 Task: Research Airbnb options in Pereira, Colombia from 15th December, 2023 to 20th December, 2023 for 1 adult.1  bedroom having 1 bed and 1 bathroom. Property type can be hotel. Amenities needed are: washing machine. Booking option can be shelf check-in. Look for 4 properties as per requirement.
Action: Mouse moved to (434, 96)
Screenshot: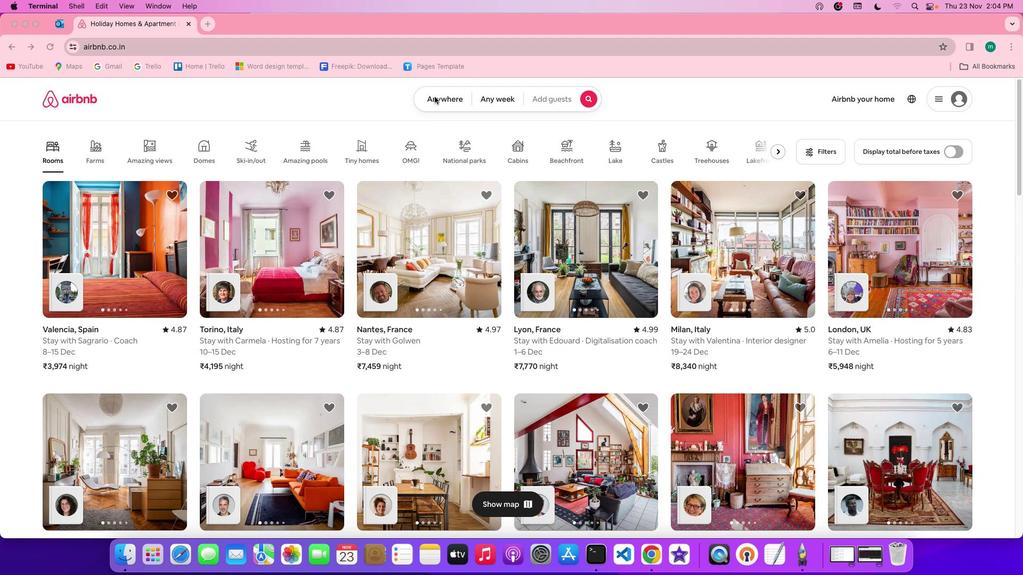 
Action: Mouse pressed left at (434, 96)
Screenshot: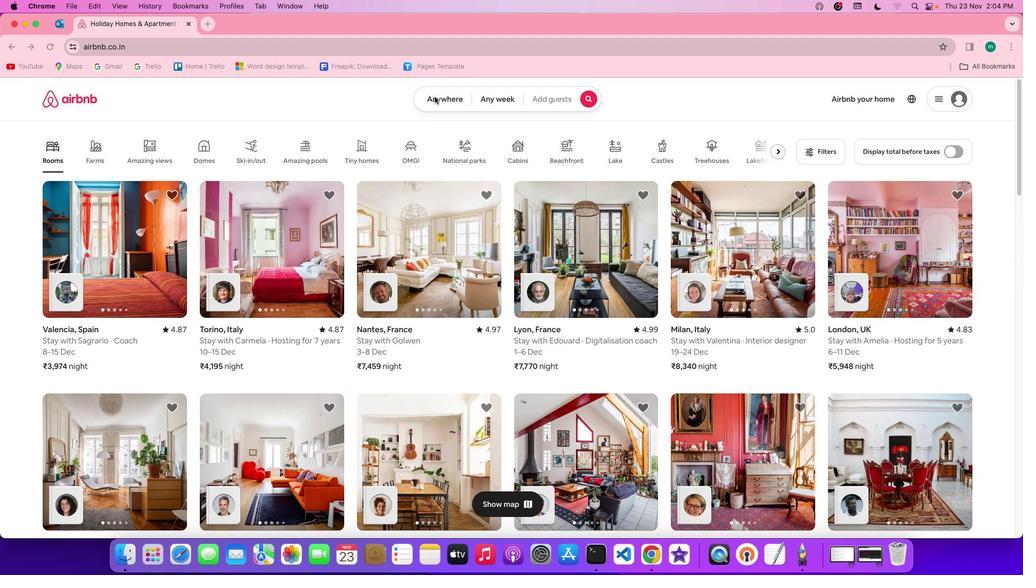 
Action: Mouse pressed left at (434, 96)
Screenshot: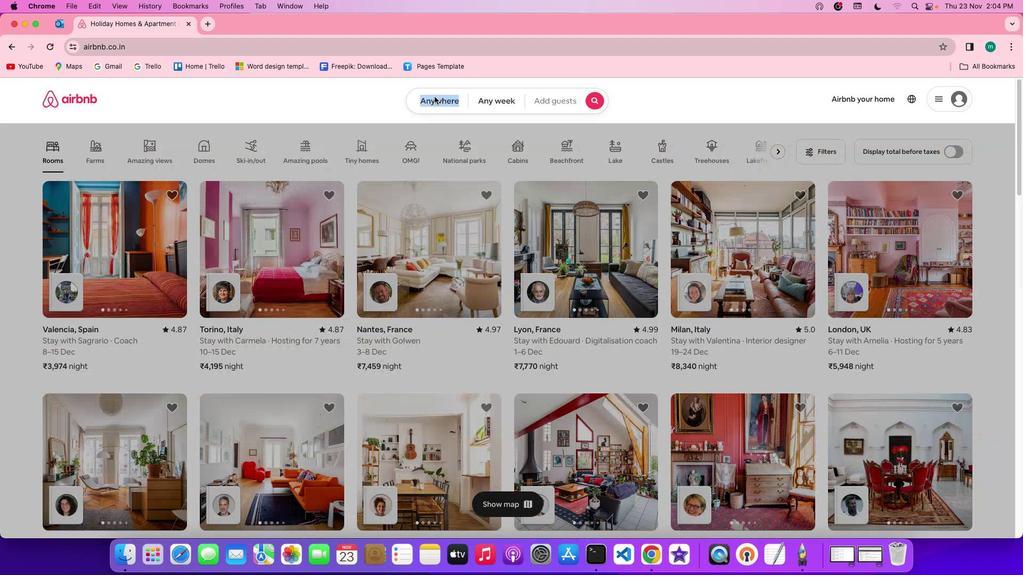
Action: Mouse moved to (422, 137)
Screenshot: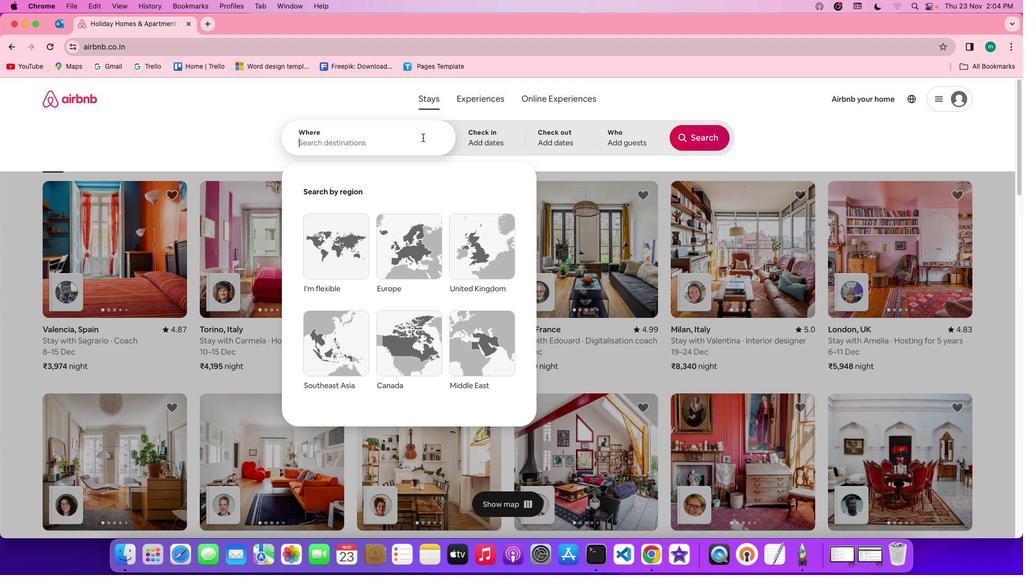 
Action: Mouse pressed left at (422, 137)
Screenshot: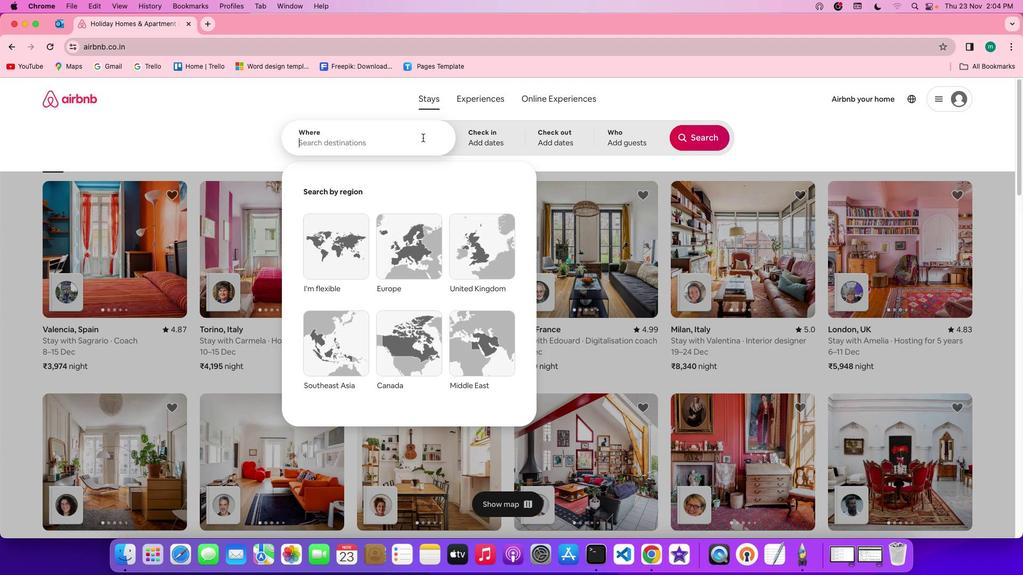 
Action: Key pressed Key.spaceKey.shift'p''e''r''e''i''r''a'','Key.spaceKey.shift'c''o''l''u''m''b''i''a'
Screenshot: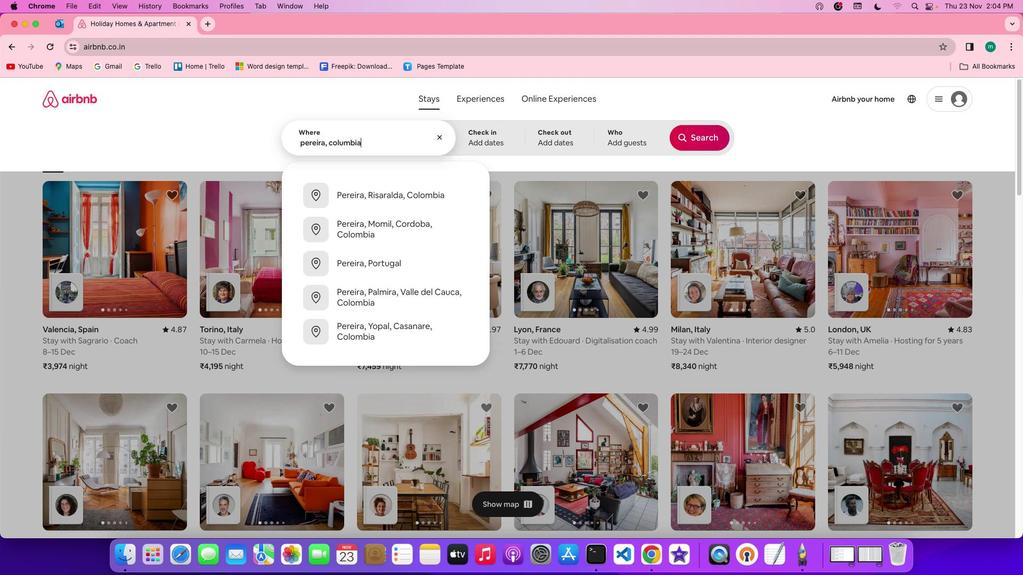 
Action: Mouse moved to (481, 141)
Screenshot: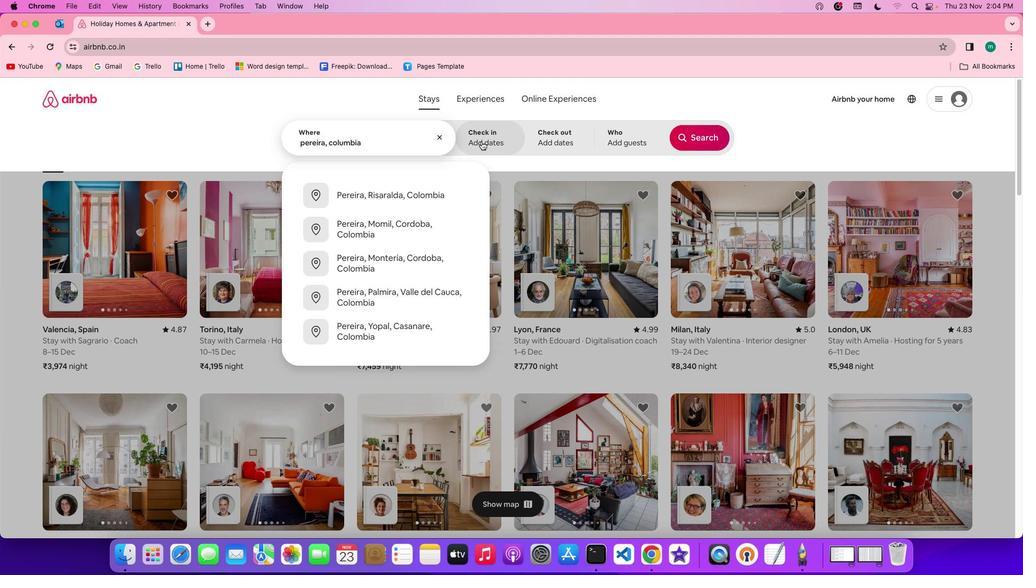 
Action: Mouse pressed left at (481, 141)
Screenshot: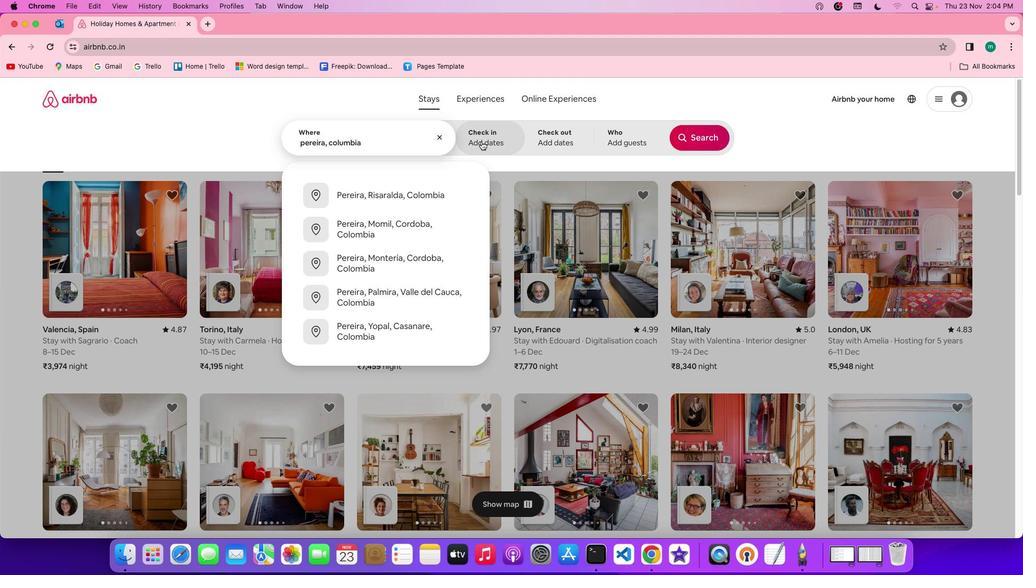 
Action: Mouse moved to (660, 322)
Screenshot: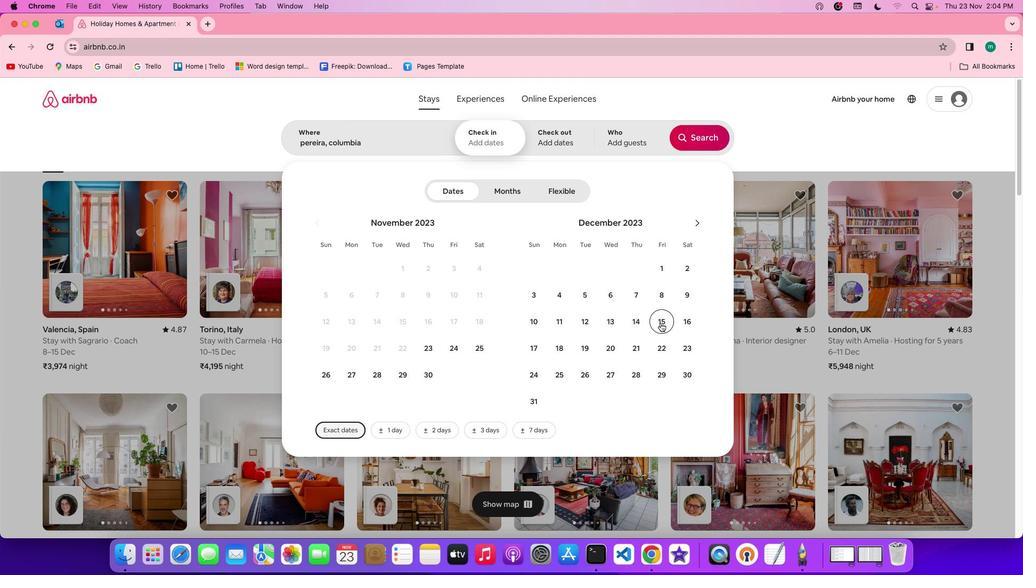 
Action: Mouse pressed left at (660, 322)
Screenshot: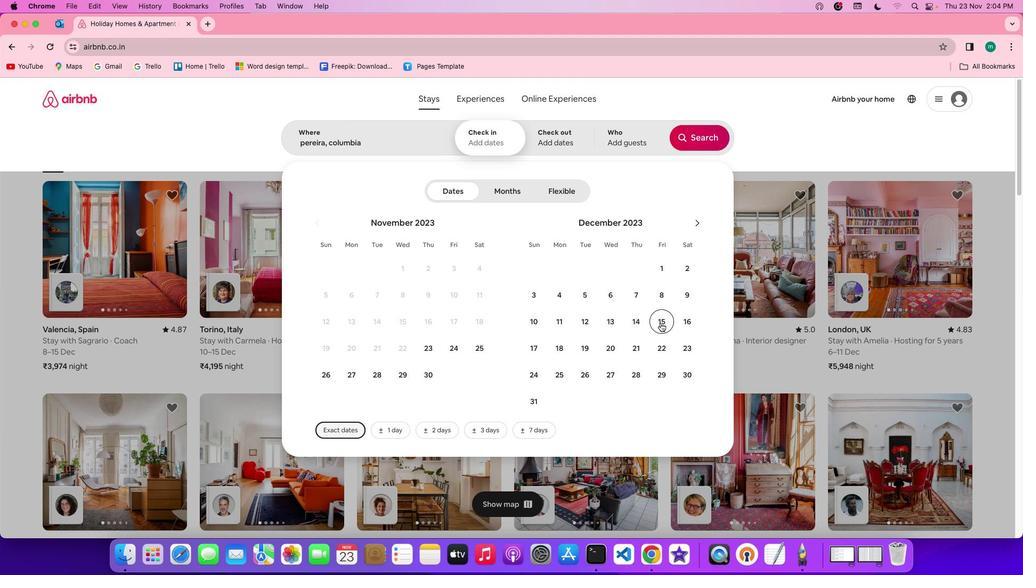 
Action: Mouse moved to (613, 347)
Screenshot: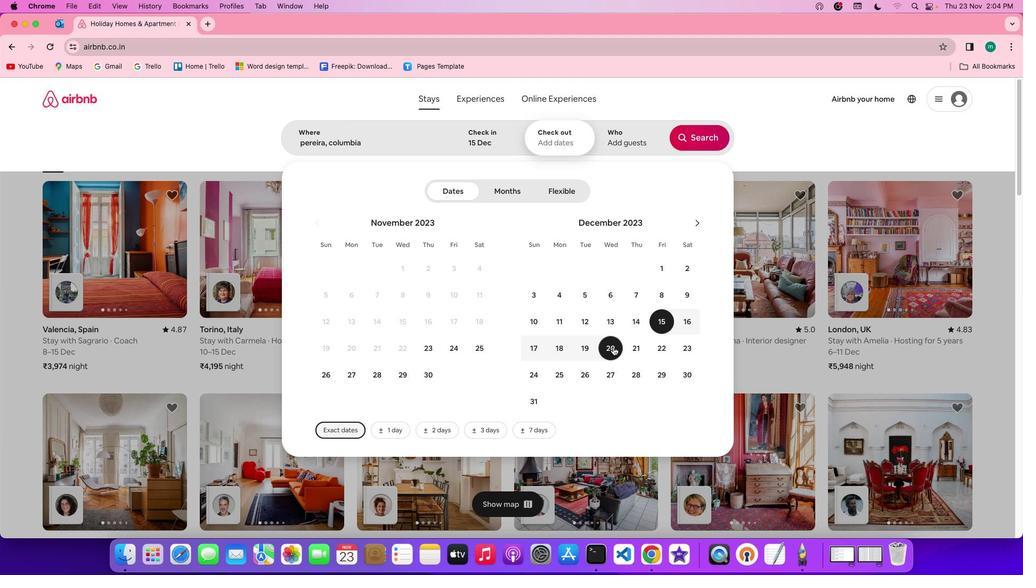 
Action: Mouse pressed left at (613, 347)
Screenshot: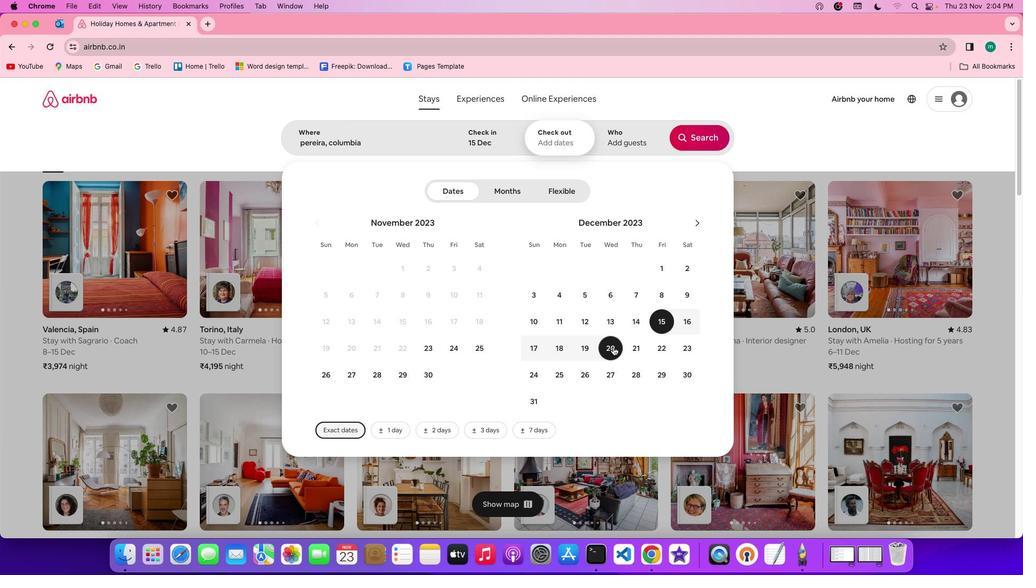 
Action: Mouse moved to (633, 142)
Screenshot: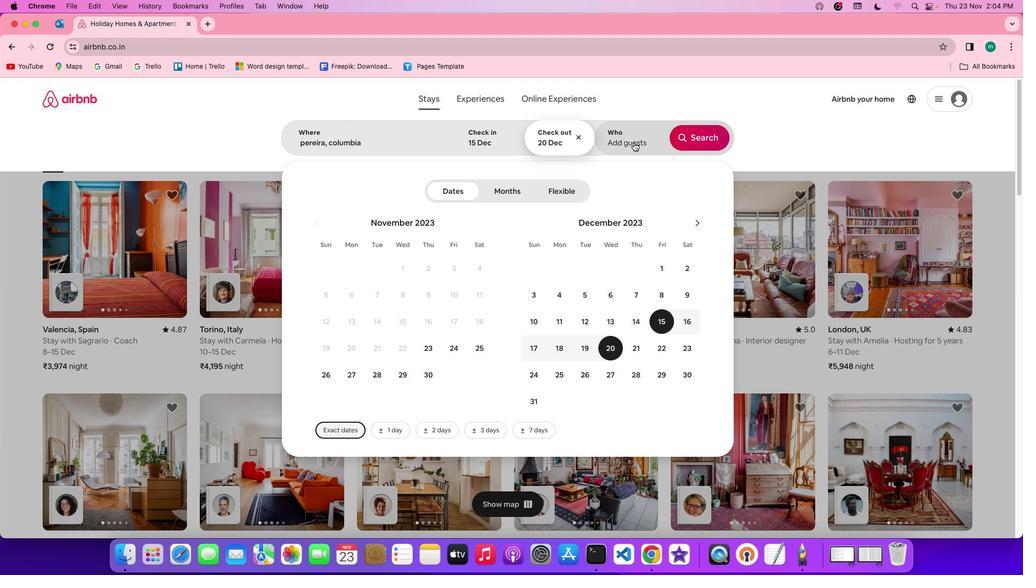 
Action: Mouse pressed left at (633, 142)
Screenshot: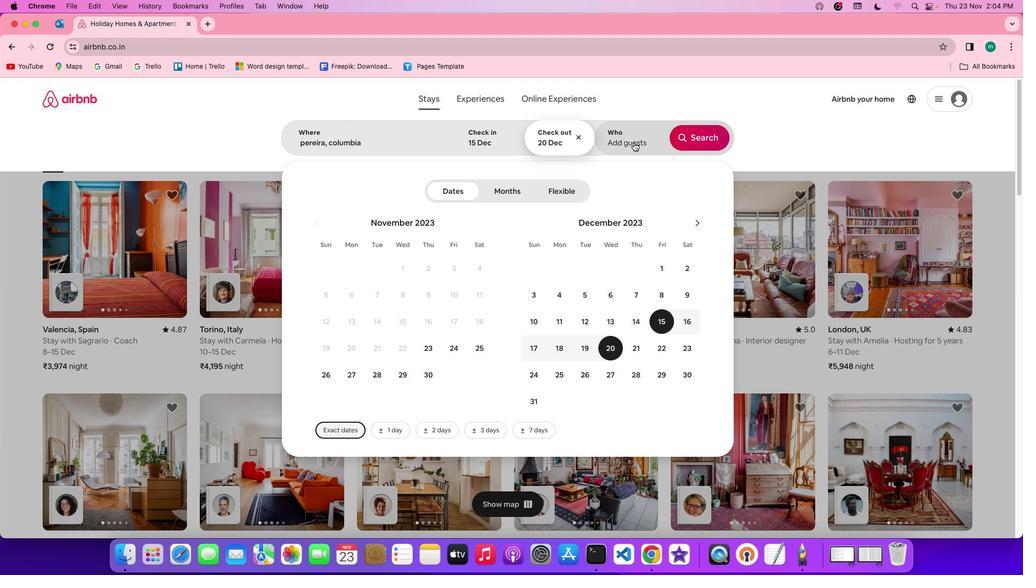 
Action: Mouse moved to (703, 190)
Screenshot: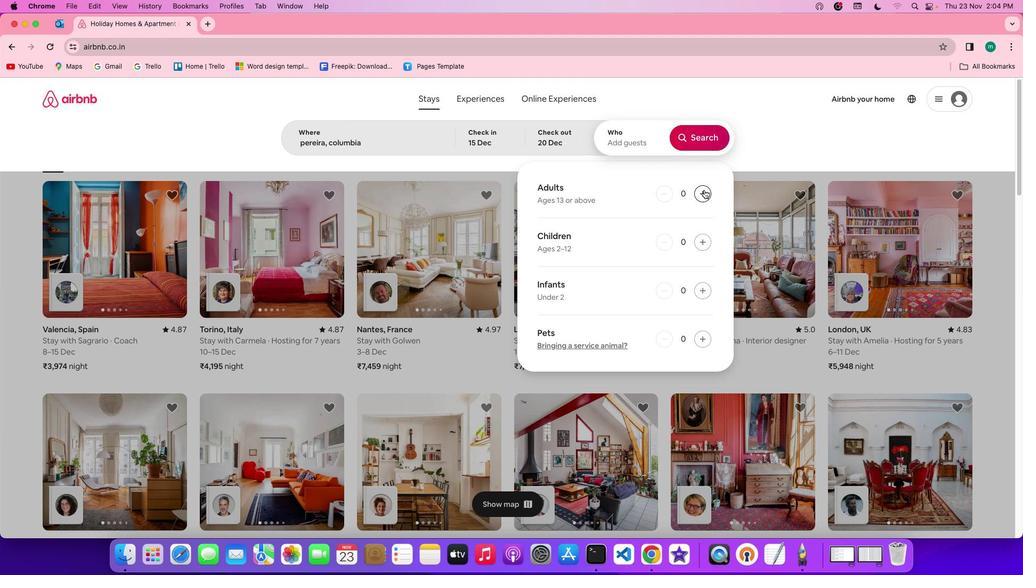 
Action: Mouse pressed left at (703, 190)
Screenshot: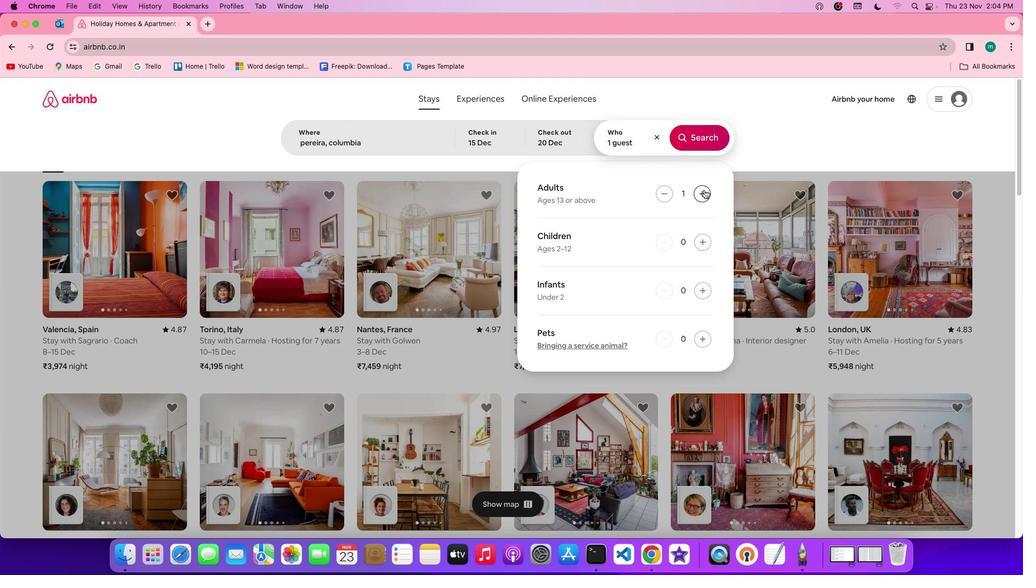
Action: Mouse moved to (704, 142)
Screenshot: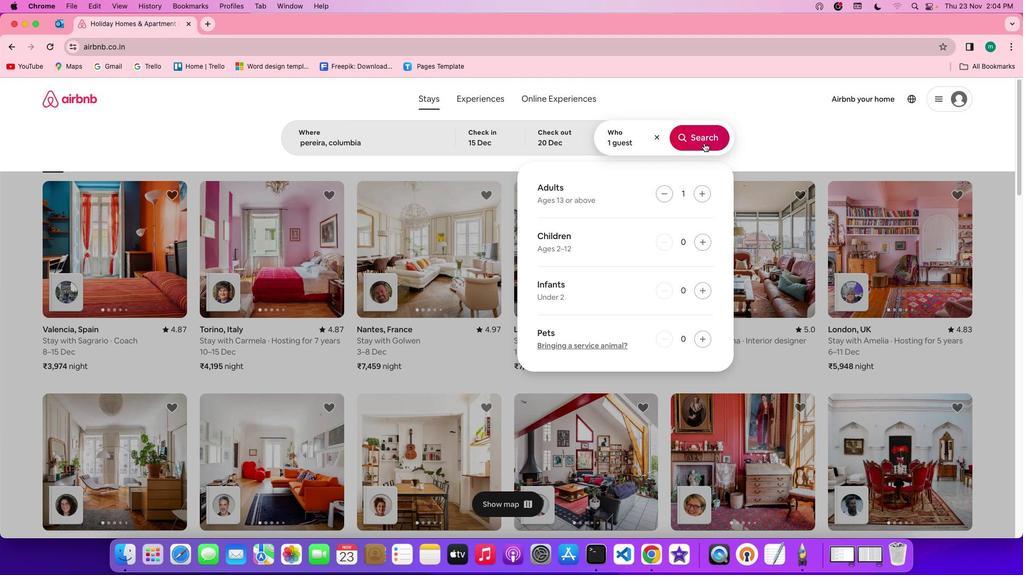 
Action: Mouse pressed left at (704, 142)
Screenshot: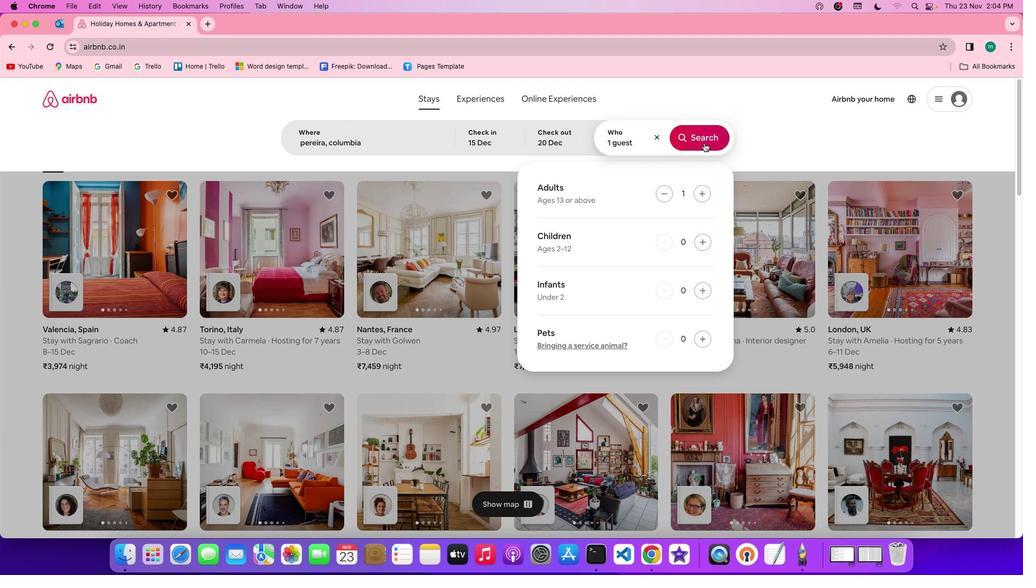 
Action: Mouse moved to (849, 139)
Screenshot: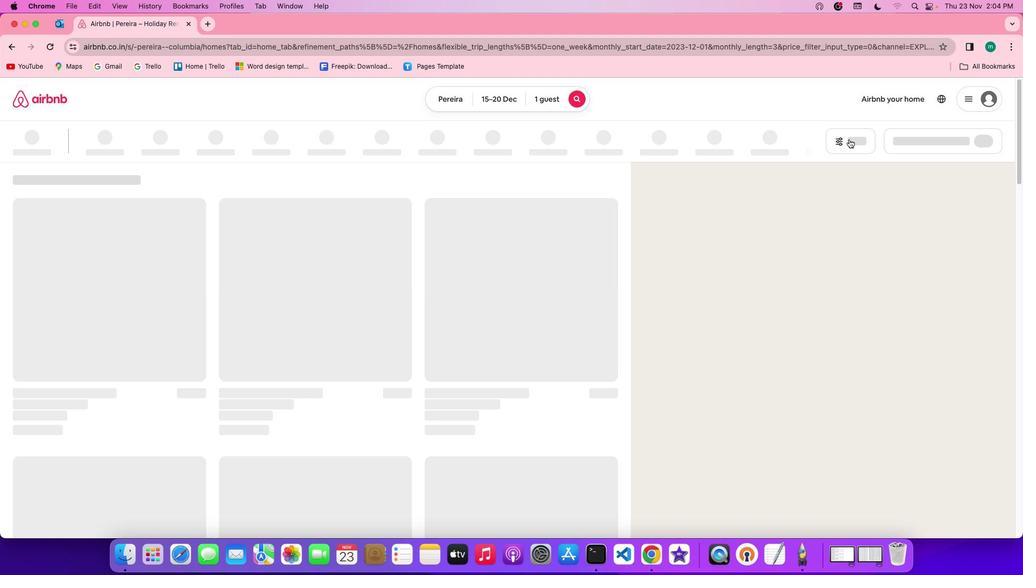 
Action: Mouse pressed left at (849, 139)
Screenshot: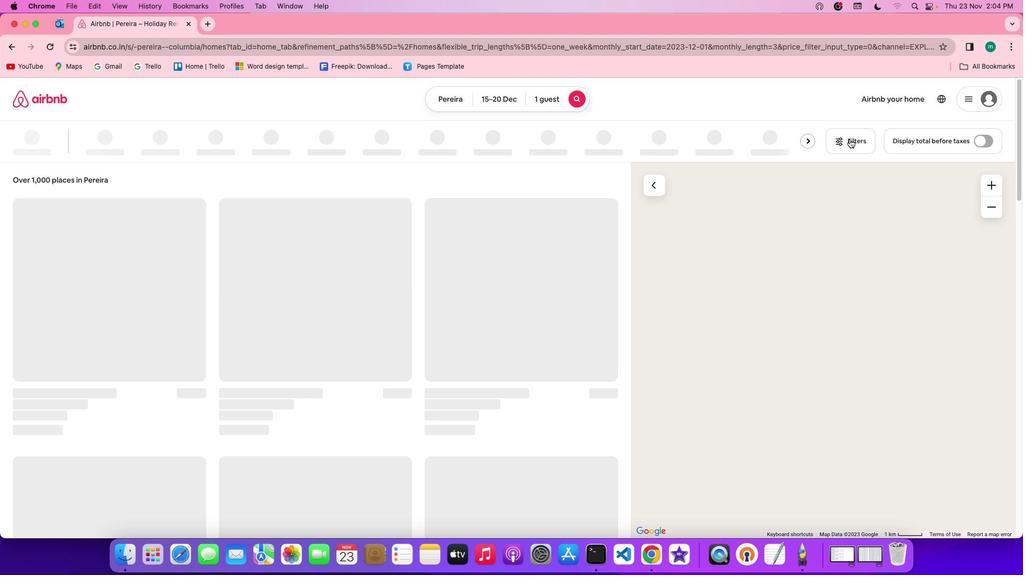 
Action: Mouse moved to (483, 304)
Screenshot: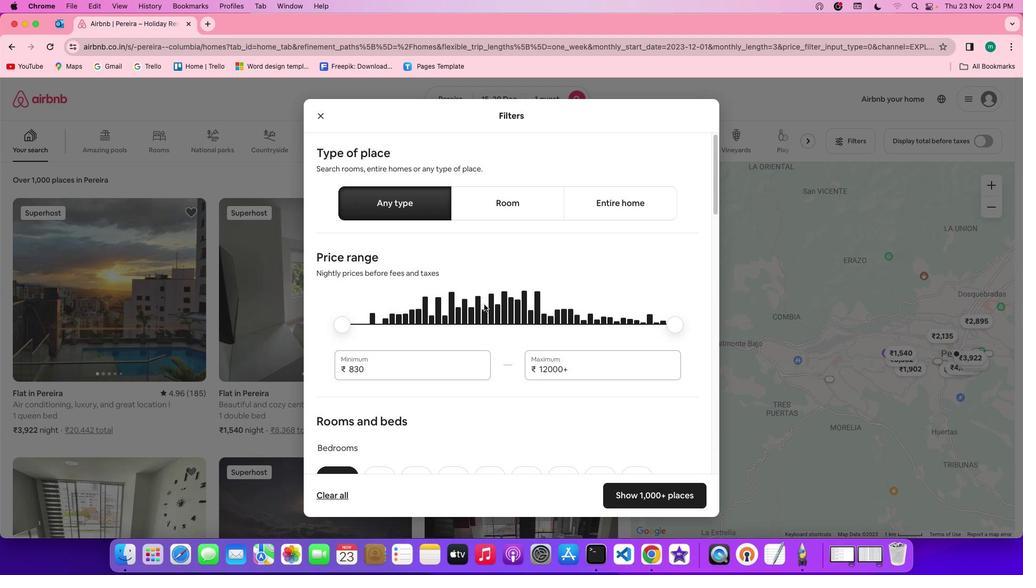 
Action: Mouse scrolled (483, 304) with delta (0, 0)
Screenshot: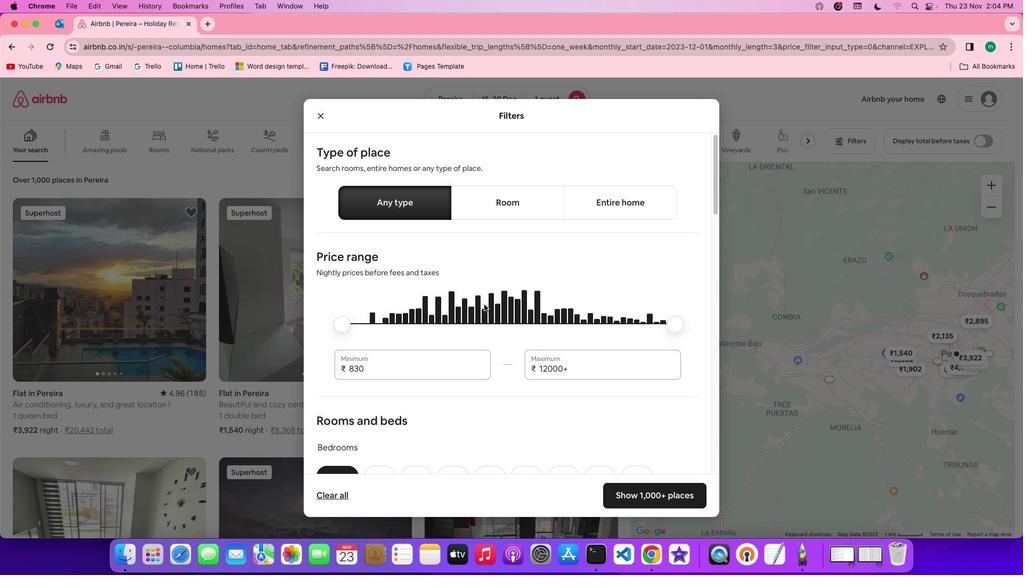 
Action: Mouse scrolled (483, 304) with delta (0, 0)
Screenshot: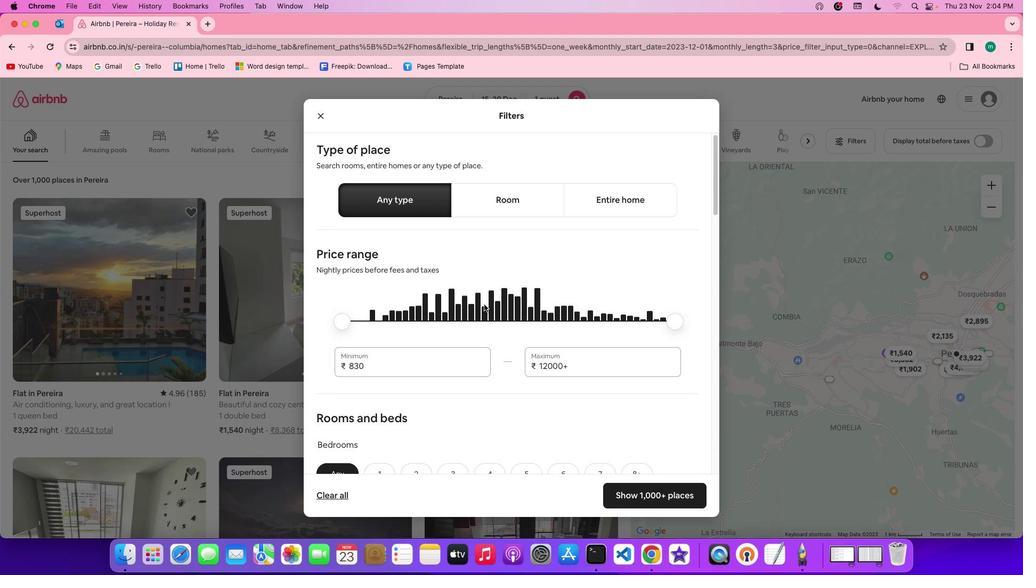 
Action: Mouse scrolled (483, 304) with delta (0, 0)
Screenshot: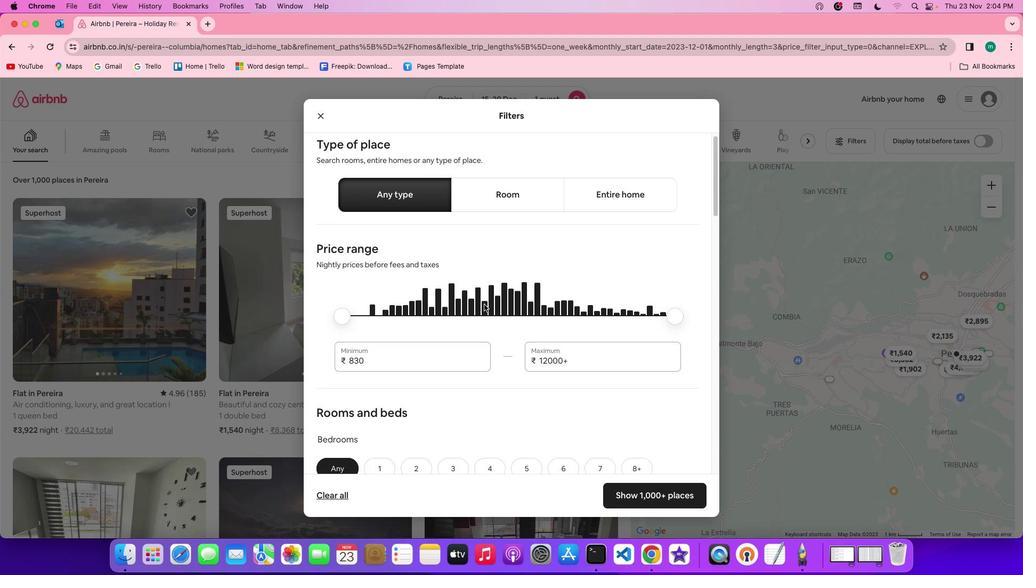 
Action: Mouse scrolled (483, 304) with delta (0, 0)
Screenshot: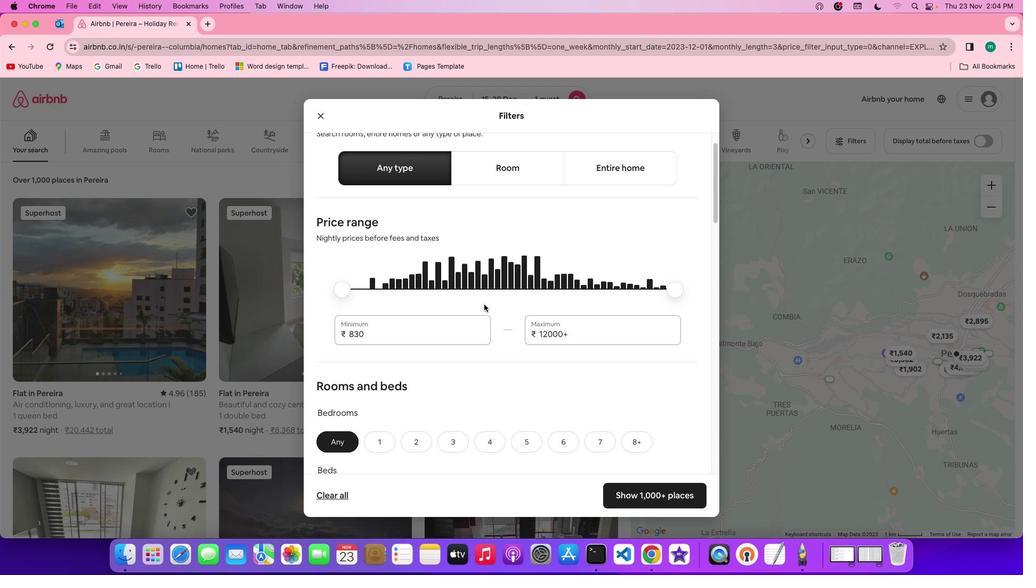 
Action: Mouse scrolled (483, 304) with delta (0, 0)
Screenshot: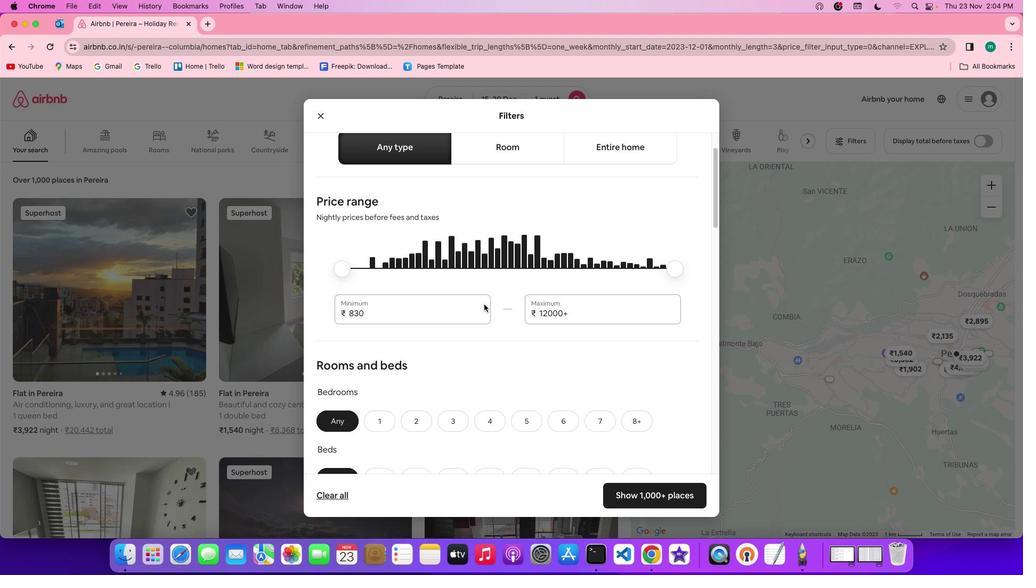 
Action: Mouse scrolled (483, 304) with delta (0, 0)
Screenshot: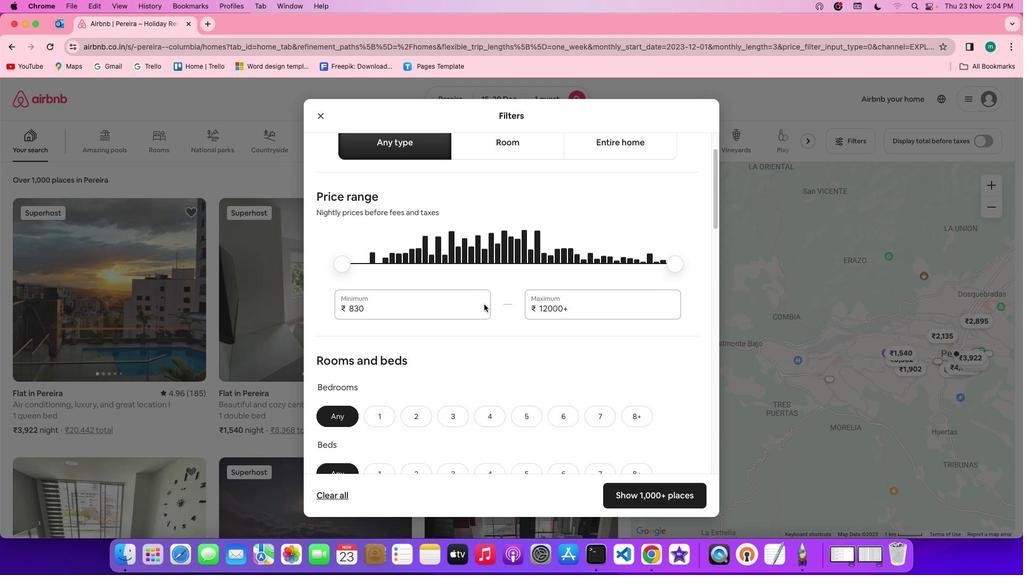 
Action: Mouse scrolled (483, 304) with delta (0, 0)
Screenshot: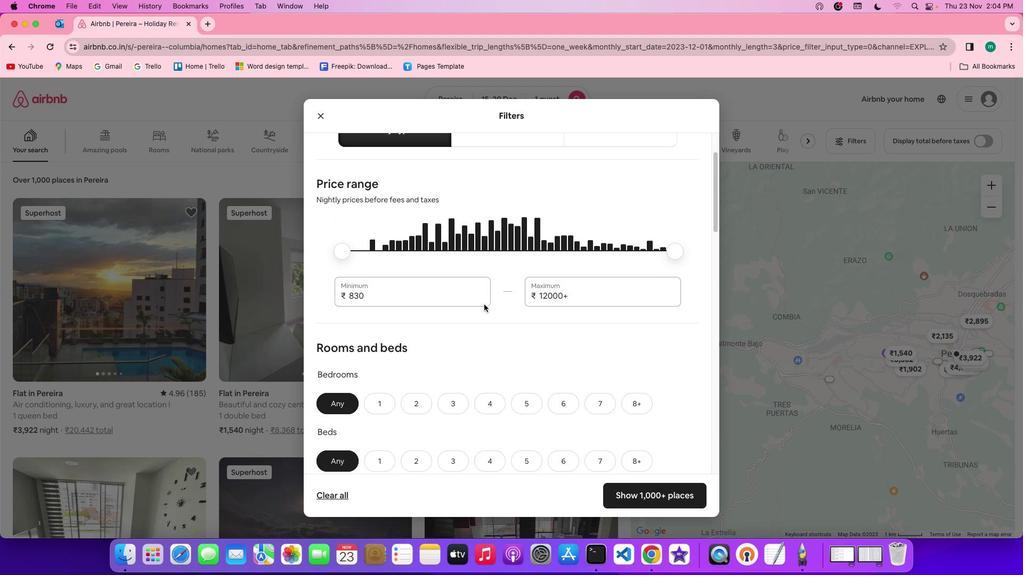 
Action: Mouse scrolled (483, 304) with delta (0, 0)
Screenshot: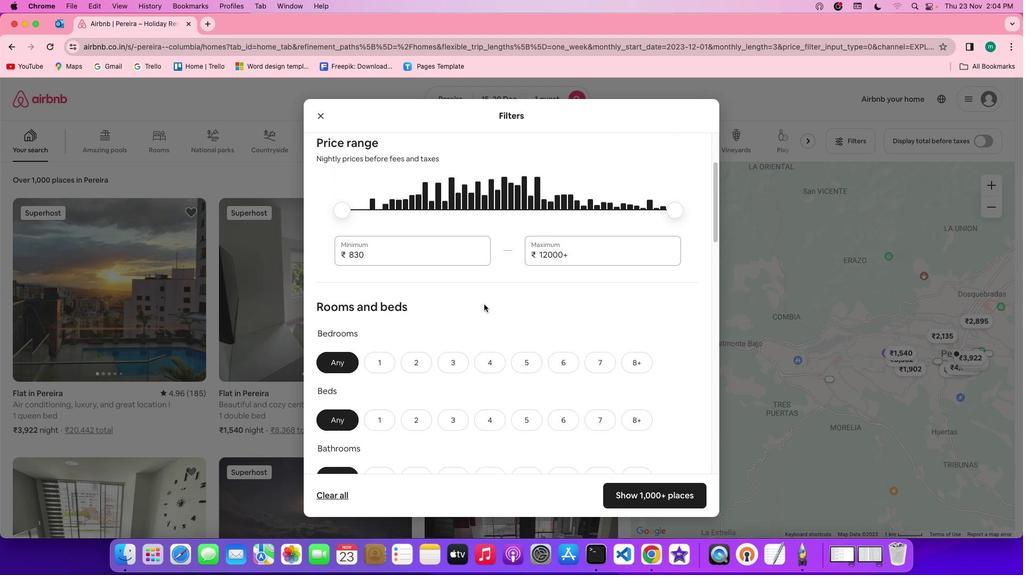 
Action: Mouse moved to (378, 323)
Screenshot: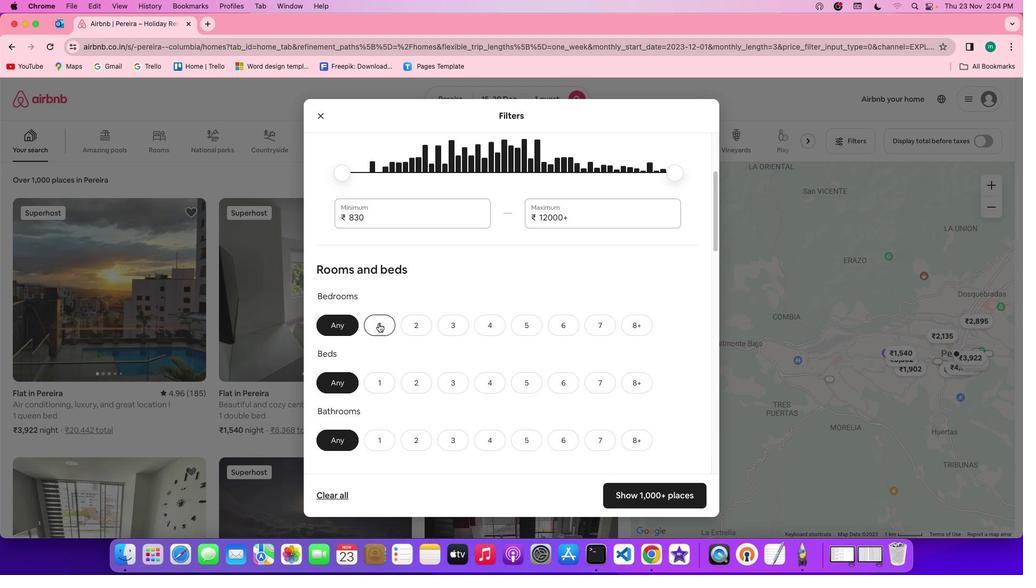 
Action: Mouse pressed left at (378, 323)
Screenshot: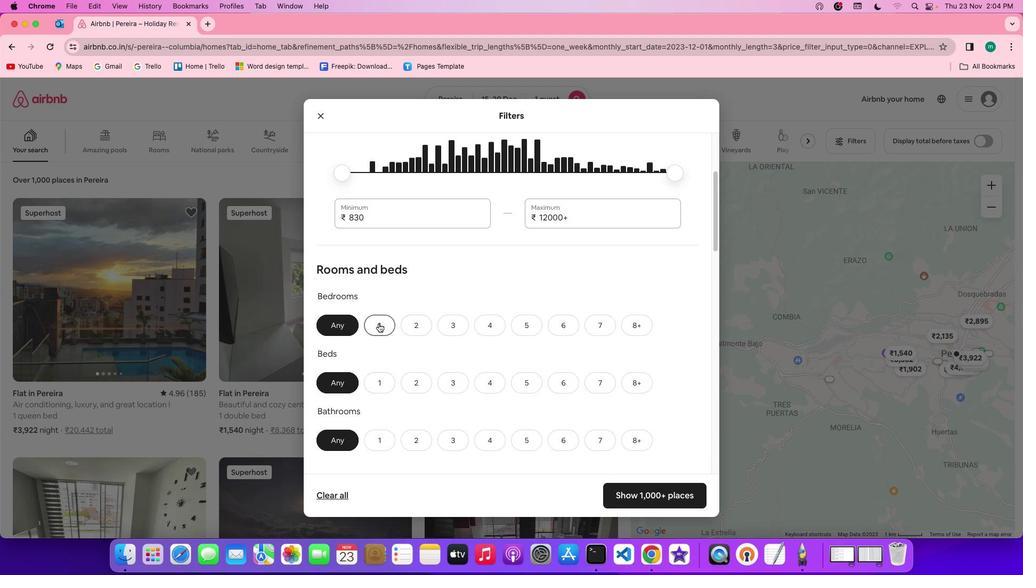 
Action: Mouse moved to (374, 374)
Screenshot: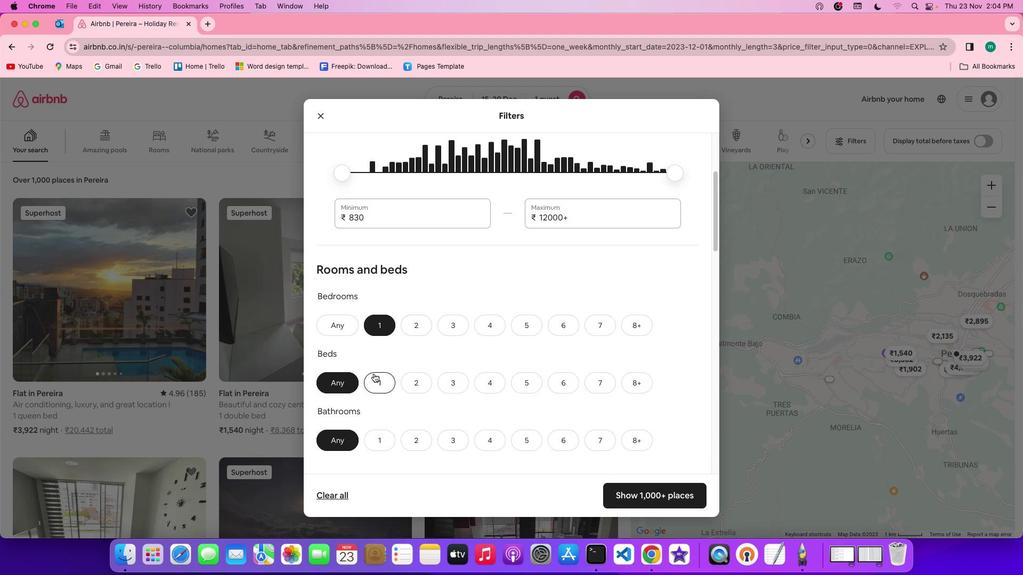 
Action: Mouse pressed left at (374, 374)
Screenshot: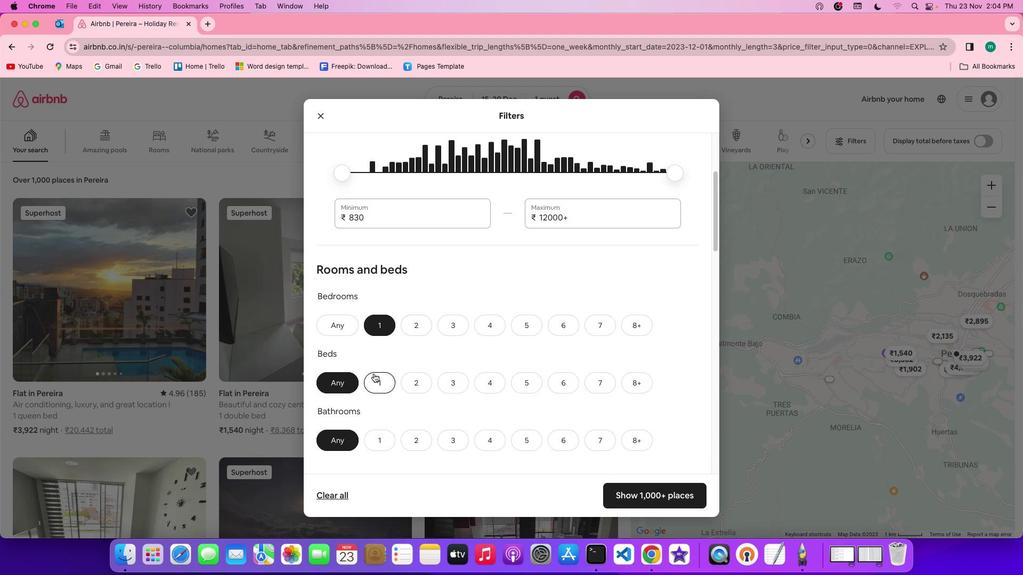 
Action: Mouse moved to (372, 449)
Screenshot: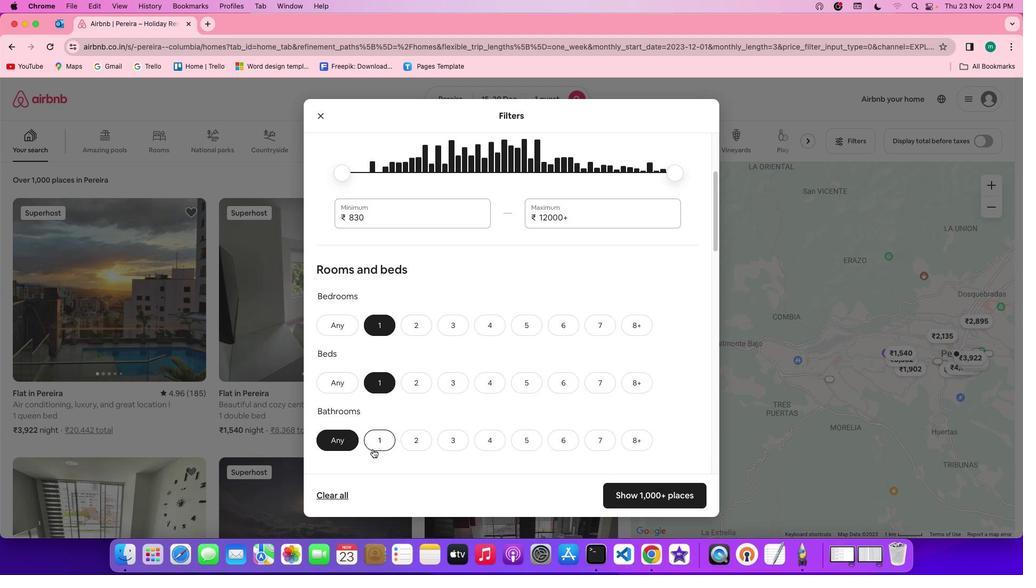 
Action: Mouse pressed left at (372, 449)
Screenshot: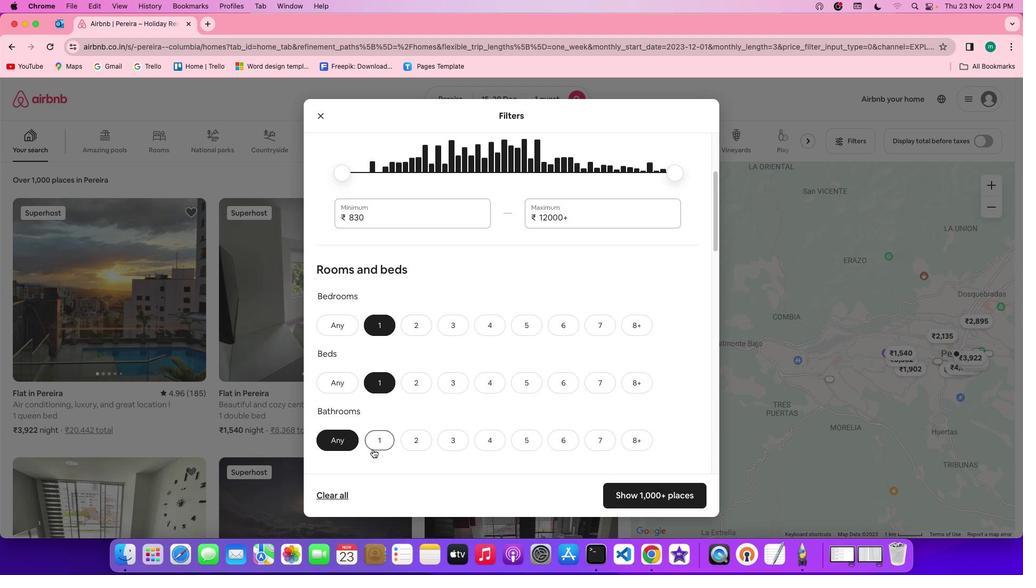 
Action: Mouse moved to (491, 425)
Screenshot: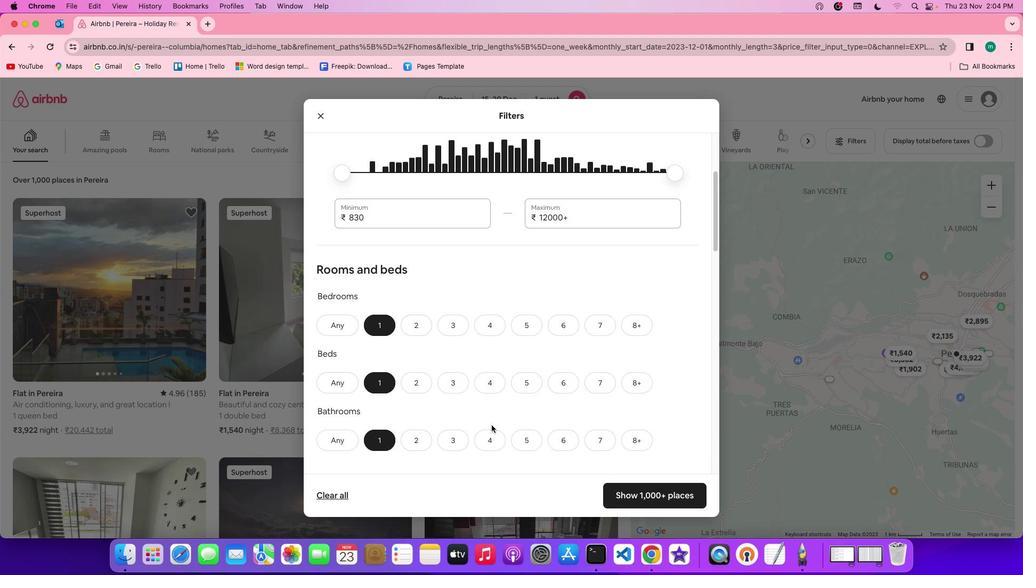 
Action: Mouse scrolled (491, 425) with delta (0, 0)
Screenshot: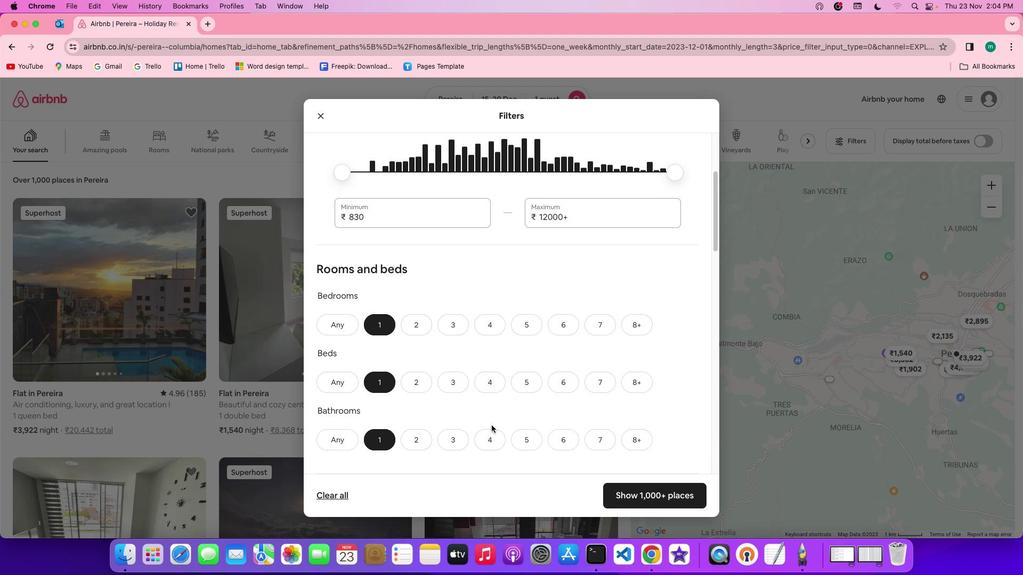 
Action: Mouse scrolled (491, 425) with delta (0, 0)
Screenshot: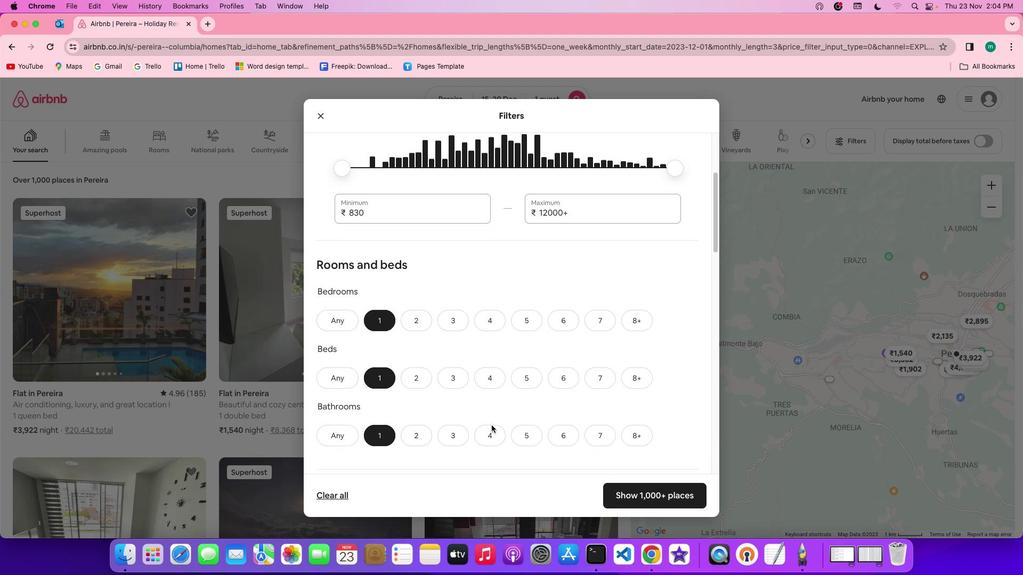 
Action: Mouse scrolled (491, 425) with delta (0, 0)
Screenshot: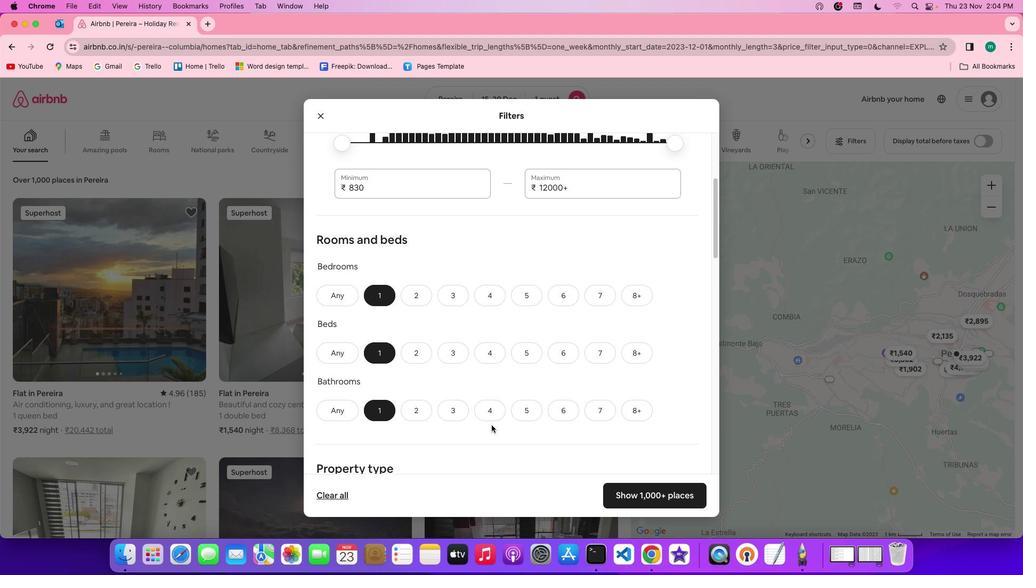 
Action: Mouse scrolled (491, 425) with delta (0, -1)
Screenshot: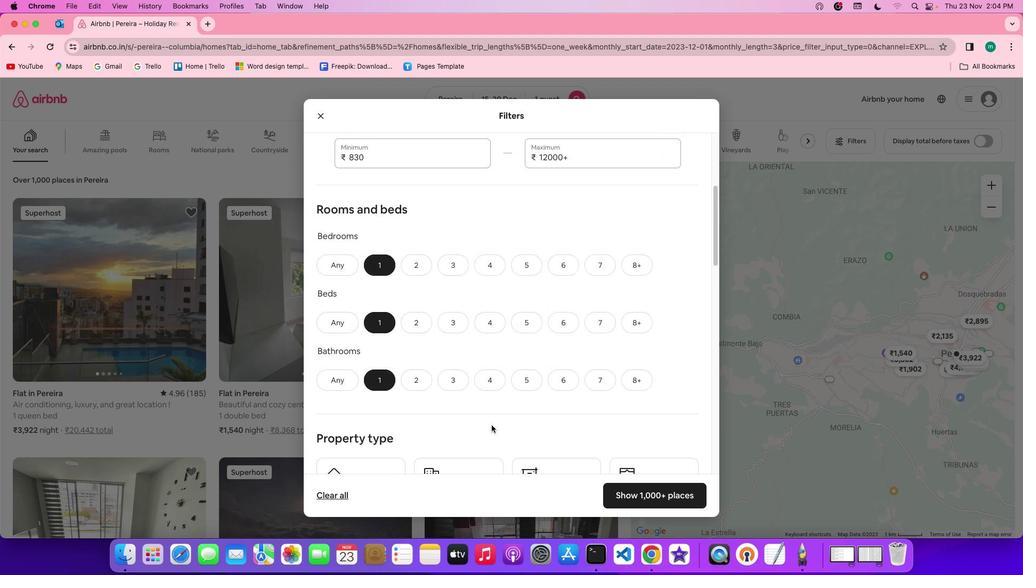 
Action: Mouse scrolled (491, 425) with delta (0, -1)
Screenshot: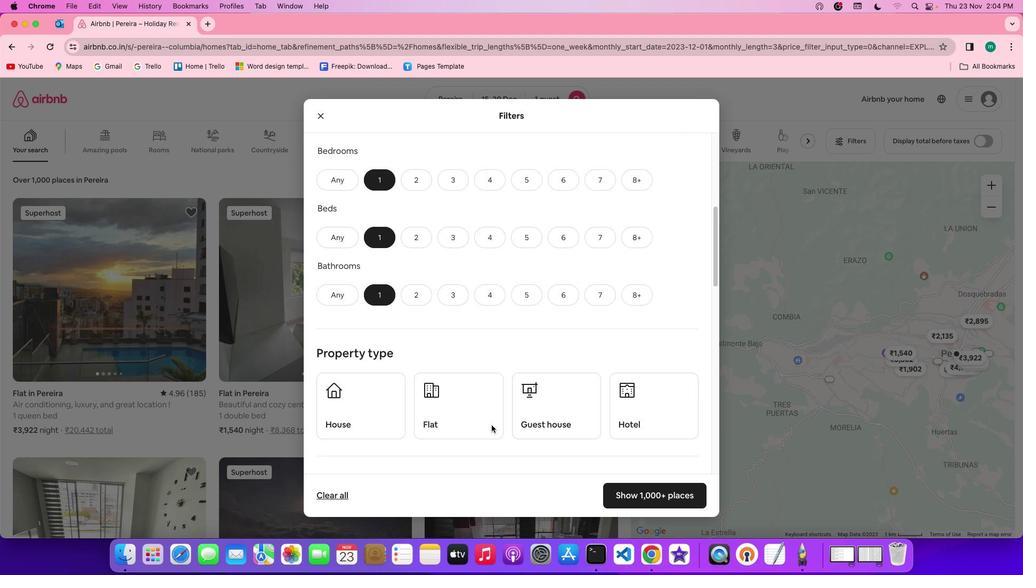 
Action: Mouse scrolled (491, 425) with delta (0, 0)
Screenshot: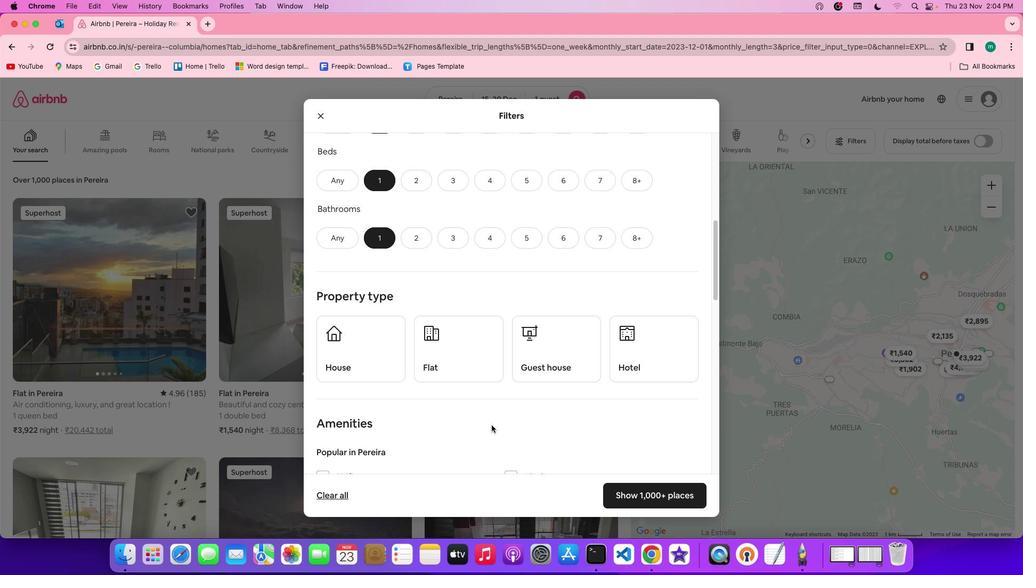 
Action: Mouse scrolled (491, 425) with delta (0, 0)
Screenshot: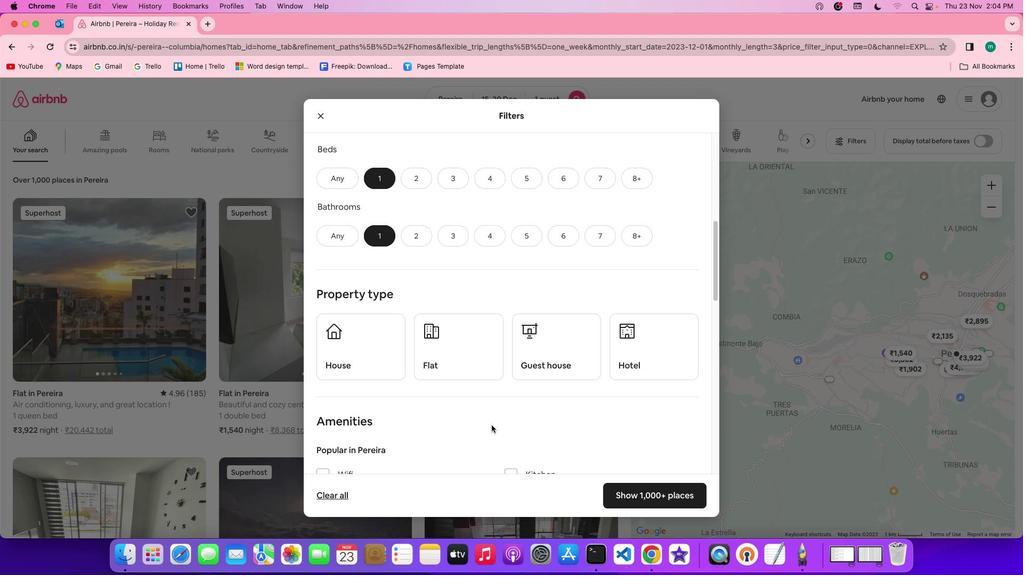 
Action: Mouse scrolled (491, 425) with delta (0, 0)
Screenshot: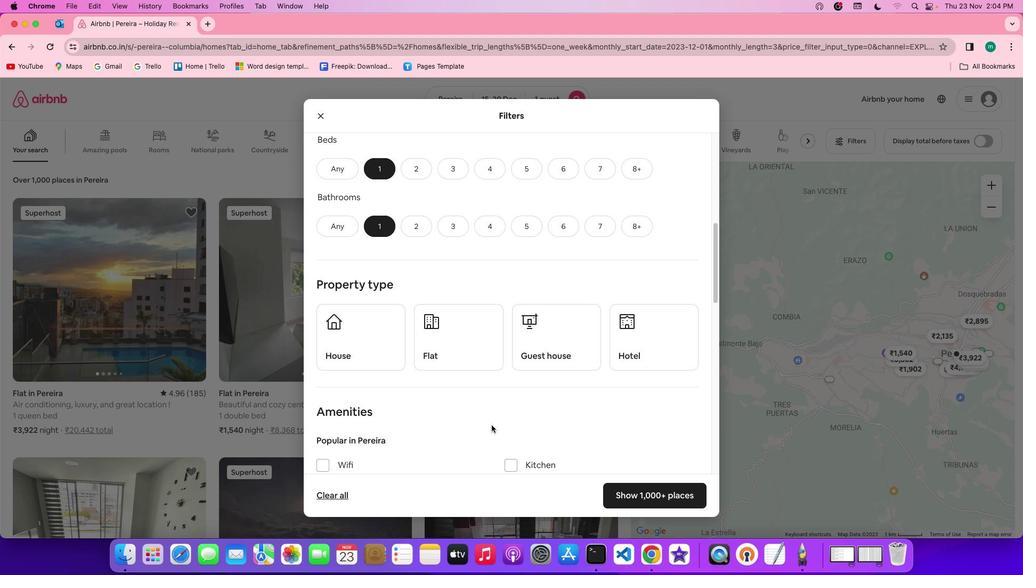 
Action: Mouse scrolled (491, 425) with delta (0, 0)
Screenshot: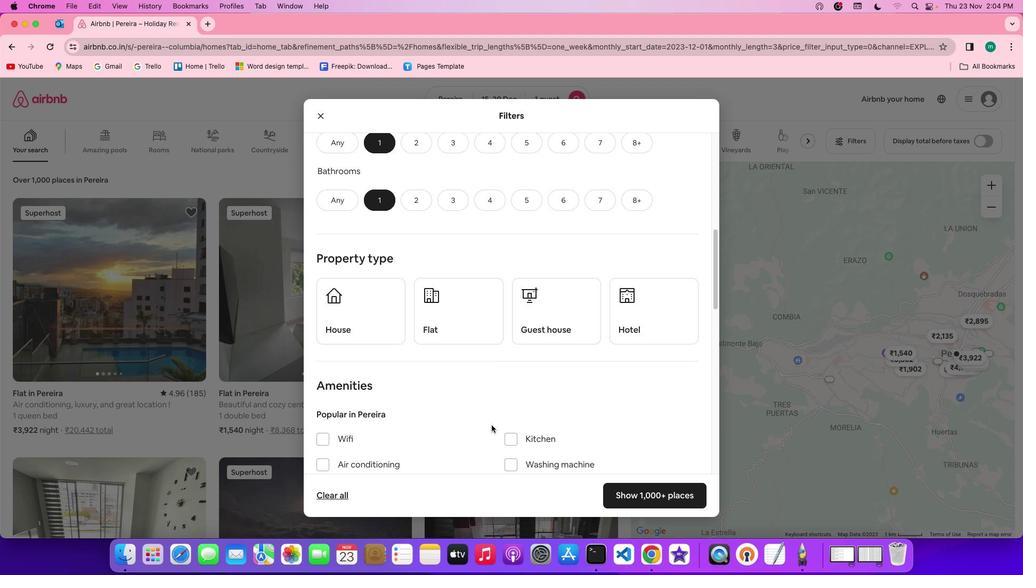 
Action: Mouse scrolled (491, 425) with delta (0, 0)
Screenshot: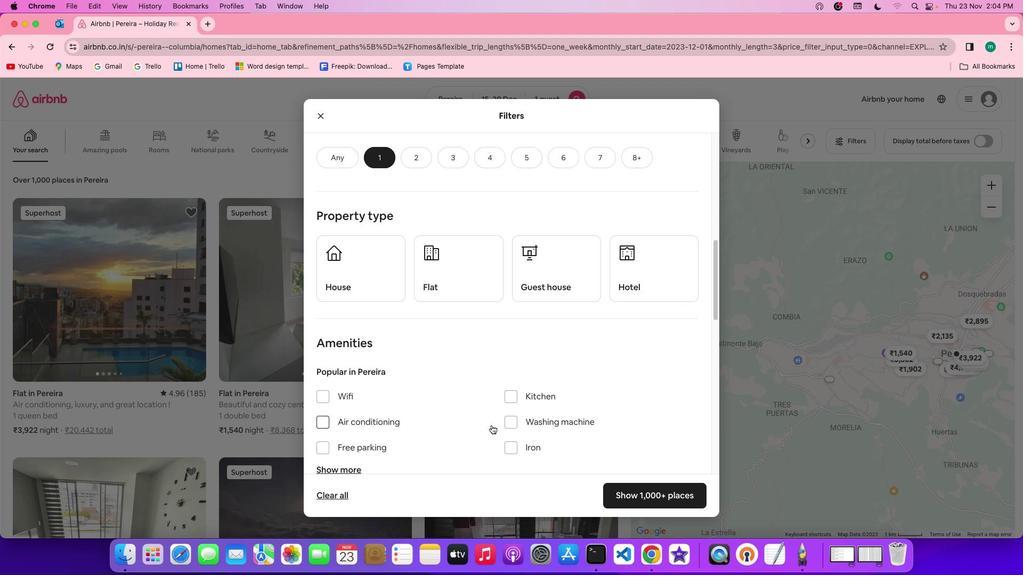 
Action: Mouse scrolled (491, 425) with delta (0, 0)
Screenshot: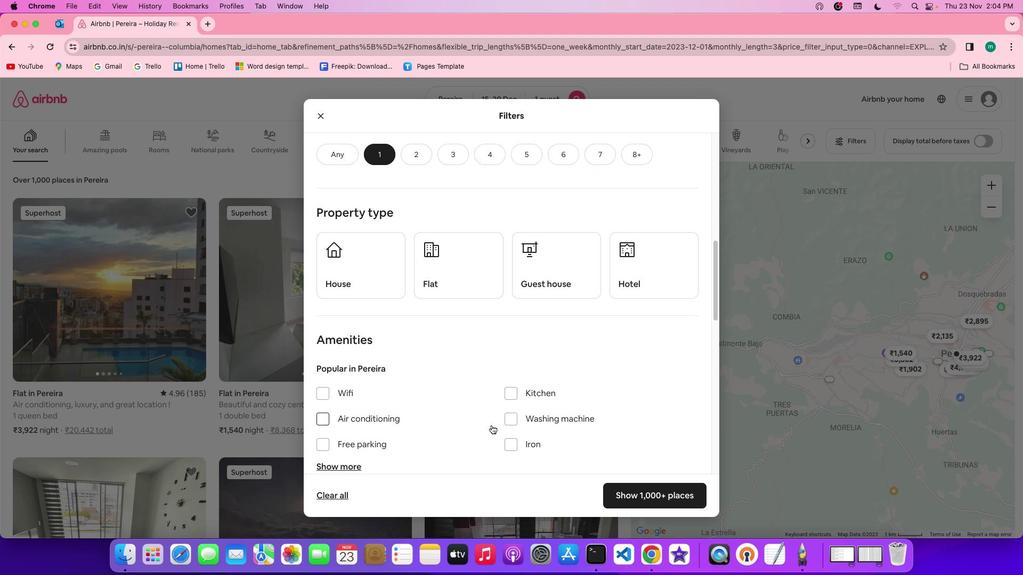 
Action: Mouse scrolled (491, 425) with delta (0, 0)
Screenshot: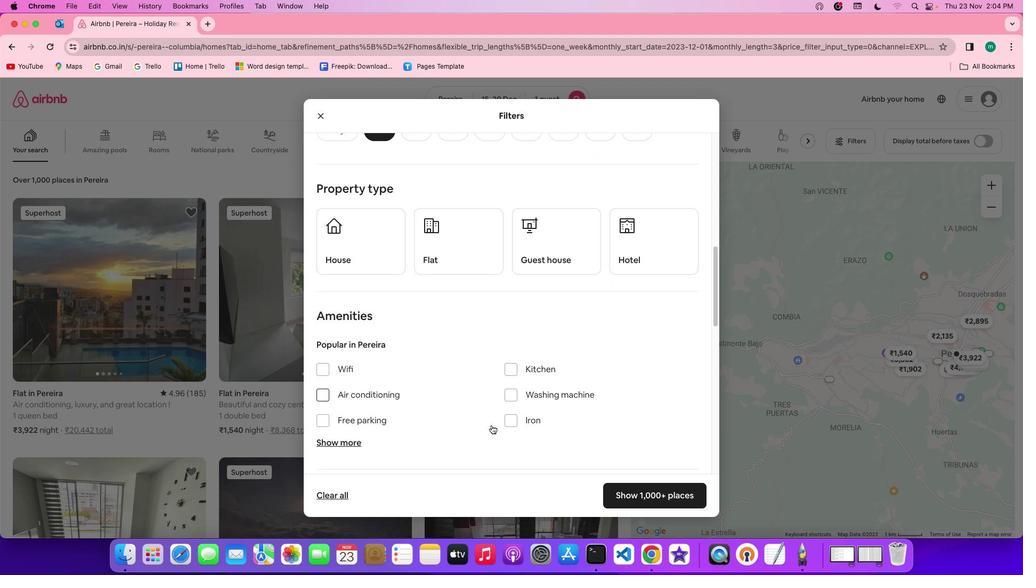 
Action: Mouse scrolled (491, 425) with delta (0, 0)
Screenshot: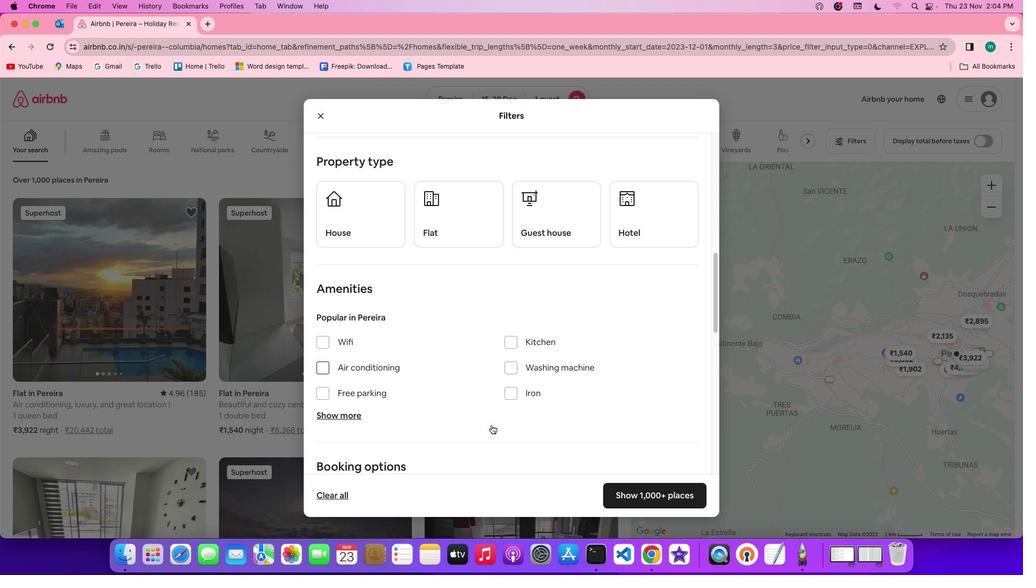 
Action: Mouse moved to (658, 229)
Screenshot: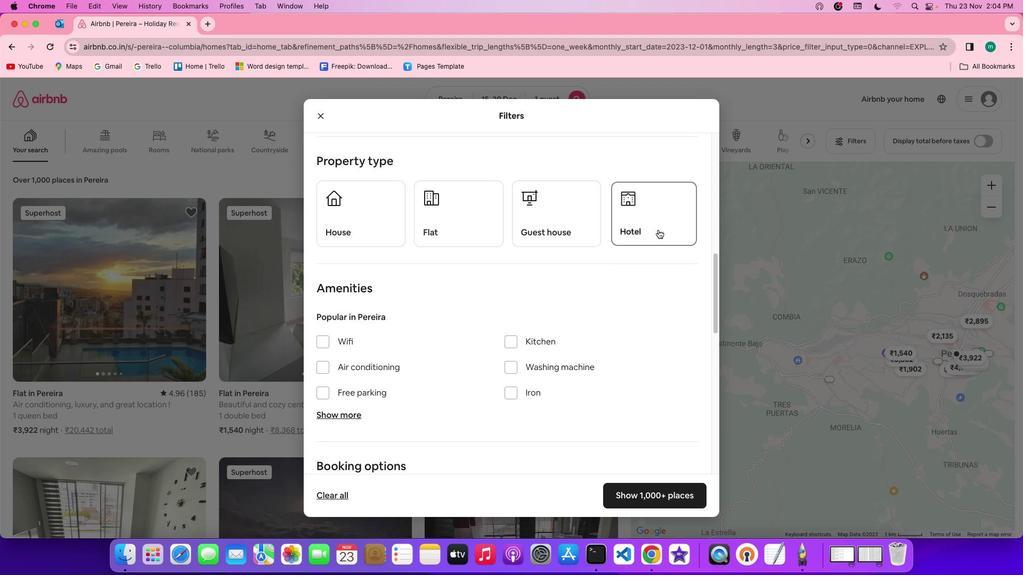 
Action: Mouse pressed left at (658, 229)
Screenshot: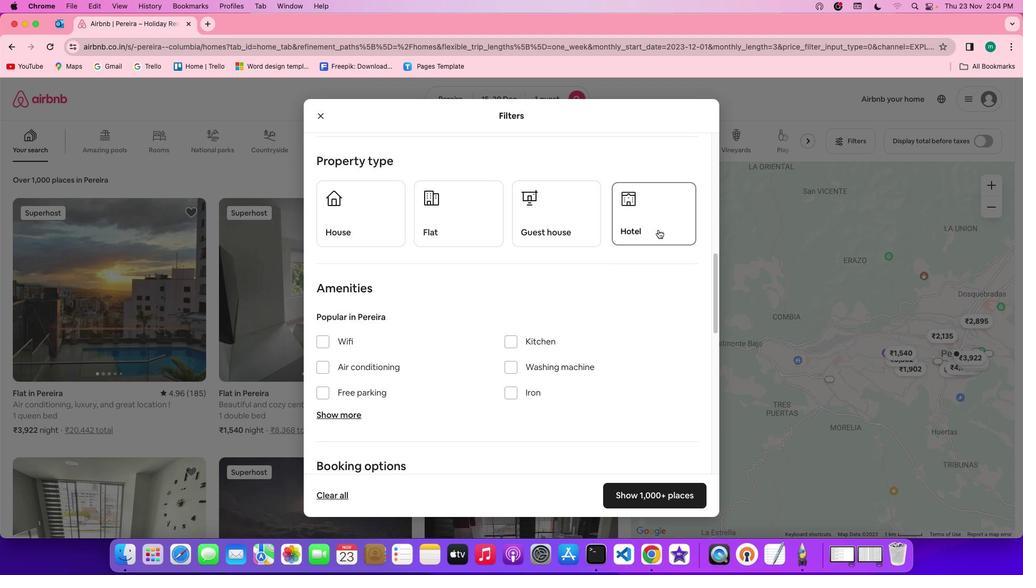 
Action: Mouse moved to (617, 361)
Screenshot: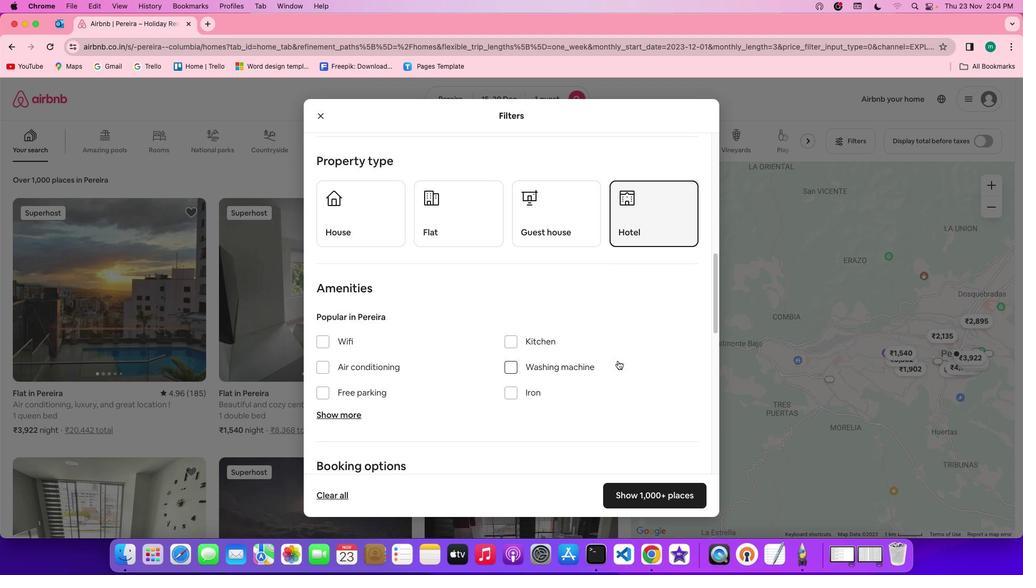 
Action: Mouse scrolled (617, 361) with delta (0, 0)
Screenshot: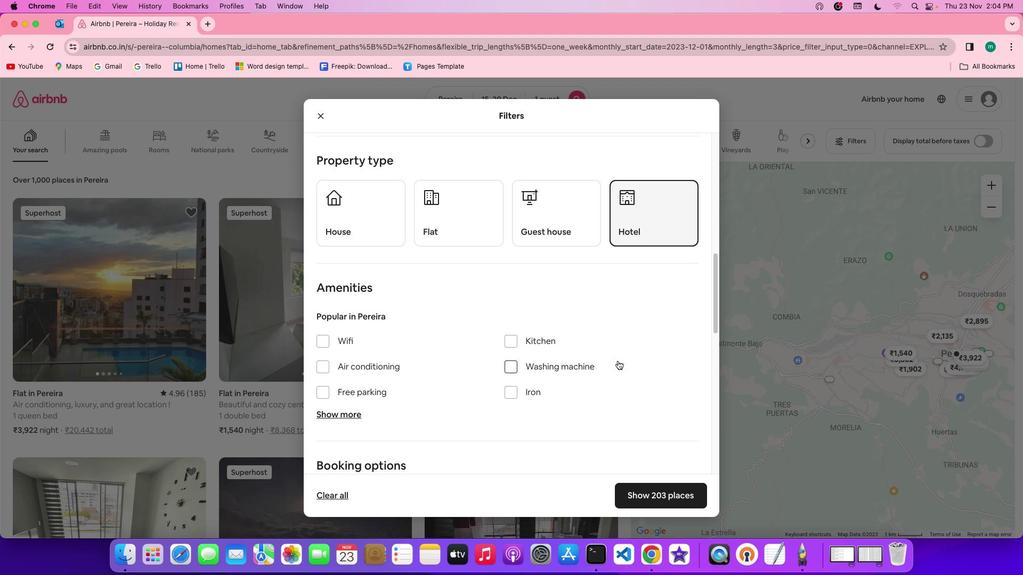 
Action: Mouse scrolled (617, 361) with delta (0, 0)
Screenshot: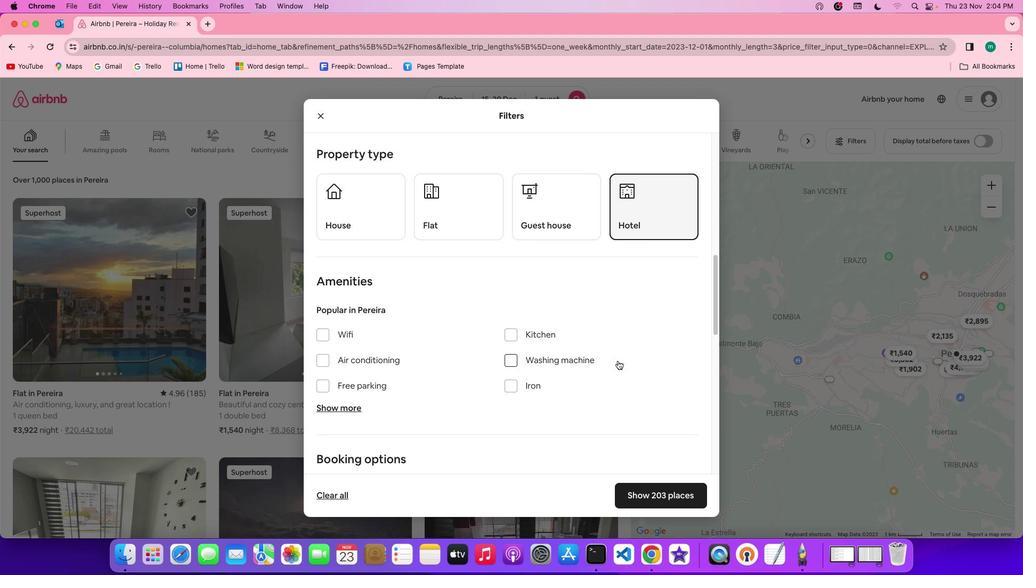 
Action: Mouse scrolled (617, 361) with delta (0, 0)
Screenshot: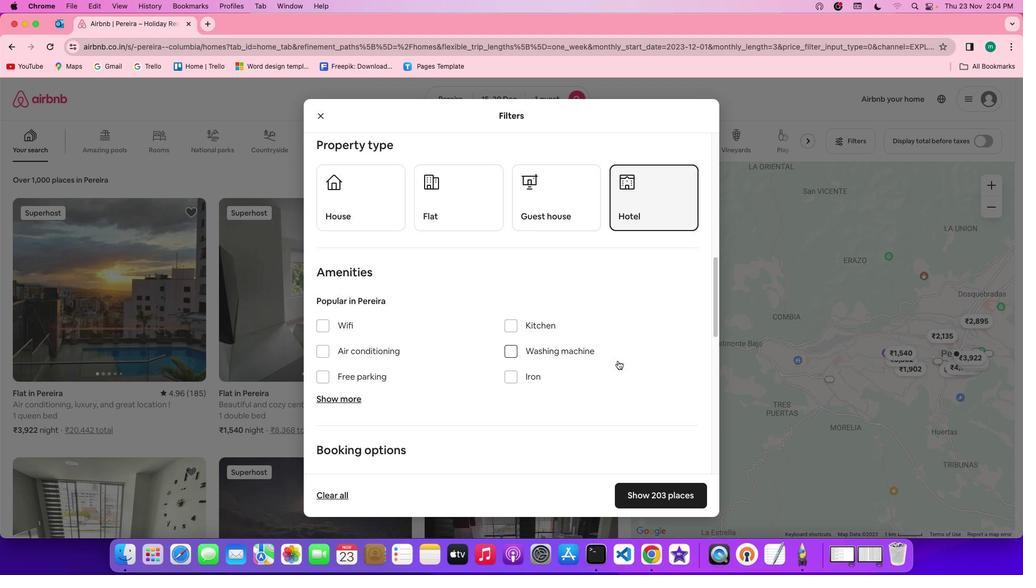
Action: Mouse scrolled (617, 361) with delta (0, -1)
Screenshot: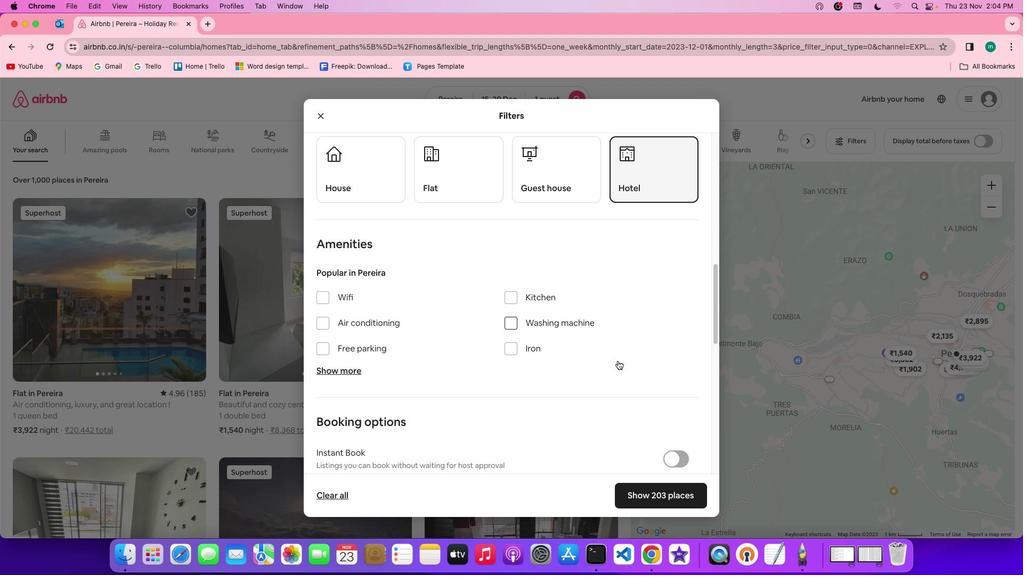 
Action: Mouse scrolled (617, 361) with delta (0, 0)
Screenshot: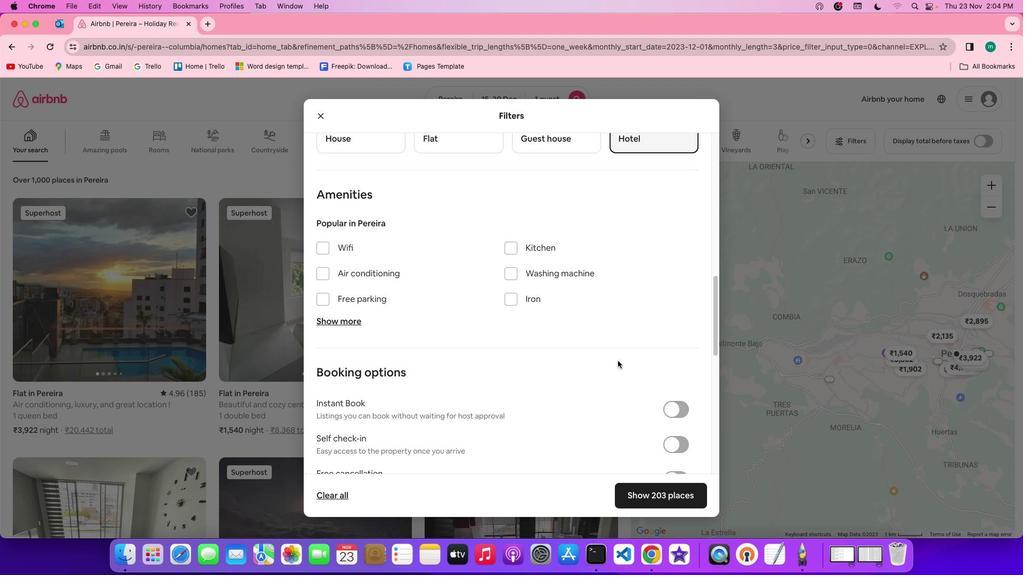 
Action: Mouse scrolled (617, 361) with delta (0, 0)
Screenshot: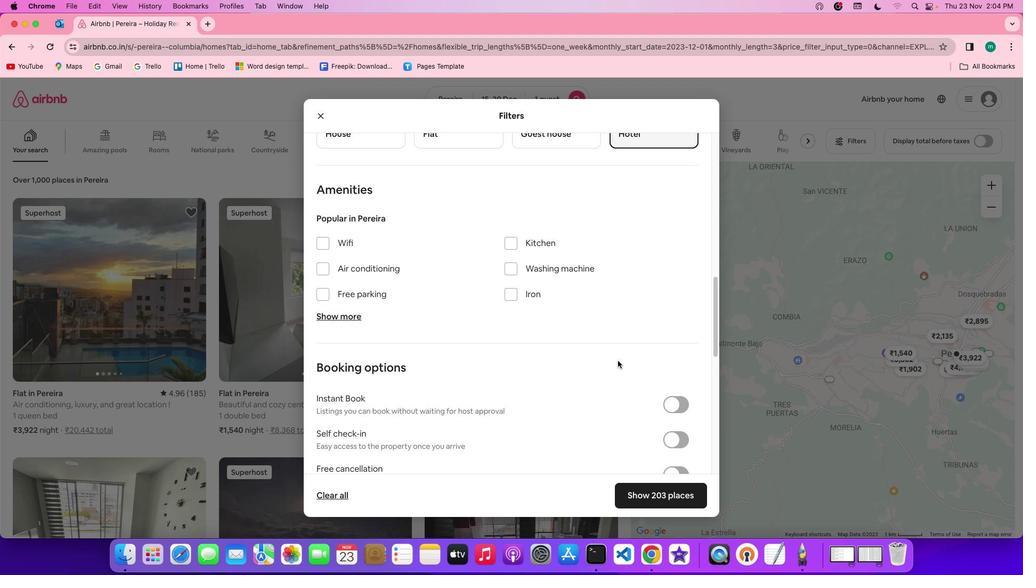 
Action: Mouse scrolled (617, 361) with delta (0, 0)
Screenshot: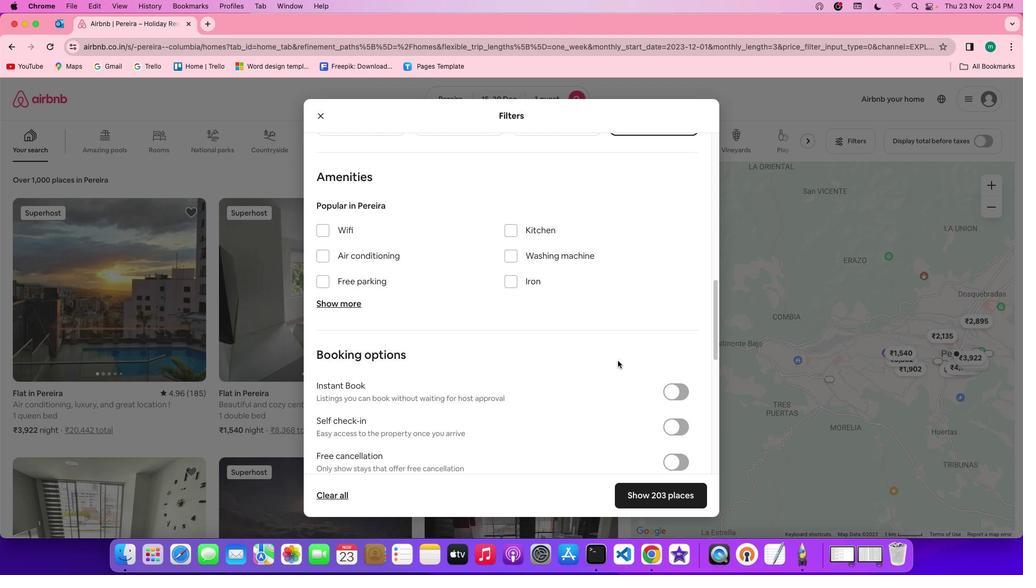 
Action: Mouse scrolled (617, 361) with delta (0, 0)
Screenshot: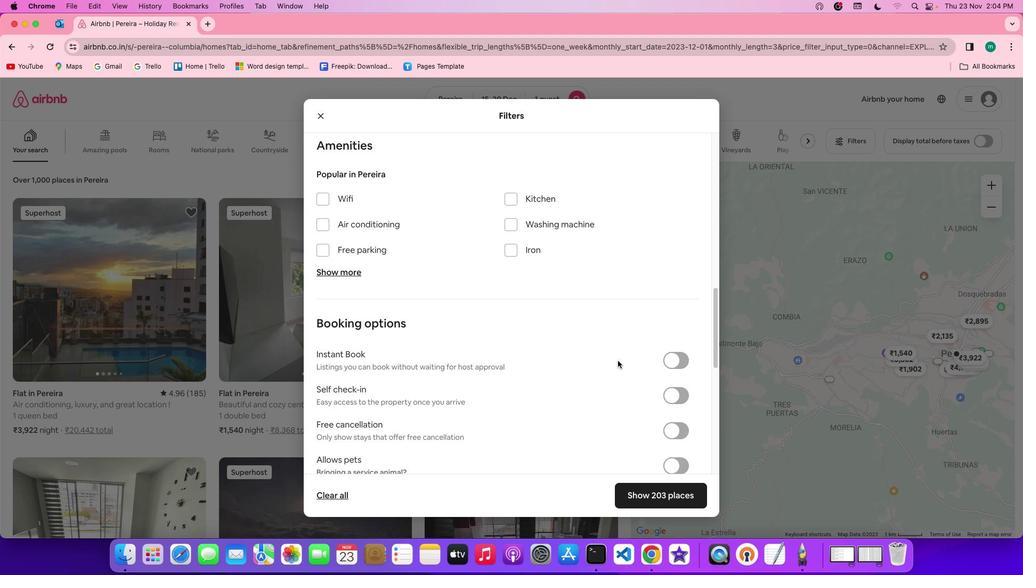 
Action: Mouse scrolled (617, 361) with delta (0, 0)
Screenshot: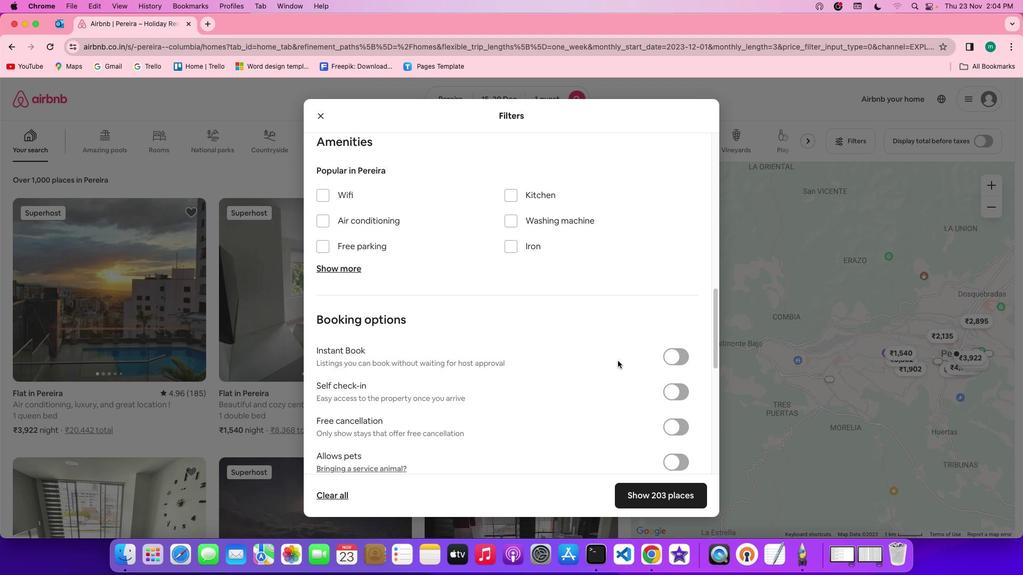 
Action: Mouse scrolled (617, 361) with delta (0, 0)
Screenshot: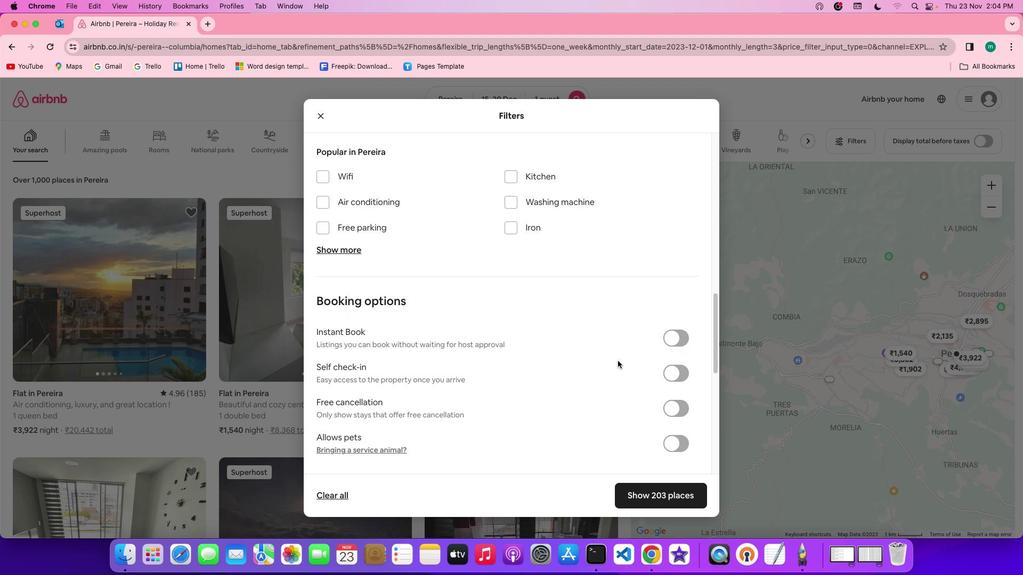 
Action: Mouse moved to (565, 190)
Screenshot: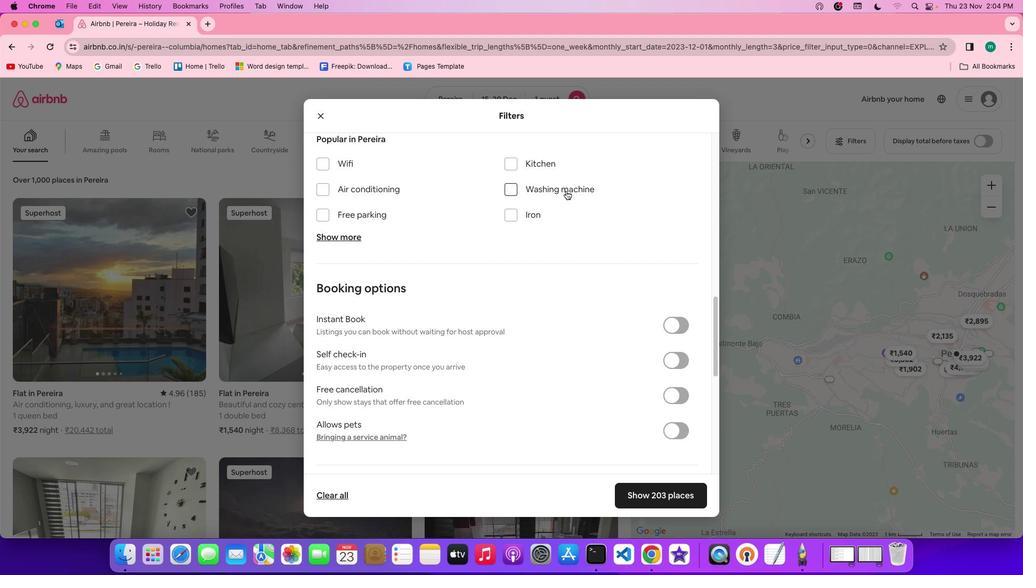 
Action: Mouse pressed left at (565, 190)
Screenshot: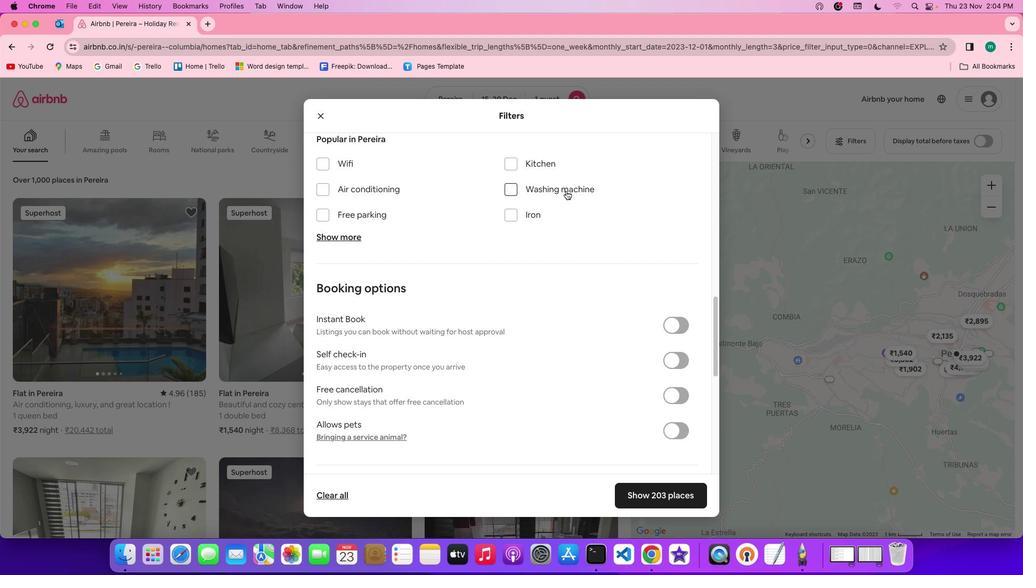 
Action: Mouse moved to (595, 281)
Screenshot: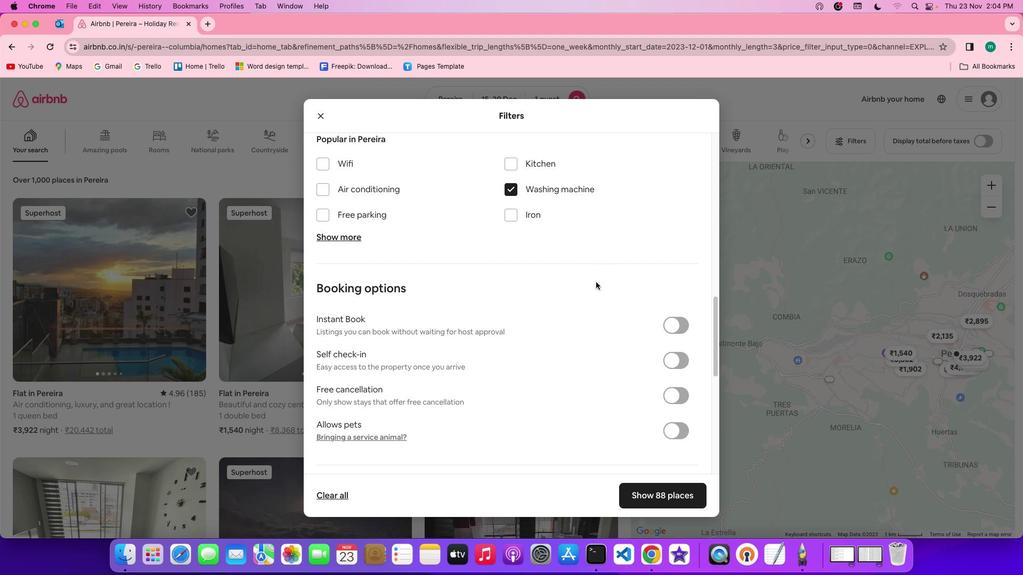 
Action: Mouse scrolled (595, 281) with delta (0, 0)
Screenshot: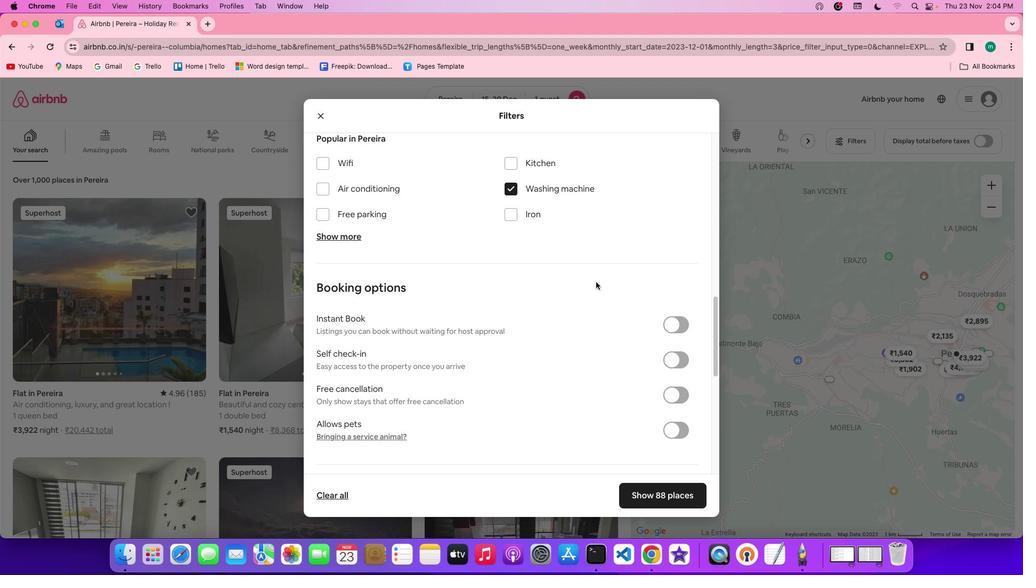 
Action: Mouse scrolled (595, 281) with delta (0, 0)
Screenshot: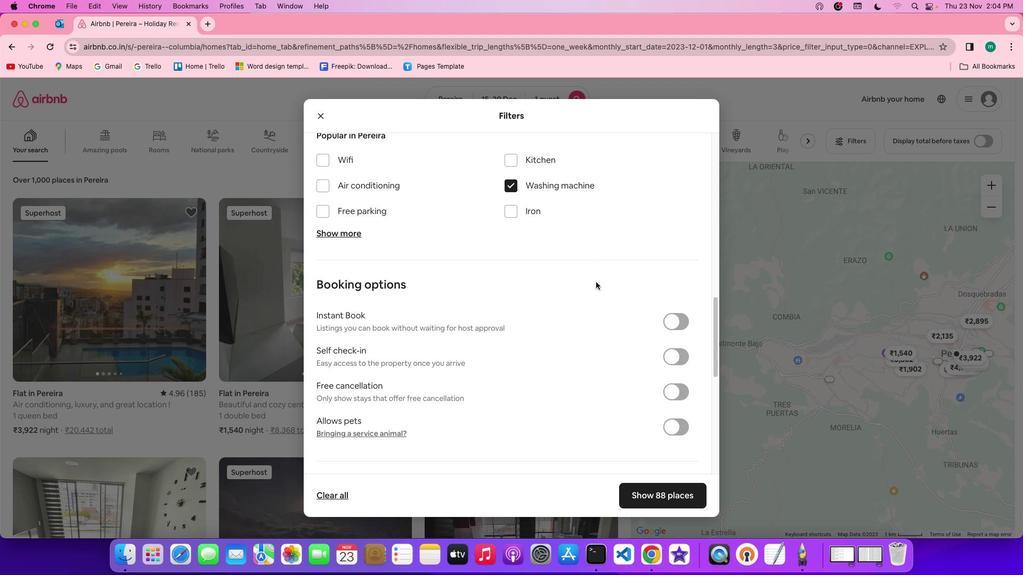 
Action: Mouse scrolled (595, 281) with delta (0, 0)
Screenshot: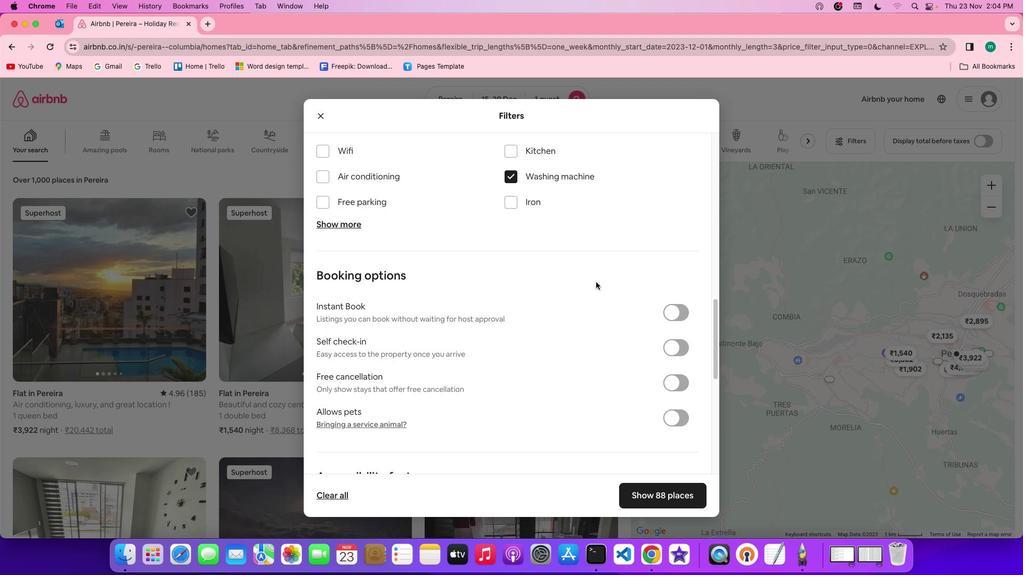 
Action: Mouse scrolled (595, 281) with delta (0, 0)
Screenshot: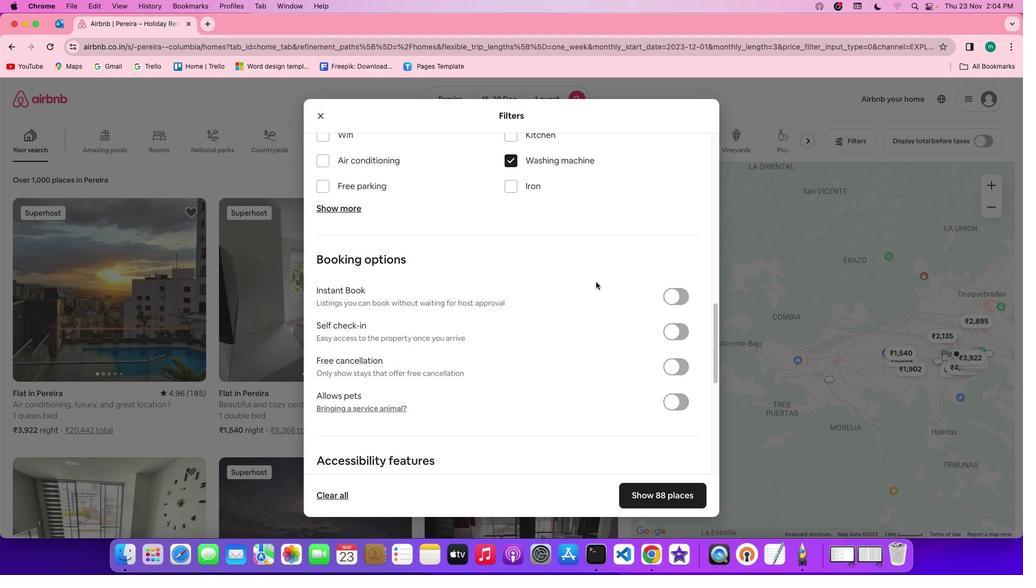 
Action: Mouse moved to (667, 308)
Screenshot: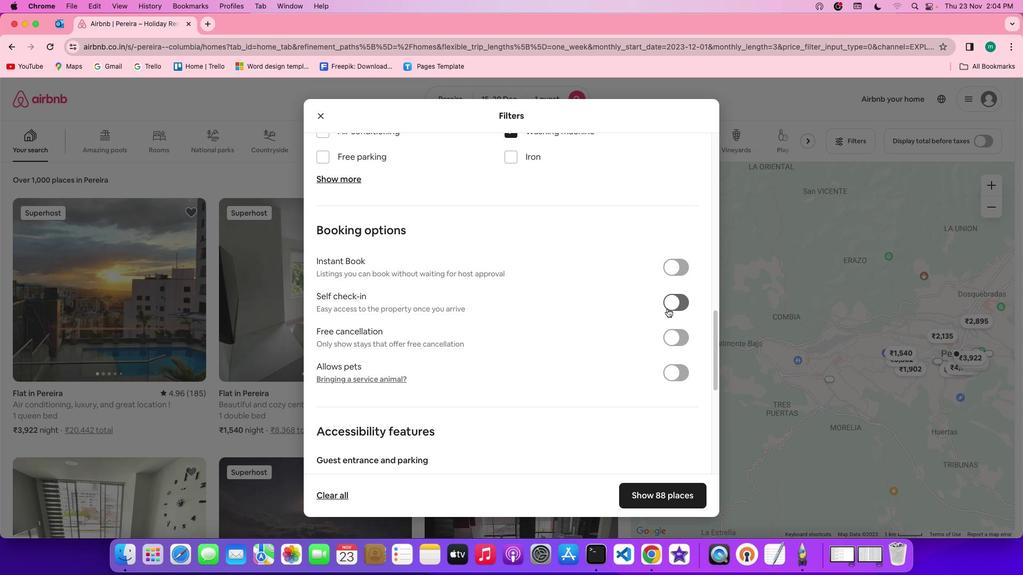 
Action: Mouse pressed left at (667, 308)
Screenshot: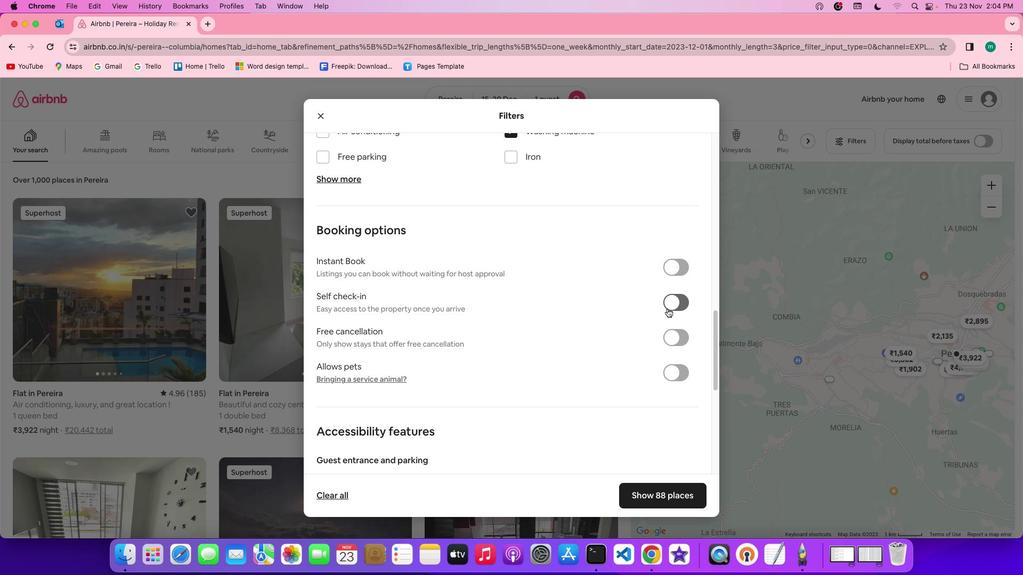 
Action: Mouse moved to (555, 361)
Screenshot: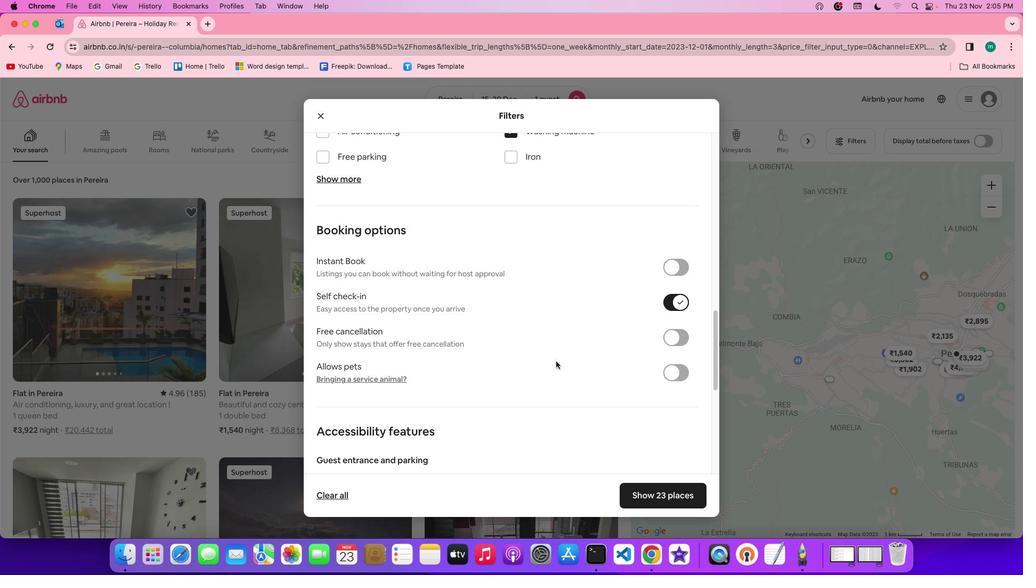 
Action: Mouse scrolled (555, 361) with delta (0, 0)
Screenshot: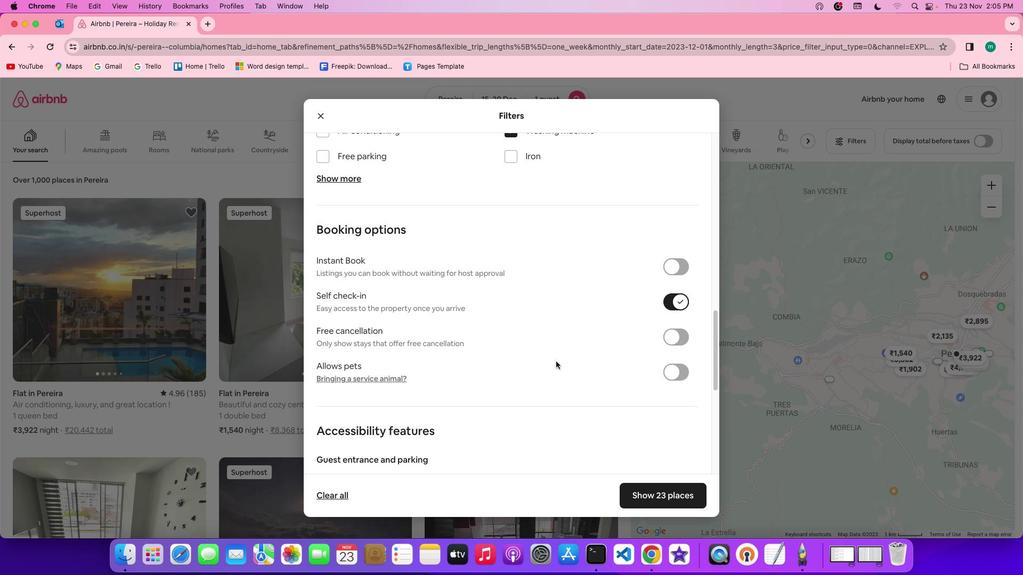 
Action: Mouse scrolled (555, 361) with delta (0, 0)
Screenshot: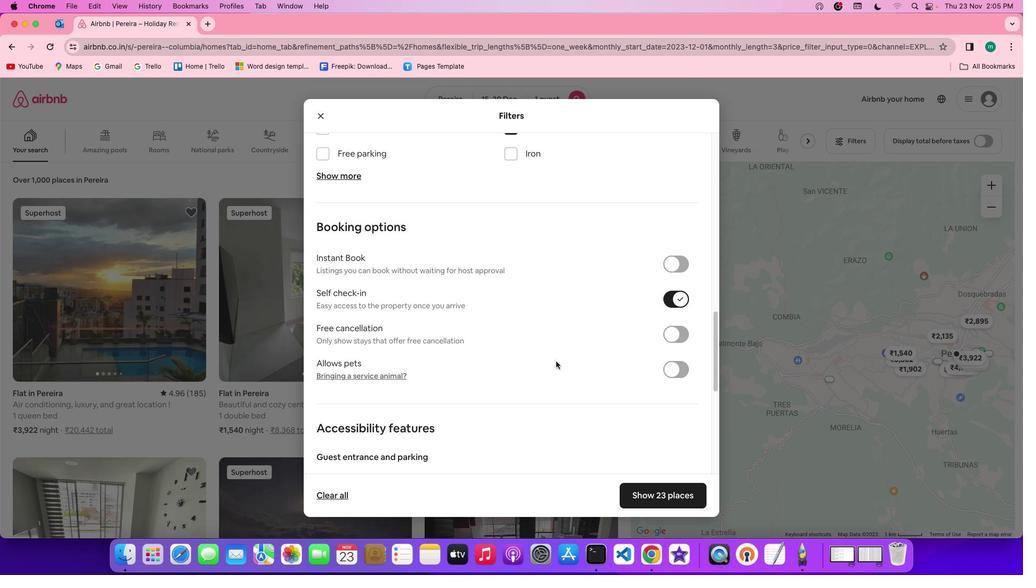 
Action: Mouse scrolled (555, 361) with delta (0, 0)
Screenshot: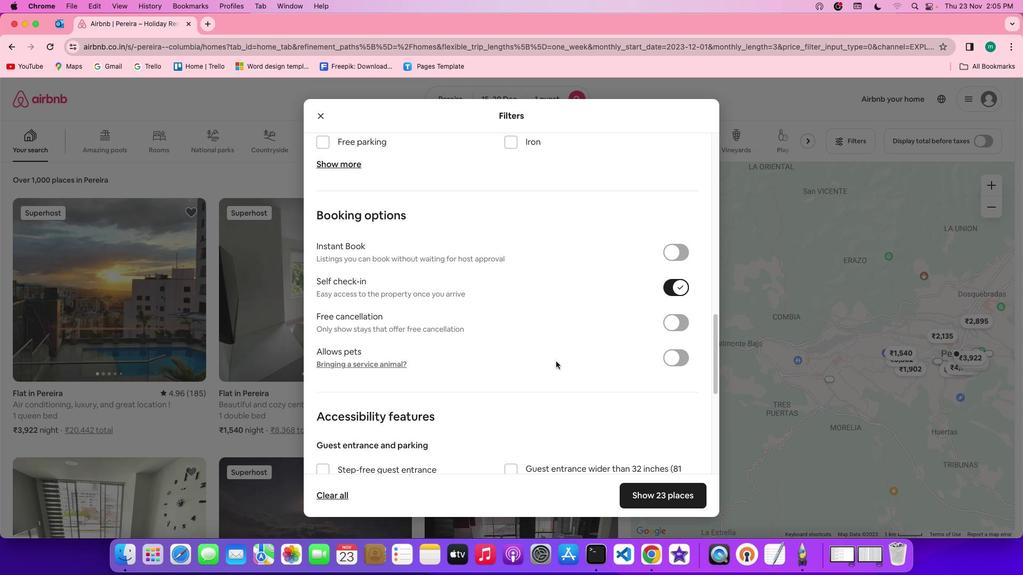 
Action: Mouse scrolled (555, 361) with delta (0, 0)
Screenshot: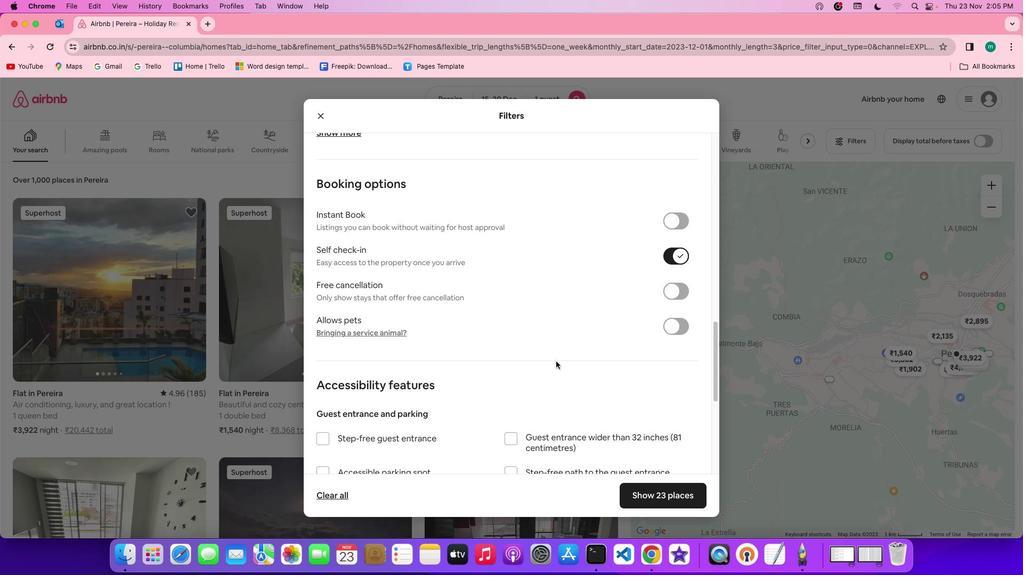 
Action: Mouse scrolled (555, 361) with delta (0, 0)
Screenshot: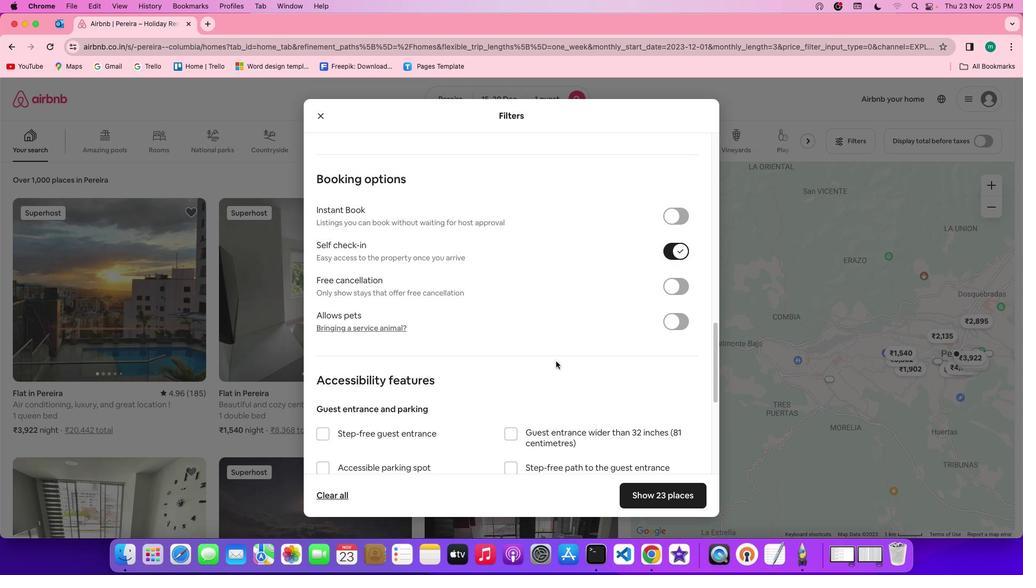 
Action: Mouse scrolled (555, 361) with delta (0, 0)
Screenshot: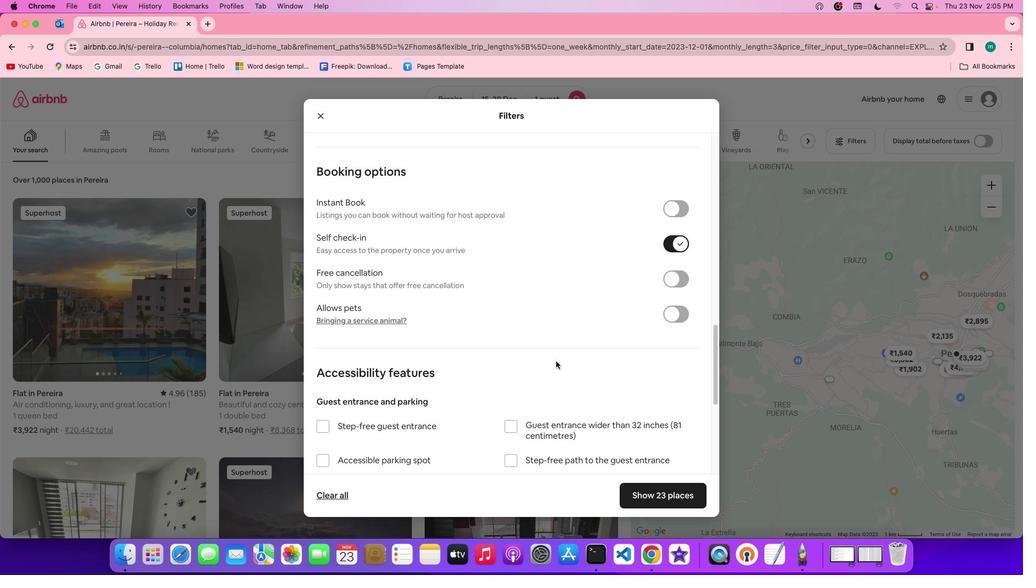 
Action: Mouse scrolled (555, 361) with delta (0, -1)
Screenshot: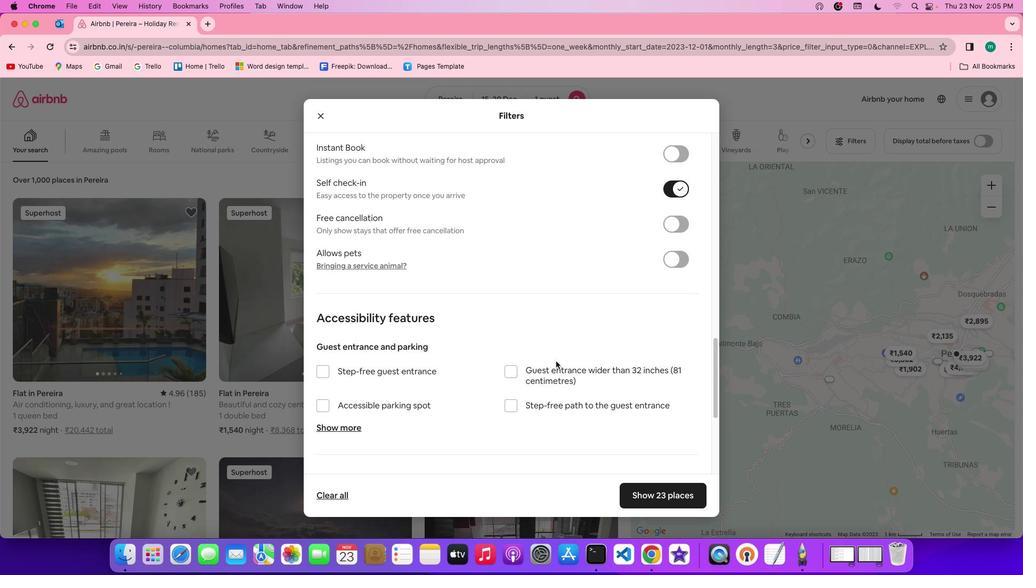 
Action: Mouse scrolled (555, 361) with delta (0, 0)
Screenshot: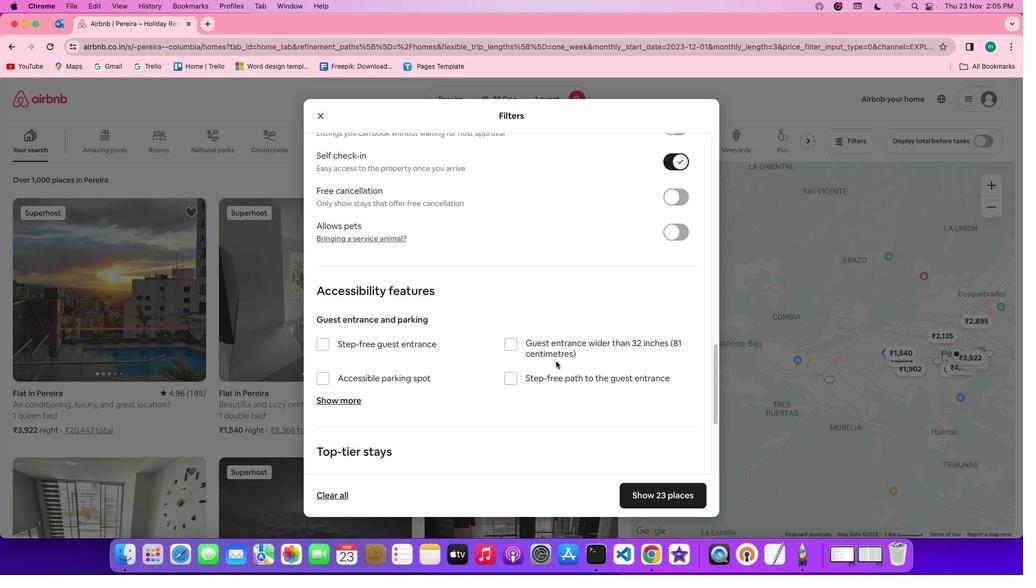 
Action: Mouse scrolled (555, 361) with delta (0, 0)
Screenshot: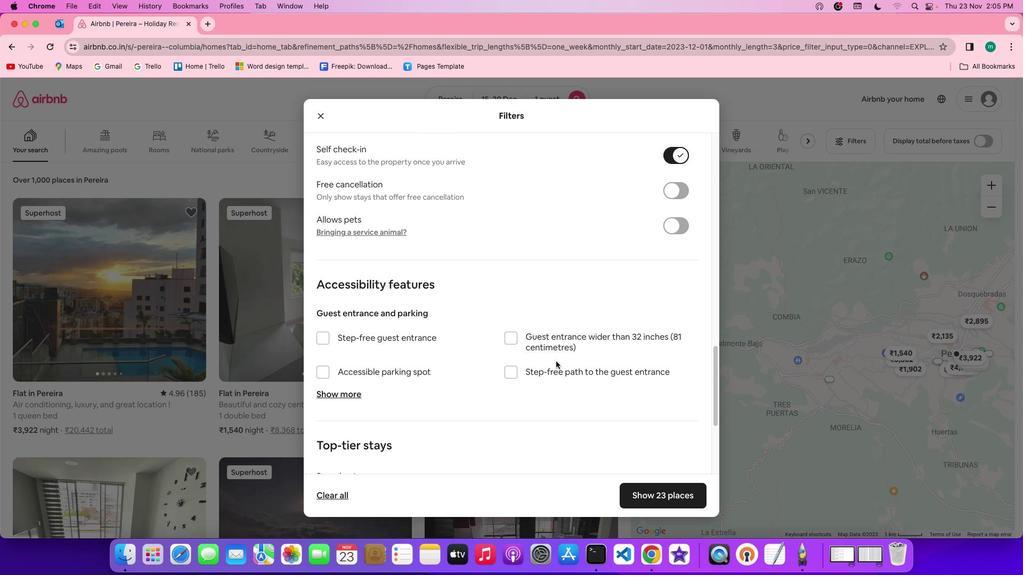 
Action: Mouse scrolled (555, 361) with delta (0, 0)
Screenshot: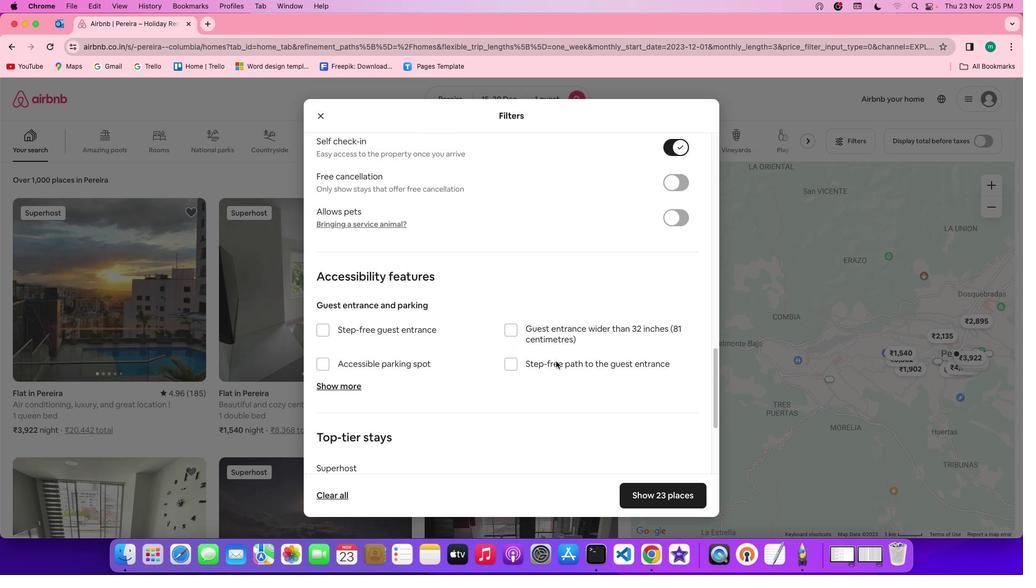 
Action: Mouse scrolled (555, 361) with delta (0, -1)
Screenshot: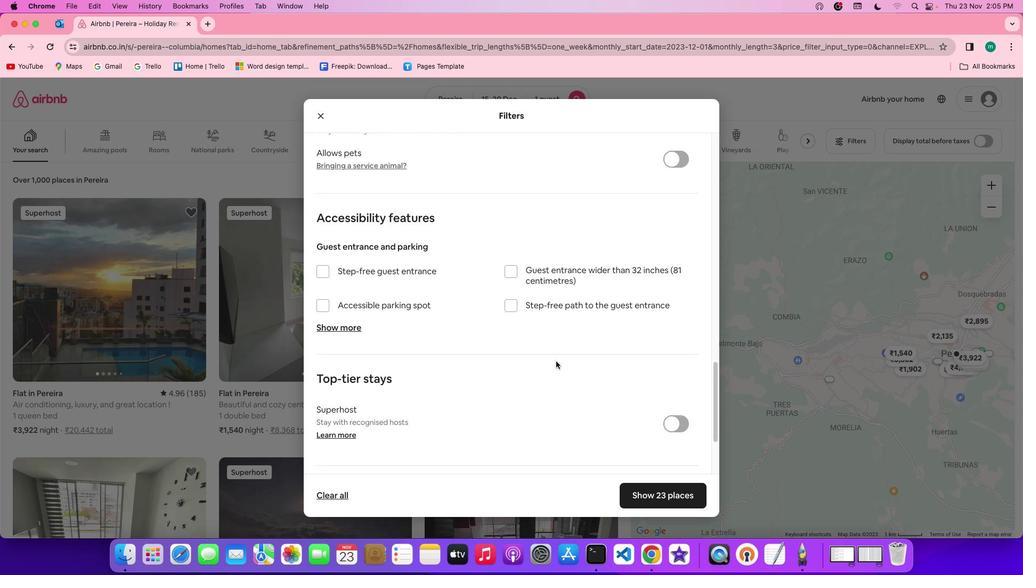 
Action: Mouse scrolled (555, 361) with delta (0, -2)
Screenshot: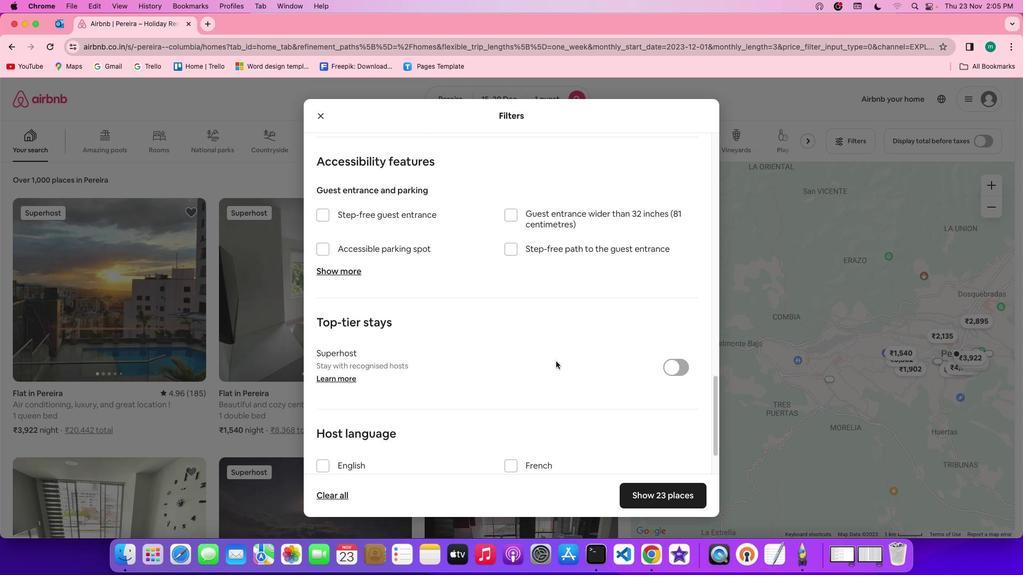 
Action: Mouse scrolled (555, 361) with delta (0, -2)
Screenshot: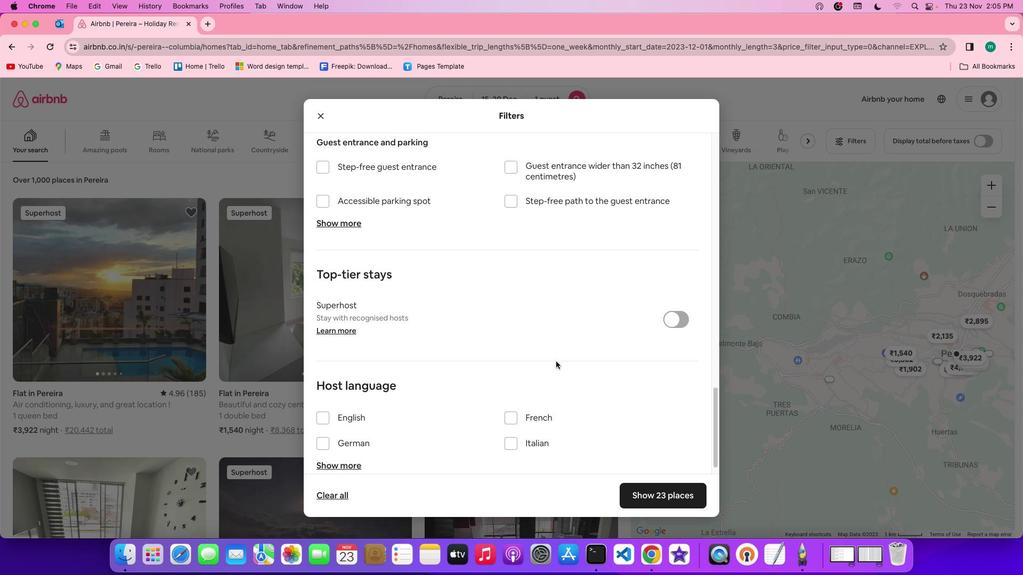 
Action: Mouse scrolled (555, 361) with delta (0, 0)
Screenshot: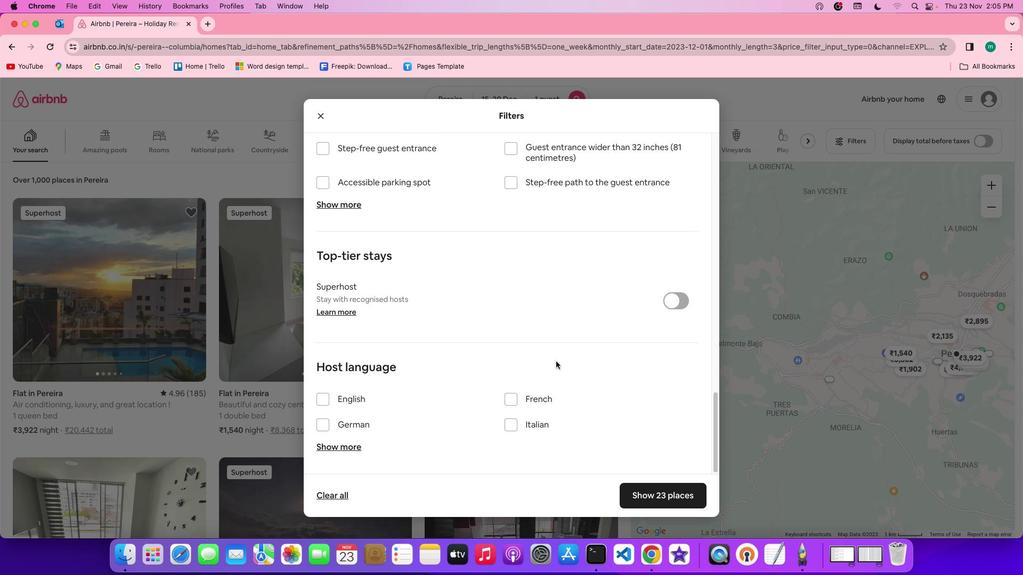 
Action: Mouse scrolled (555, 361) with delta (0, 0)
Screenshot: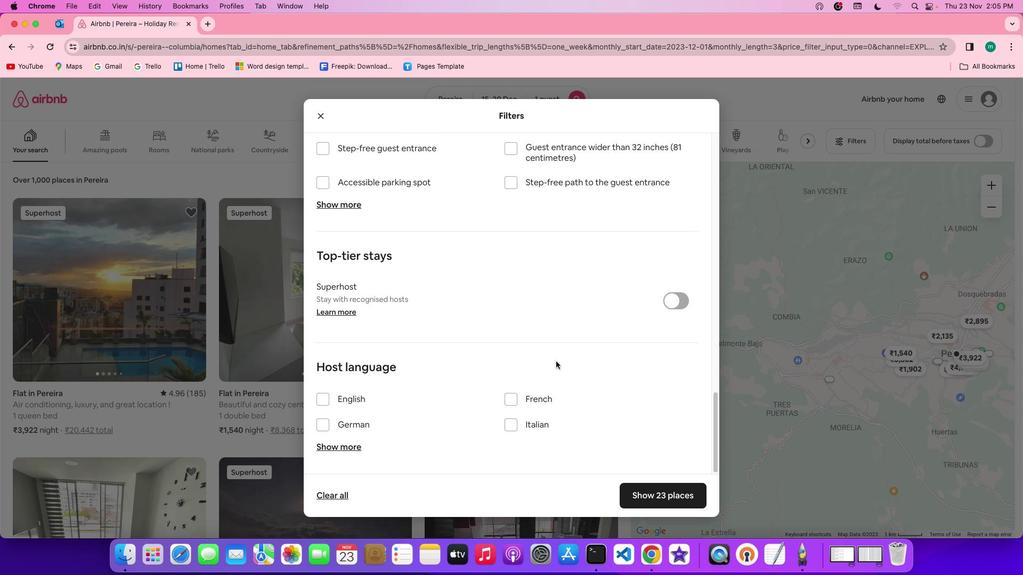 
Action: Mouse scrolled (555, 361) with delta (0, -1)
Screenshot: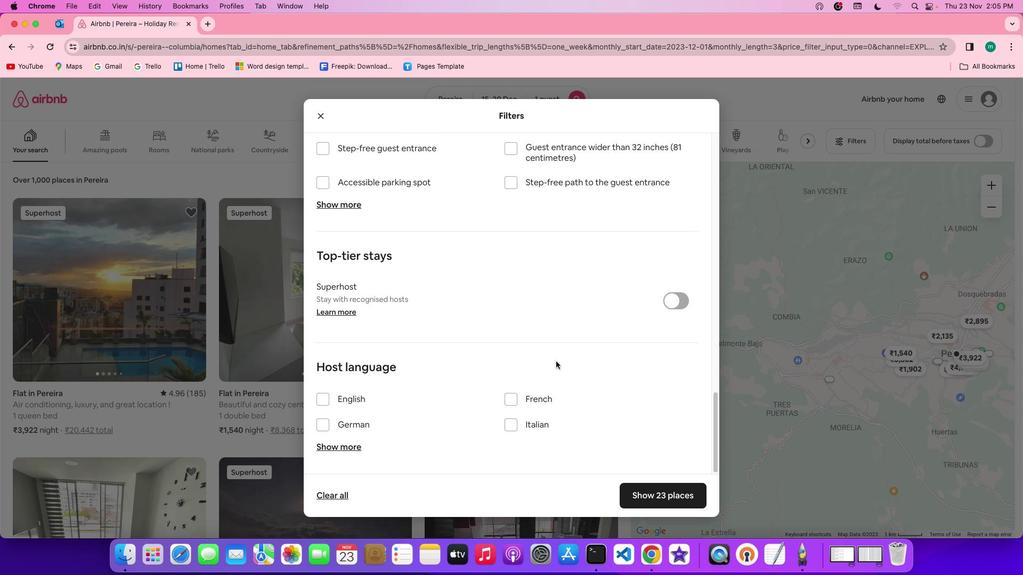 
Action: Mouse scrolled (555, 361) with delta (0, -2)
Screenshot: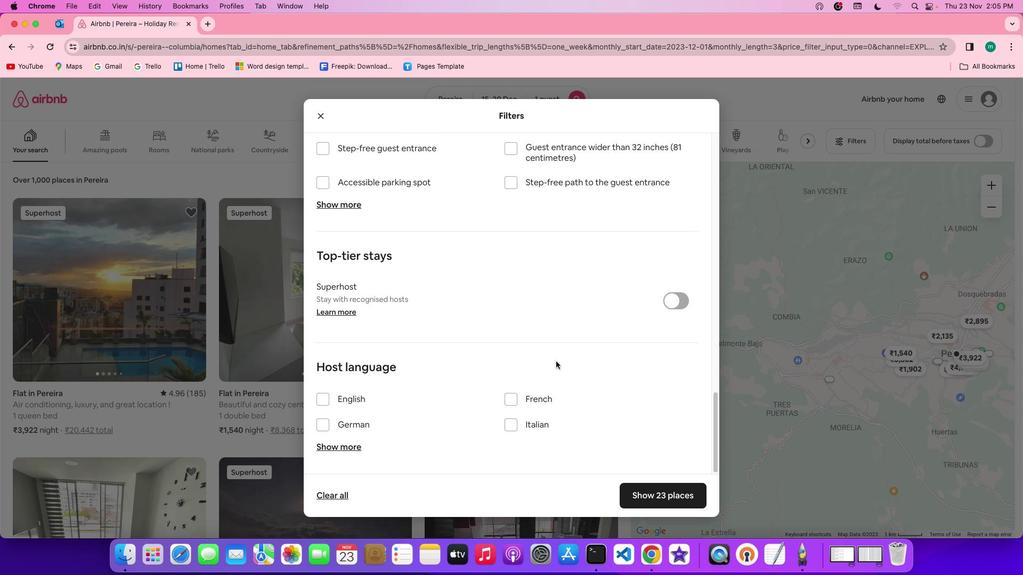 
Action: Mouse scrolled (555, 361) with delta (0, -2)
Screenshot: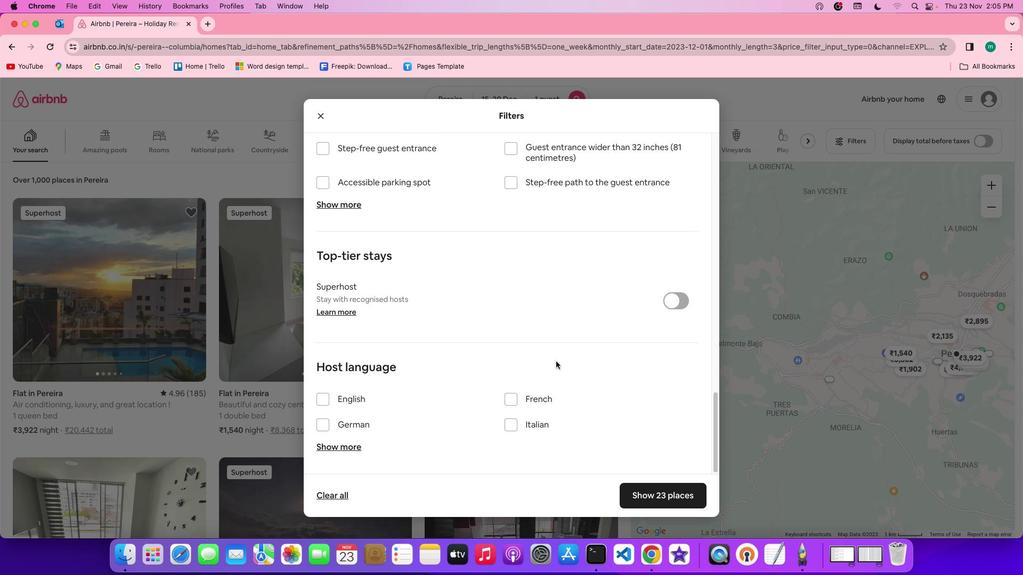 
Action: Mouse scrolled (555, 361) with delta (0, -3)
Screenshot: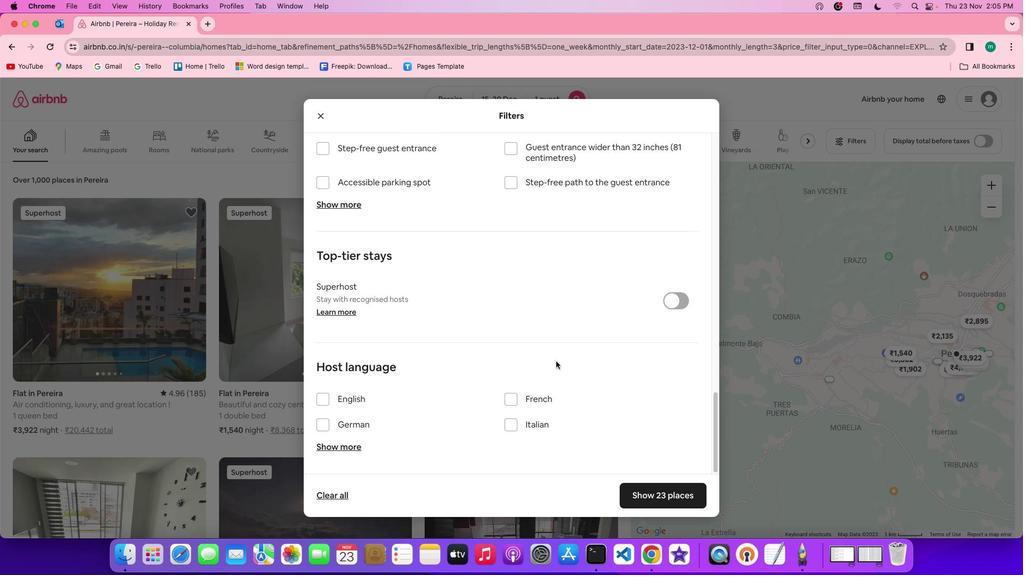 
Action: Mouse moved to (654, 498)
Screenshot: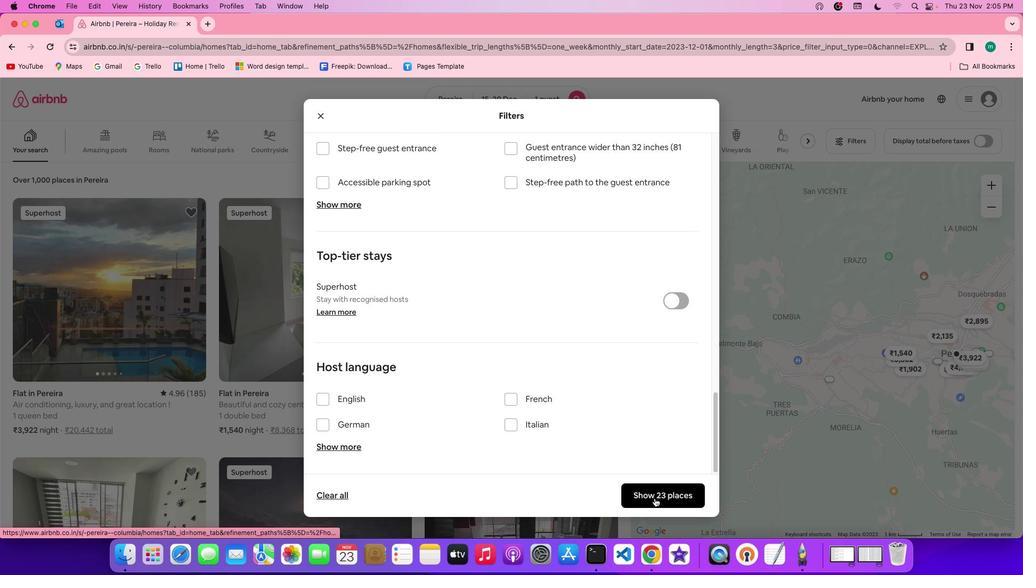 
Action: Mouse pressed left at (654, 498)
Screenshot: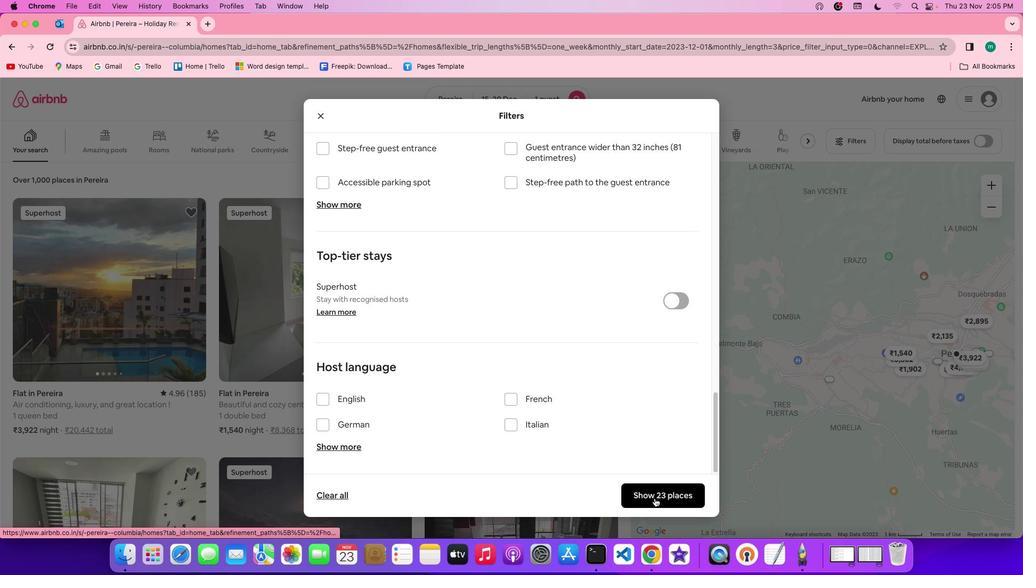 
Action: Mouse moved to (533, 395)
Screenshot: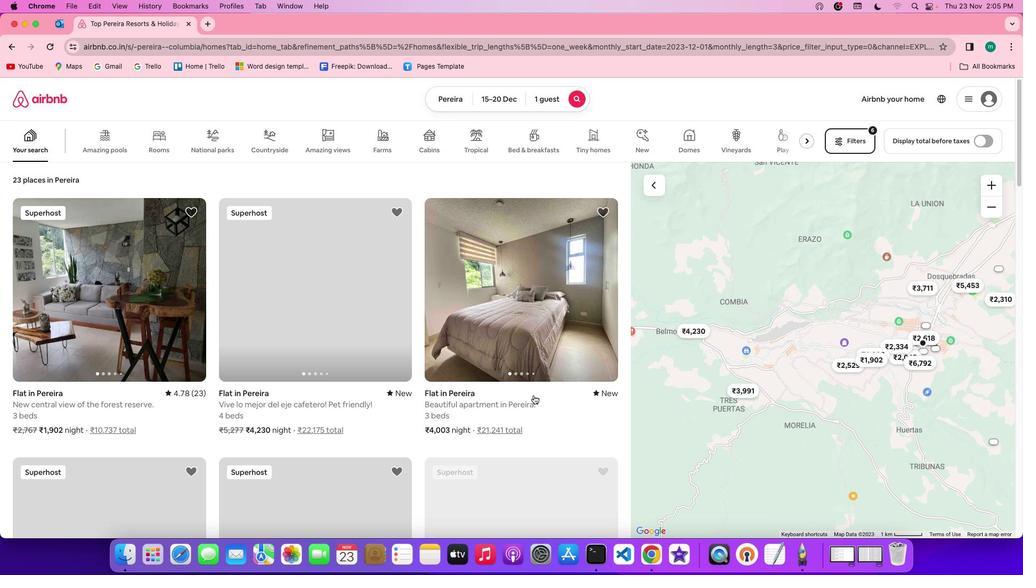 
Action: Mouse scrolled (533, 395) with delta (0, 0)
Screenshot: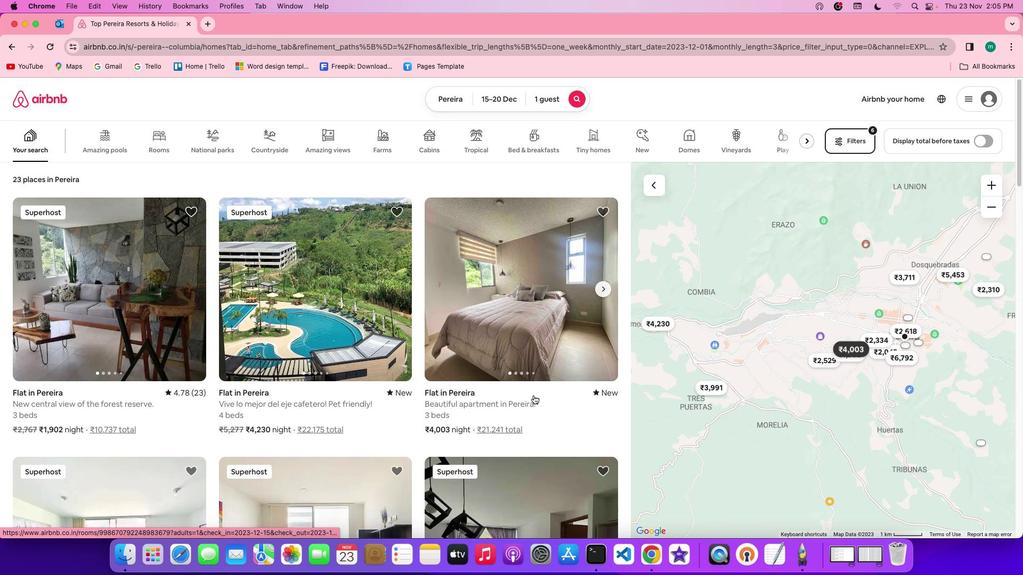 
Action: Mouse scrolled (533, 395) with delta (0, 0)
Screenshot: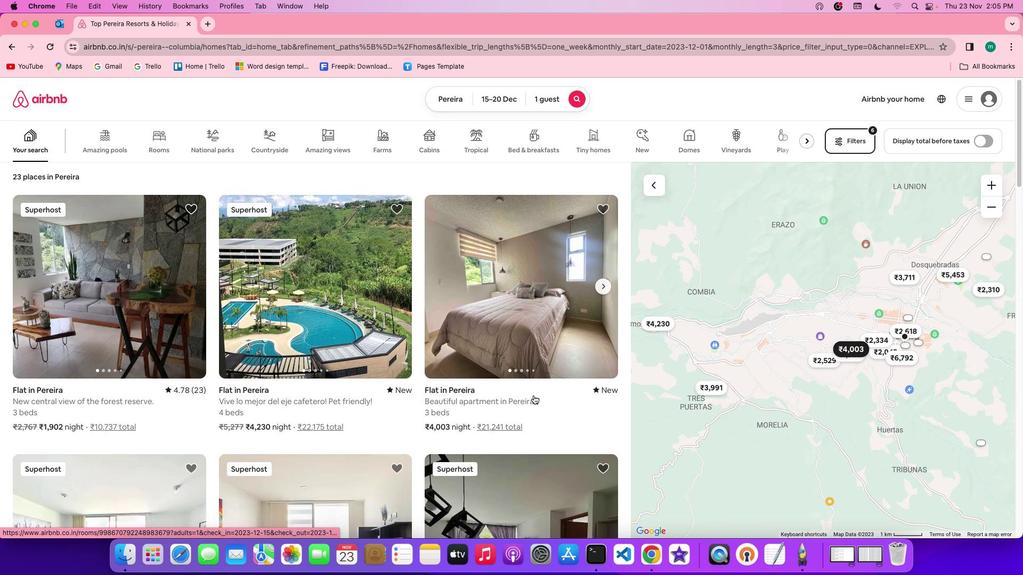 
Action: Mouse scrolled (533, 395) with delta (0, 0)
Screenshot: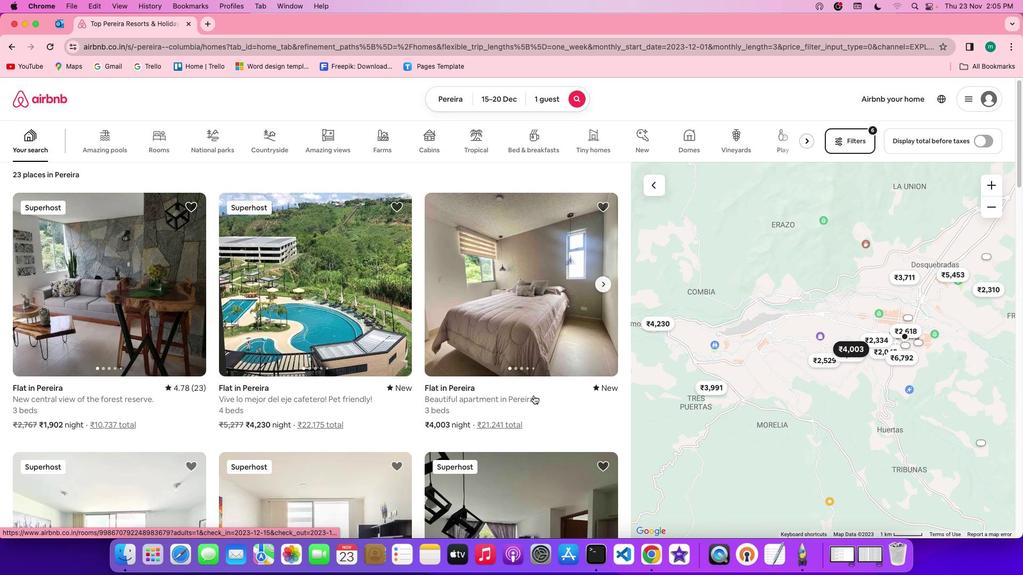 
Action: Mouse scrolled (533, 395) with delta (0, 0)
Screenshot: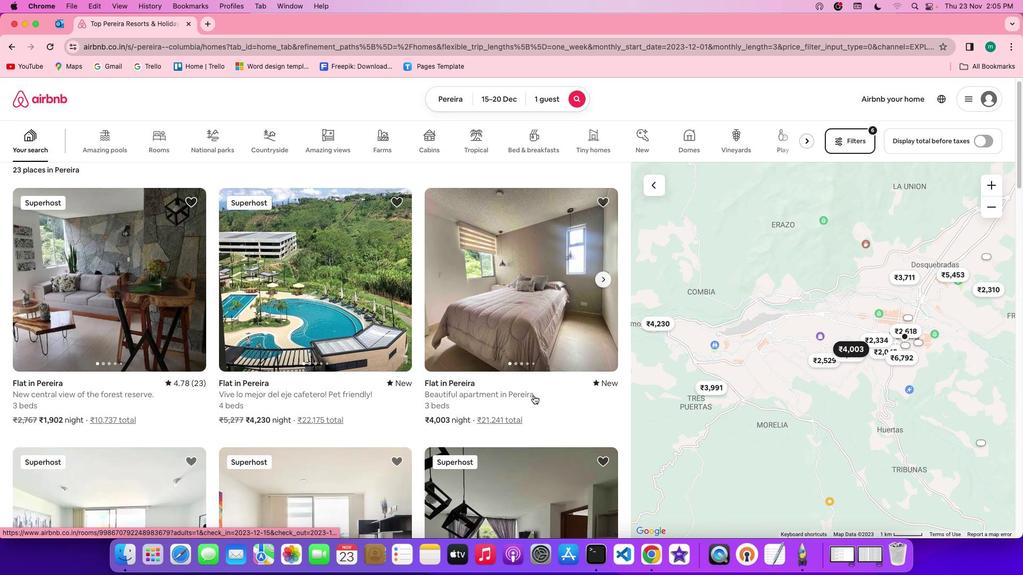
Action: Mouse scrolled (533, 395) with delta (0, 0)
Screenshot: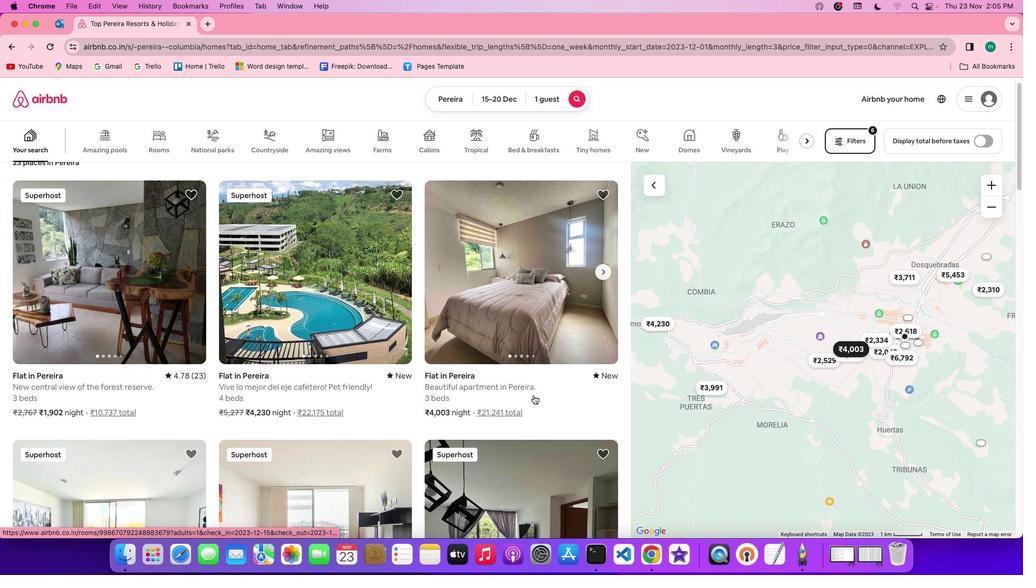 
Action: Mouse moved to (362, 322)
Screenshot: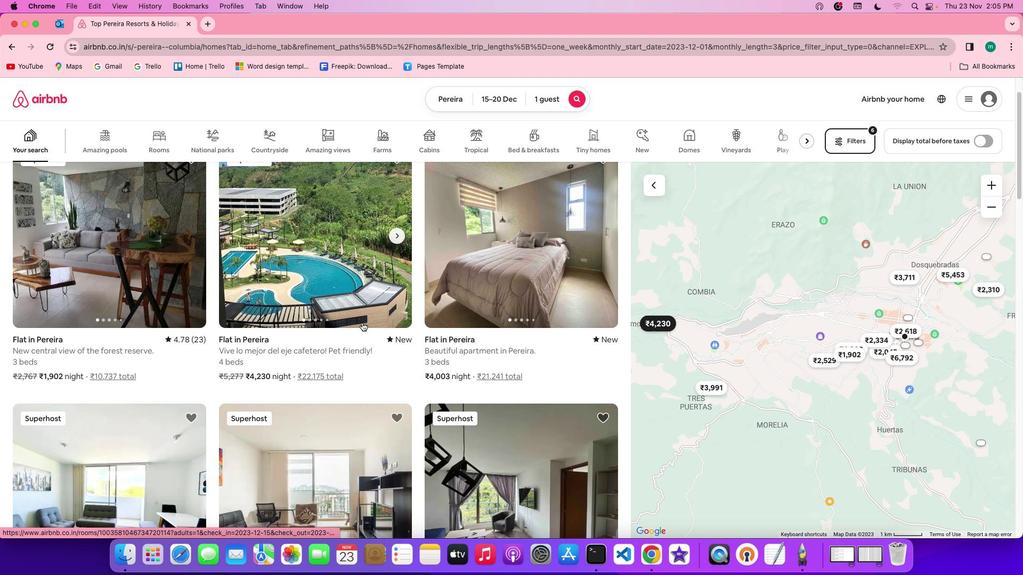 
Action: Mouse pressed left at (362, 322)
Screenshot: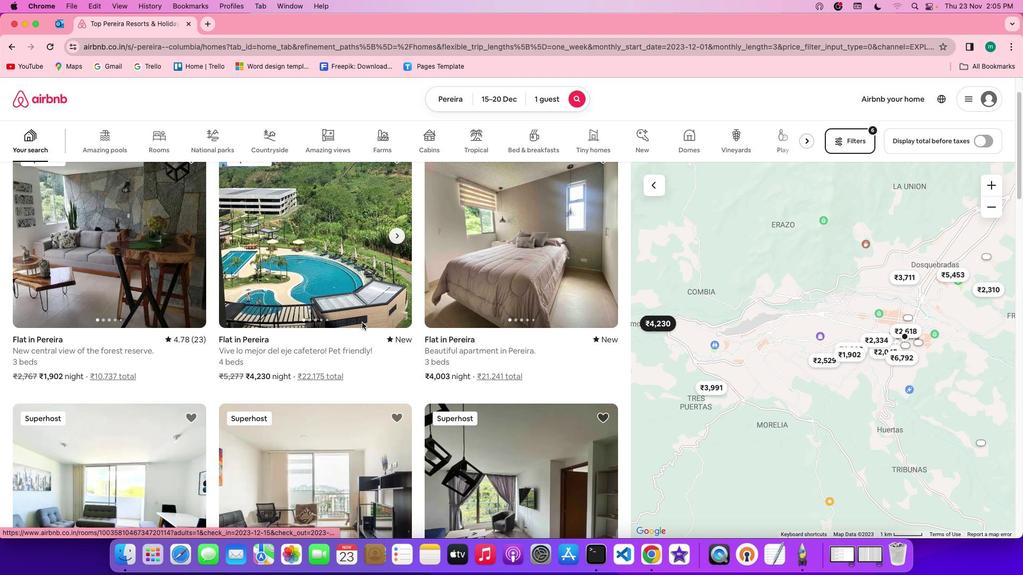 
Action: Mouse moved to (755, 394)
Screenshot: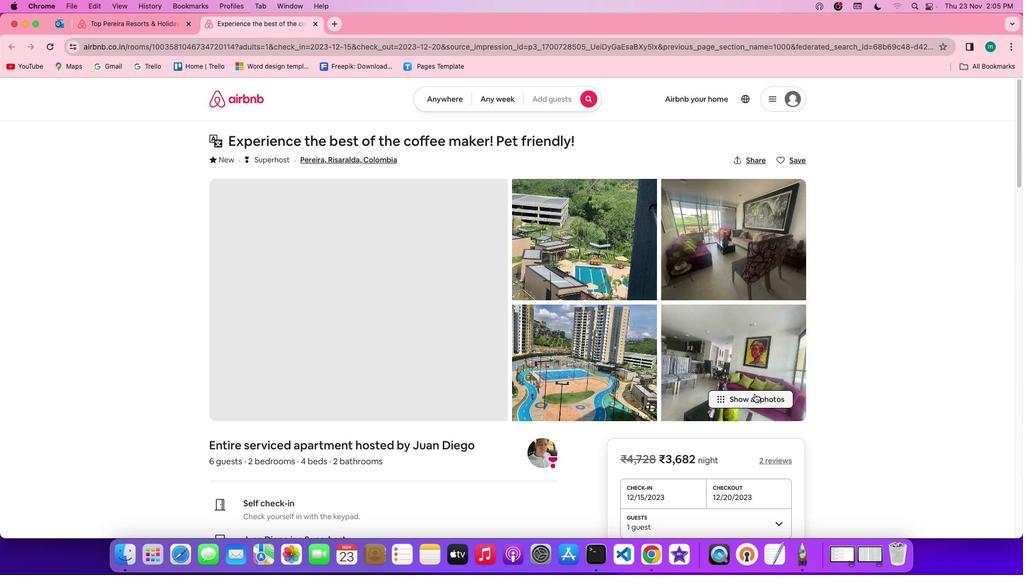 
Action: Mouse pressed left at (755, 394)
Screenshot: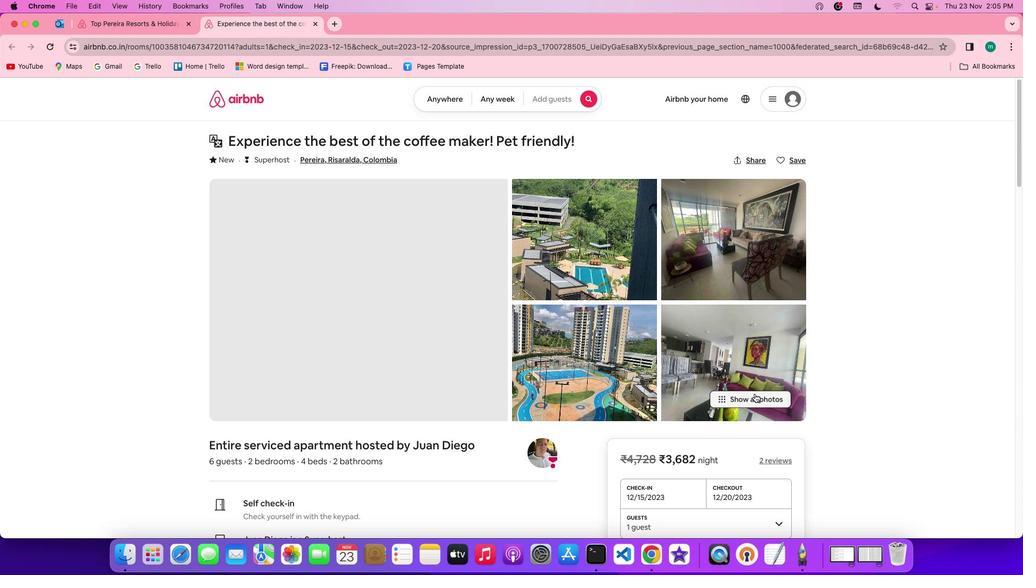 
Action: Mouse moved to (513, 395)
Screenshot: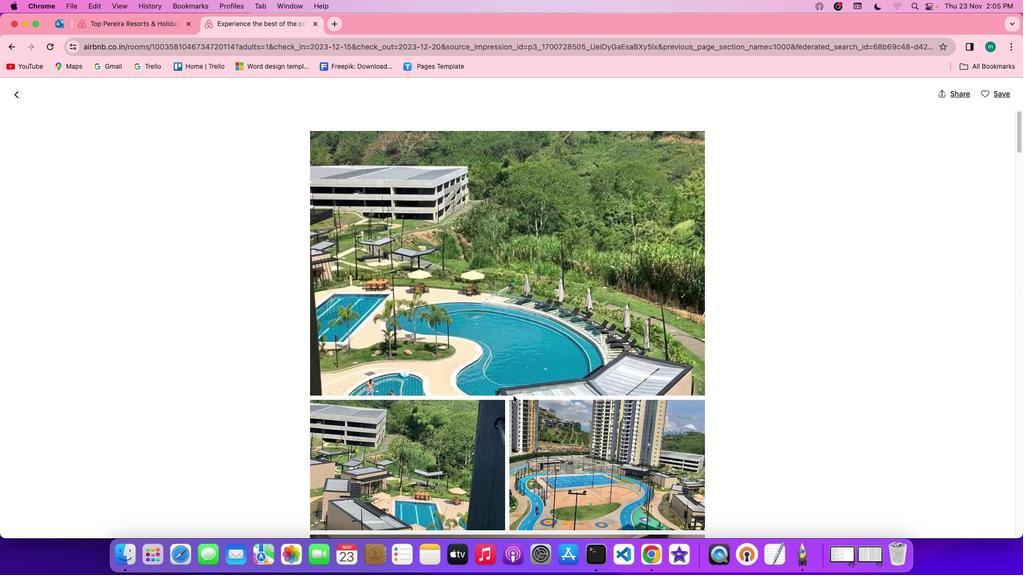
Action: Mouse scrolled (513, 395) with delta (0, 0)
Screenshot: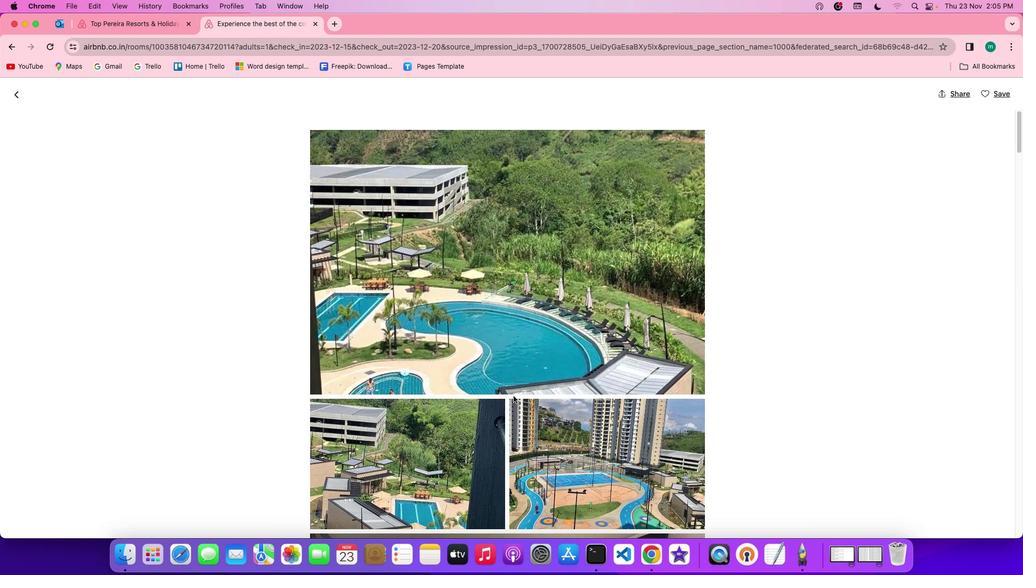 
Action: Mouse scrolled (513, 395) with delta (0, 0)
Screenshot: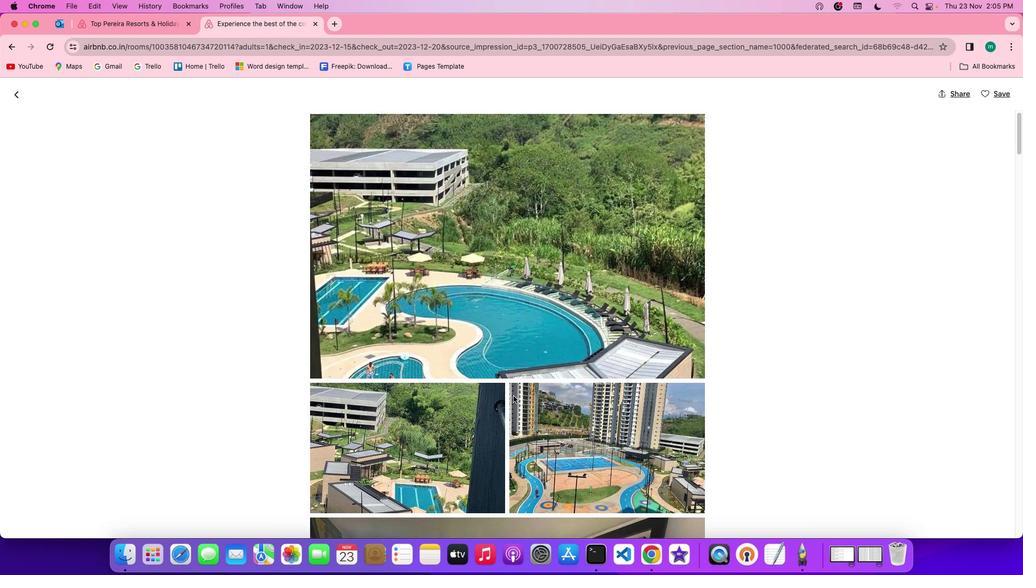 
Action: Mouse scrolled (513, 395) with delta (0, -1)
Screenshot: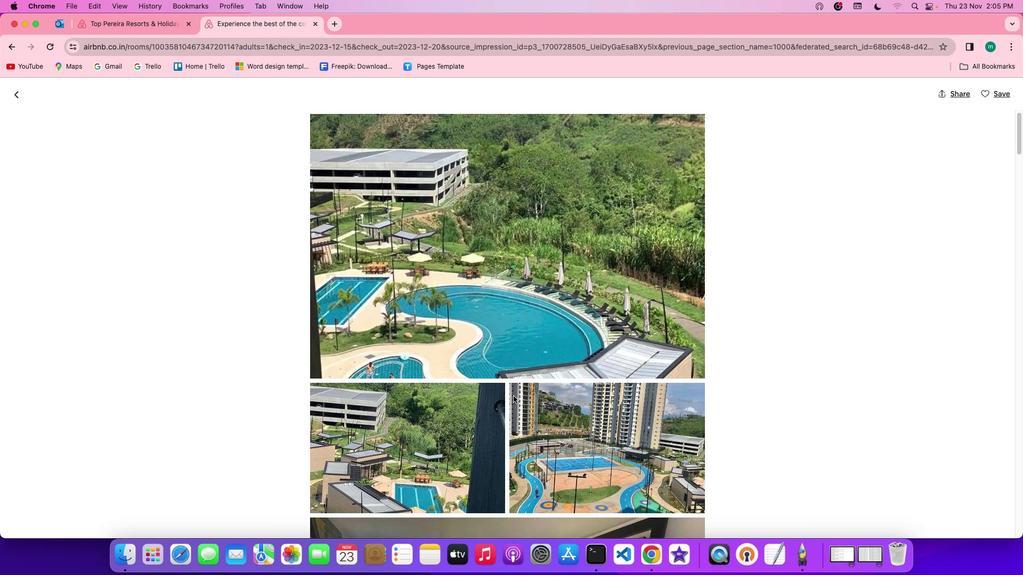 
Action: Mouse scrolled (513, 395) with delta (0, -1)
Screenshot: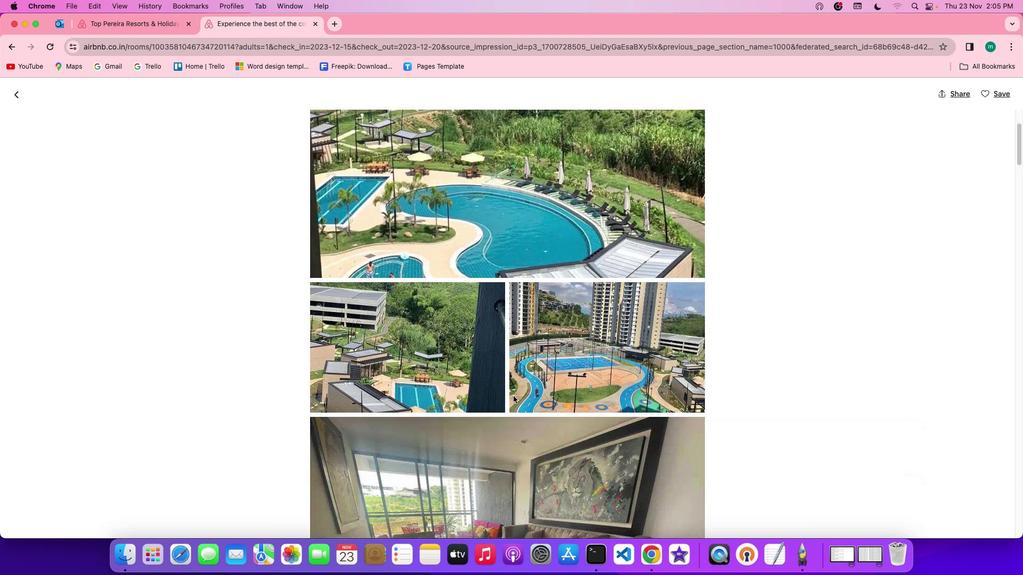 
Action: Mouse scrolled (513, 395) with delta (0, -2)
Screenshot: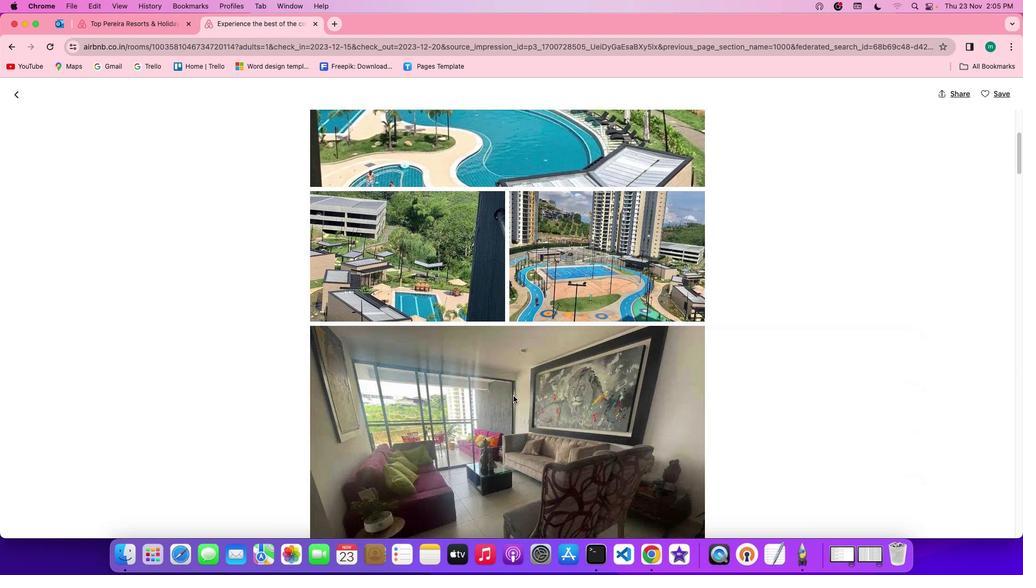 
Action: Mouse scrolled (513, 395) with delta (0, 0)
Screenshot: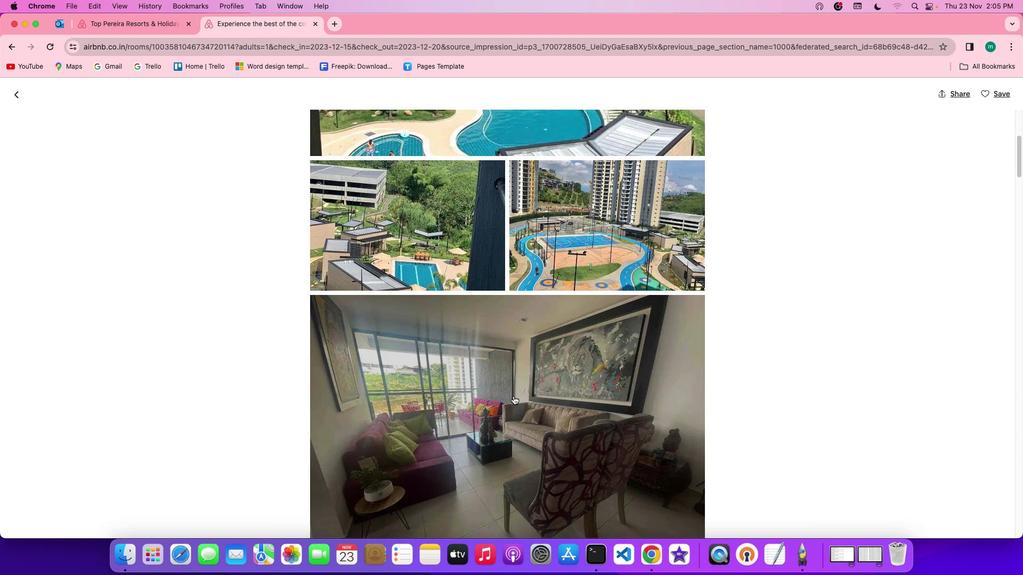 
Action: Mouse scrolled (513, 395) with delta (0, 0)
Screenshot: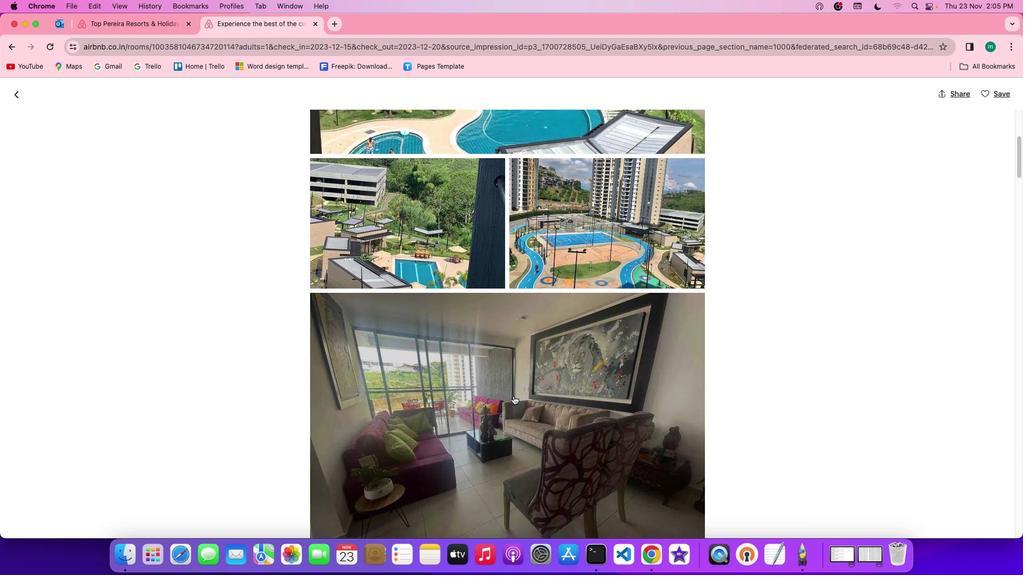 
Action: Mouse scrolled (513, 395) with delta (0, -1)
Screenshot: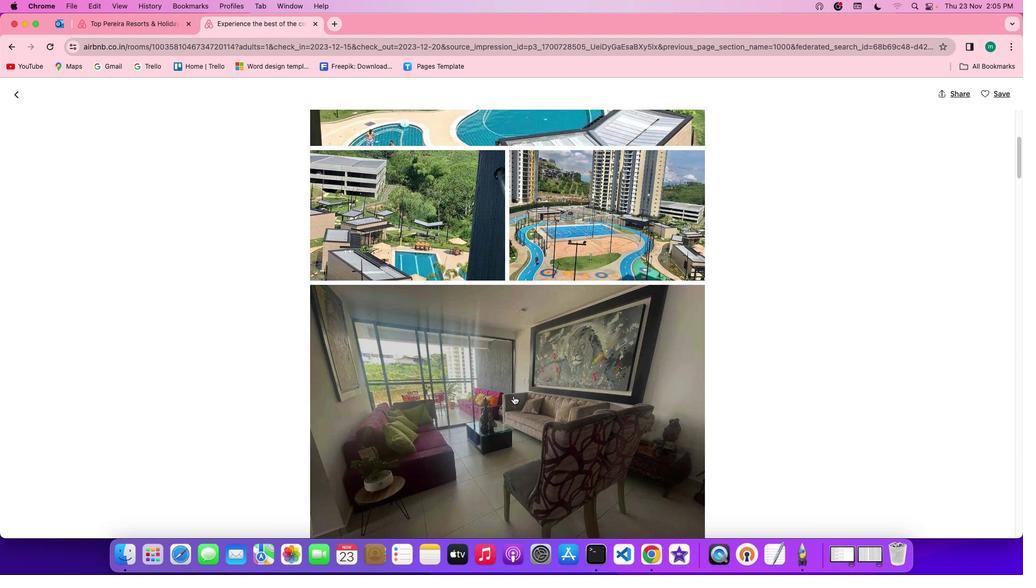 
Action: Mouse scrolled (513, 395) with delta (0, -1)
Screenshot: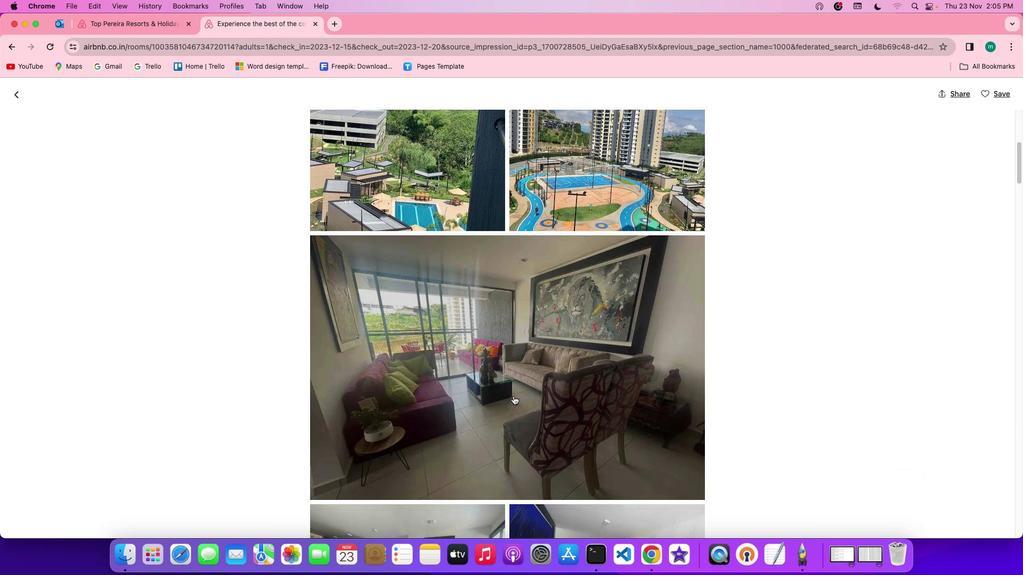 
Action: Mouse scrolled (513, 395) with delta (0, 0)
Screenshot: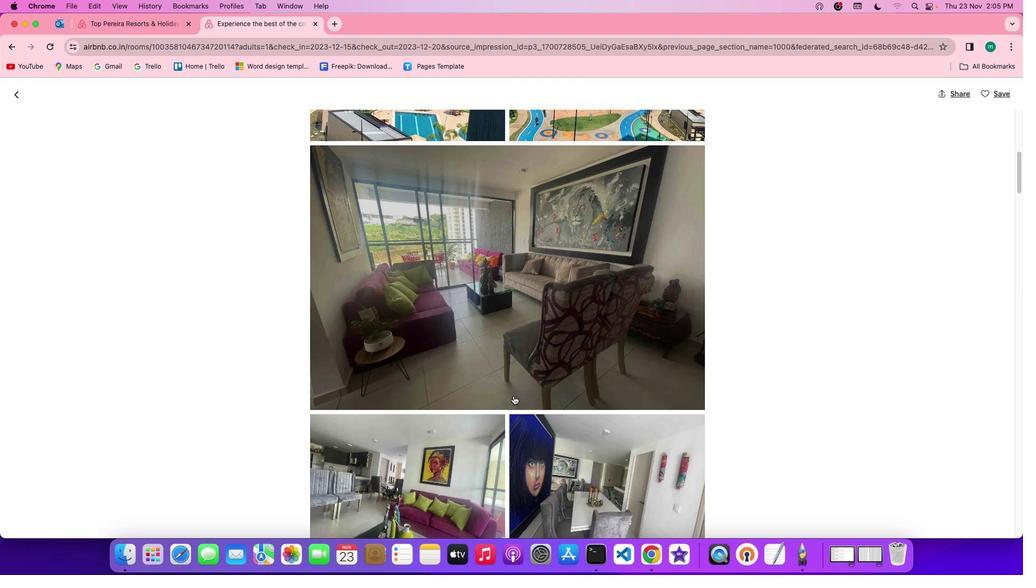 
Action: Mouse scrolled (513, 395) with delta (0, 0)
Screenshot: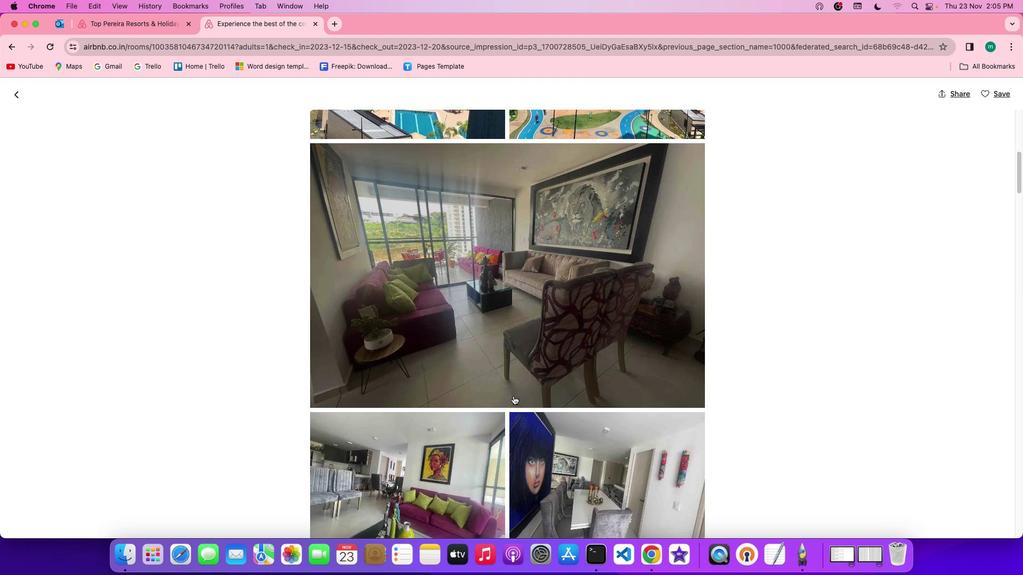 
Action: Mouse scrolled (513, 395) with delta (0, 0)
Screenshot: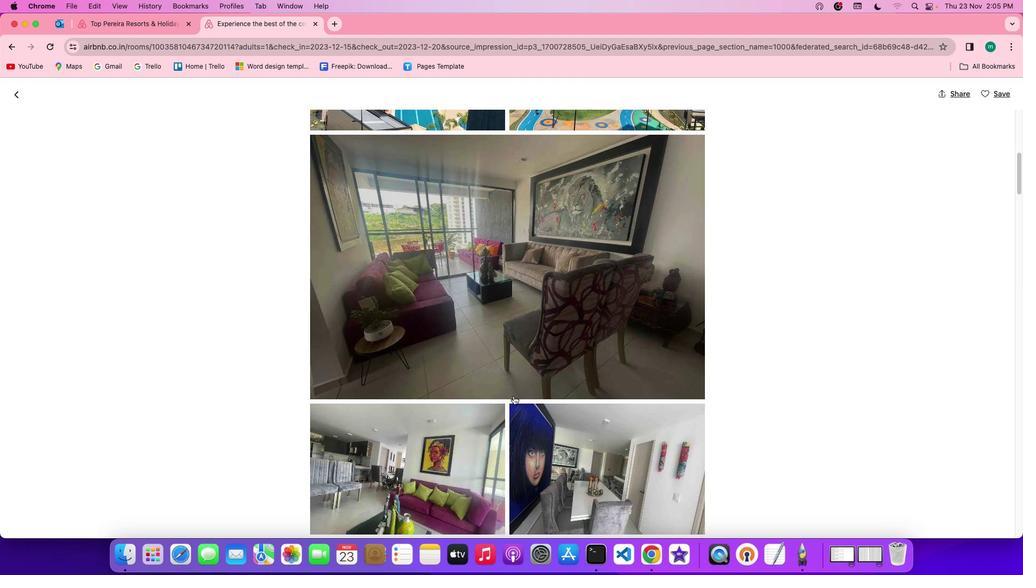 
Action: Mouse scrolled (513, 395) with delta (0, -1)
Screenshot: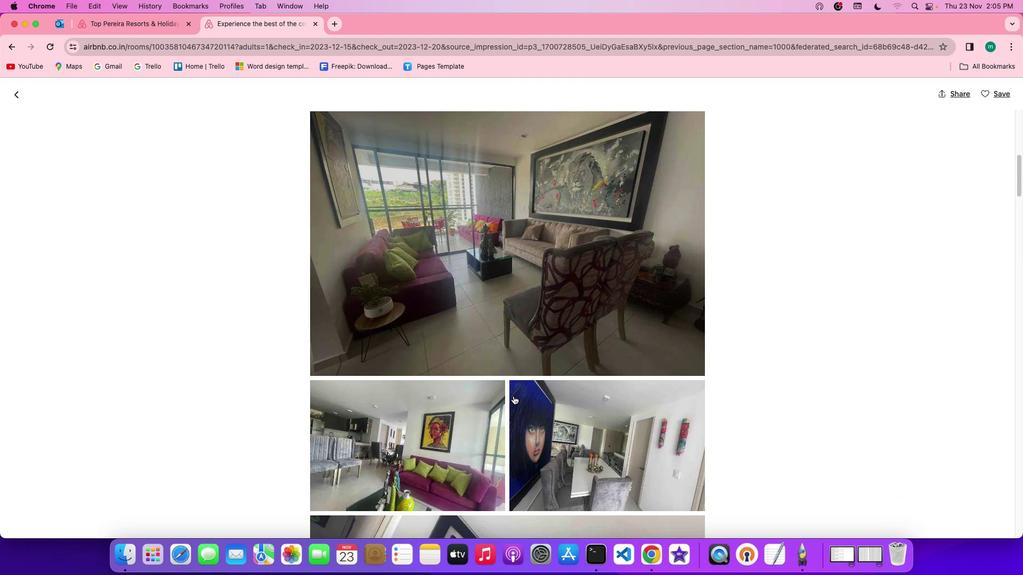 
Action: Mouse scrolled (513, 395) with delta (0, 0)
Screenshot: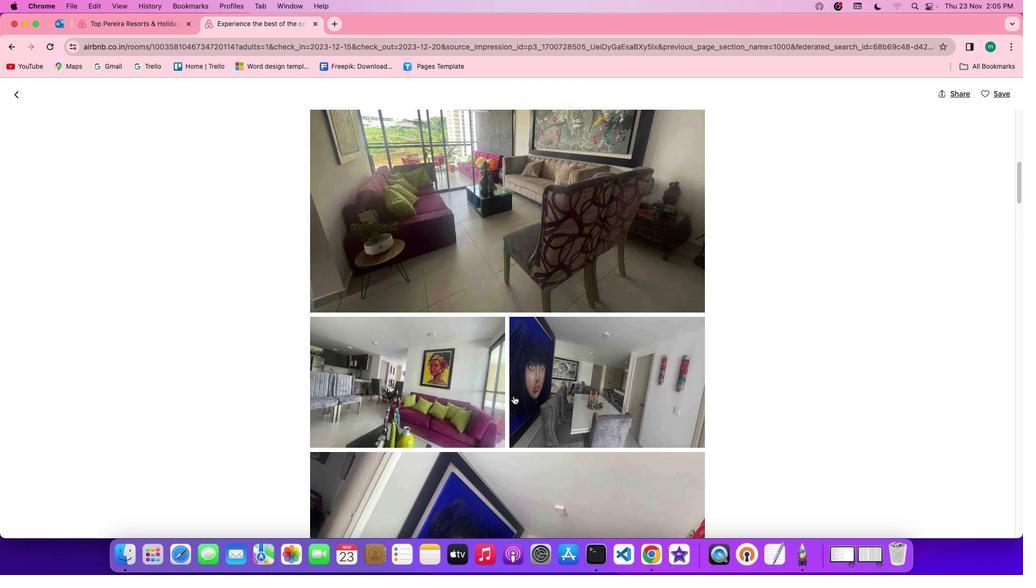
Action: Mouse scrolled (513, 395) with delta (0, 0)
Screenshot: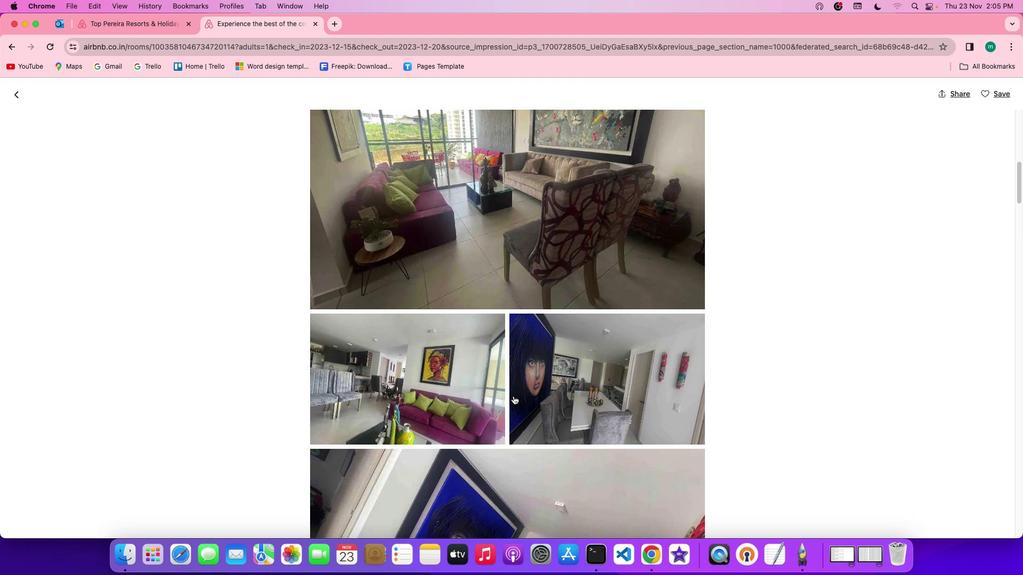 
Action: Mouse scrolled (513, 395) with delta (0, 0)
Screenshot: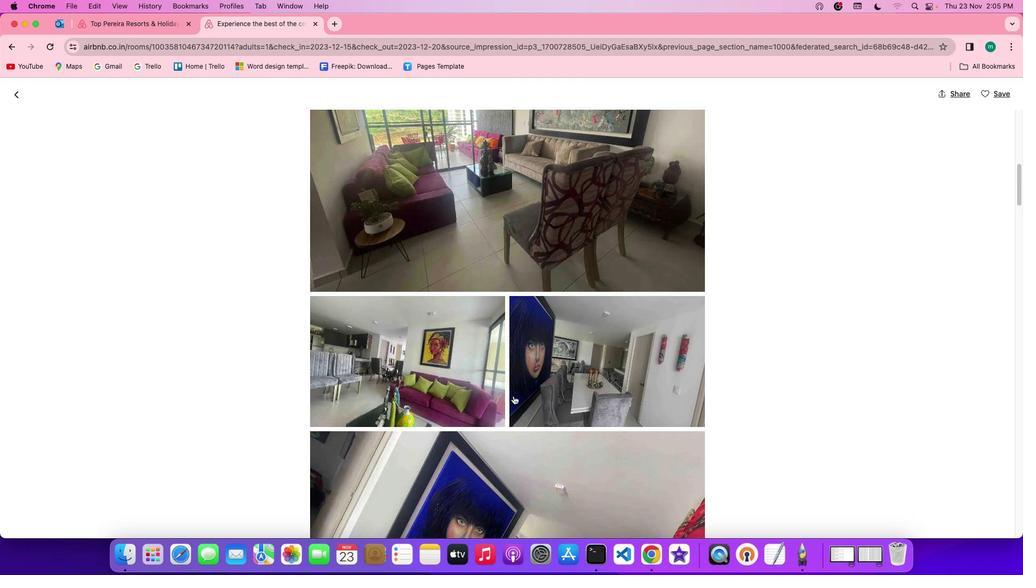 
Action: Mouse scrolled (513, 395) with delta (0, -1)
Screenshot: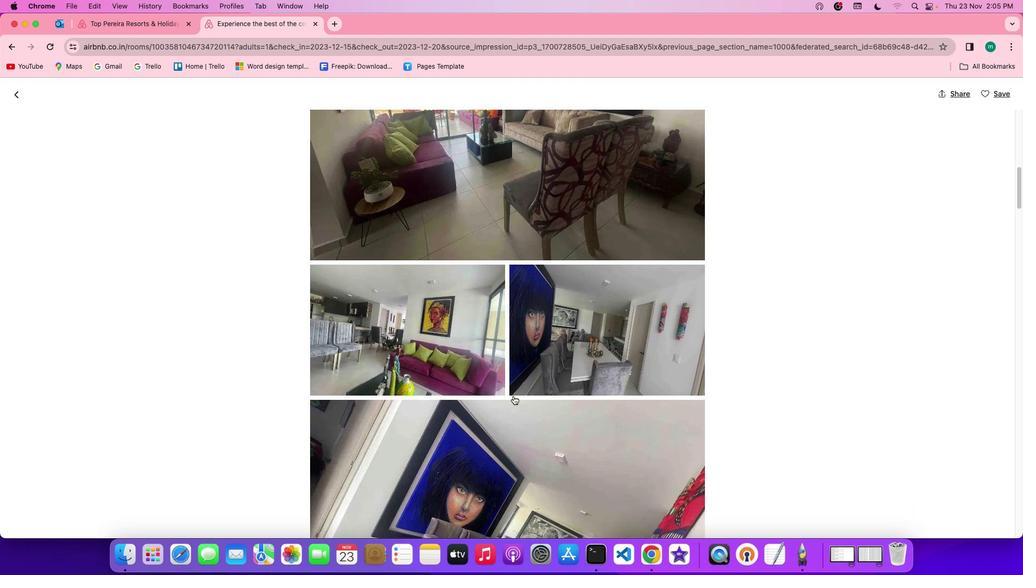 
Action: Mouse scrolled (513, 395) with delta (0, 0)
Screenshot: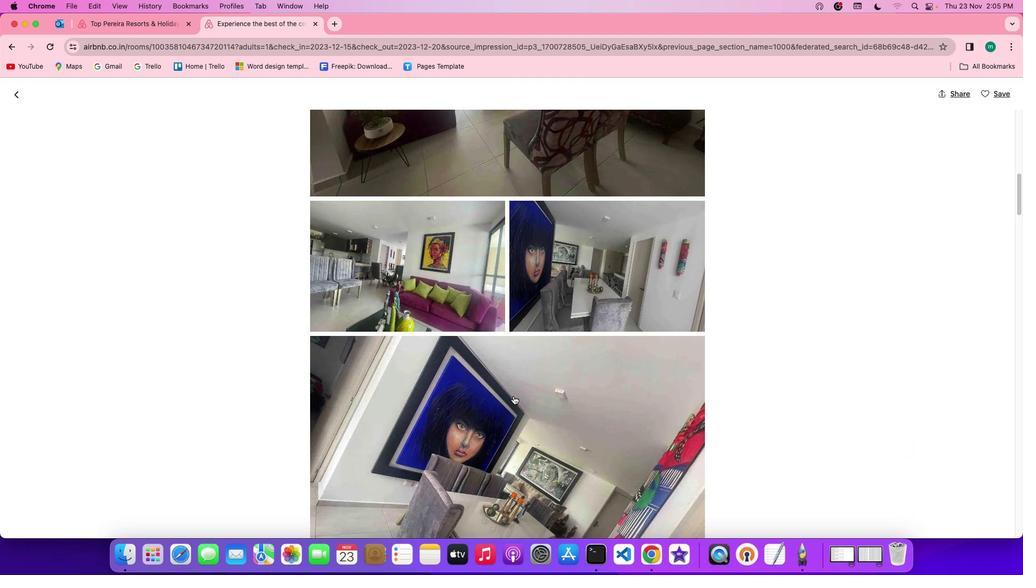 
Action: Mouse scrolled (513, 395) with delta (0, 0)
Screenshot: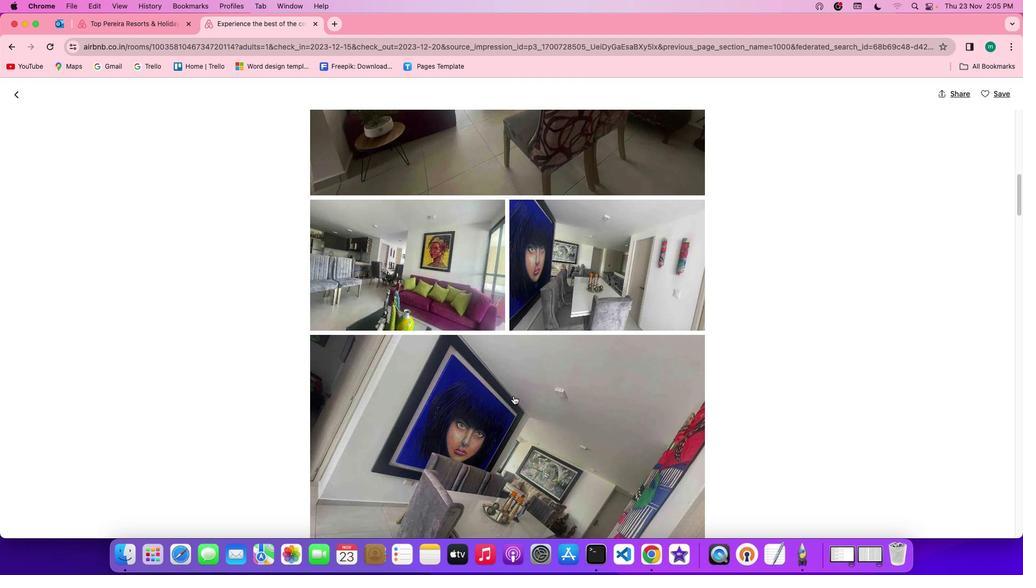 
Action: Mouse scrolled (513, 395) with delta (0, 0)
Screenshot: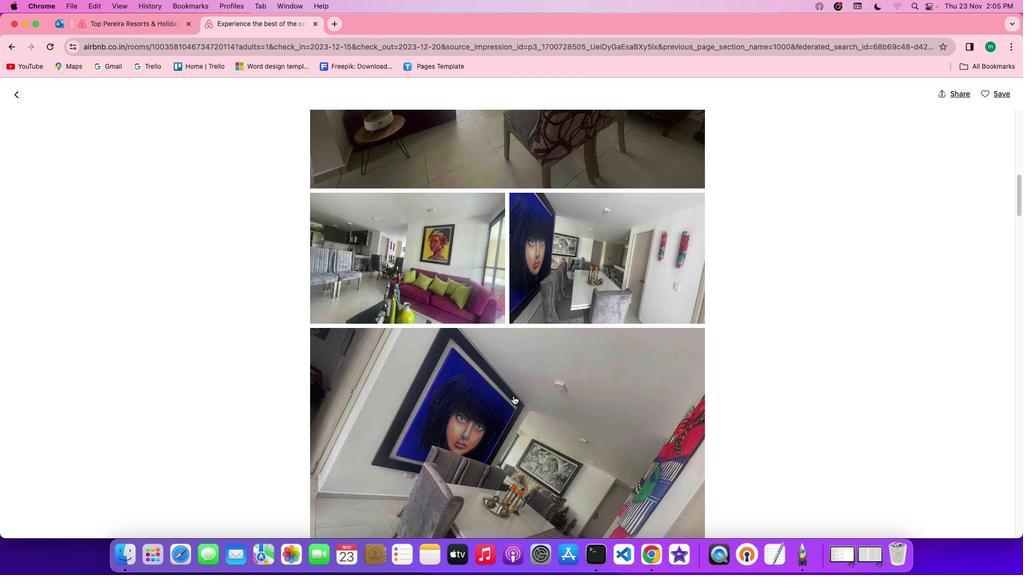 
Action: Mouse scrolled (513, 395) with delta (0, -1)
Screenshot: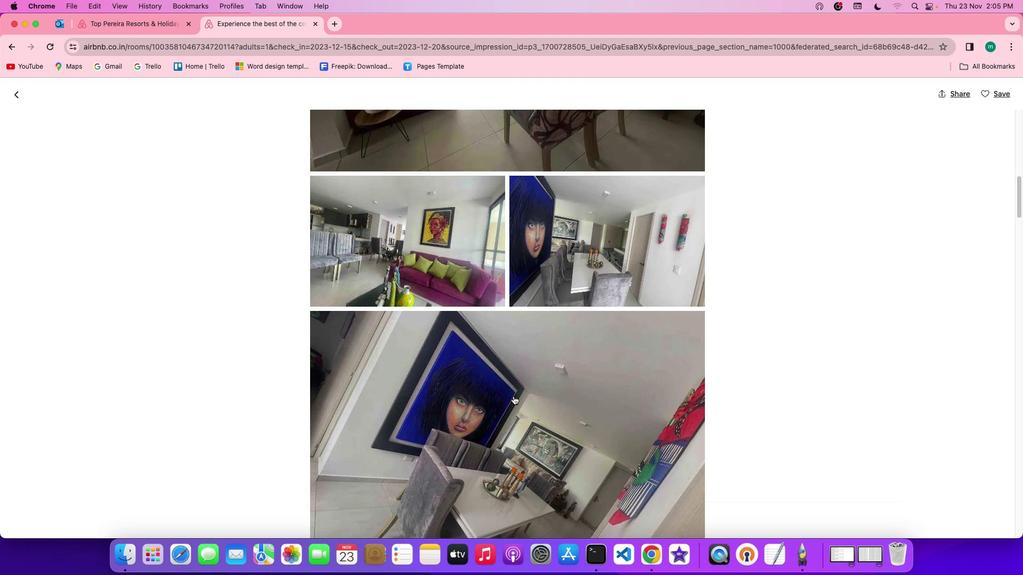 
Action: Mouse scrolled (513, 395) with delta (0, -2)
Screenshot: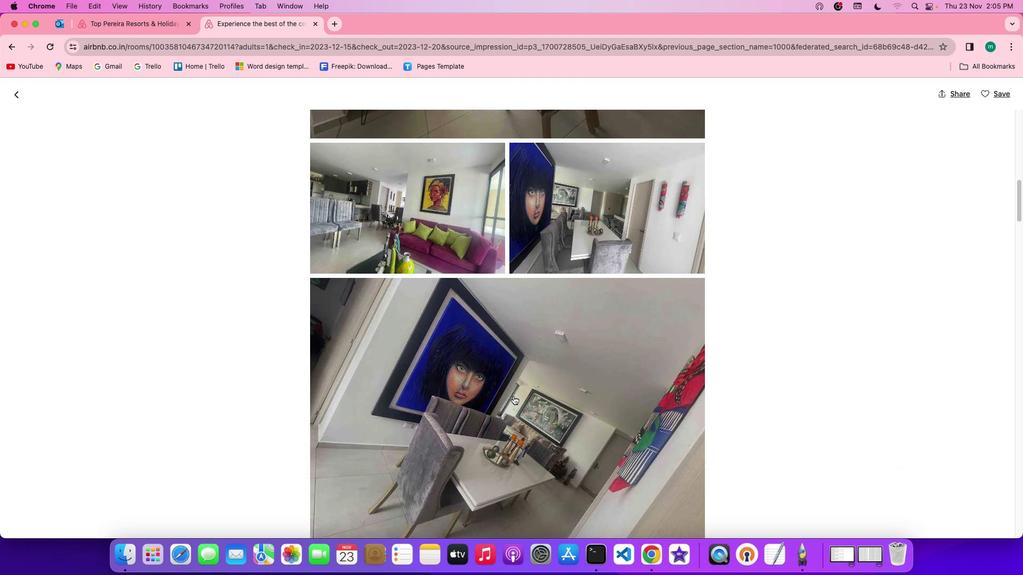 
Action: Mouse scrolled (513, 395) with delta (0, -2)
Screenshot: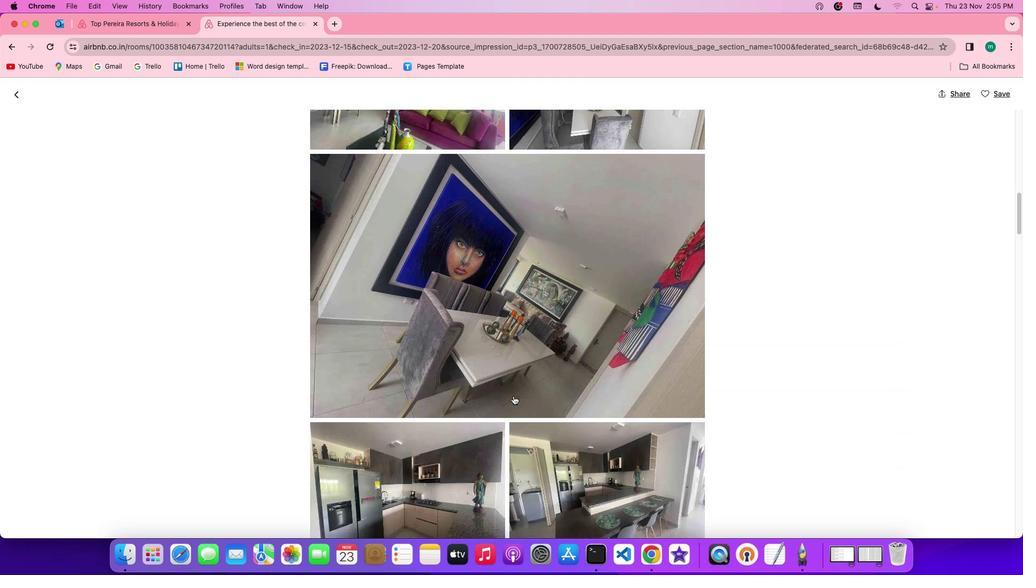 
Action: Mouse scrolled (513, 395) with delta (0, 0)
Screenshot: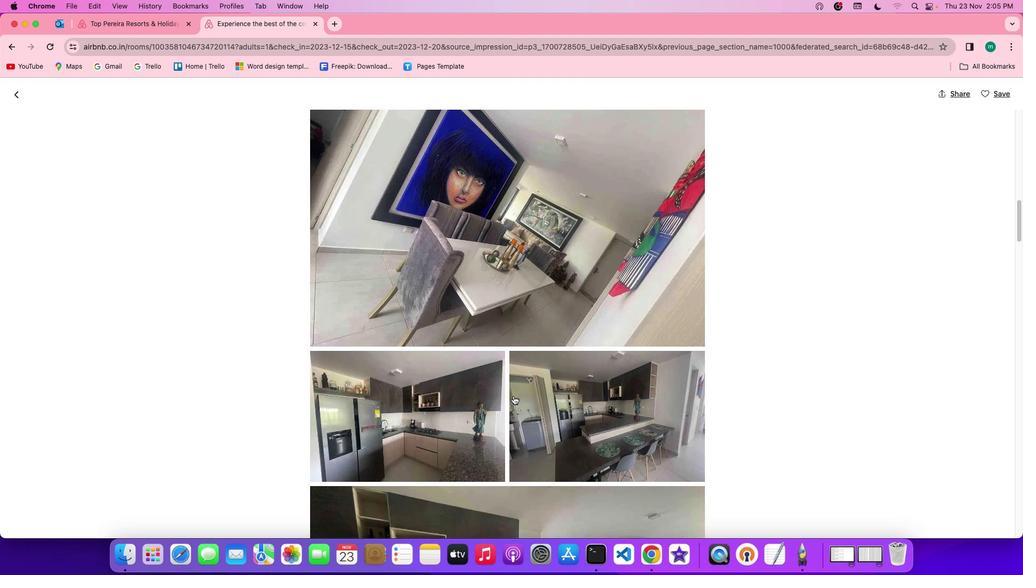 
Action: Mouse scrolled (513, 395) with delta (0, 0)
Screenshot: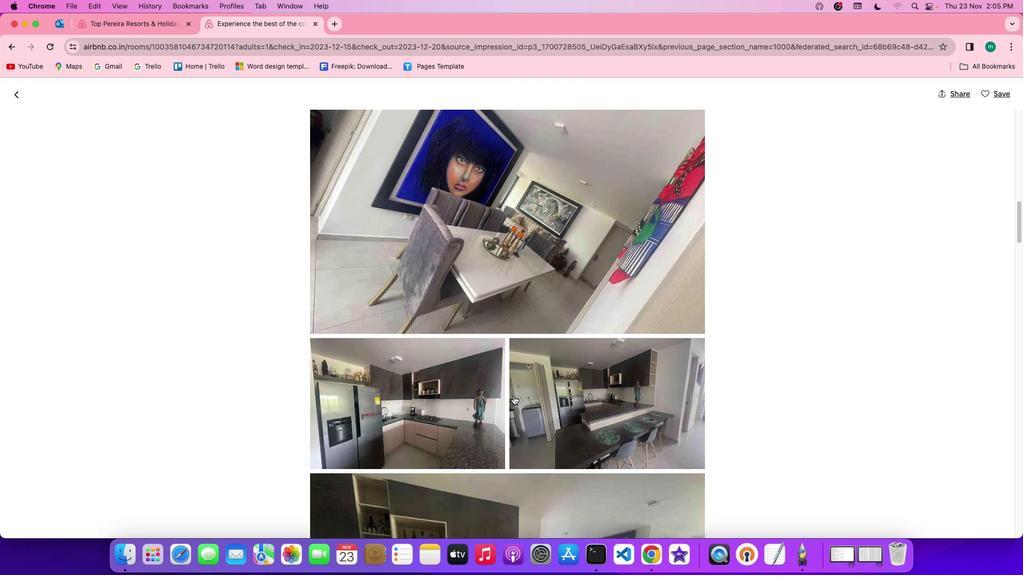 
Action: Mouse scrolled (513, 395) with delta (0, -1)
Screenshot: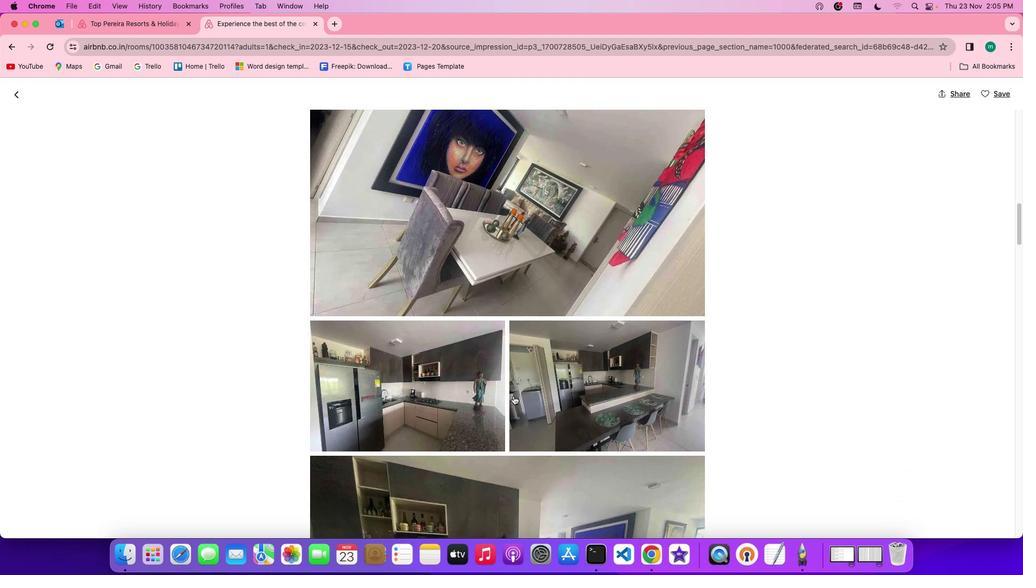 
Action: Mouse scrolled (513, 395) with delta (0, -1)
Screenshot: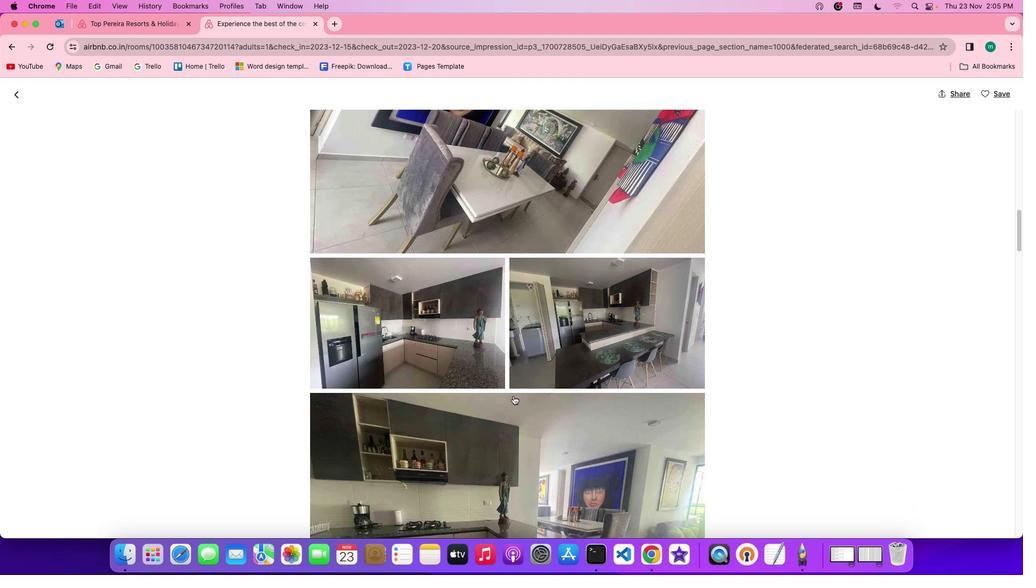 
Action: Mouse scrolled (513, 395) with delta (0, 0)
Screenshot: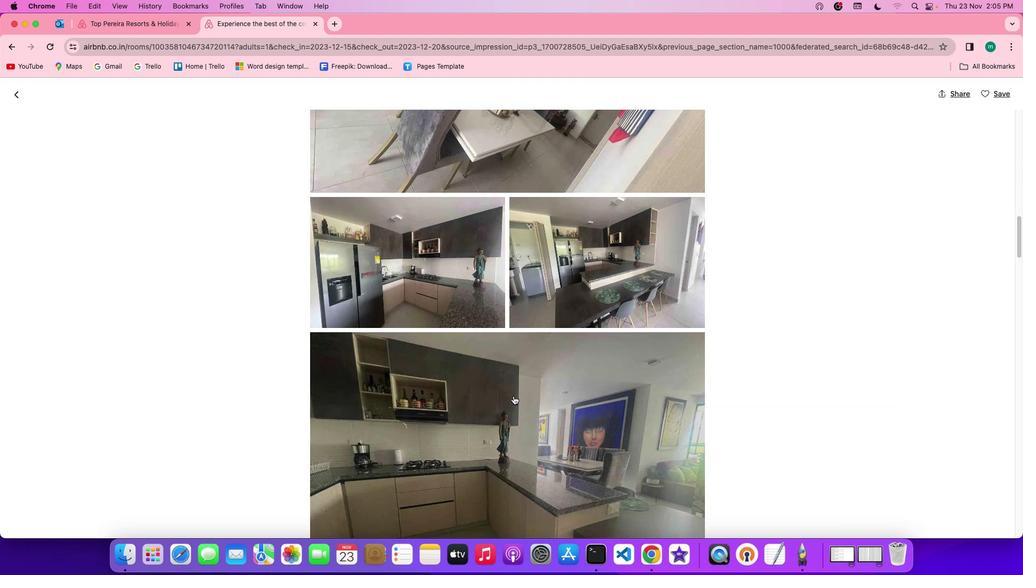 
Action: Mouse scrolled (513, 395) with delta (0, 0)
Screenshot: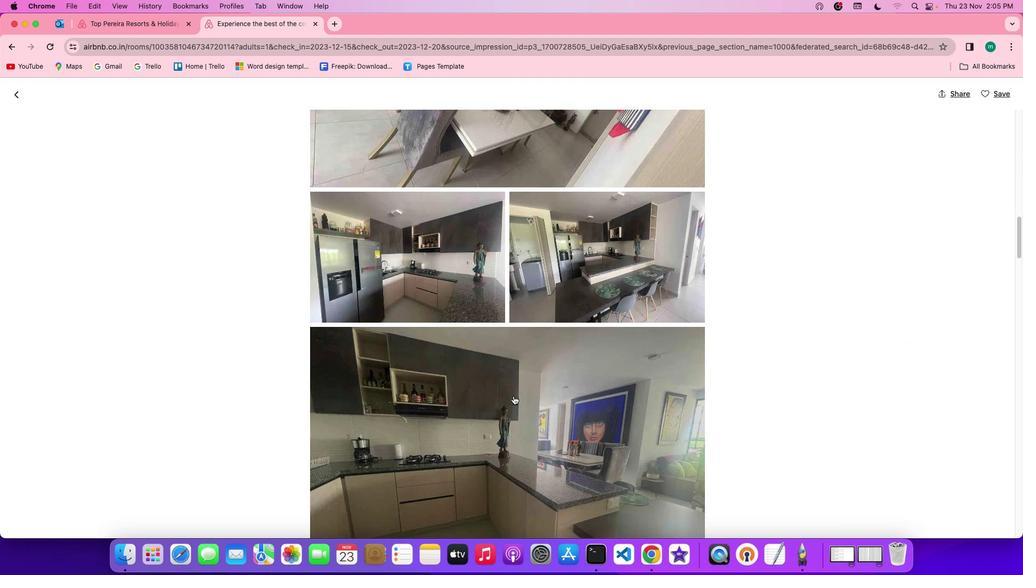 
Action: Mouse scrolled (513, 395) with delta (0, -1)
Screenshot: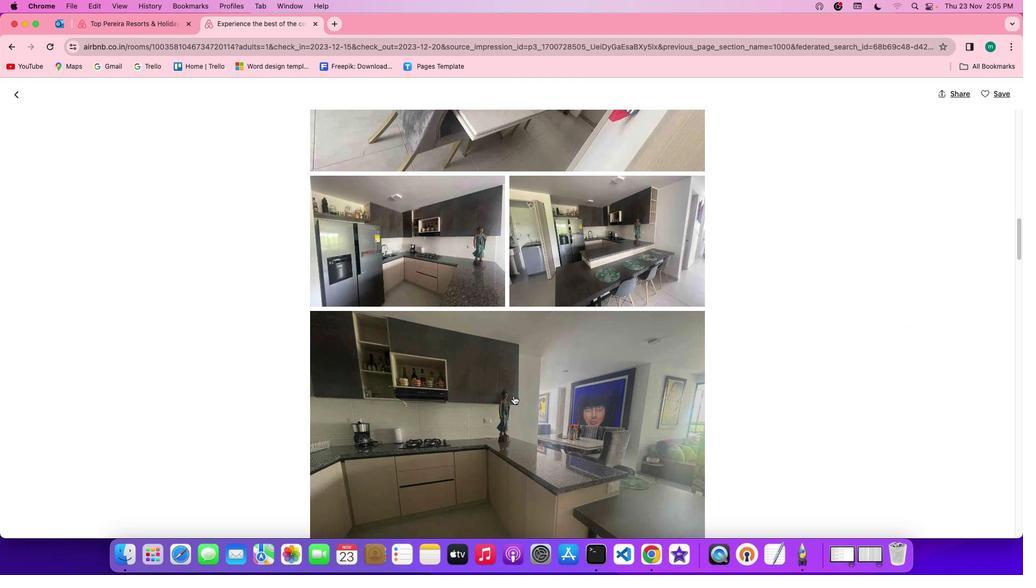 
Action: Mouse scrolled (513, 395) with delta (0, -2)
Screenshot: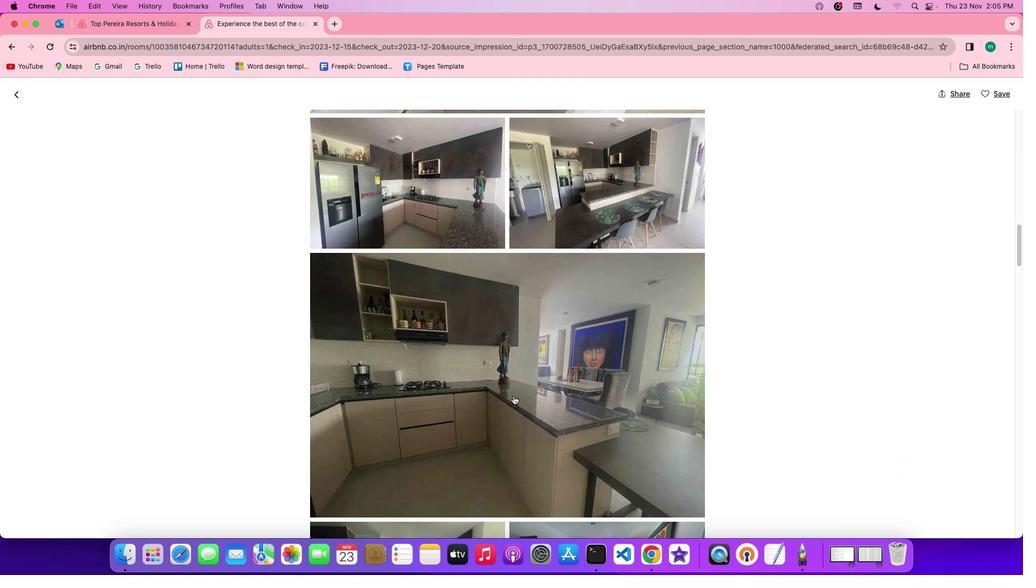 
Action: Mouse scrolled (513, 395) with delta (0, 0)
Screenshot: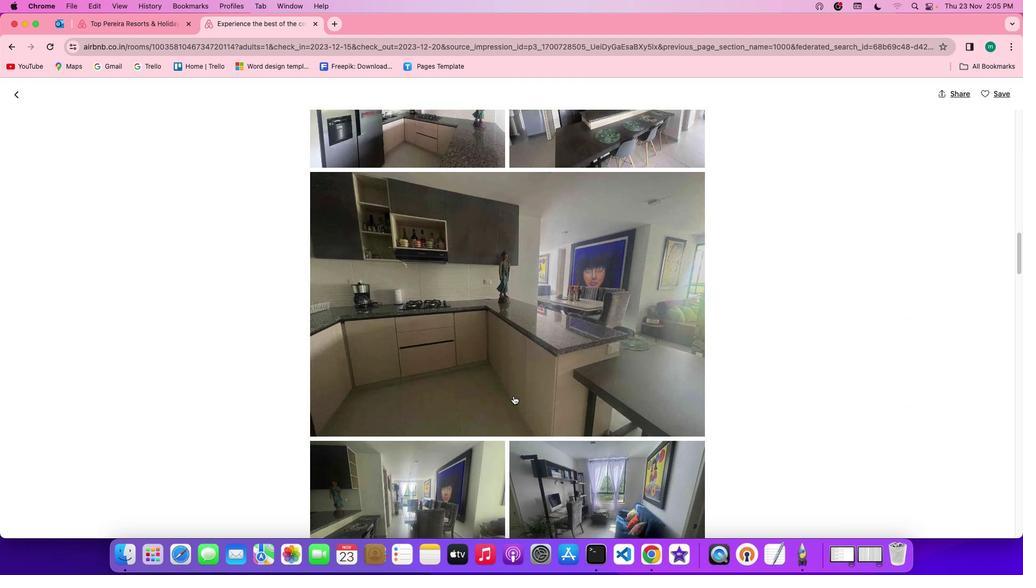 
Action: Mouse scrolled (513, 395) with delta (0, 0)
Screenshot: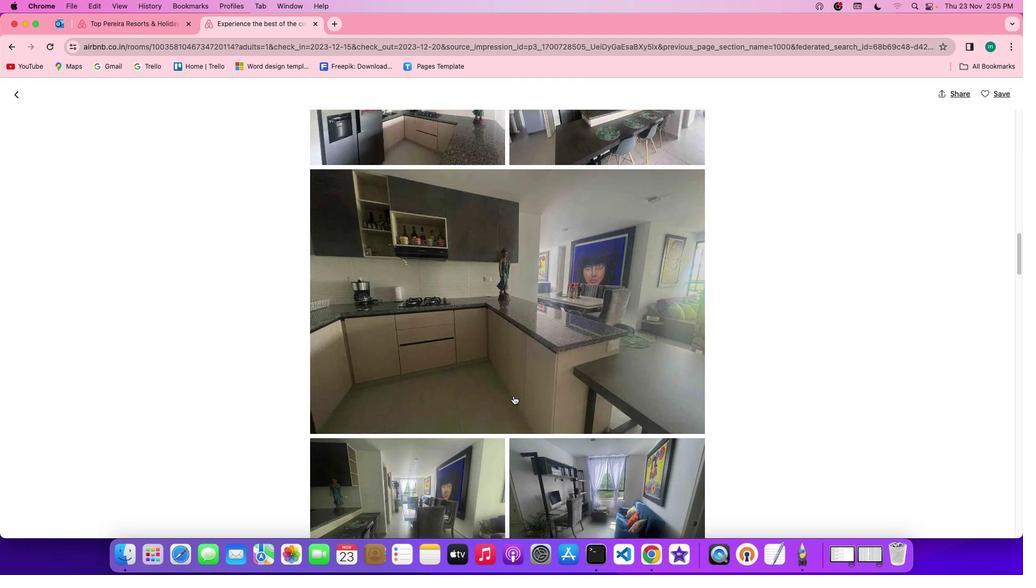 
Action: Mouse scrolled (513, 395) with delta (0, 0)
Screenshot: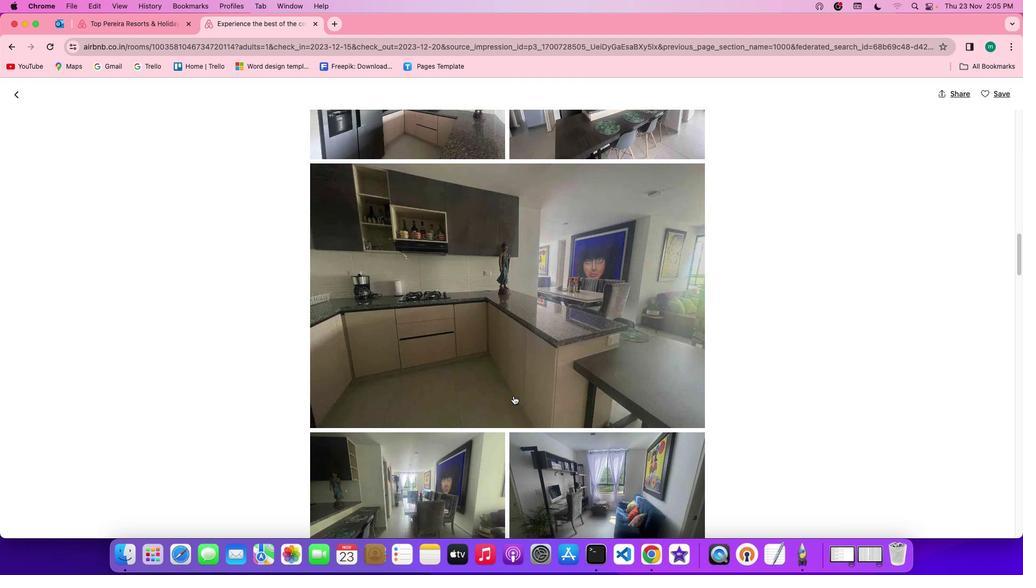 
Action: Mouse scrolled (513, 395) with delta (0, -1)
Screenshot: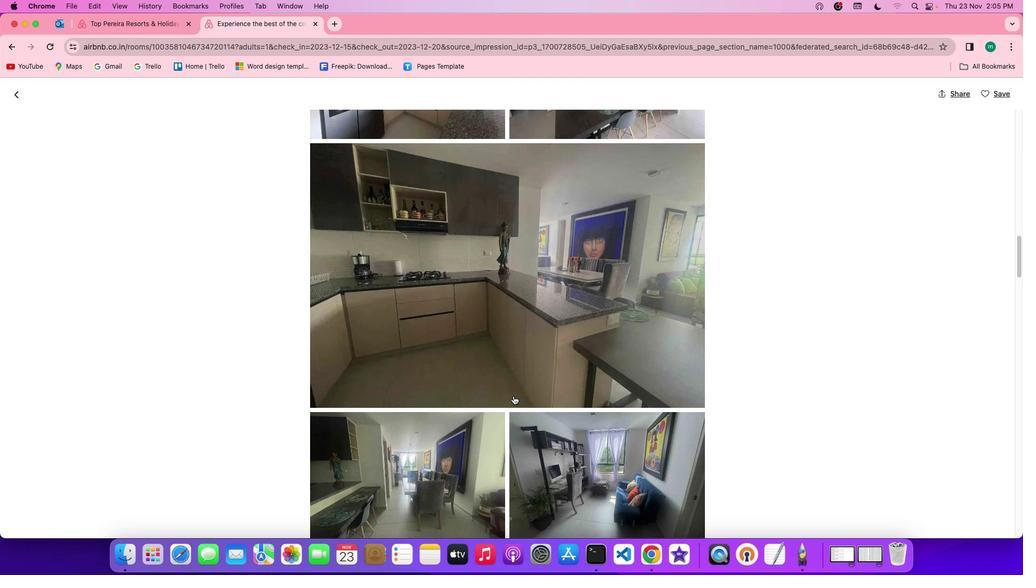 
Action: Mouse scrolled (513, 395) with delta (0, -1)
Screenshot: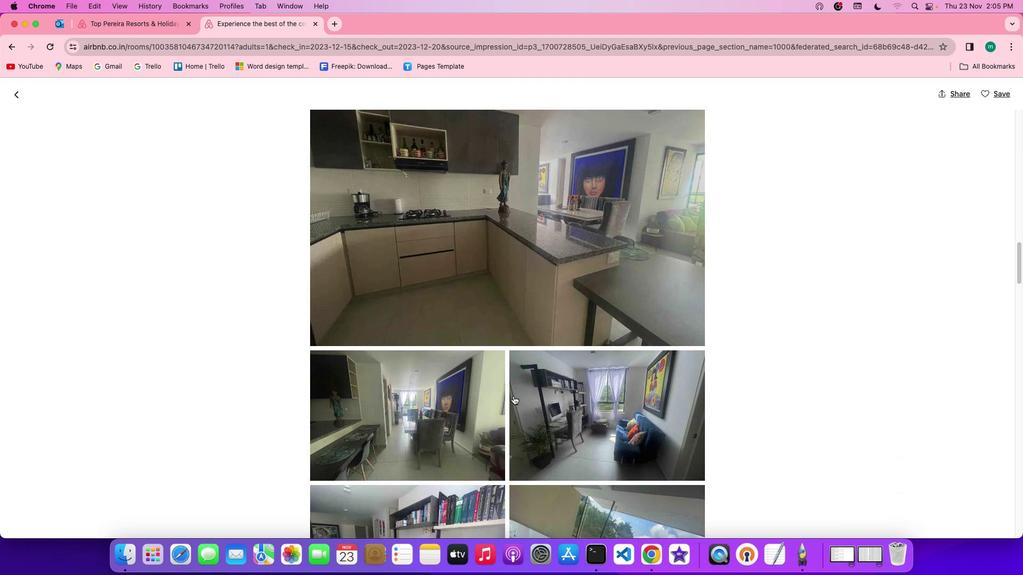 
Action: Mouse scrolled (513, 395) with delta (0, 0)
Screenshot: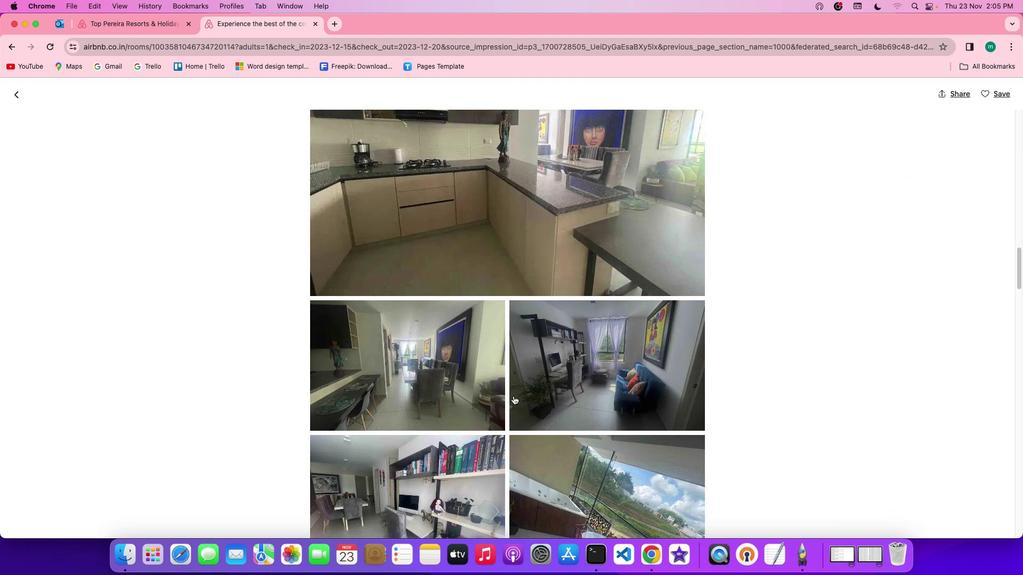 
Action: Mouse scrolled (513, 395) with delta (0, 0)
Screenshot: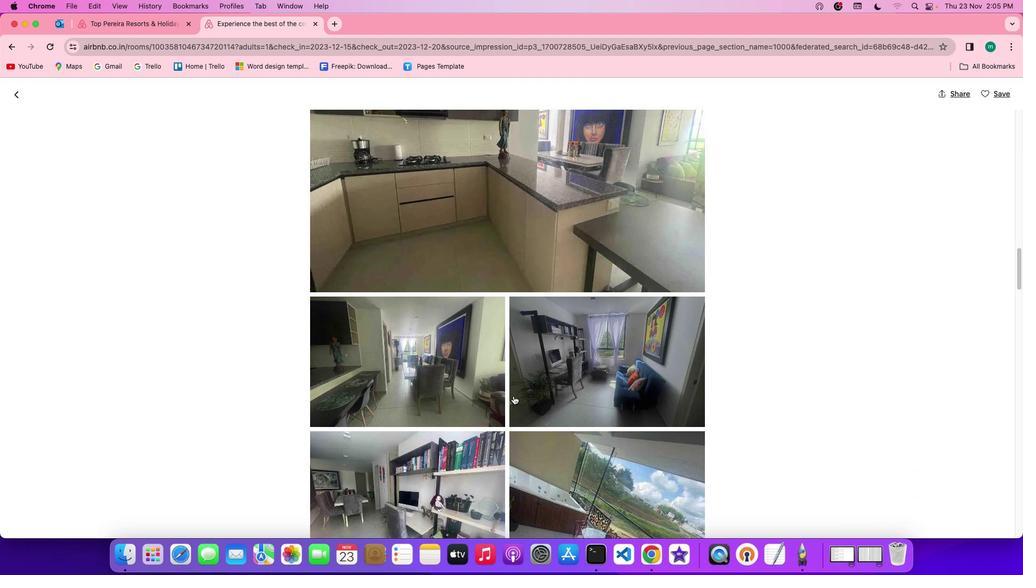 
Action: Mouse scrolled (513, 395) with delta (0, 0)
Screenshot: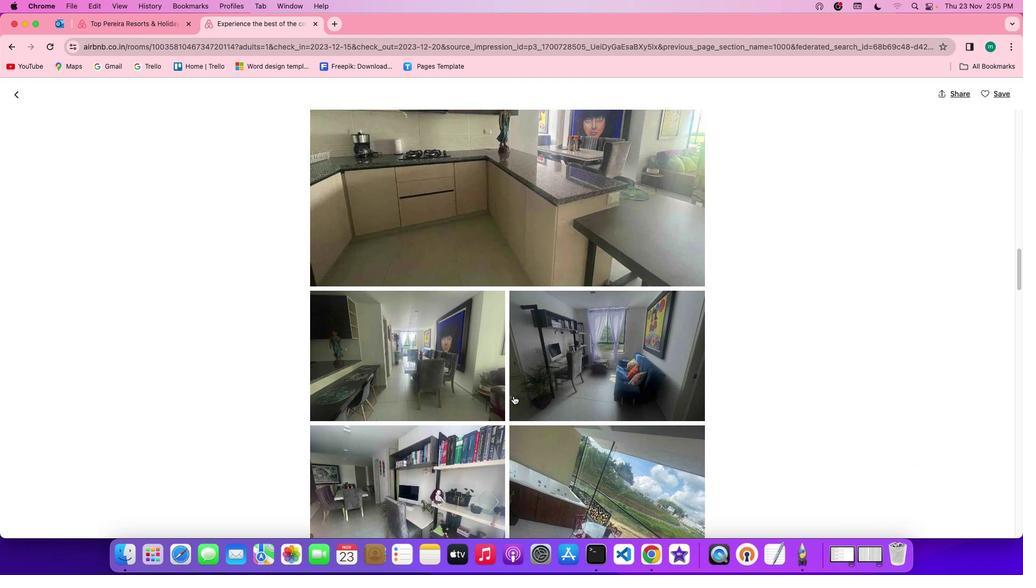 
Action: Mouse scrolled (513, 395) with delta (0, -1)
Screenshot: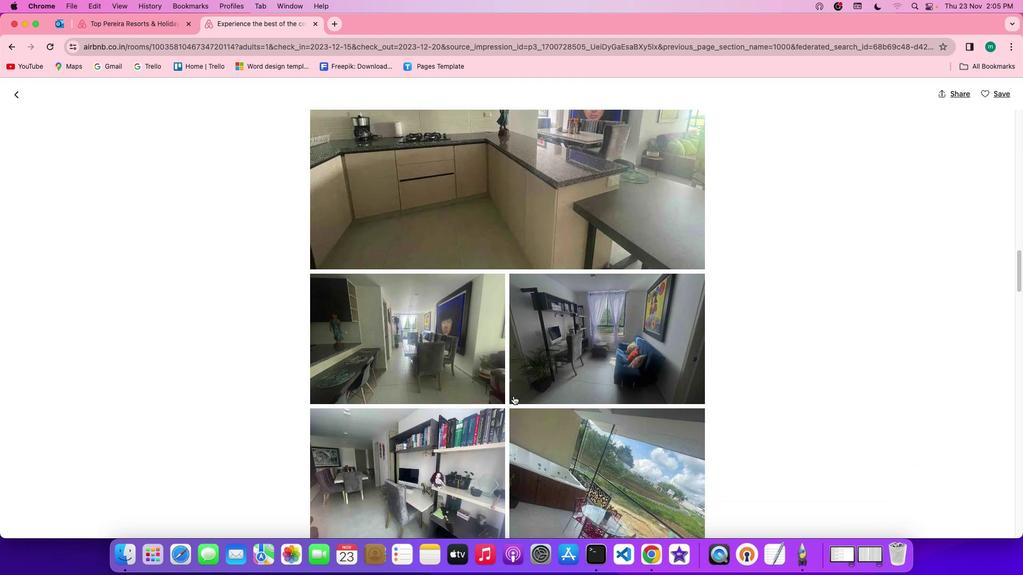 
Action: Mouse scrolled (513, 395) with delta (0, -2)
Screenshot: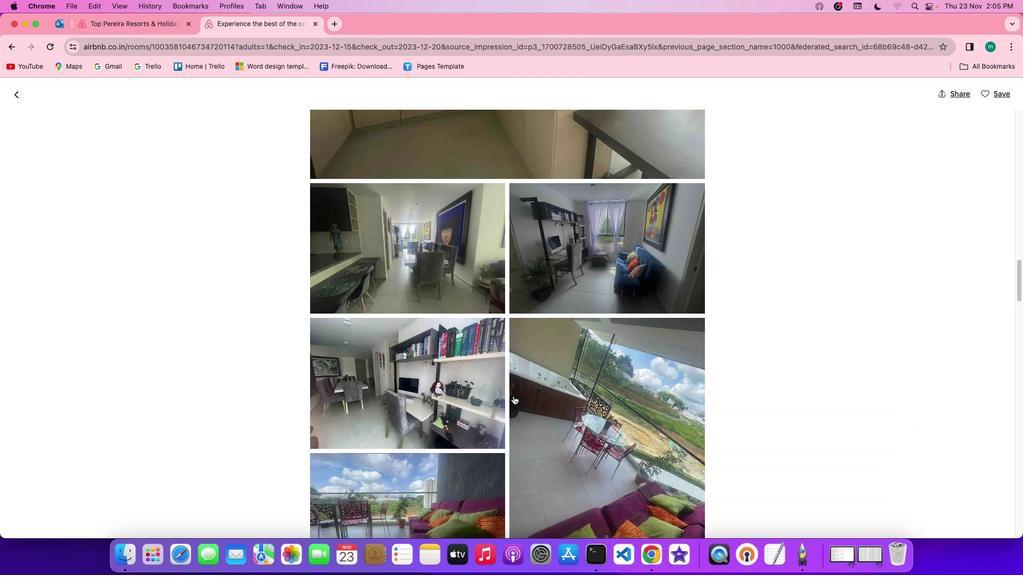 
Action: Mouse scrolled (513, 395) with delta (0, 0)
Screenshot: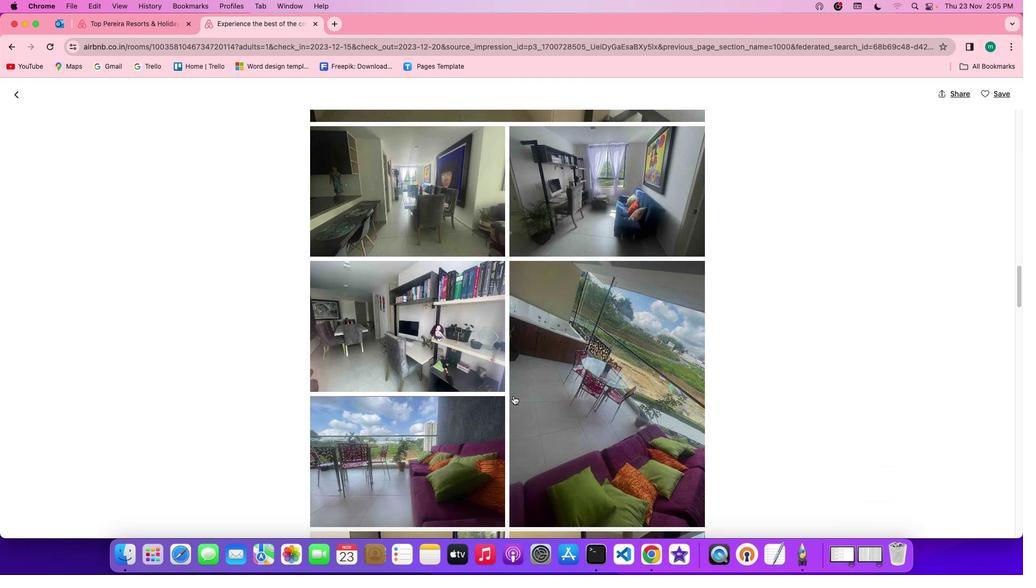 
Action: Mouse scrolled (513, 395) with delta (0, 0)
Screenshot: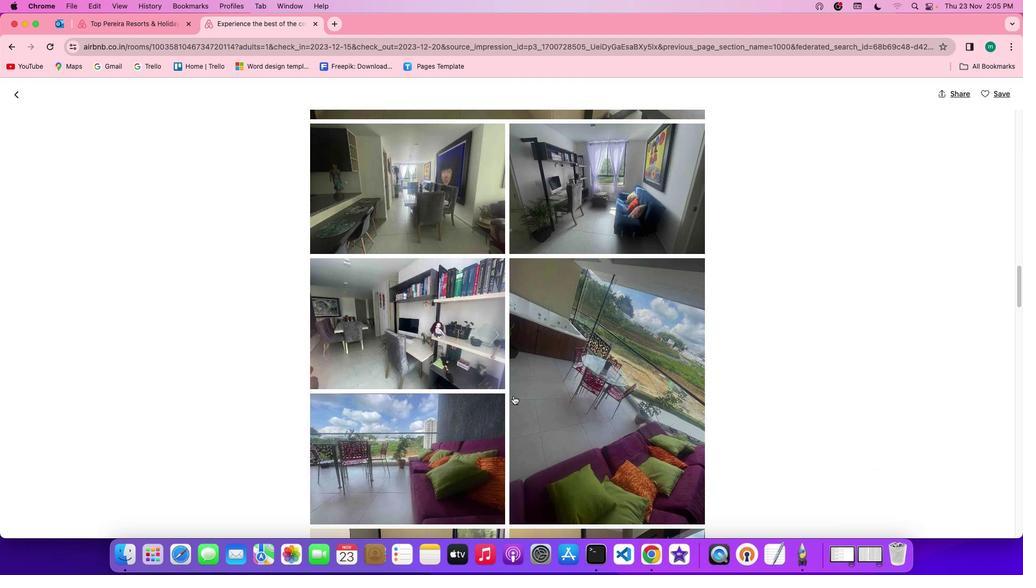 
Action: Mouse scrolled (513, 395) with delta (0, 0)
Screenshot: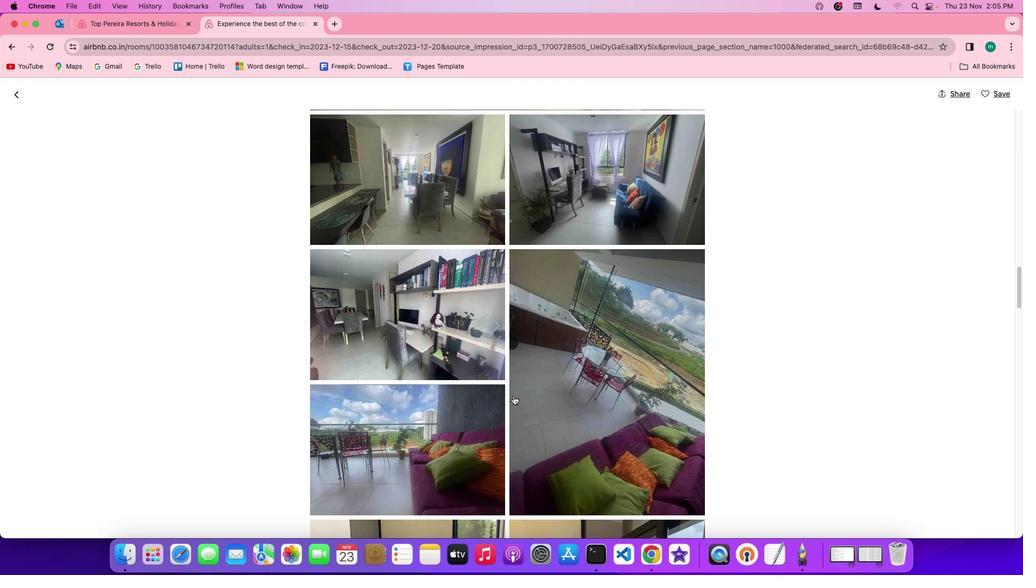 
Action: Mouse scrolled (513, 395) with delta (0, -1)
Screenshot: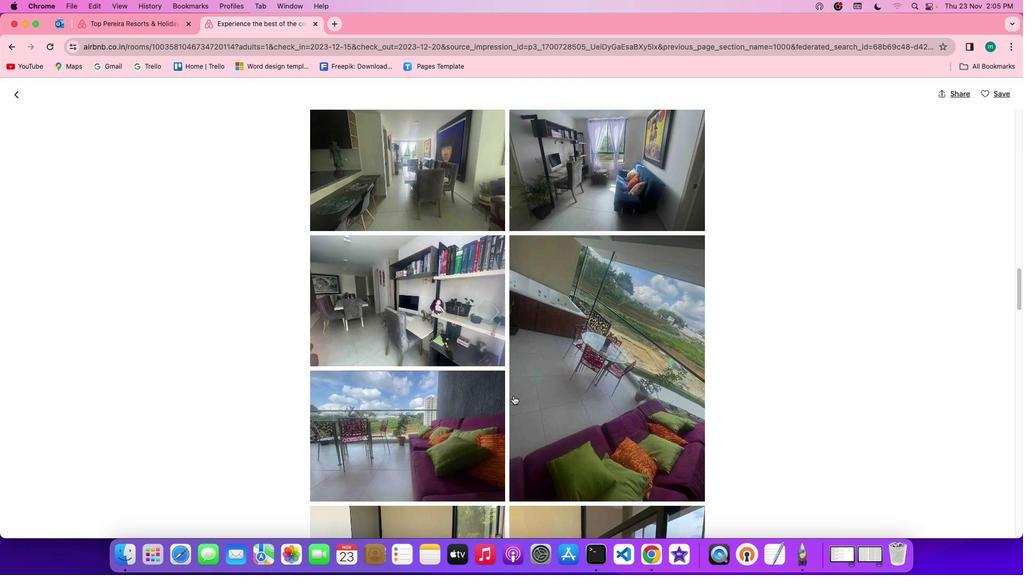 
Action: Mouse scrolled (513, 395) with delta (0, -1)
Screenshot: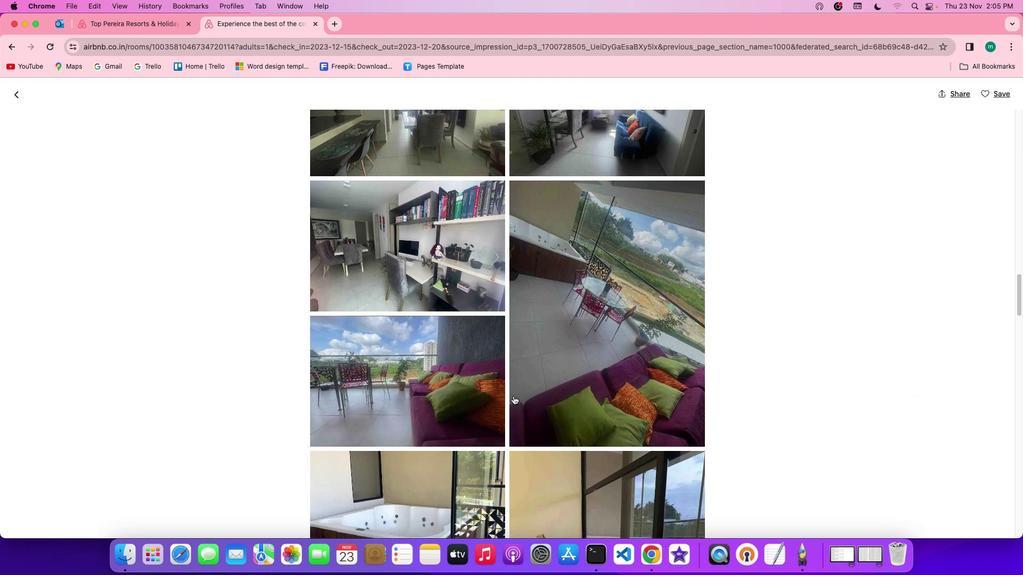 
Action: Mouse scrolled (513, 395) with delta (0, 0)
Screenshot: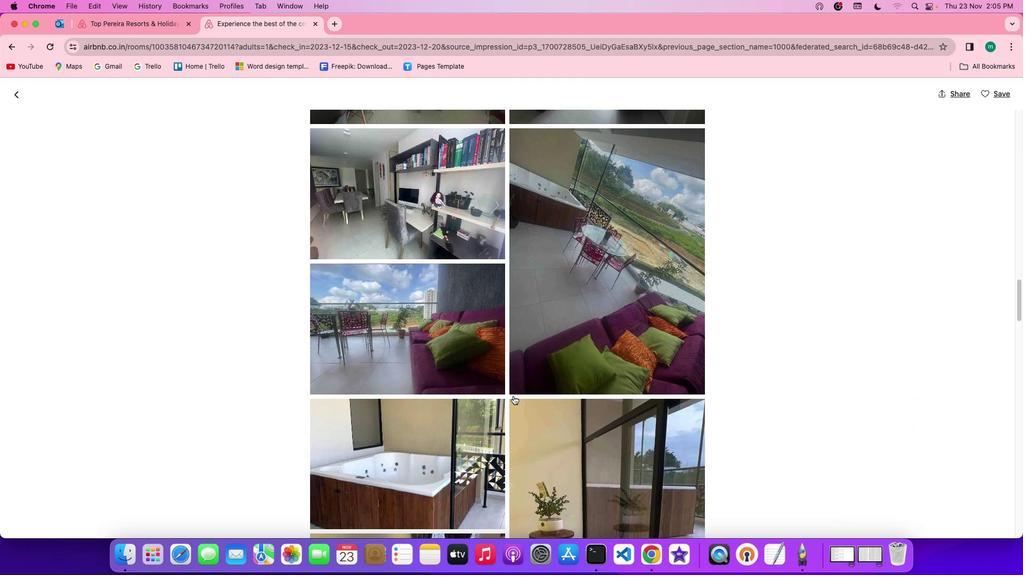 
Action: Mouse scrolled (513, 395) with delta (0, 0)
Screenshot: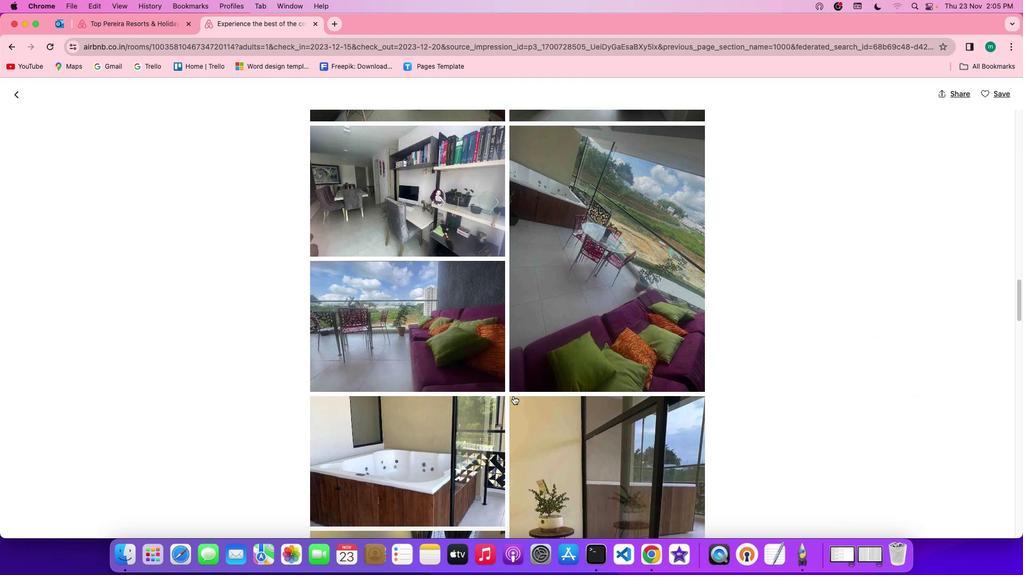 
Action: Mouse scrolled (513, 395) with delta (0, 0)
Screenshot: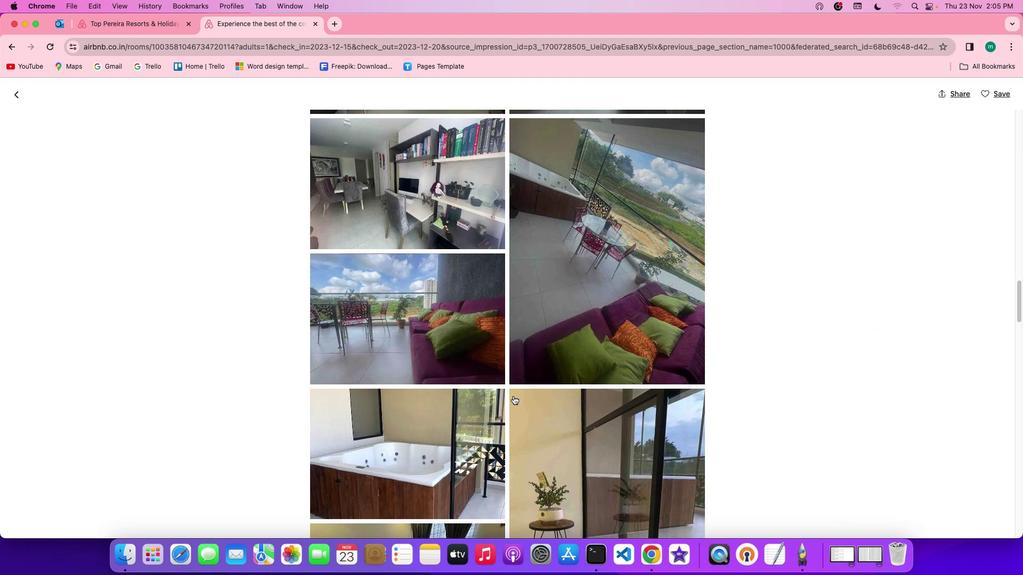 
Action: Mouse scrolled (513, 395) with delta (0, -1)
Screenshot: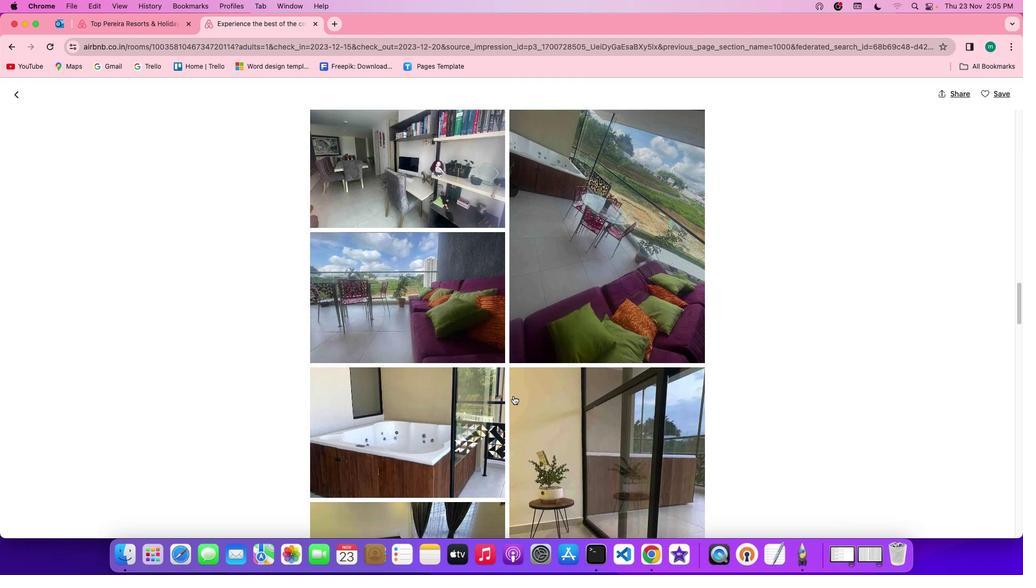 
Action: Mouse scrolled (513, 395) with delta (0, -2)
Screenshot: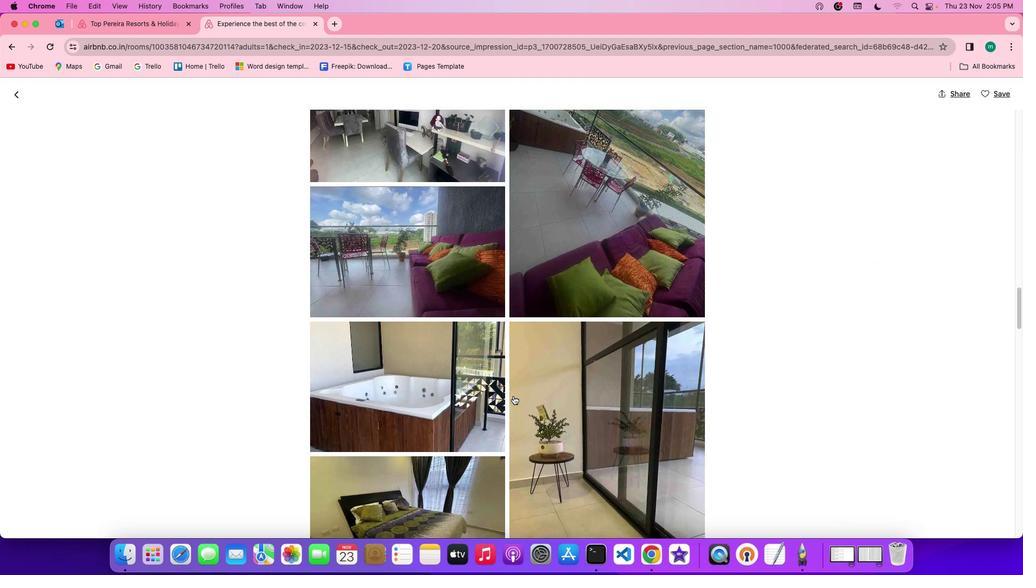 
Action: Mouse scrolled (513, 395) with delta (0, 0)
Screenshot: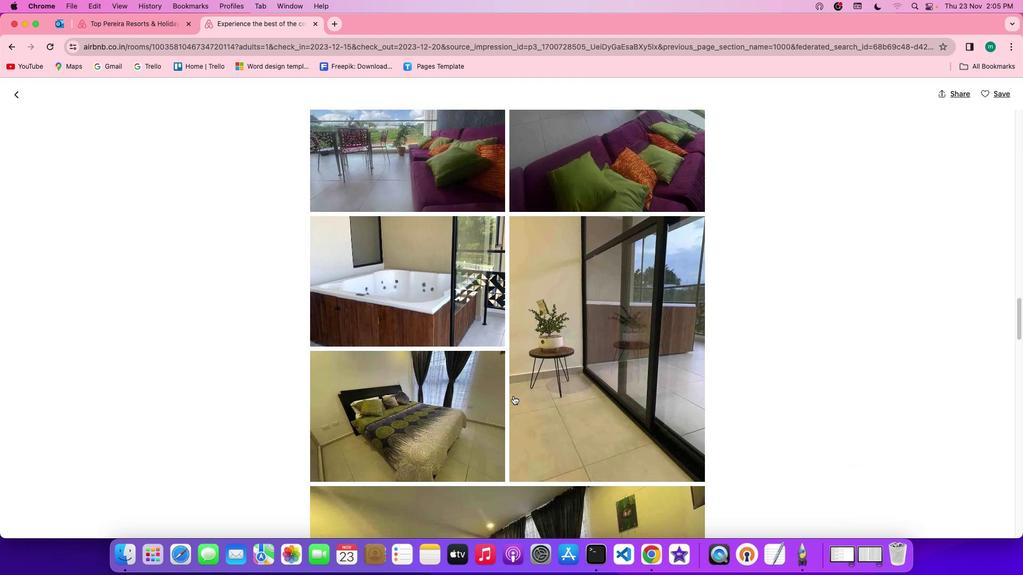 
Action: Mouse scrolled (513, 395) with delta (0, 0)
Screenshot: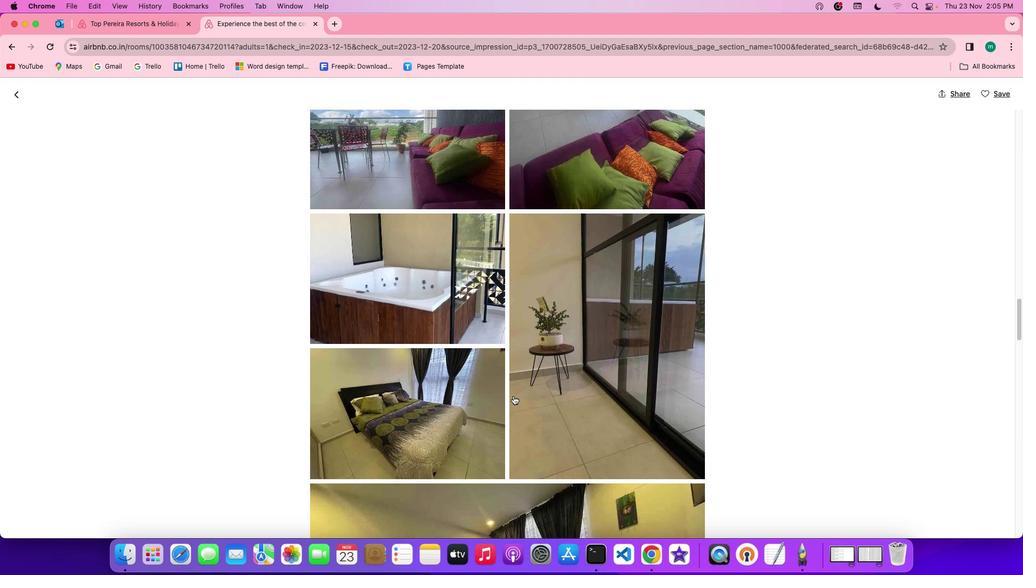 
Action: Mouse scrolled (513, 395) with delta (0, 0)
Screenshot: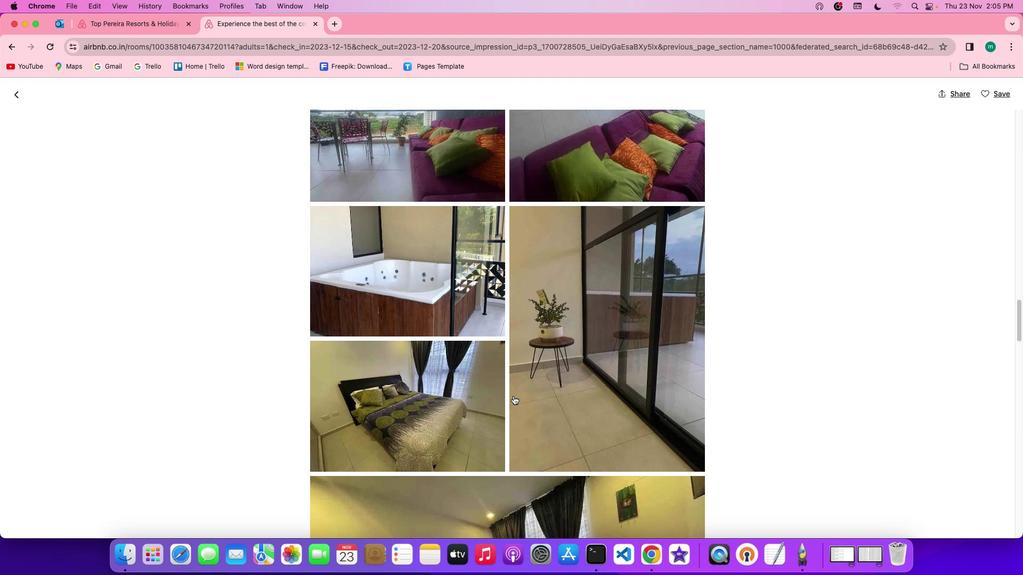 
Action: Mouse scrolled (513, 395) with delta (0, -1)
Screenshot: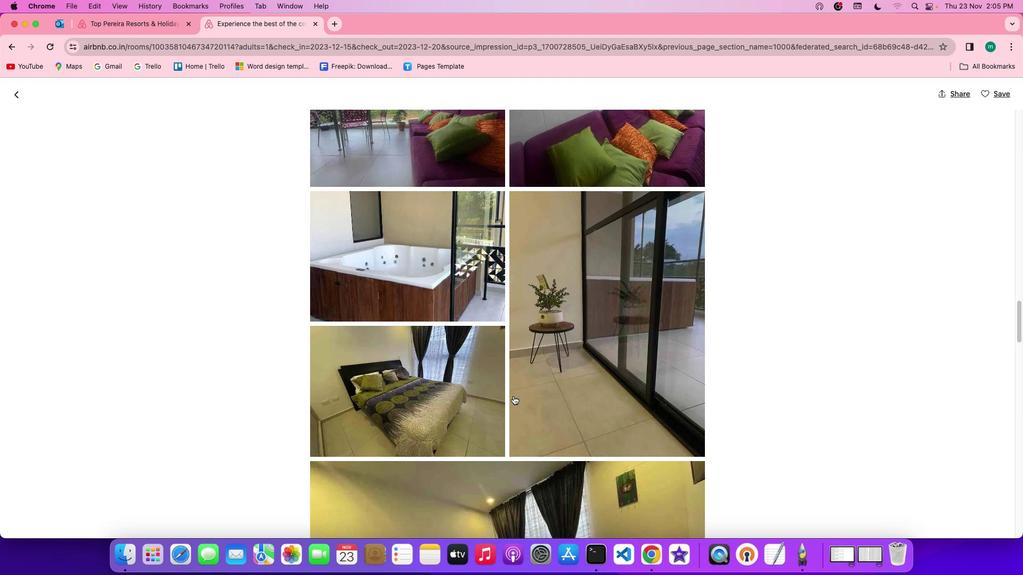 
Action: Mouse scrolled (513, 395) with delta (0, -1)
Screenshot: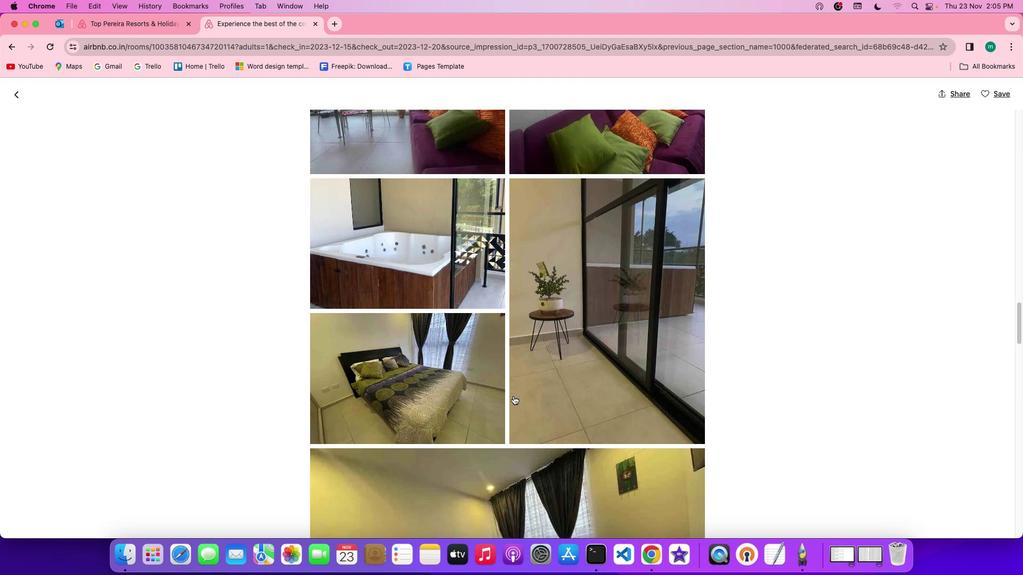 
Action: Mouse scrolled (513, 395) with delta (0, -1)
Screenshot: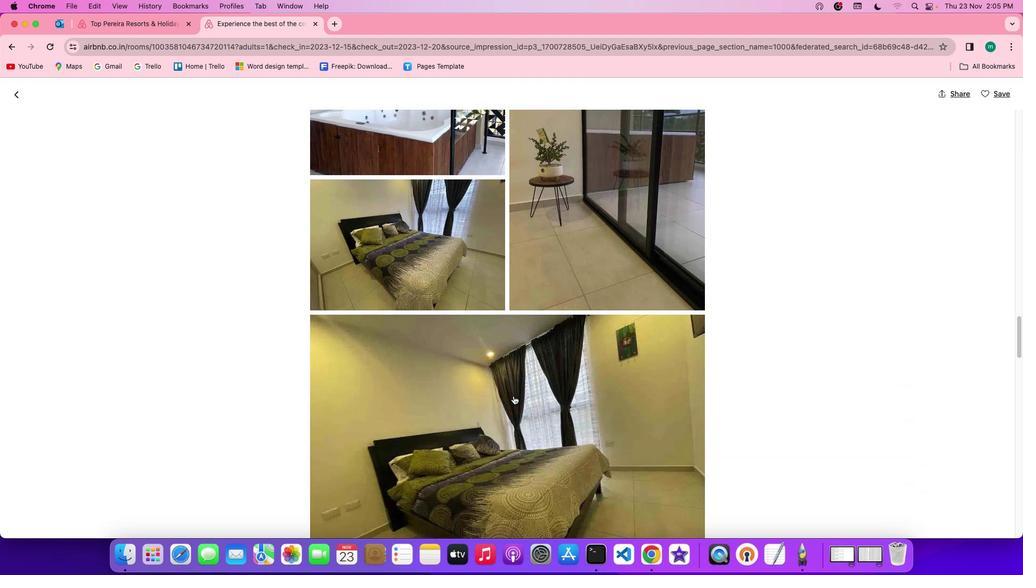 
Action: Mouse scrolled (513, 395) with delta (0, 0)
Screenshot: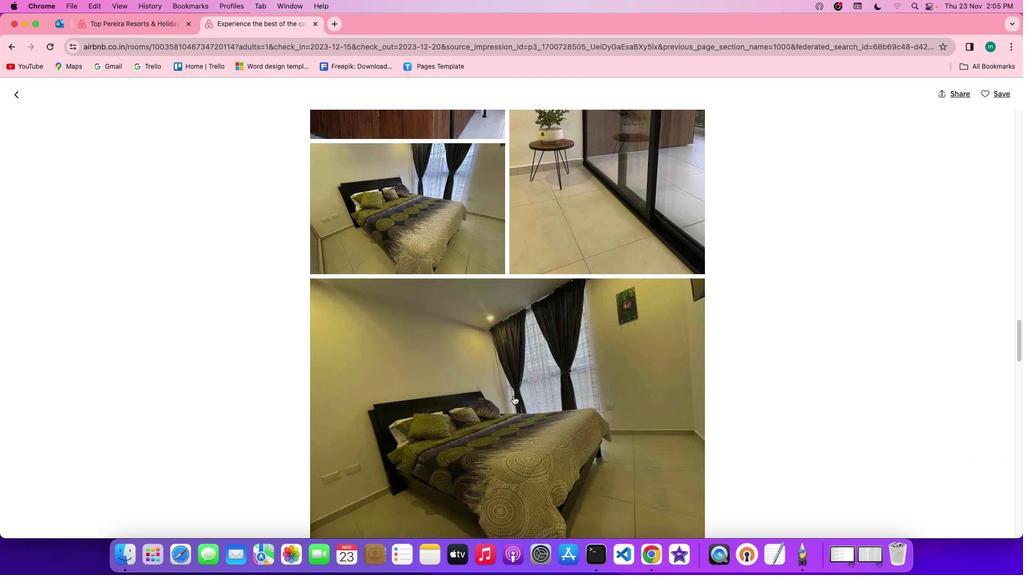 
Action: Mouse scrolled (513, 395) with delta (0, 0)
Screenshot: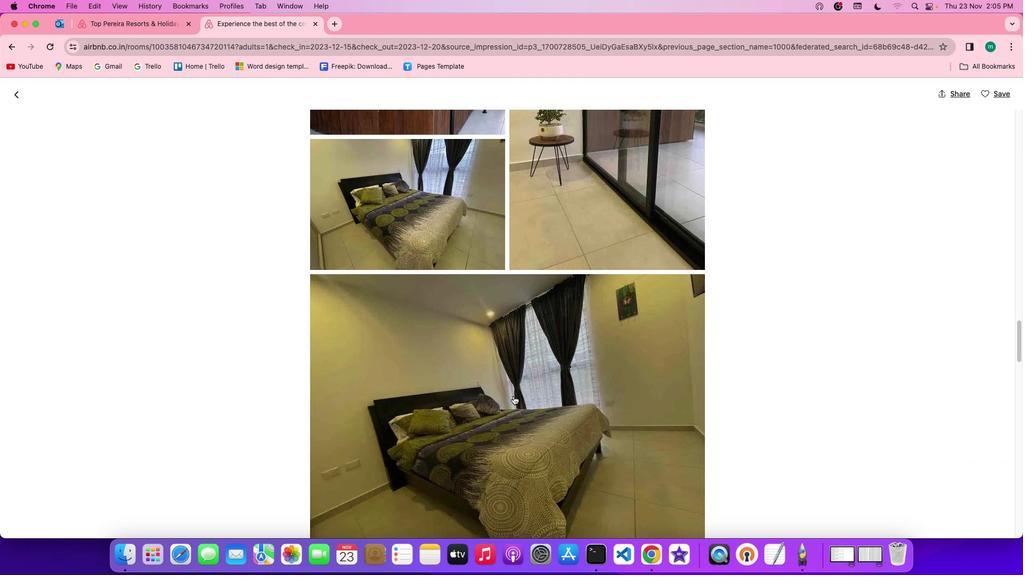 
Action: Mouse scrolled (513, 395) with delta (0, -1)
Screenshot: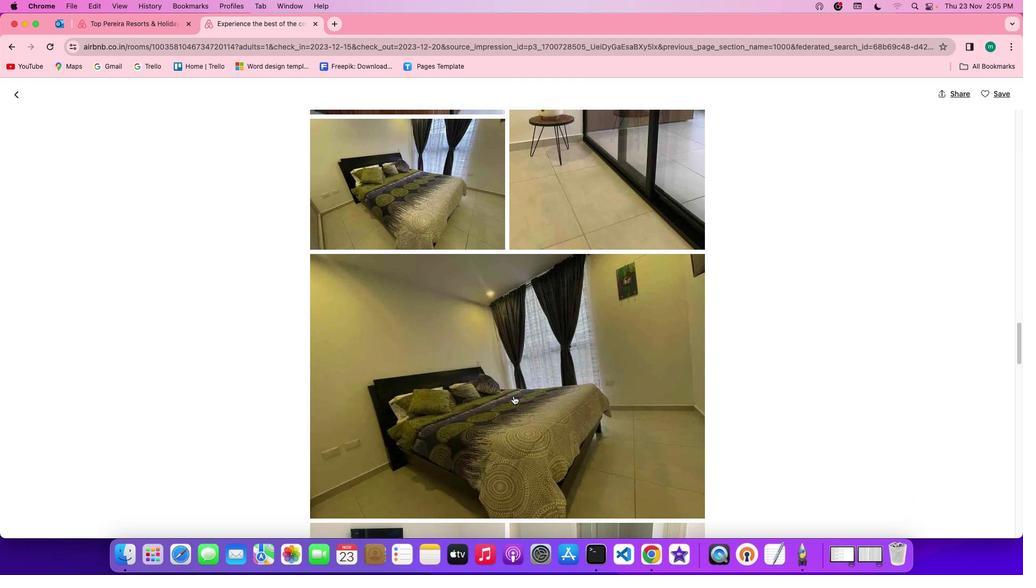 
Action: Mouse scrolled (513, 395) with delta (0, -1)
Screenshot: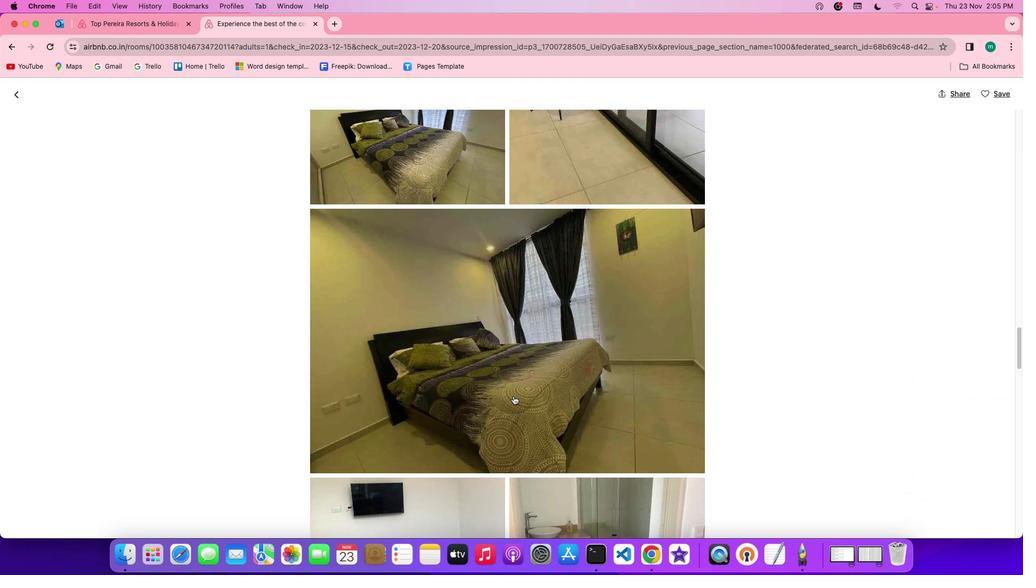 
Action: Mouse scrolled (513, 395) with delta (0, 0)
Screenshot: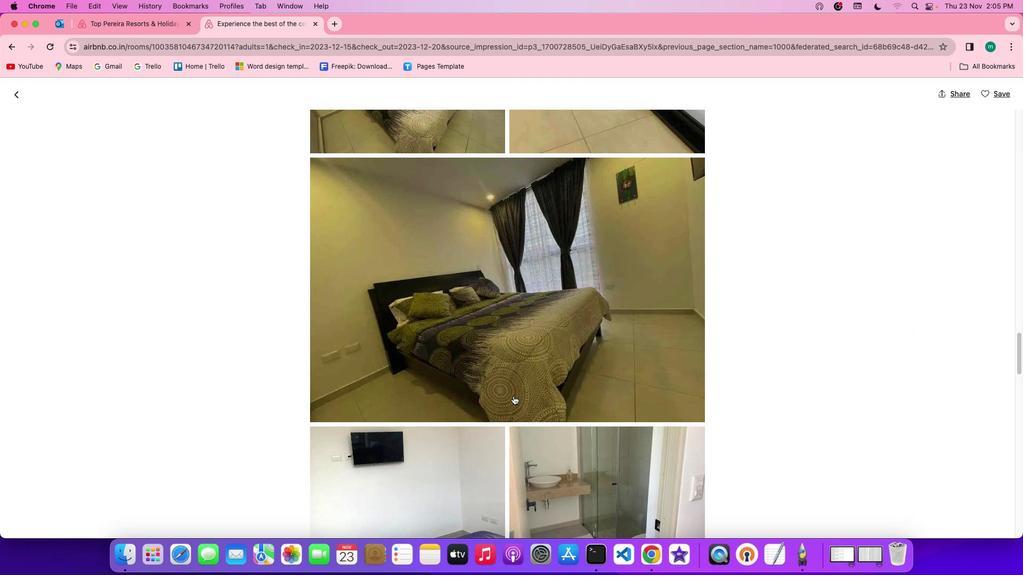 
Action: Mouse scrolled (513, 395) with delta (0, 0)
Screenshot: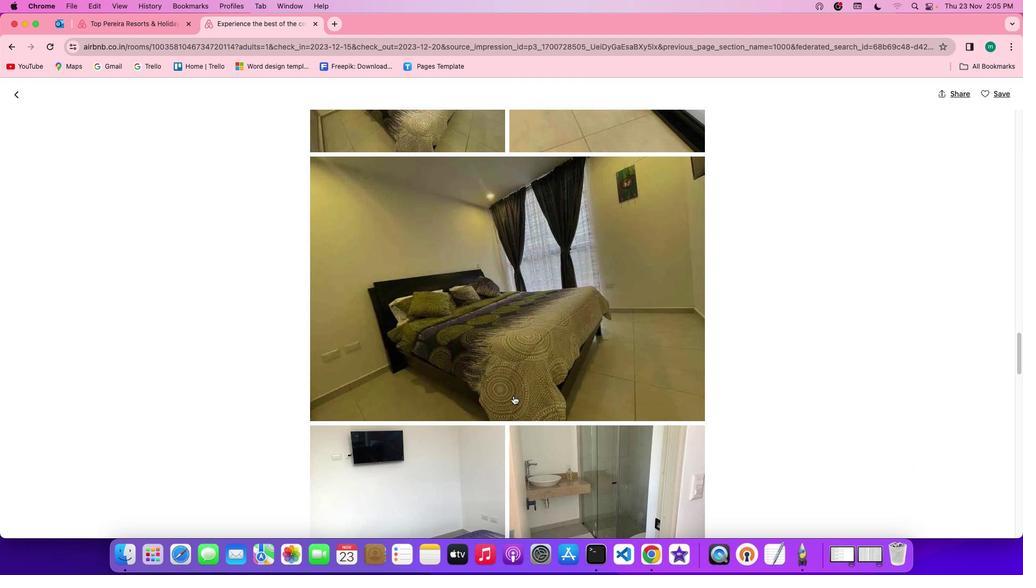 
Action: Mouse scrolled (513, 395) with delta (0, 0)
Screenshot: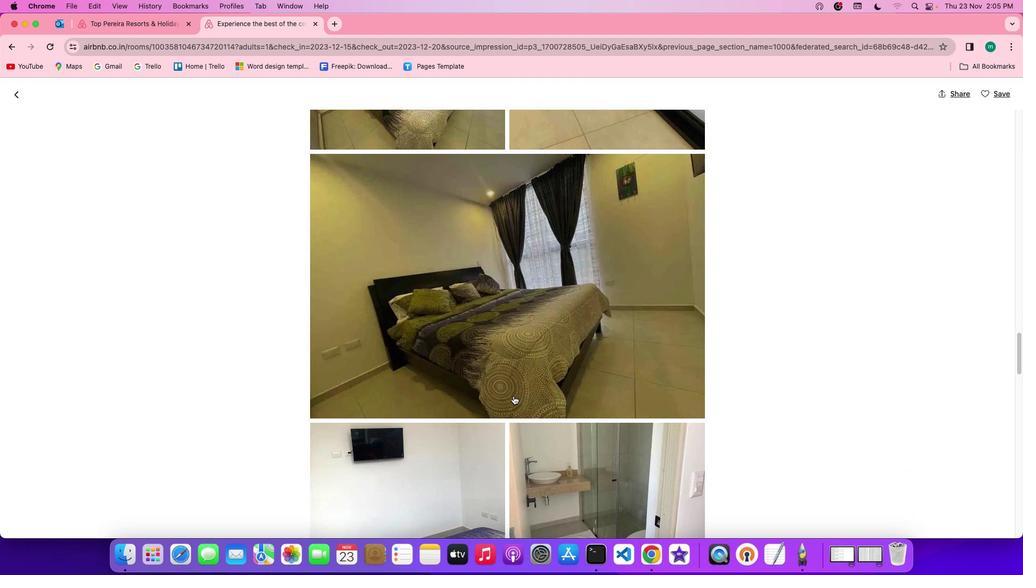 
Action: Mouse scrolled (513, 395) with delta (0, -1)
Screenshot: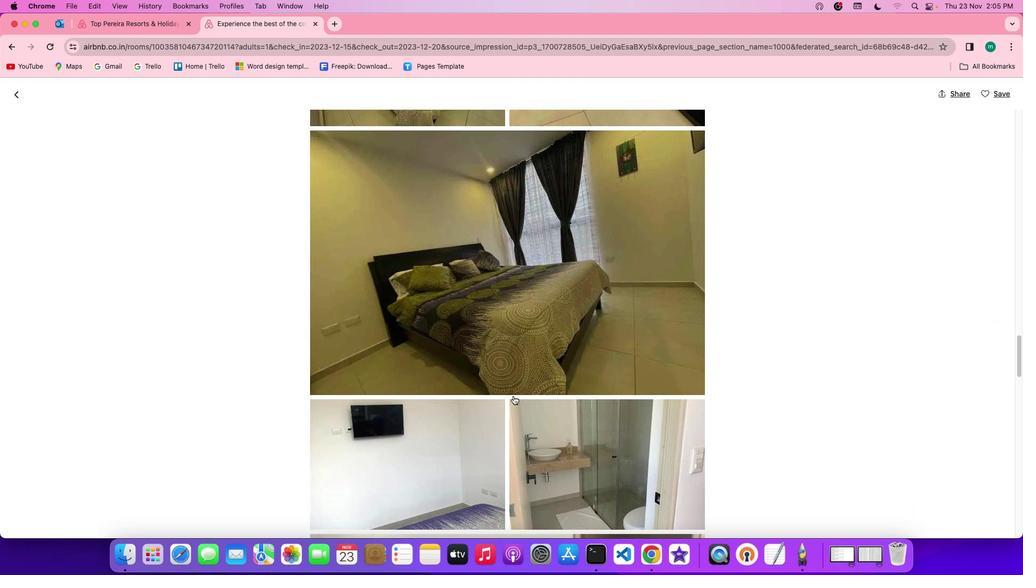 
Action: Mouse scrolled (513, 395) with delta (0, -1)
Screenshot: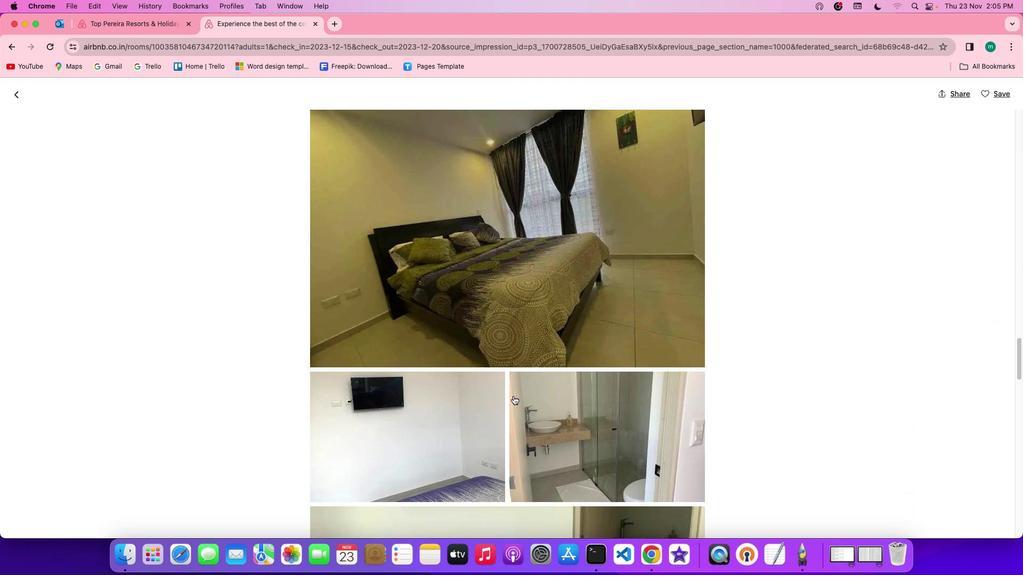 
Action: Mouse scrolled (513, 395) with delta (0, -1)
Screenshot: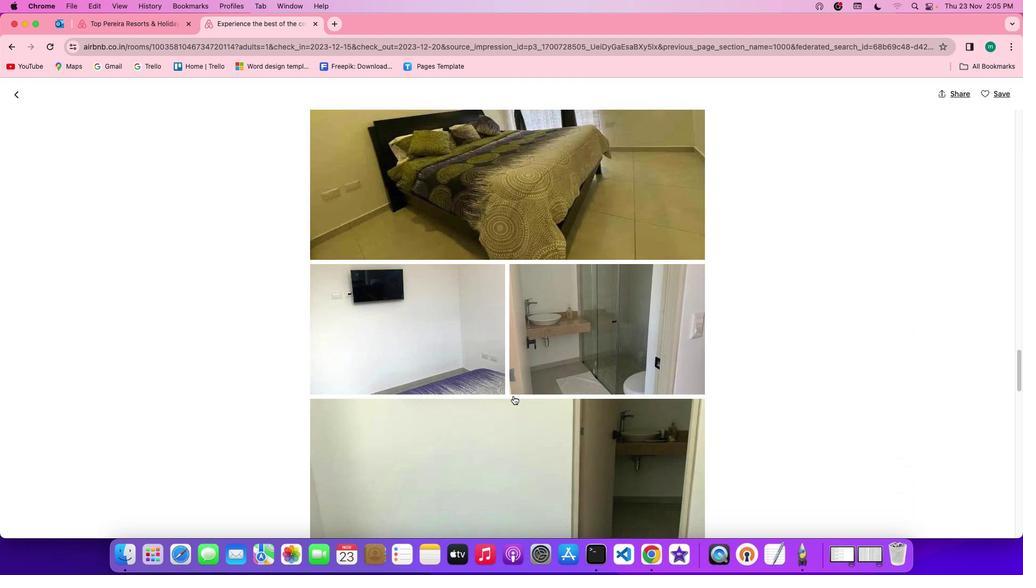 
Action: Mouse scrolled (513, 395) with delta (0, 0)
Screenshot: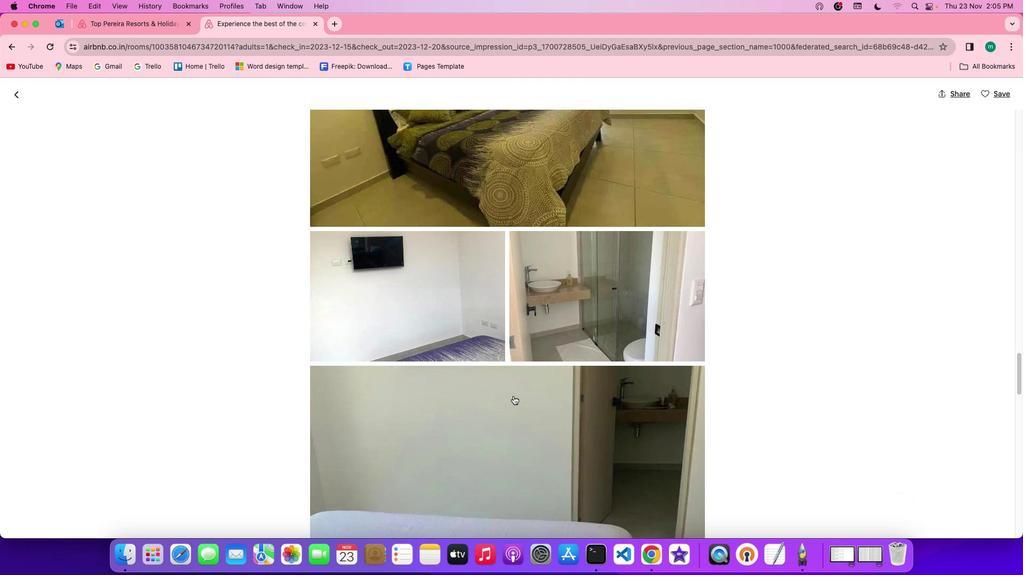 
Action: Mouse scrolled (513, 395) with delta (0, 0)
Screenshot: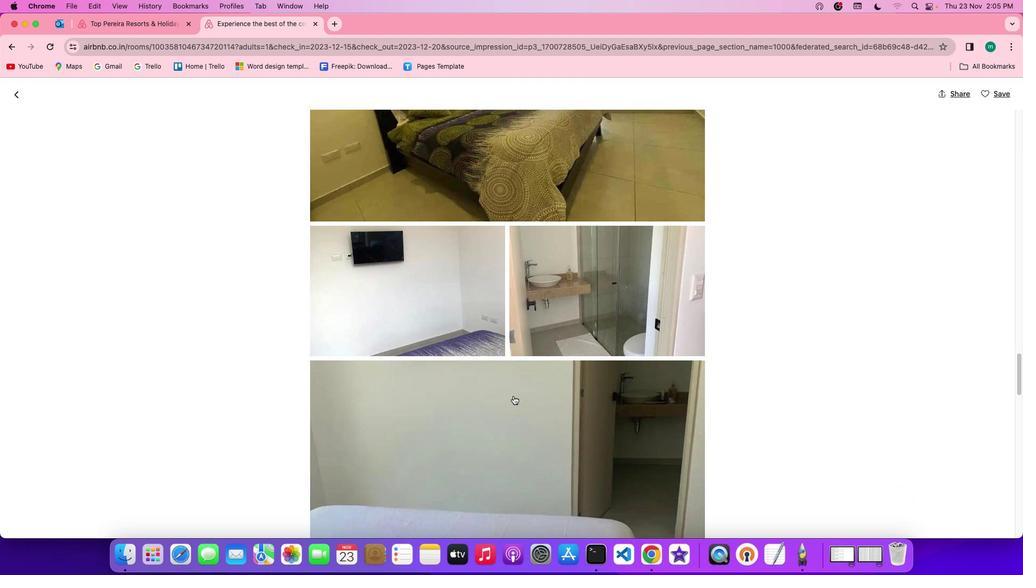 
Action: Mouse scrolled (513, 395) with delta (0, -1)
Screenshot: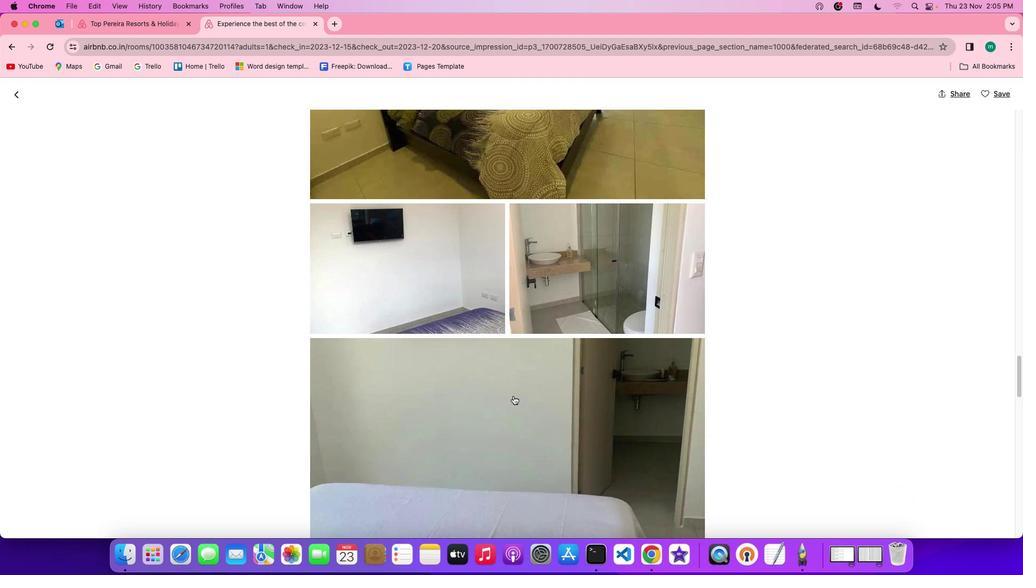 
Action: Mouse scrolled (513, 395) with delta (0, -1)
Screenshot: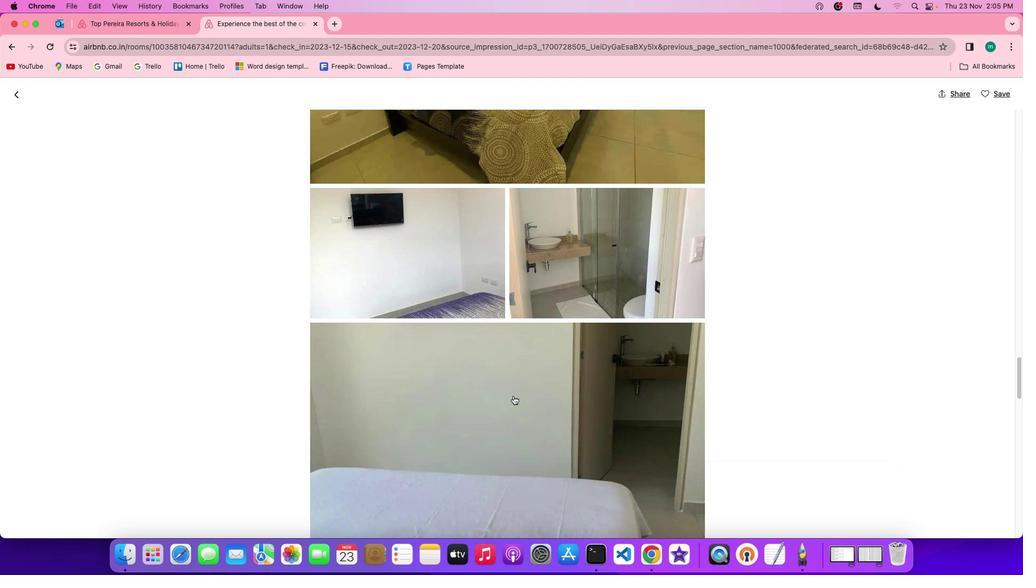
Action: Mouse scrolled (513, 395) with delta (0, -2)
Screenshot: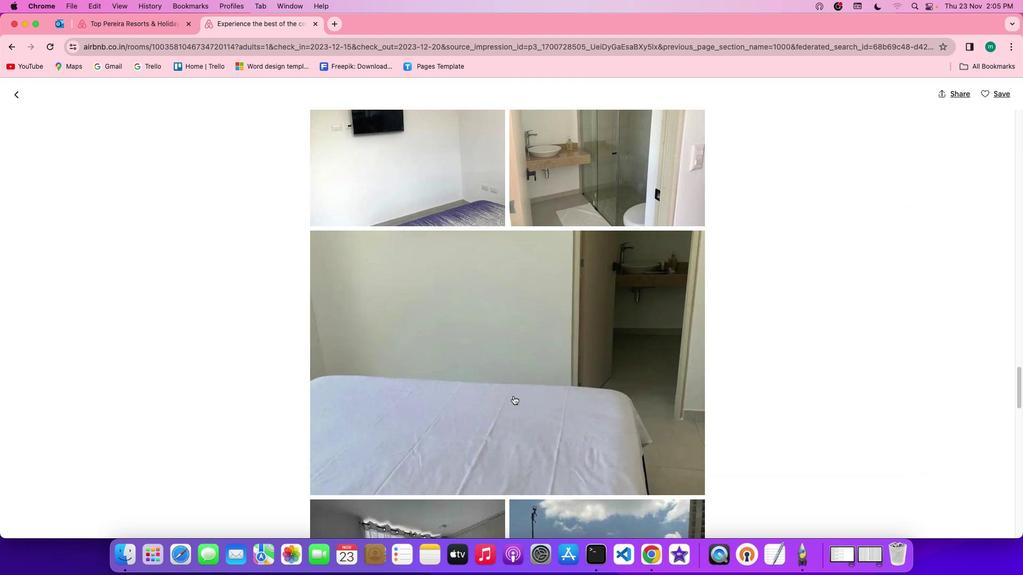 
Action: Mouse scrolled (513, 395) with delta (0, 0)
Screenshot: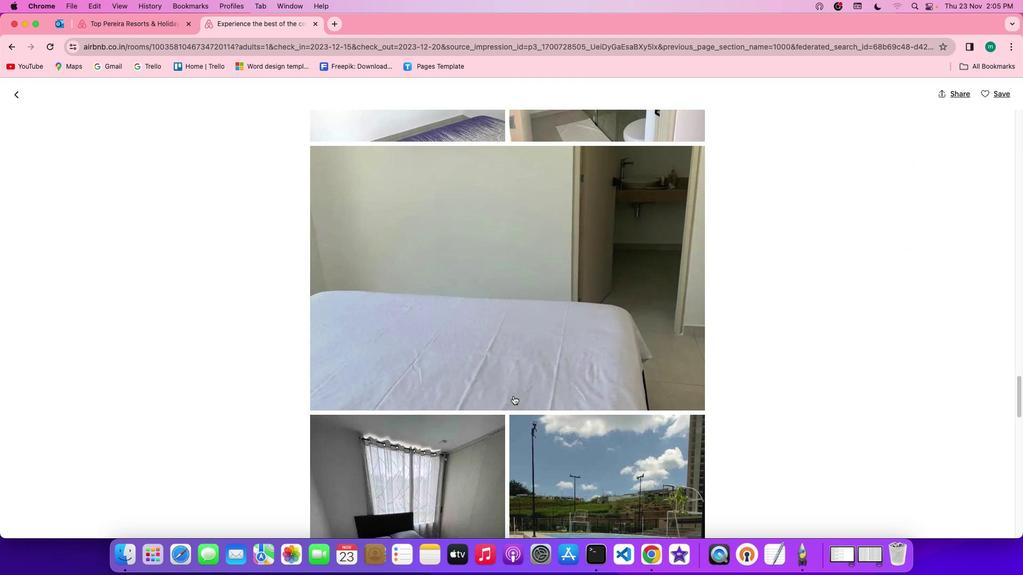 
Action: Mouse scrolled (513, 395) with delta (0, 0)
Screenshot: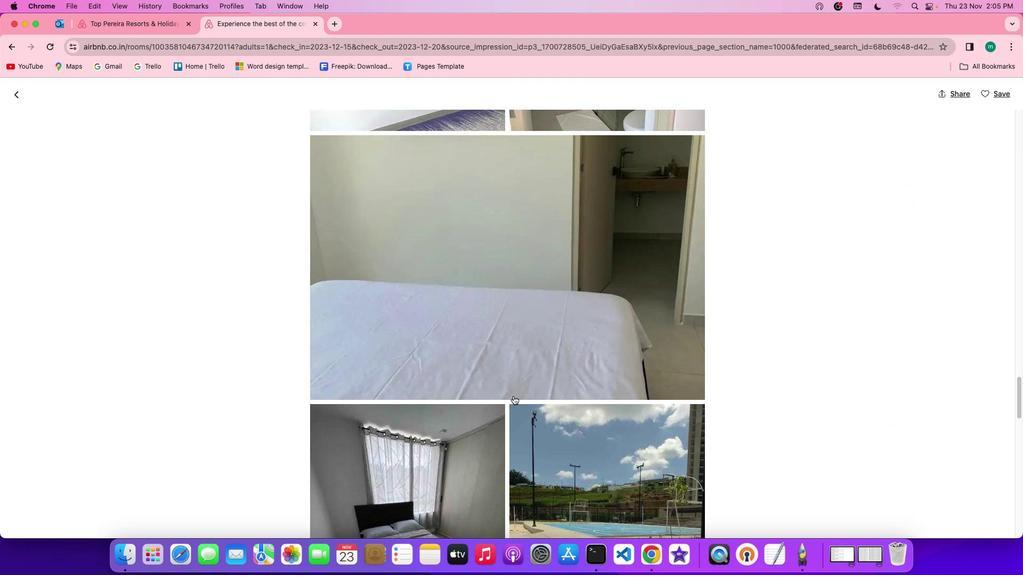 
Action: Mouse scrolled (513, 395) with delta (0, -1)
Screenshot: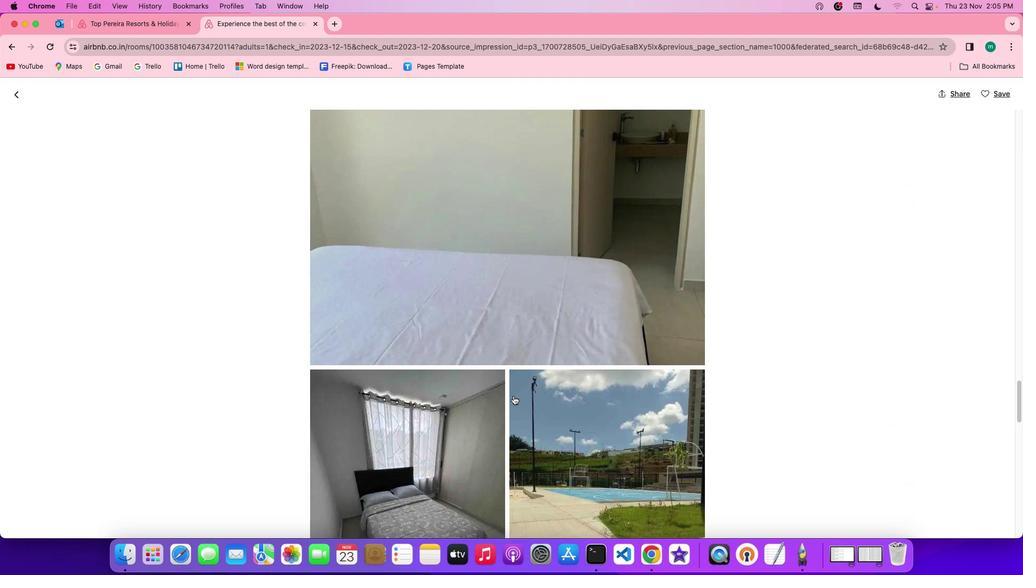 
Action: Mouse scrolled (513, 395) with delta (0, -2)
Screenshot: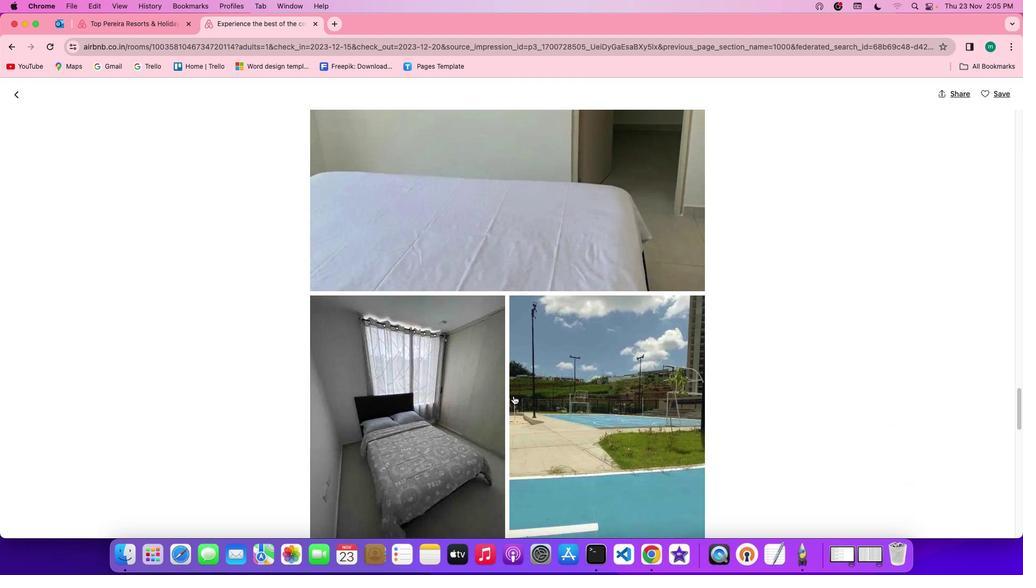 
Action: Mouse scrolled (513, 395) with delta (0, -2)
Screenshot: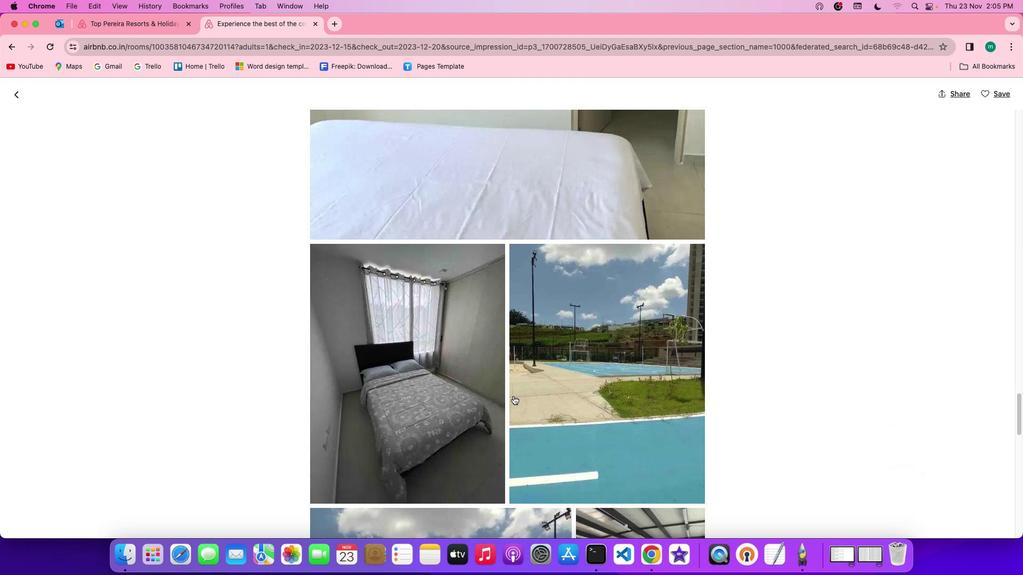 
Action: Mouse scrolled (513, 395) with delta (0, 0)
Screenshot: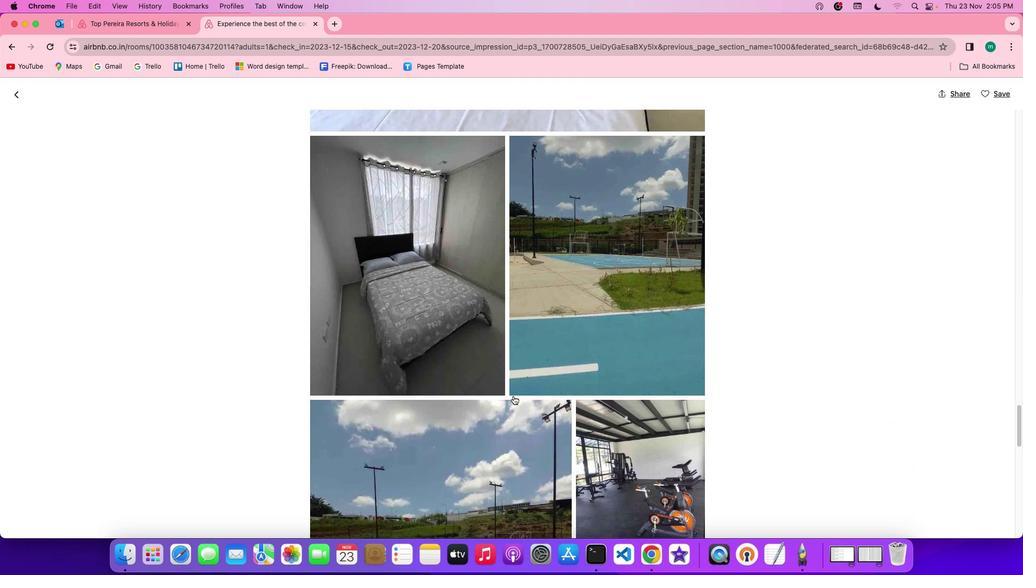 
Action: Mouse scrolled (513, 395) with delta (0, 0)
Screenshot: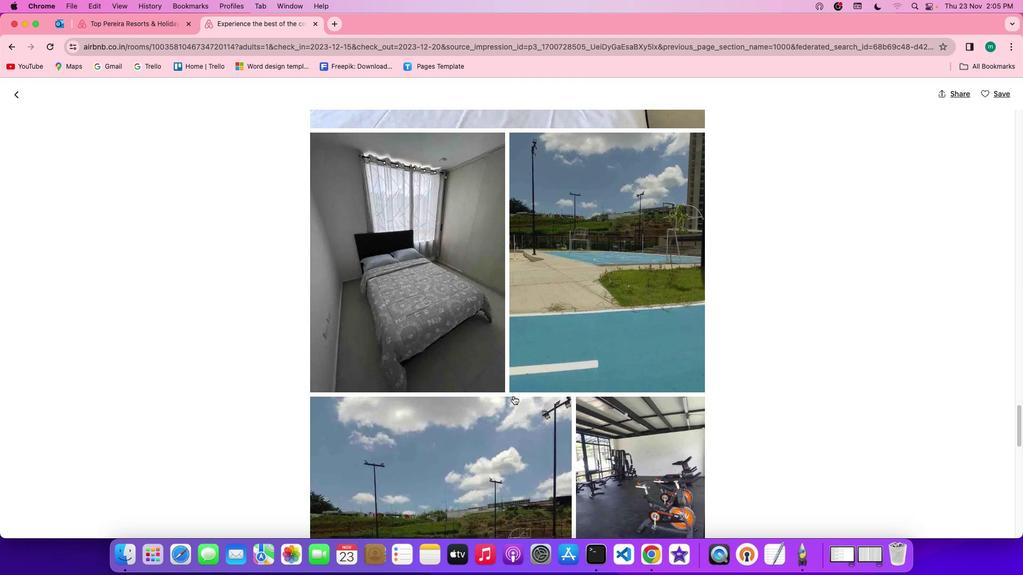 
Action: Mouse scrolled (513, 395) with delta (0, 0)
Screenshot: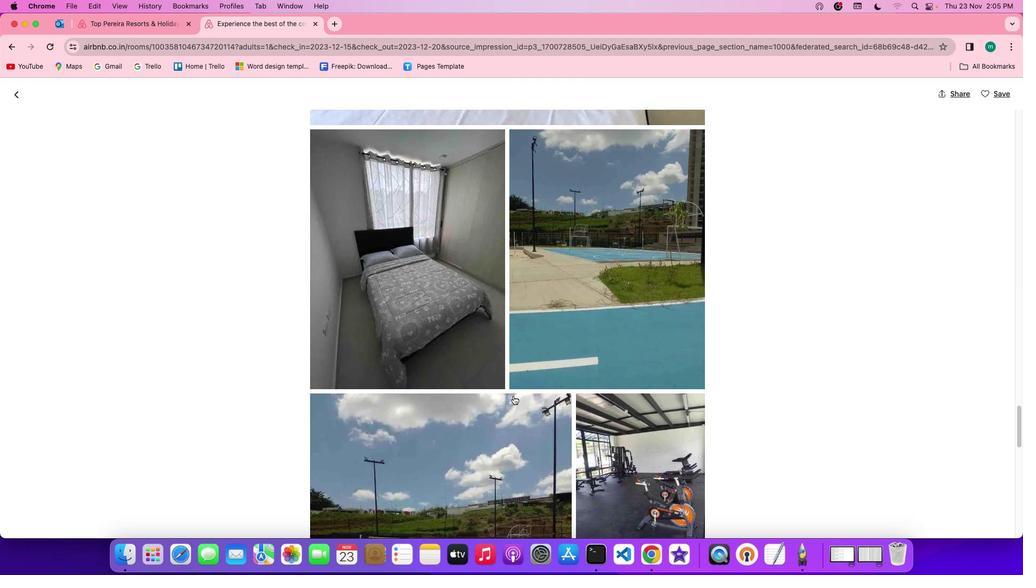 
Action: Mouse scrolled (513, 395) with delta (0, -1)
Screenshot: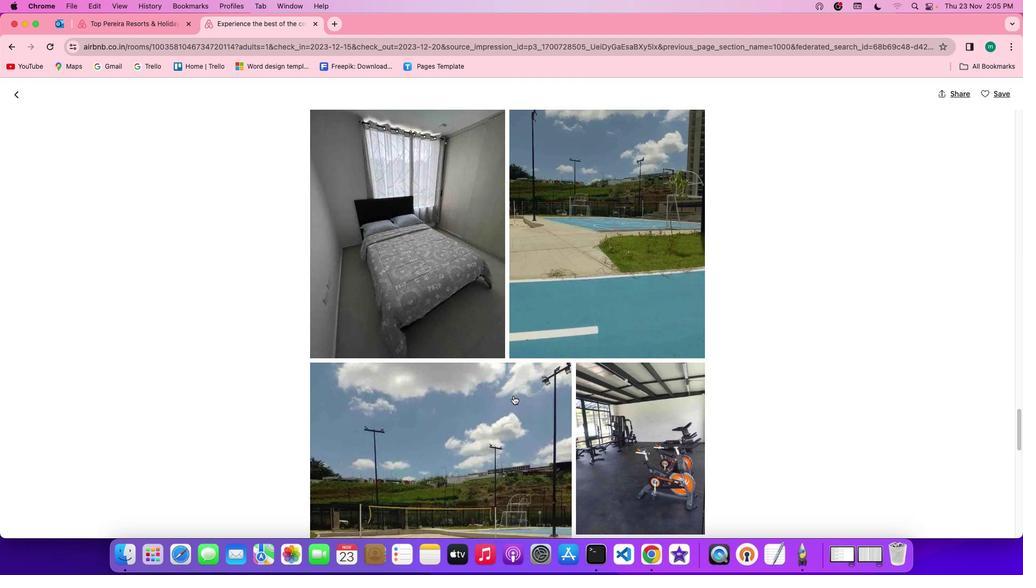 
Action: Mouse scrolled (513, 395) with delta (0, -1)
Screenshot: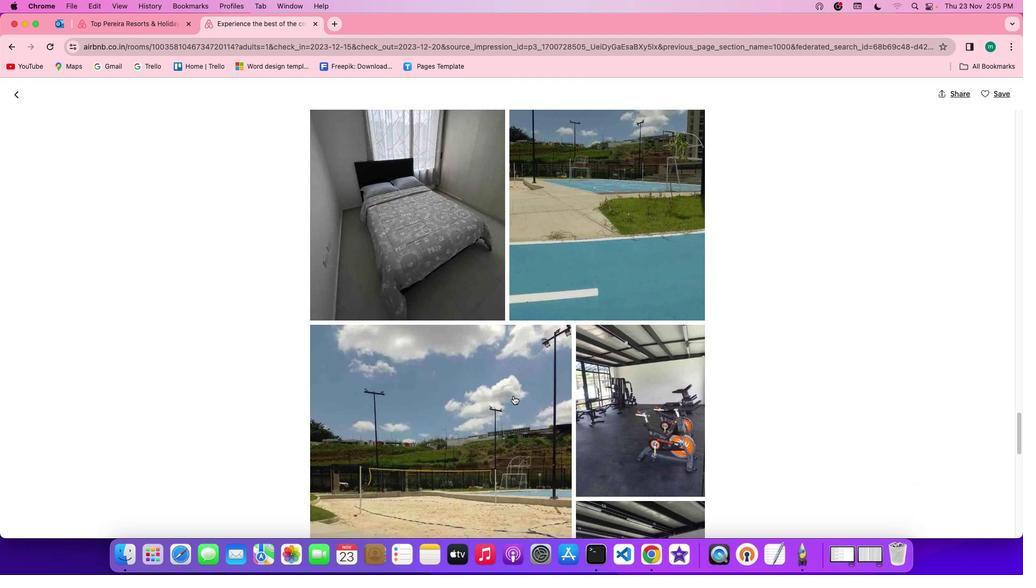 
Action: Mouse scrolled (513, 395) with delta (0, -2)
Screenshot: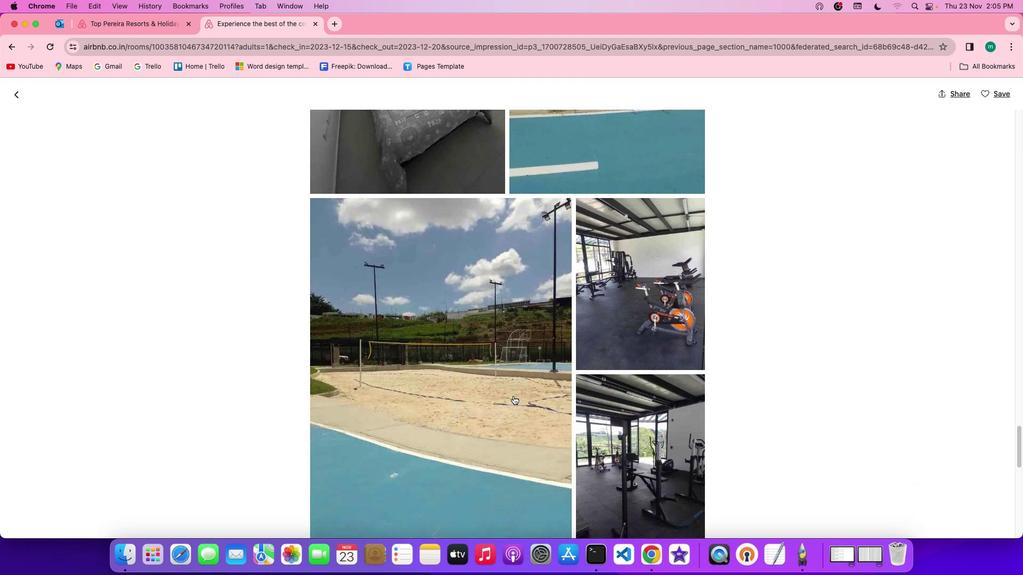 
Action: Mouse scrolled (513, 395) with delta (0, 0)
Screenshot: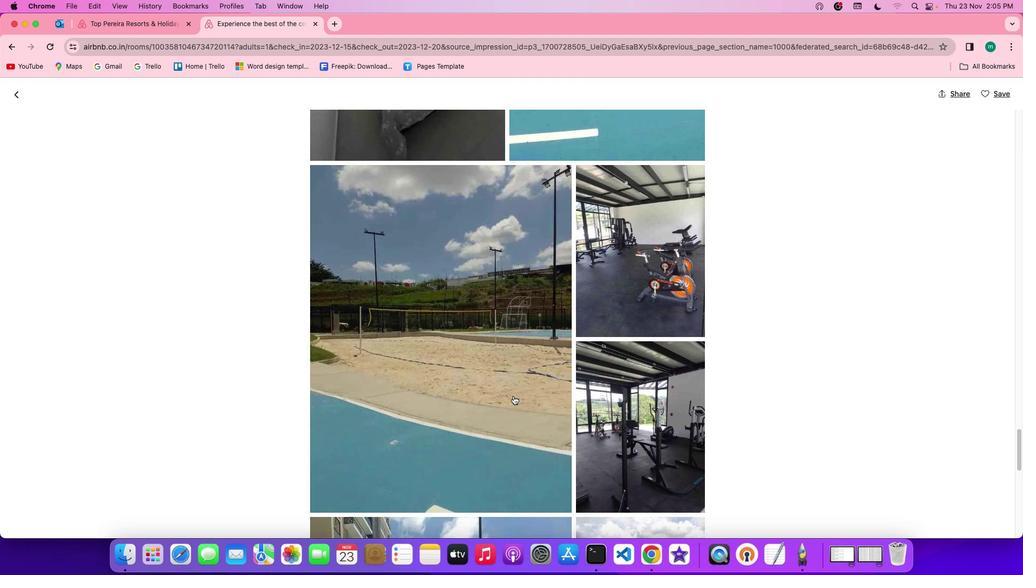 
Action: Mouse scrolled (513, 395) with delta (0, 0)
Screenshot: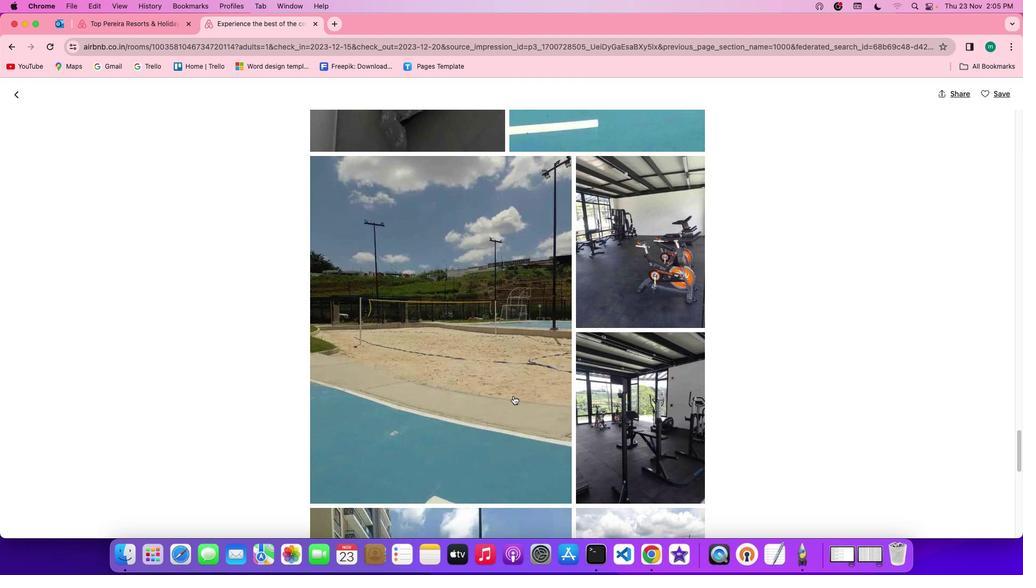 
Action: Mouse scrolled (513, 395) with delta (0, -1)
Screenshot: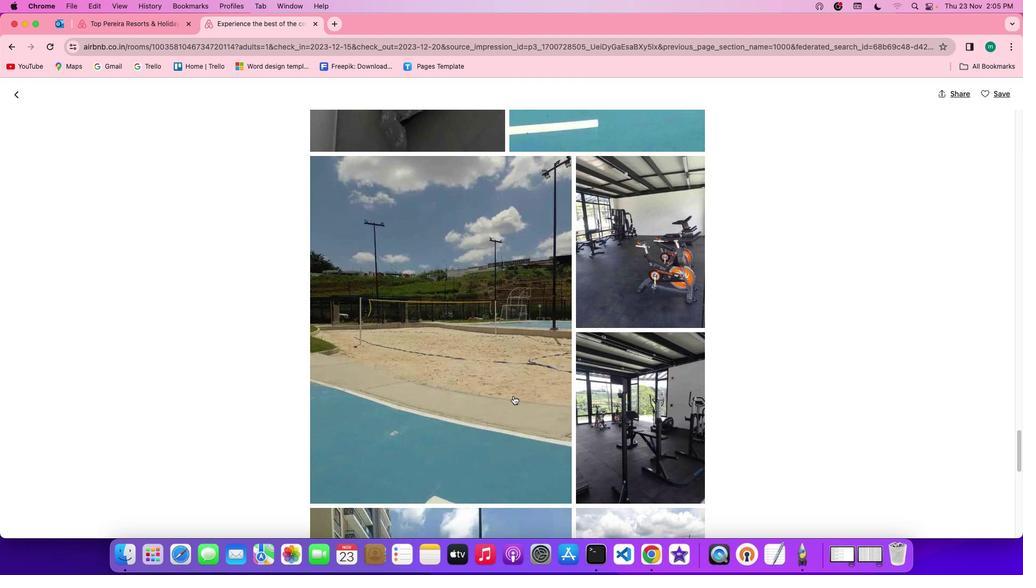 
Action: Mouse scrolled (513, 395) with delta (0, -2)
Screenshot: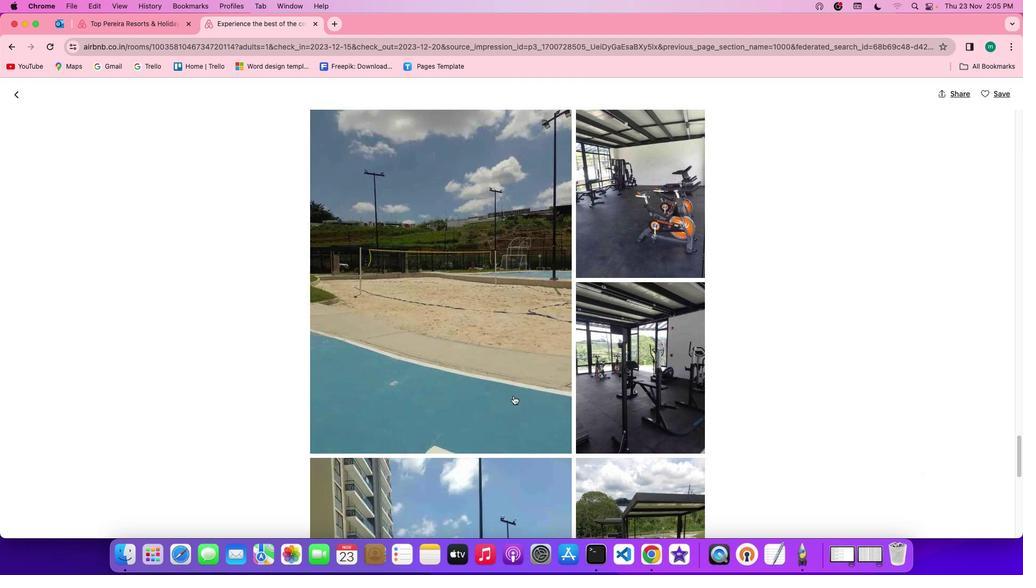 
Action: Mouse scrolled (513, 395) with delta (0, -2)
Screenshot: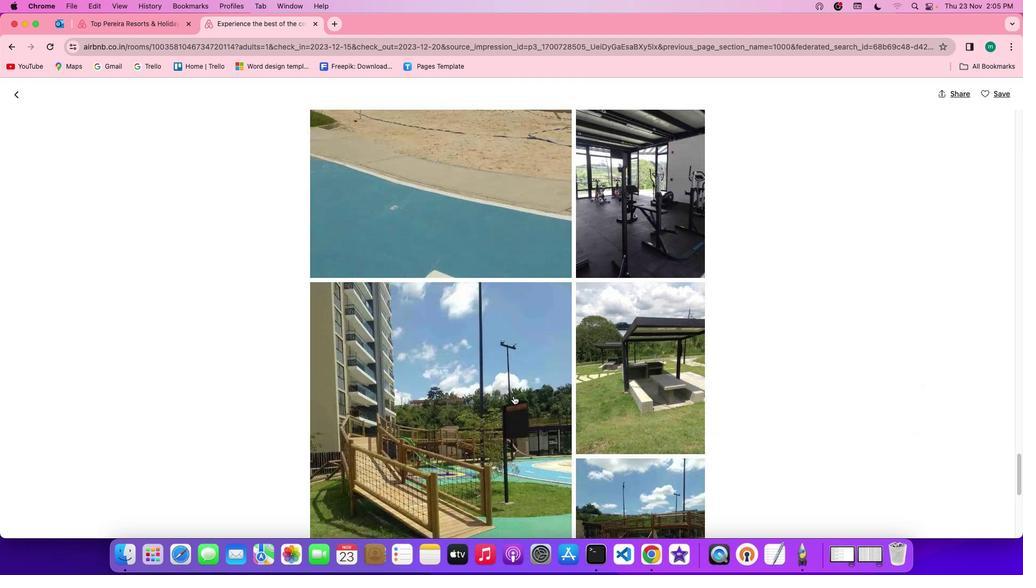 
Action: Mouse scrolled (513, 395) with delta (0, 0)
Screenshot: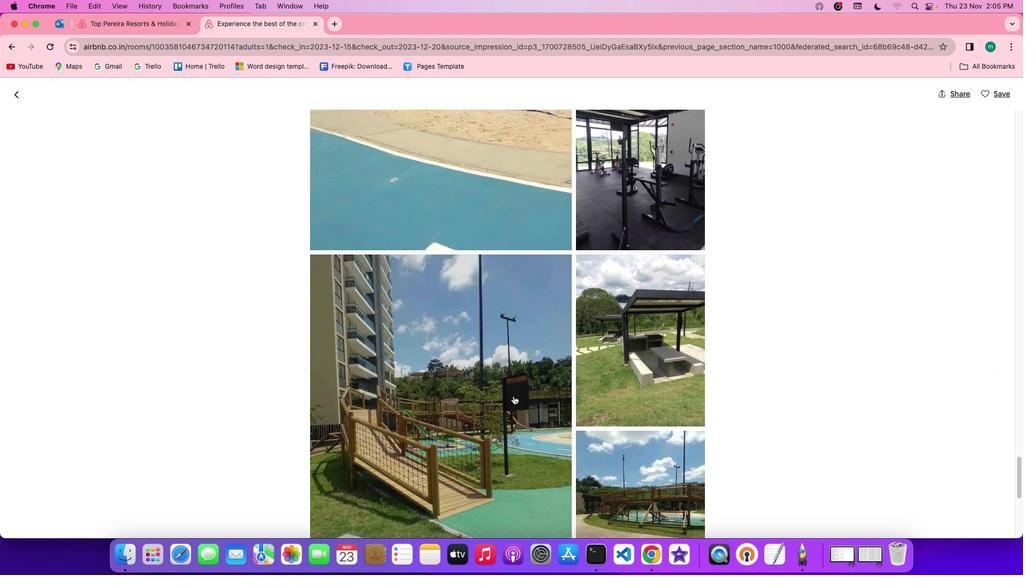 
Action: Mouse scrolled (513, 395) with delta (0, 0)
Screenshot: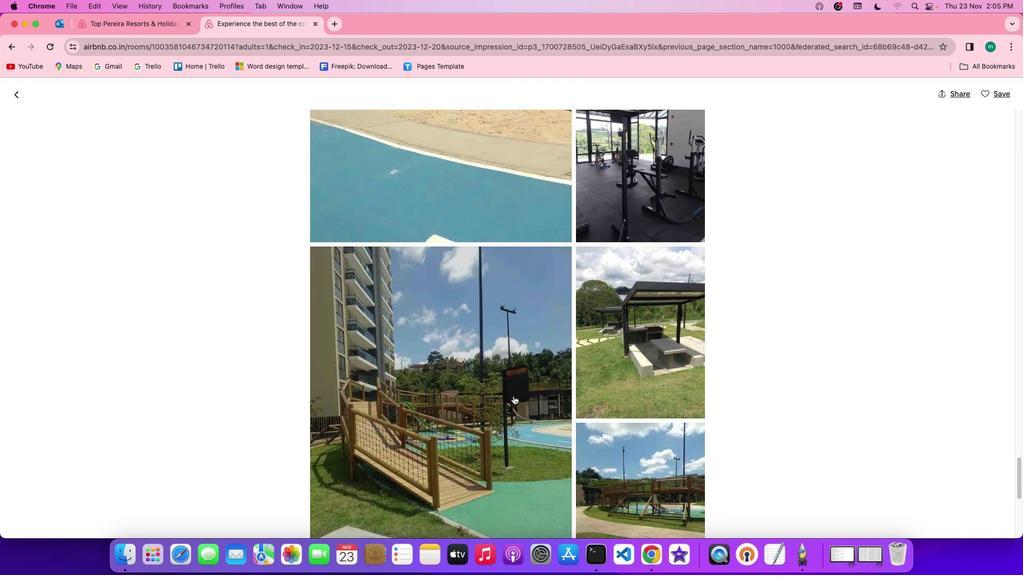 
Action: Mouse scrolled (513, 395) with delta (0, -1)
Screenshot: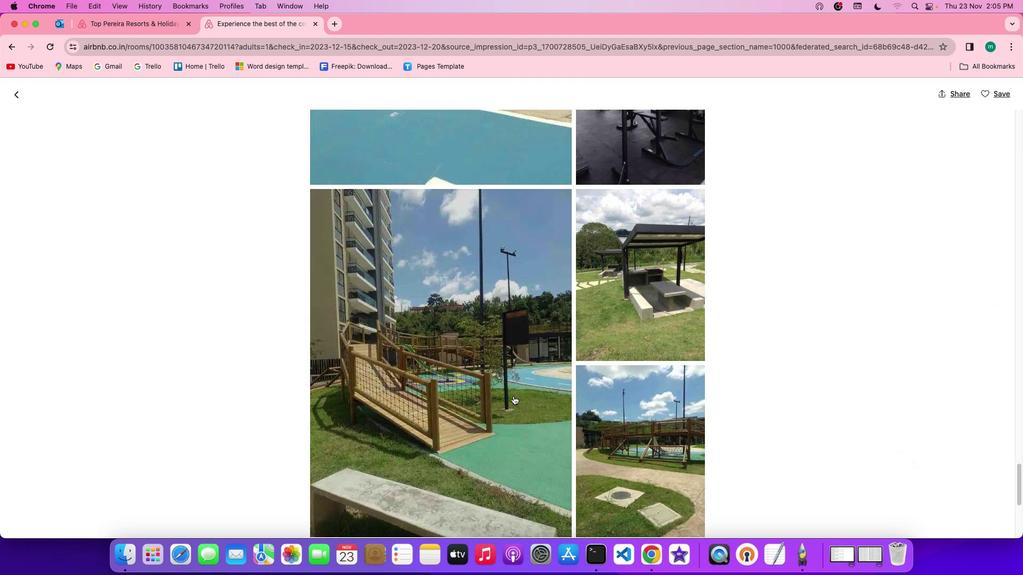 
Action: Mouse scrolled (513, 395) with delta (0, -2)
Screenshot: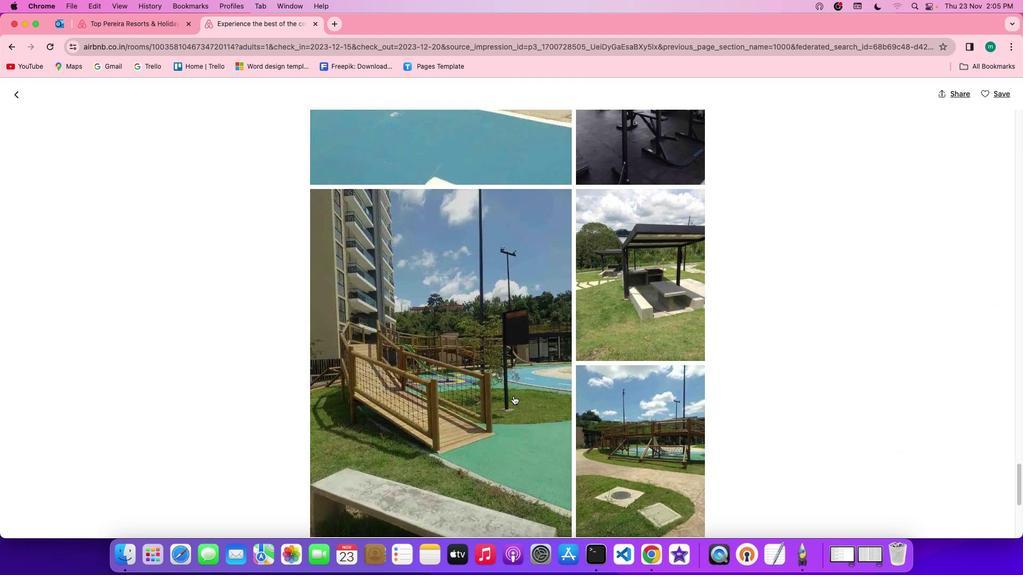 
Action: Mouse scrolled (513, 395) with delta (0, -2)
Screenshot: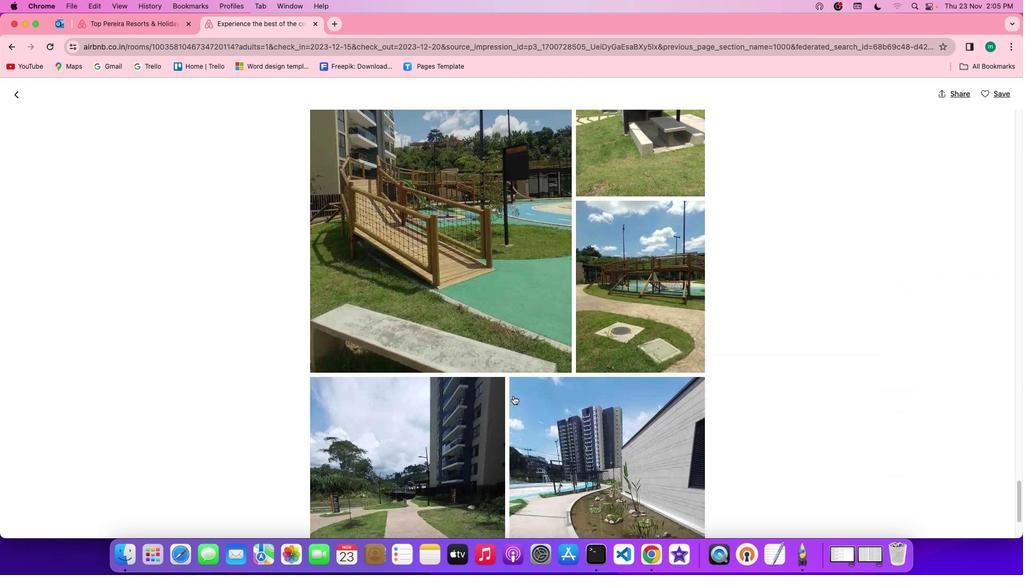 
Action: Mouse scrolled (513, 395) with delta (0, 0)
Screenshot: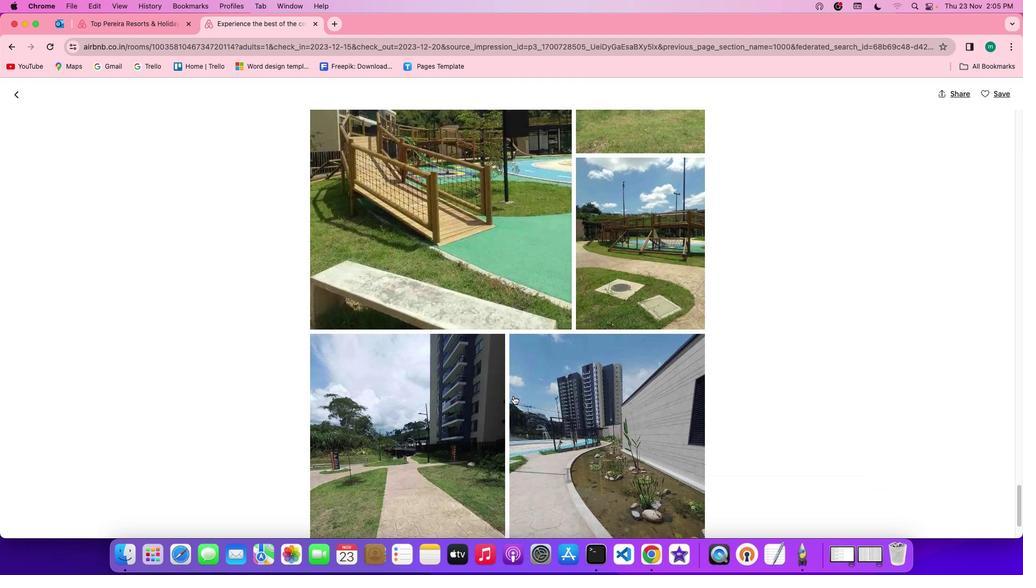 
Action: Mouse scrolled (513, 395) with delta (0, 0)
Screenshot: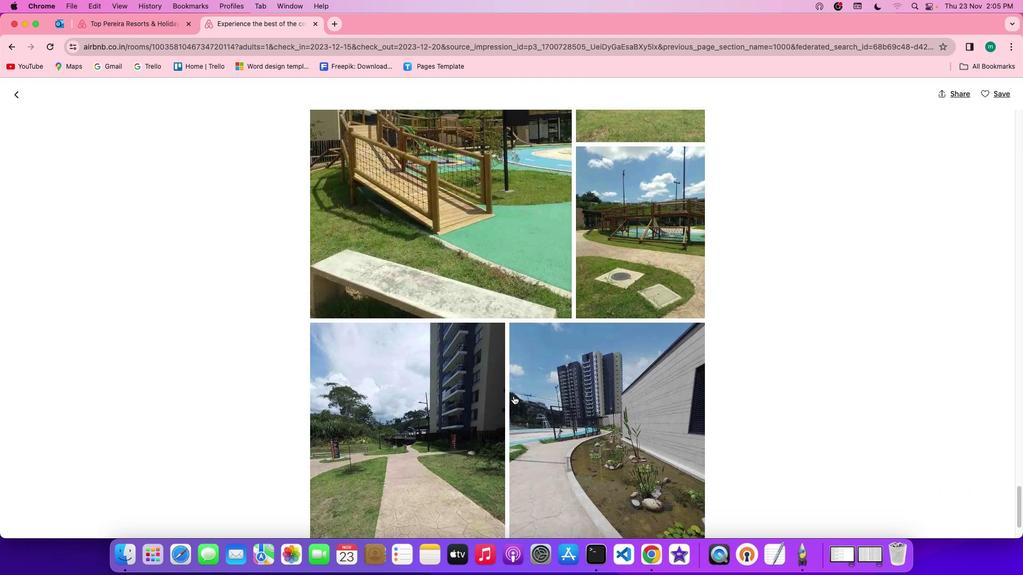 
Action: Mouse scrolled (513, 395) with delta (0, -1)
Screenshot: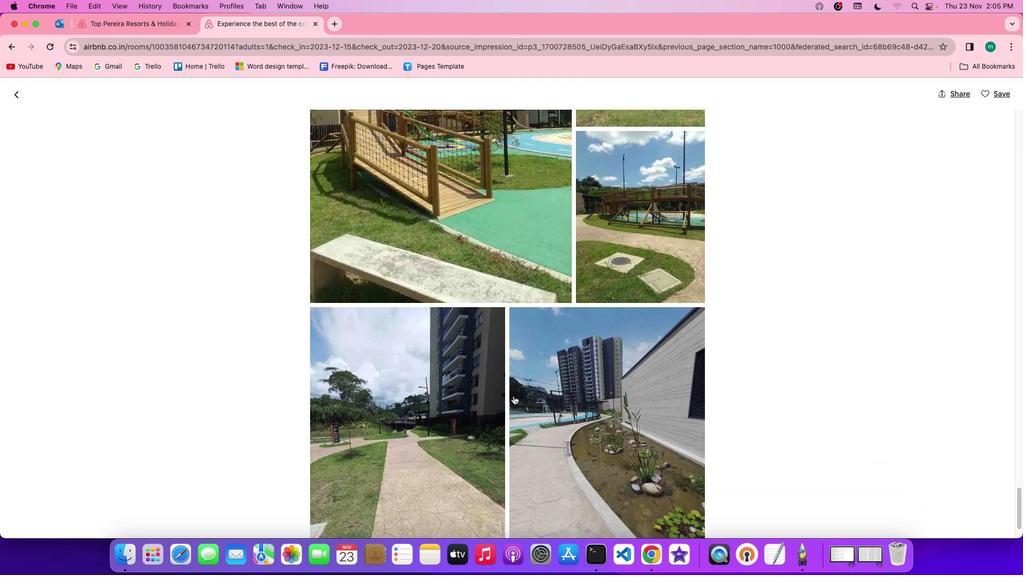 
Action: Mouse scrolled (513, 395) with delta (0, -1)
Screenshot: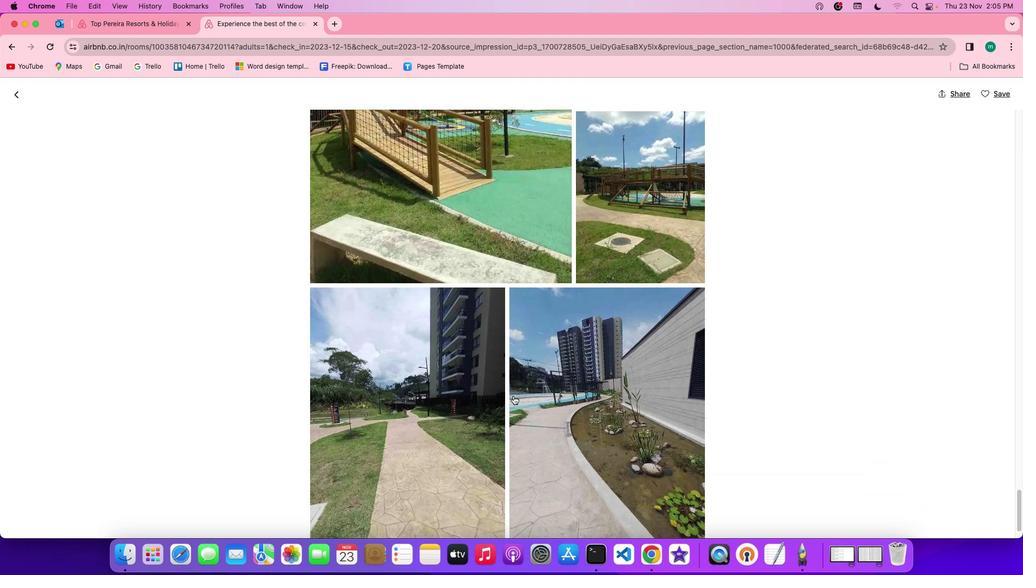 
Action: Mouse scrolled (513, 395) with delta (0, -1)
Screenshot: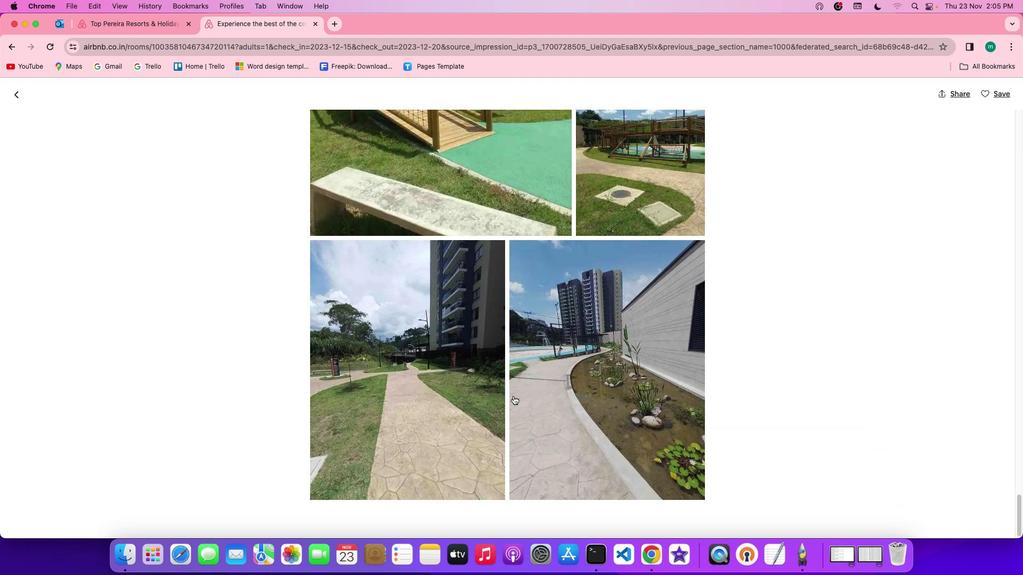 
Action: Mouse scrolled (513, 395) with delta (0, 0)
Screenshot: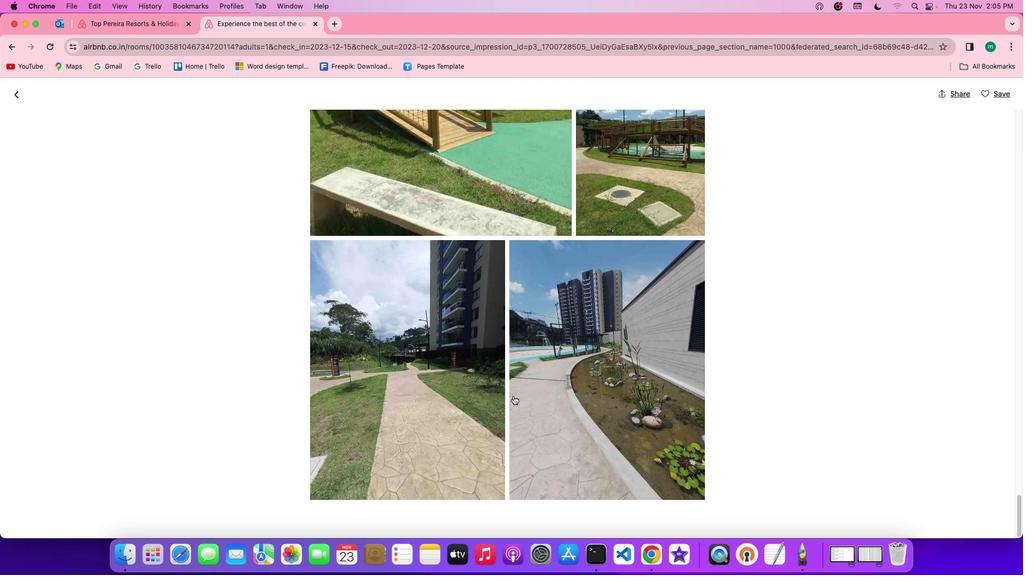 
Action: Mouse scrolled (513, 395) with delta (0, 0)
Screenshot: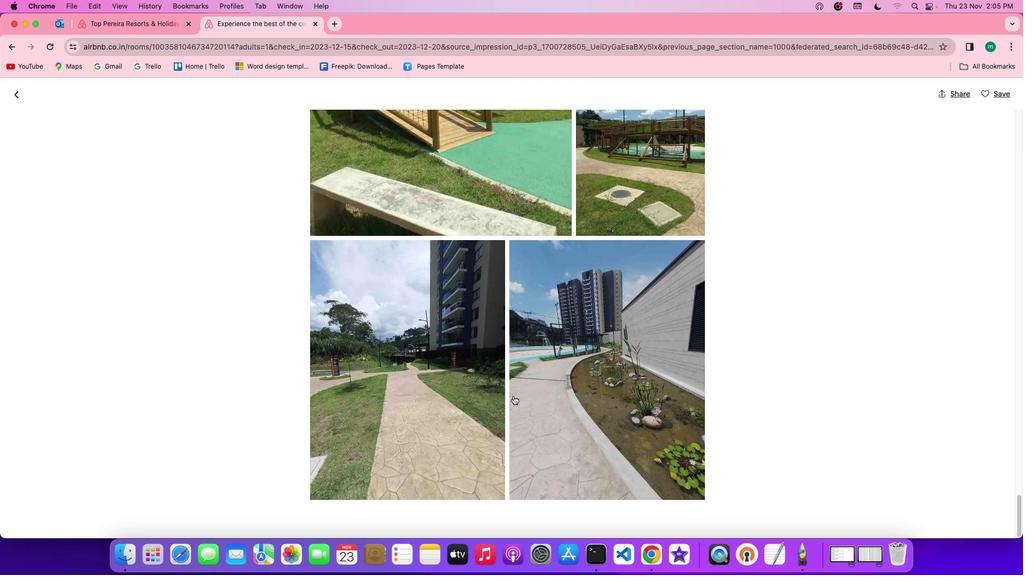 
Action: Mouse scrolled (513, 395) with delta (0, -1)
Screenshot: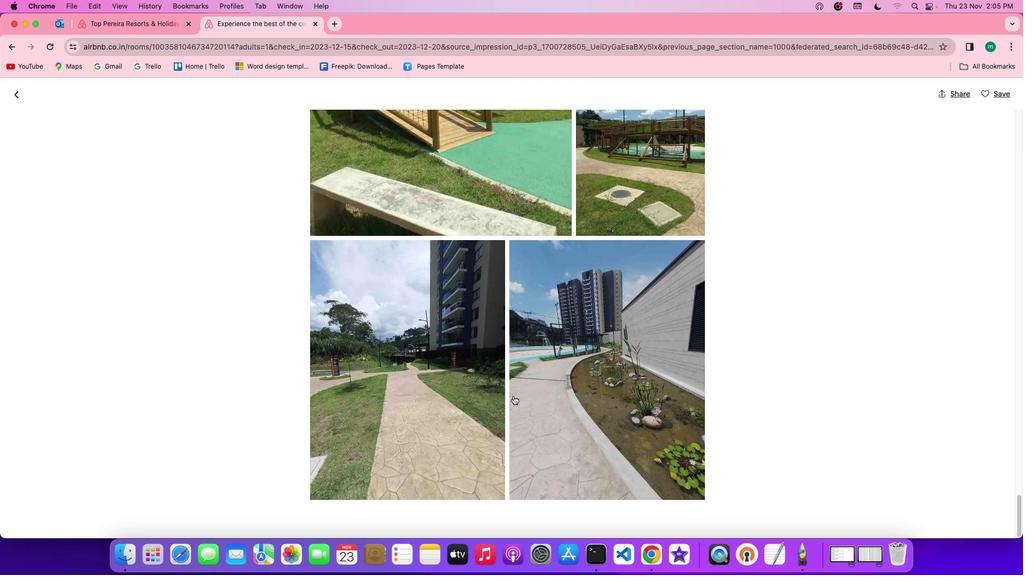 
Action: Mouse scrolled (513, 395) with delta (0, -2)
Screenshot: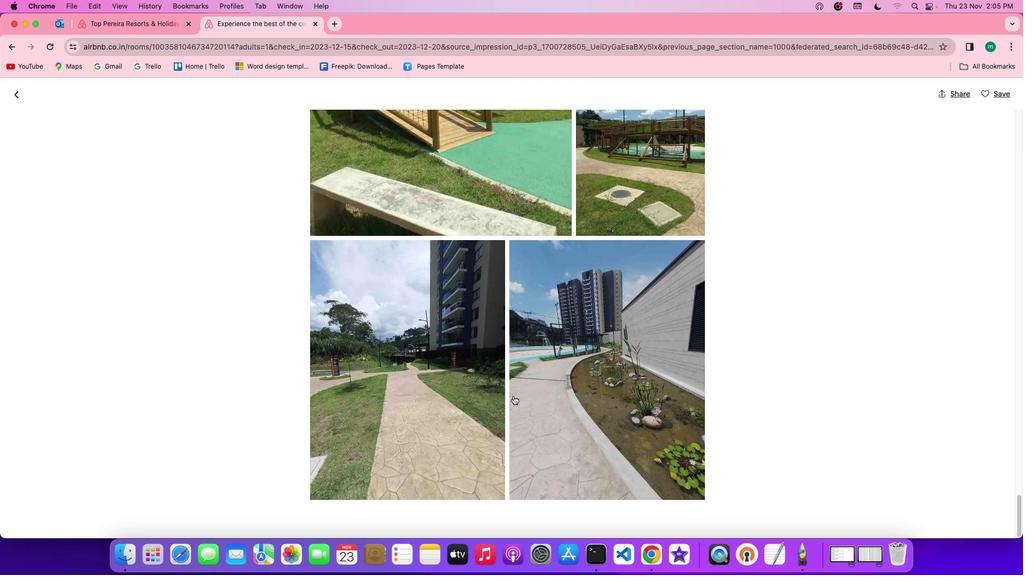 
Action: Mouse scrolled (513, 395) with delta (0, -2)
Screenshot: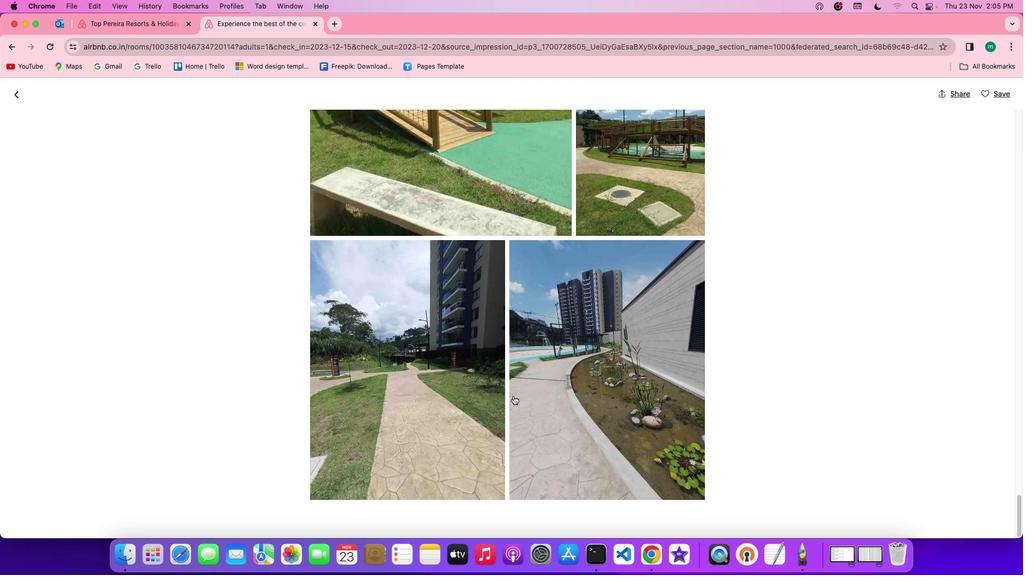 
Action: Mouse scrolled (513, 395) with delta (0, 0)
Screenshot: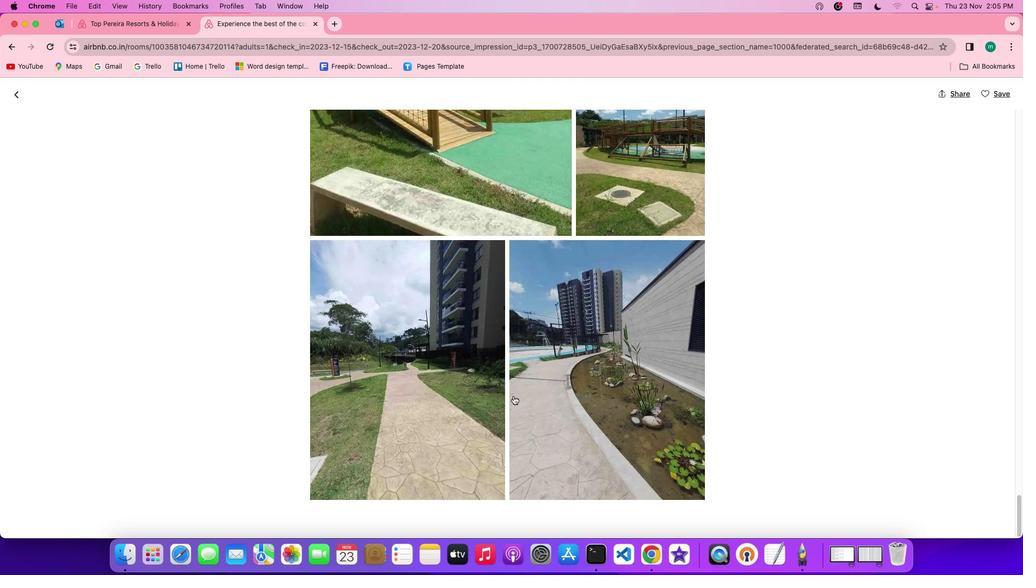 
Action: Mouse scrolled (513, 395) with delta (0, 0)
Screenshot: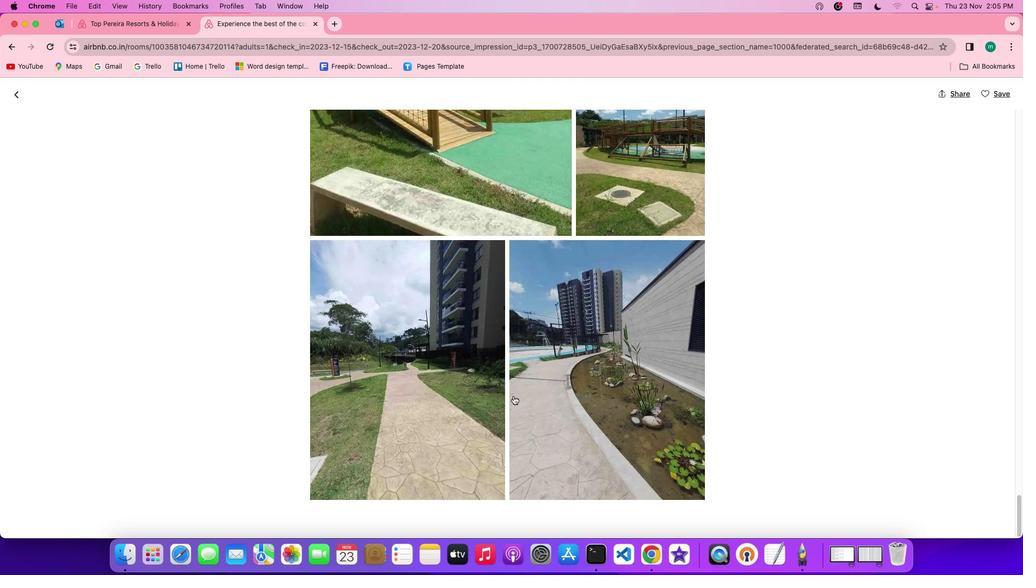 
Action: Mouse scrolled (513, 395) with delta (0, -1)
Screenshot: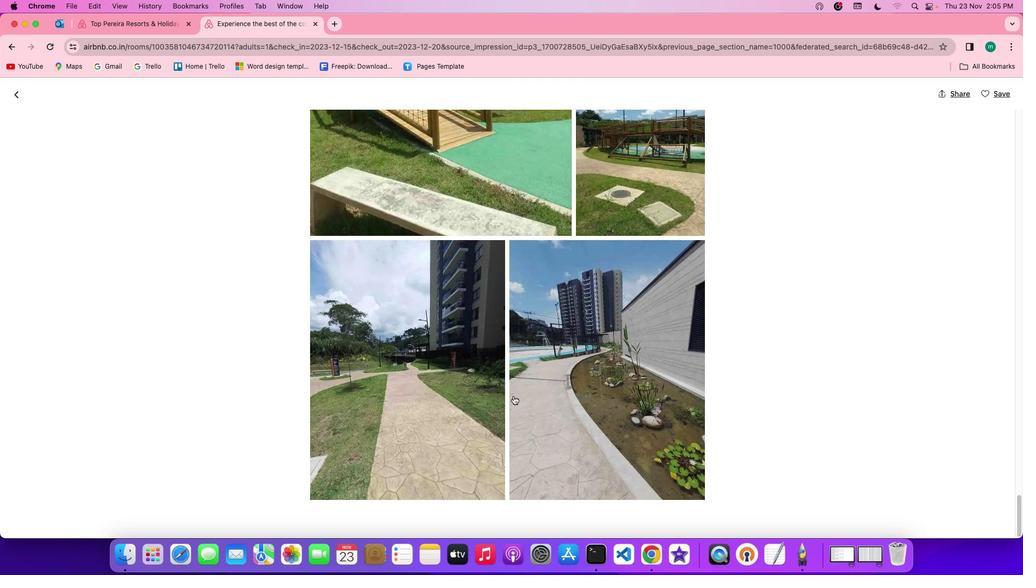 
Action: Mouse scrolled (513, 395) with delta (0, -2)
Screenshot: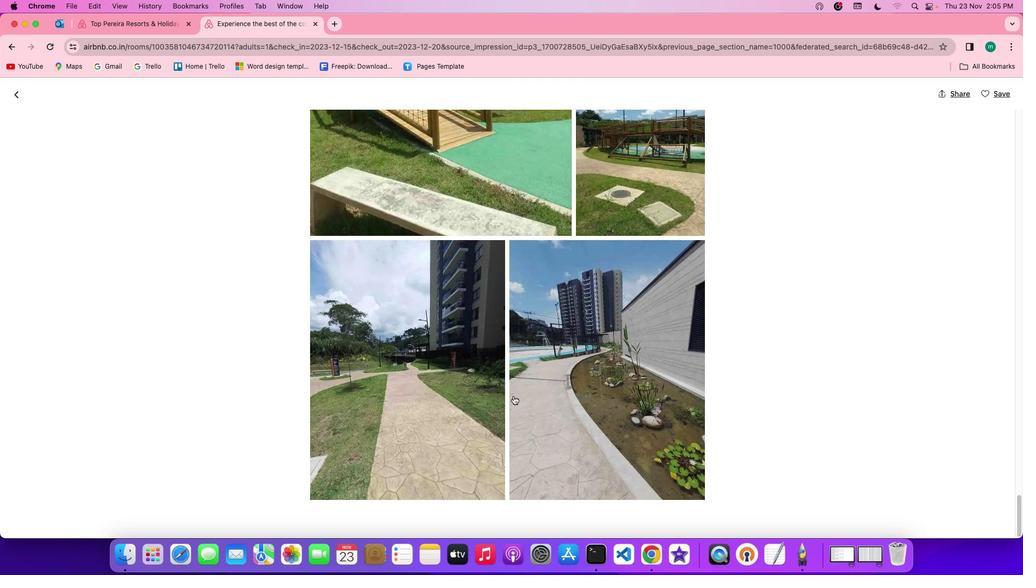 
Action: Mouse moved to (19, 94)
Screenshot: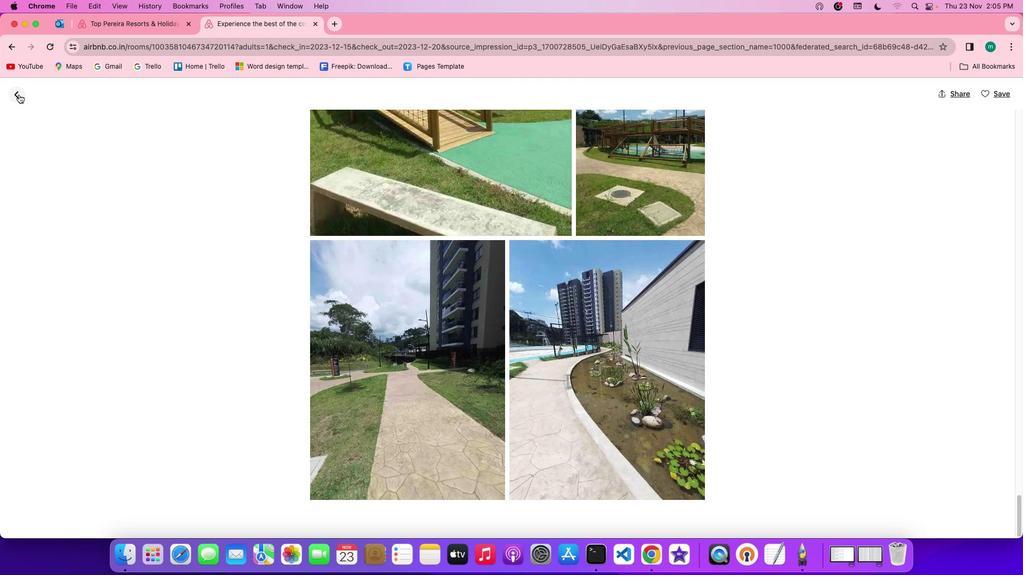 
Action: Mouse pressed left at (19, 94)
Screenshot: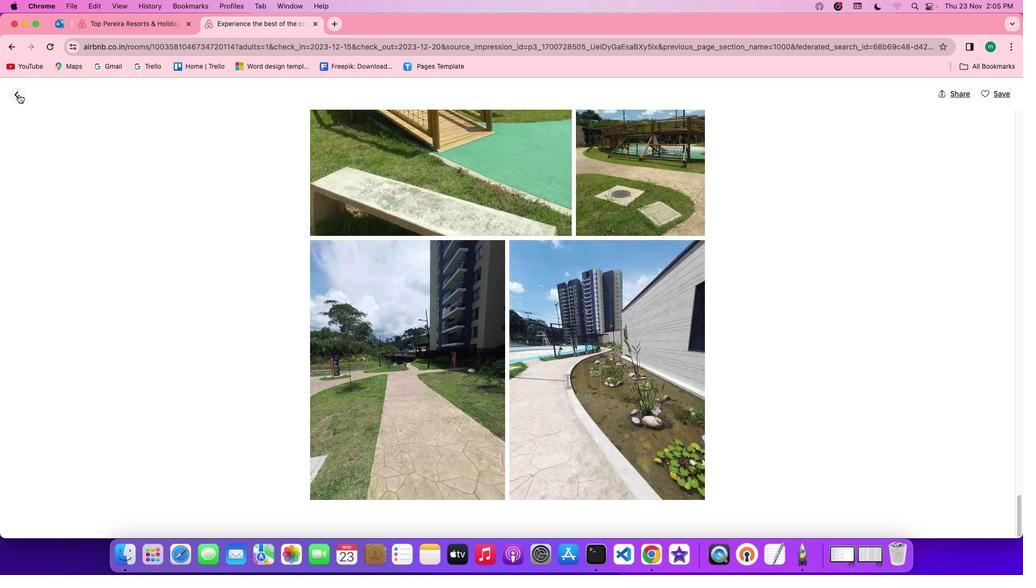 
Action: Mouse moved to (449, 441)
Screenshot: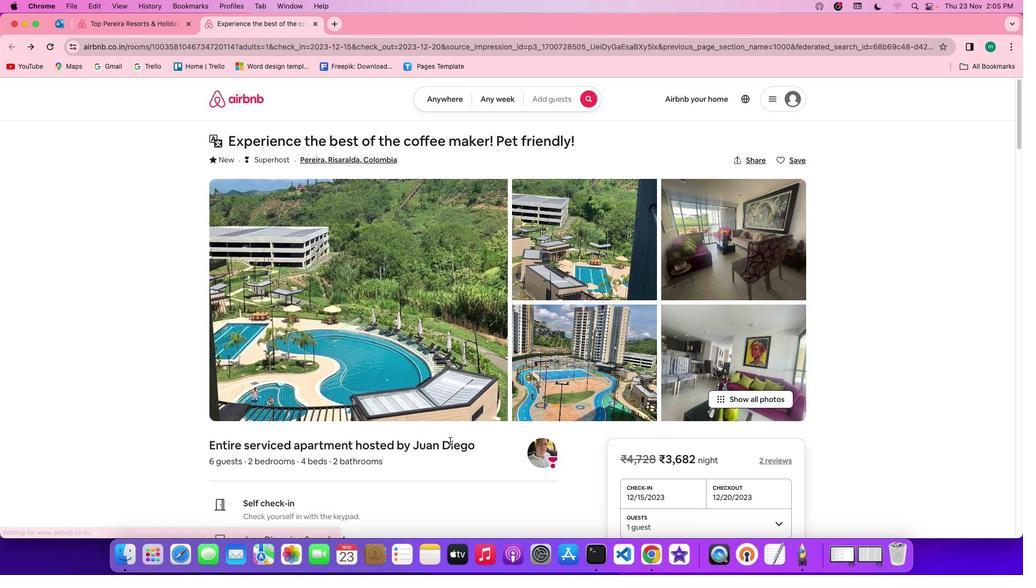 
Action: Mouse scrolled (449, 441) with delta (0, 0)
Screenshot: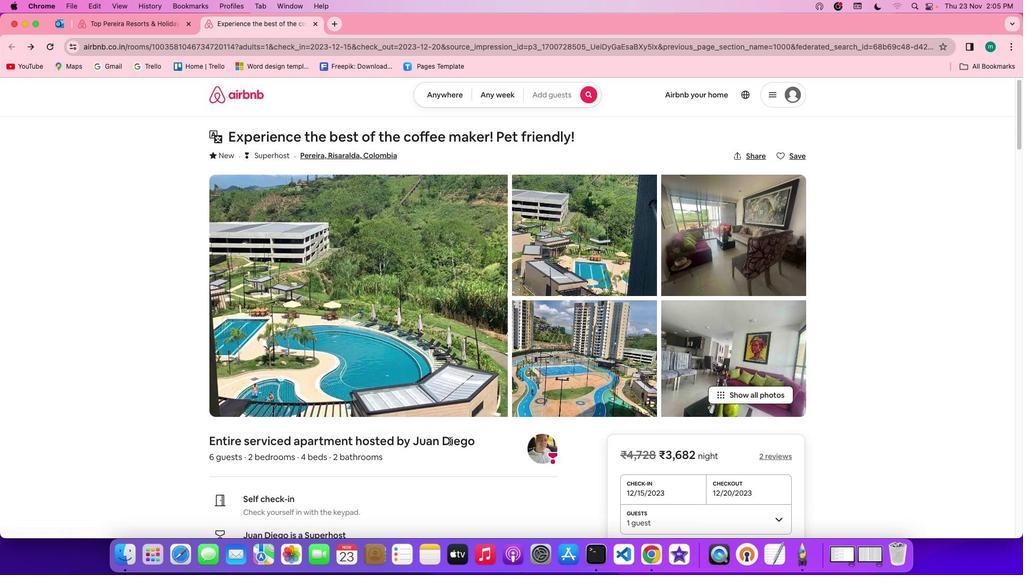 
Action: Mouse scrolled (449, 441) with delta (0, 0)
Screenshot: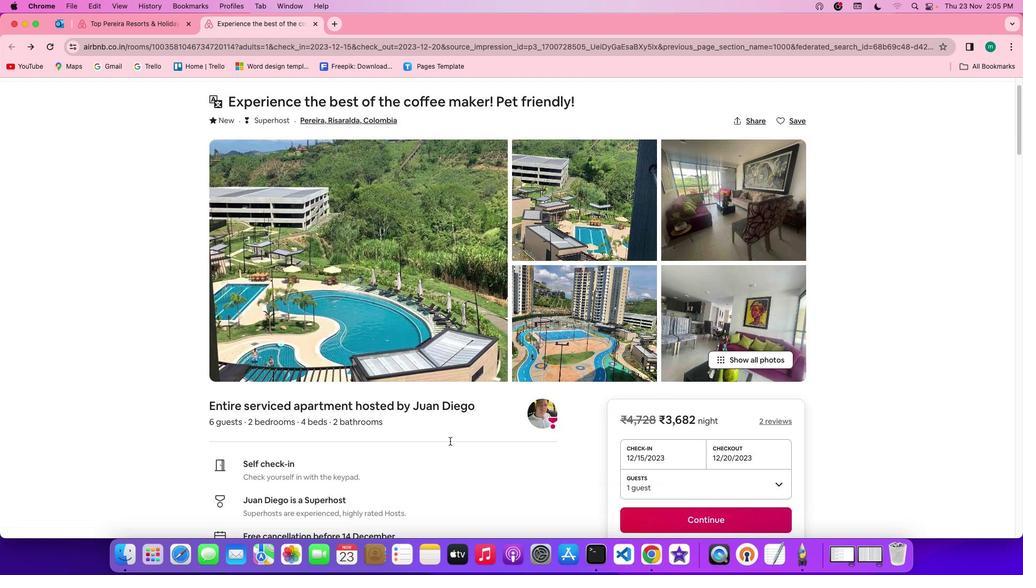 
Action: Mouse scrolled (449, 441) with delta (0, -1)
Screenshot: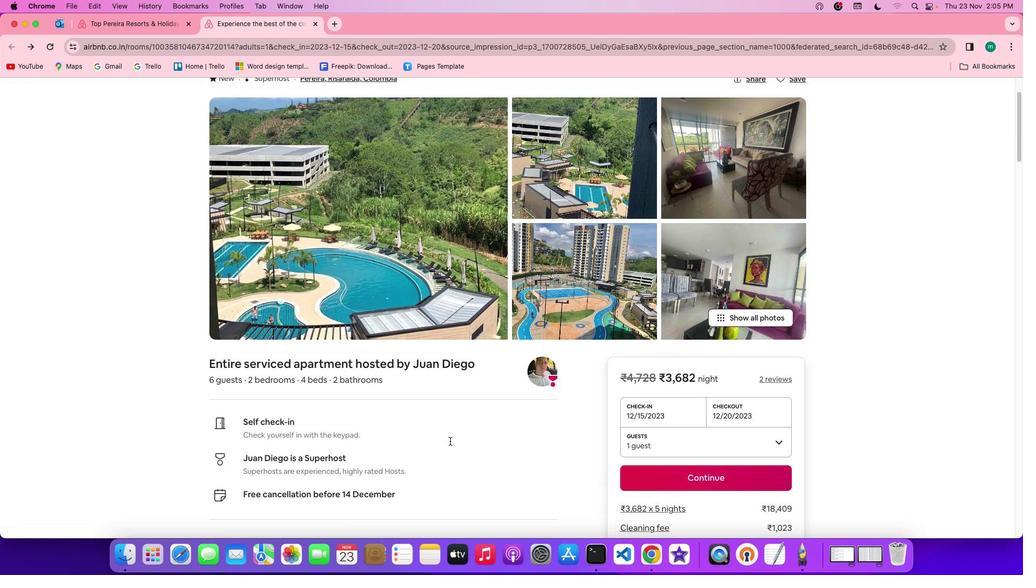
Action: Mouse scrolled (449, 441) with delta (0, -2)
Screenshot: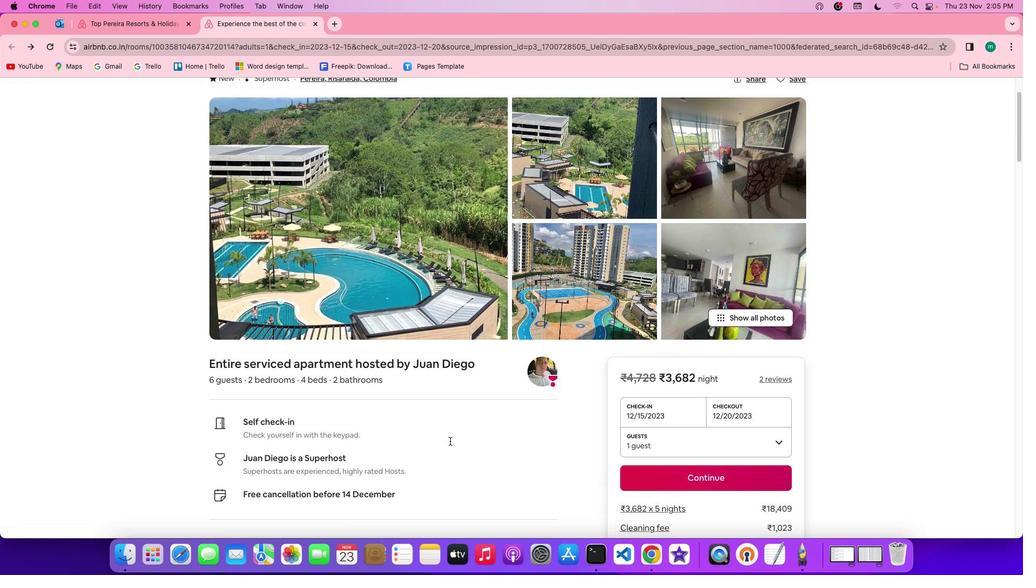 
Action: Mouse scrolled (449, 441) with delta (0, -2)
Screenshot: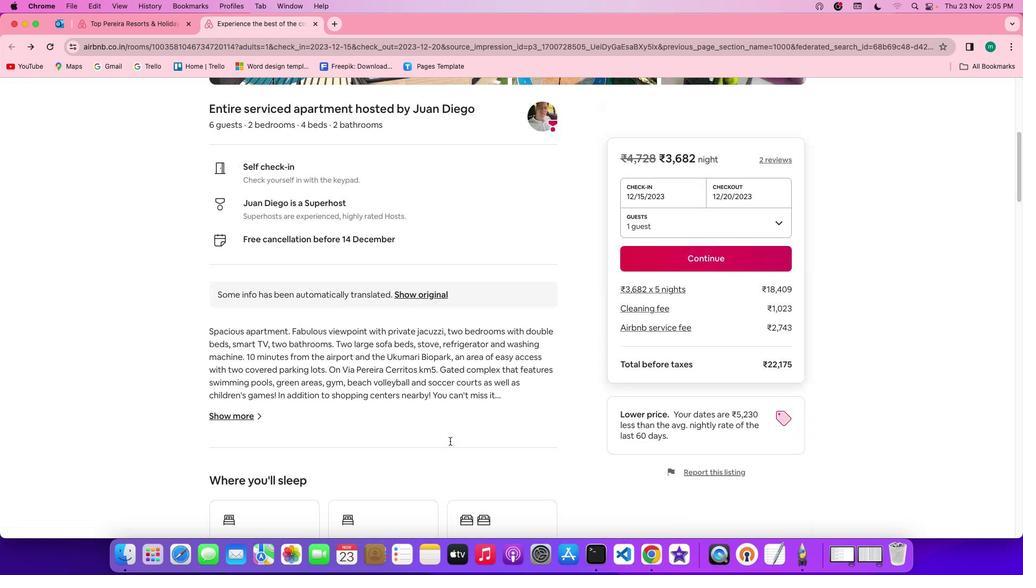
Action: Mouse scrolled (449, 441) with delta (0, -2)
Screenshot: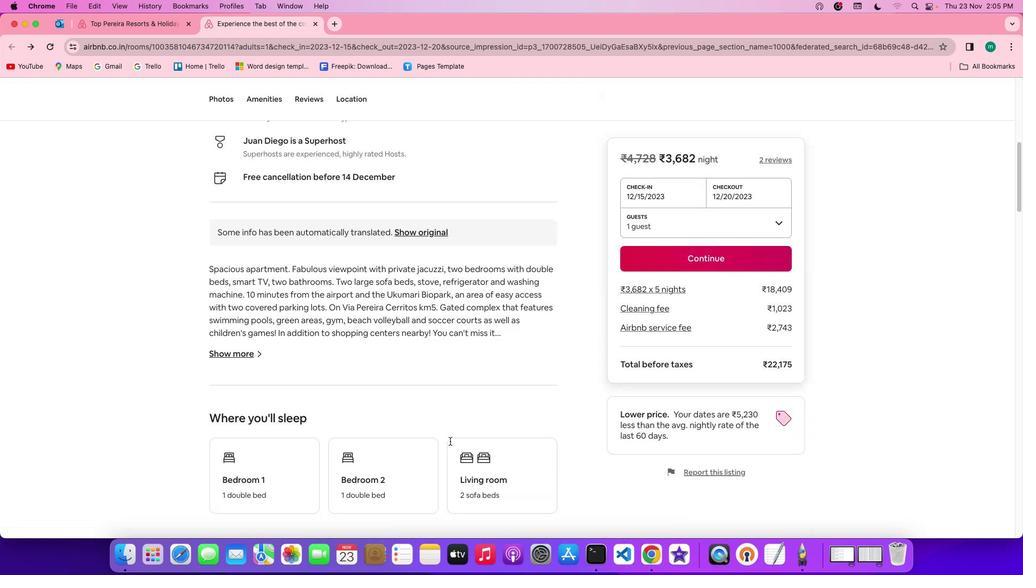 
Action: Mouse moved to (221, 291)
Screenshot: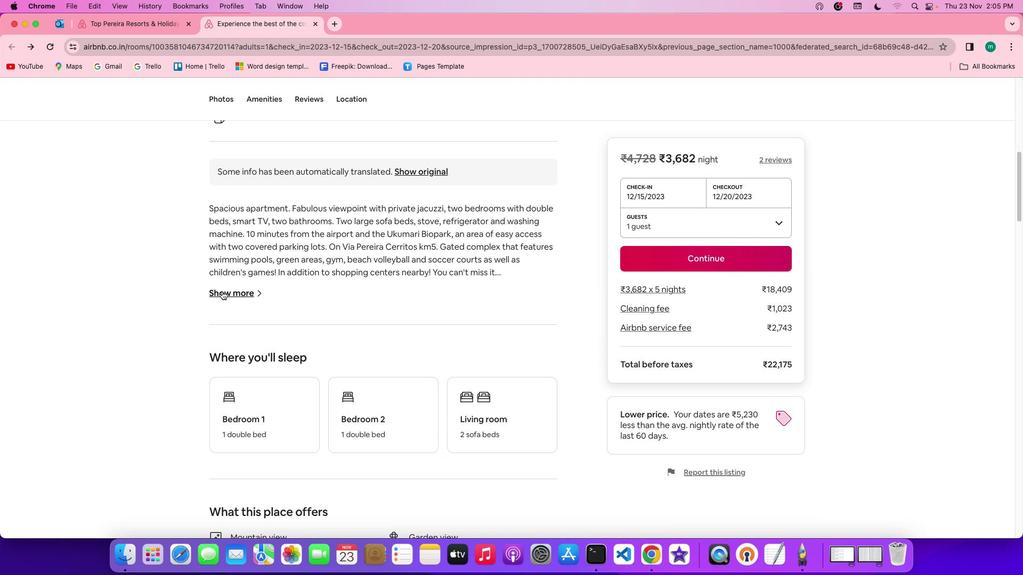 
Action: Mouse pressed left at (221, 291)
Screenshot: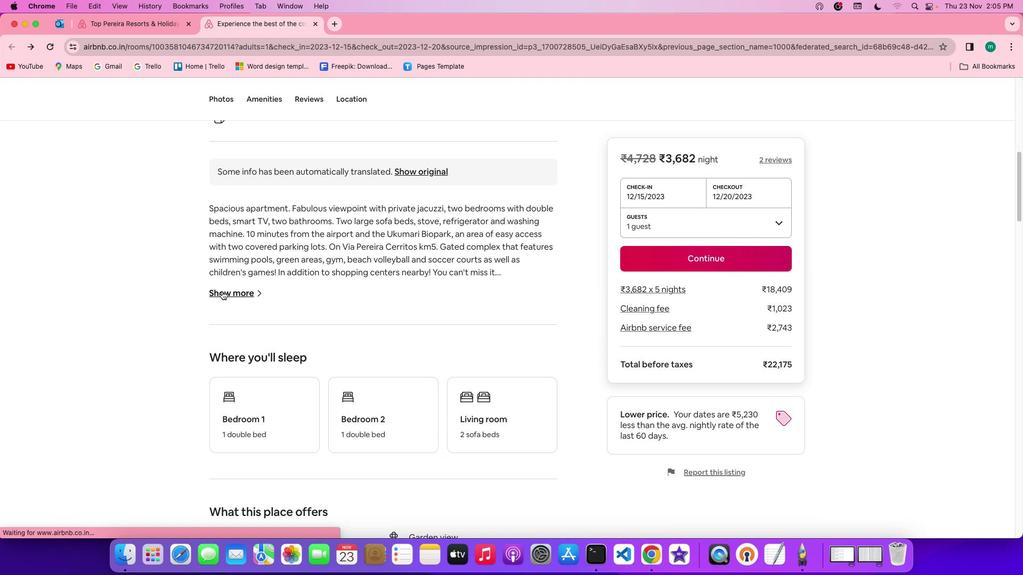 
Action: Mouse moved to (384, 383)
Screenshot: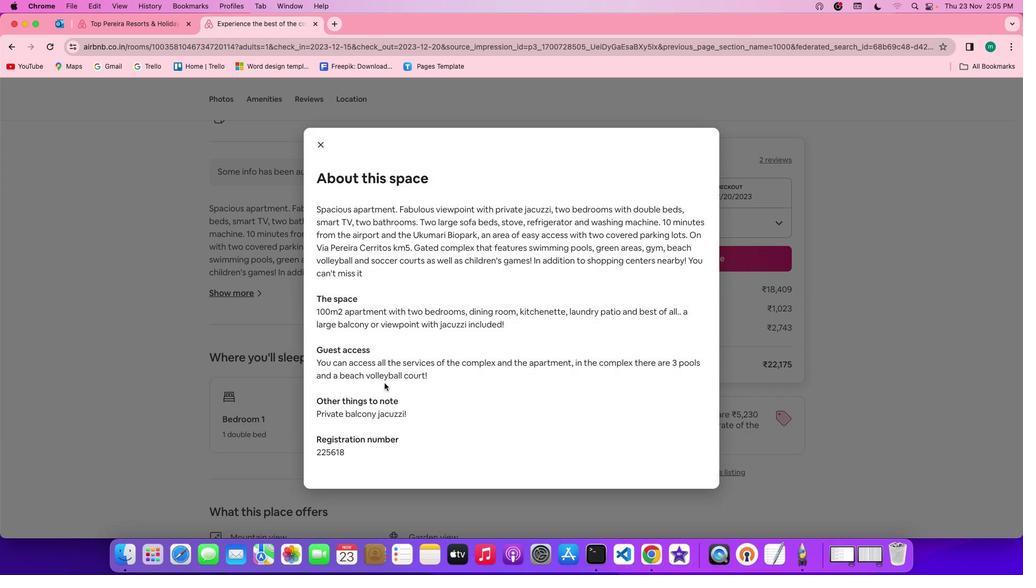 
Action: Mouse scrolled (384, 383) with delta (0, 0)
Screenshot: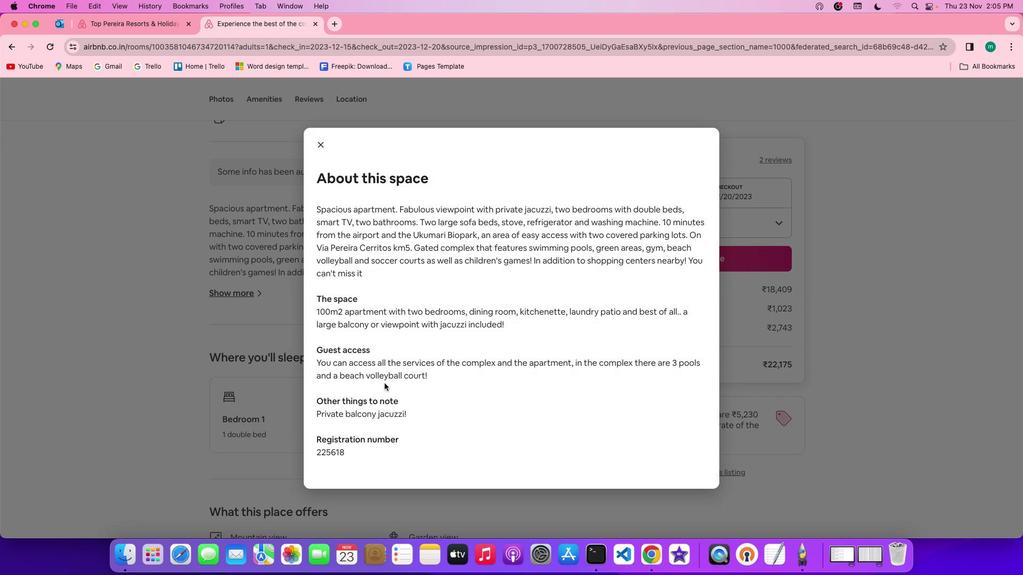 
Action: Mouse scrolled (384, 383) with delta (0, 0)
Screenshot: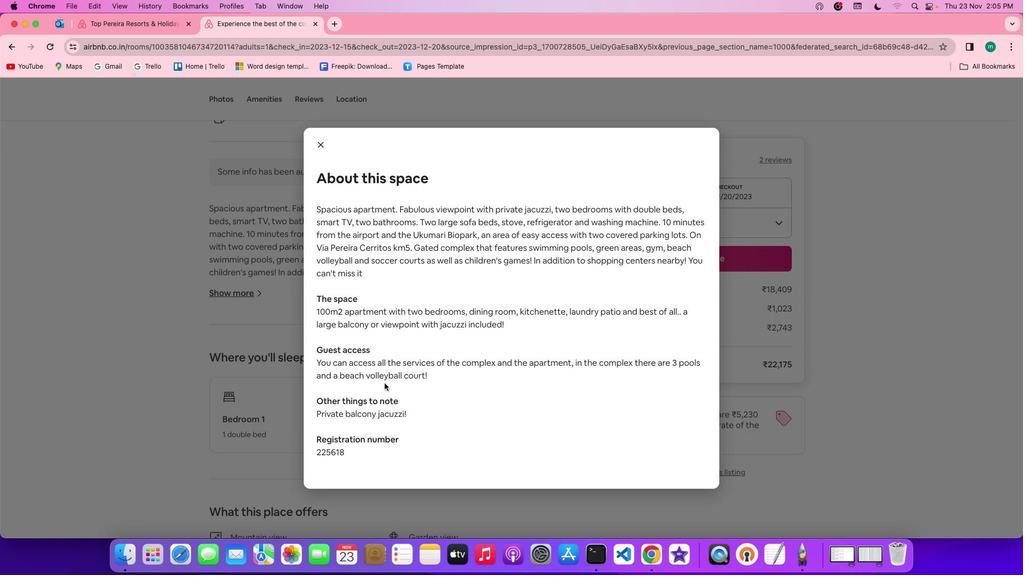 
Action: Mouse scrolled (384, 383) with delta (0, -1)
Screenshot: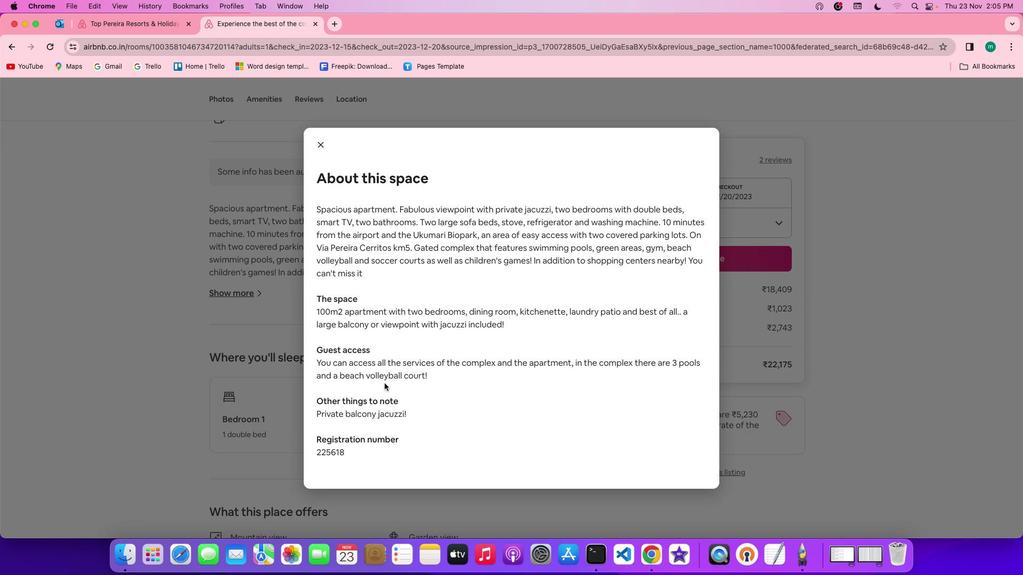 
Action: Mouse scrolled (384, 383) with delta (0, -2)
Screenshot: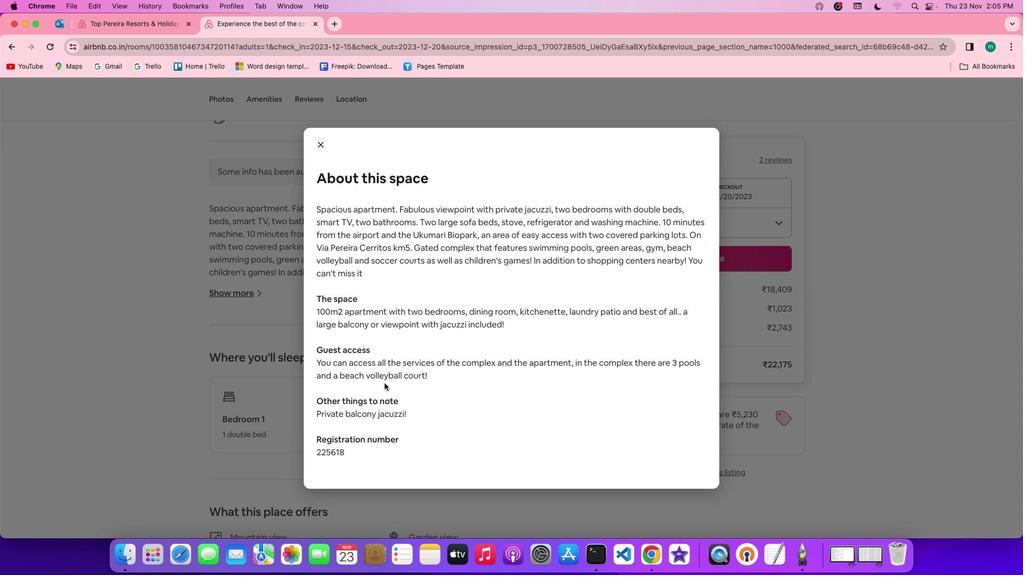 
Action: Mouse scrolled (384, 383) with delta (0, -3)
Screenshot: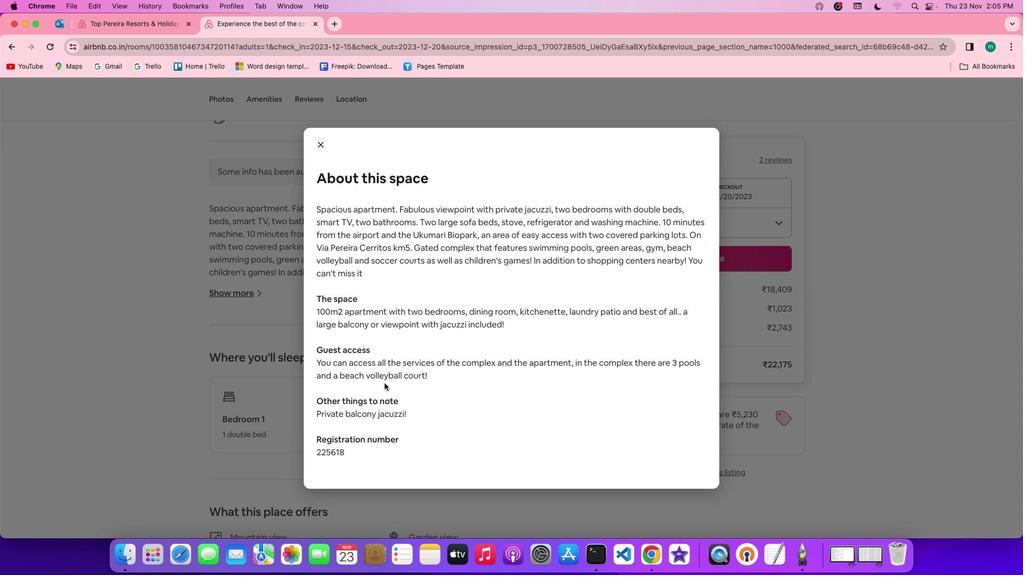 
Action: Mouse scrolled (384, 383) with delta (0, -3)
Screenshot: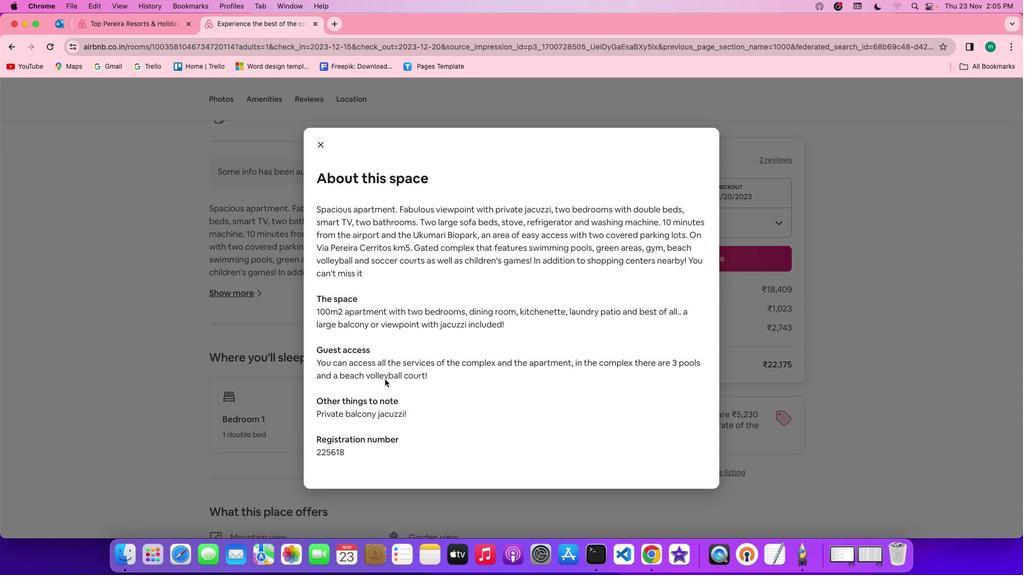 
Action: Mouse moved to (327, 140)
Screenshot: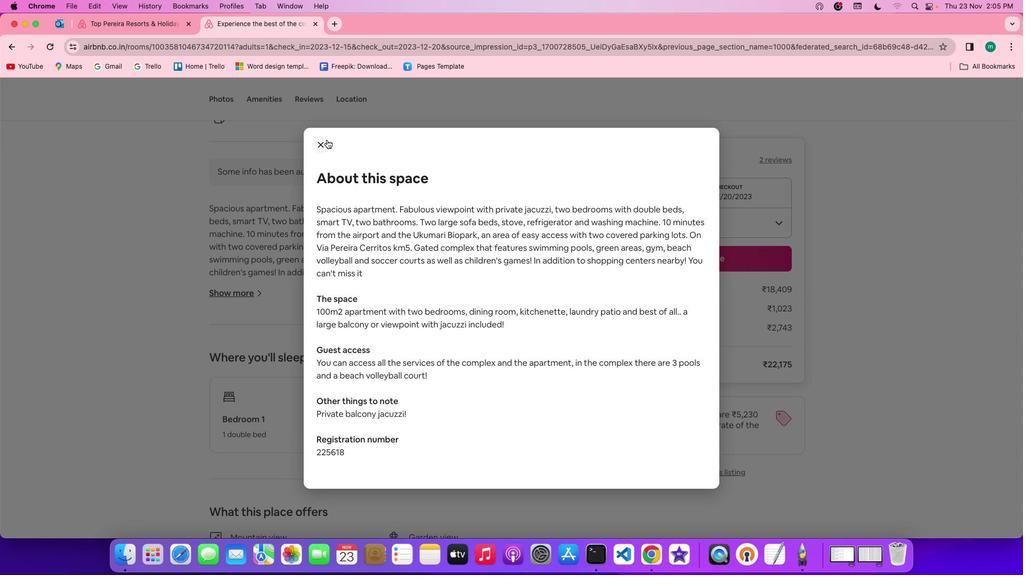 
Action: Mouse pressed left at (327, 140)
Screenshot: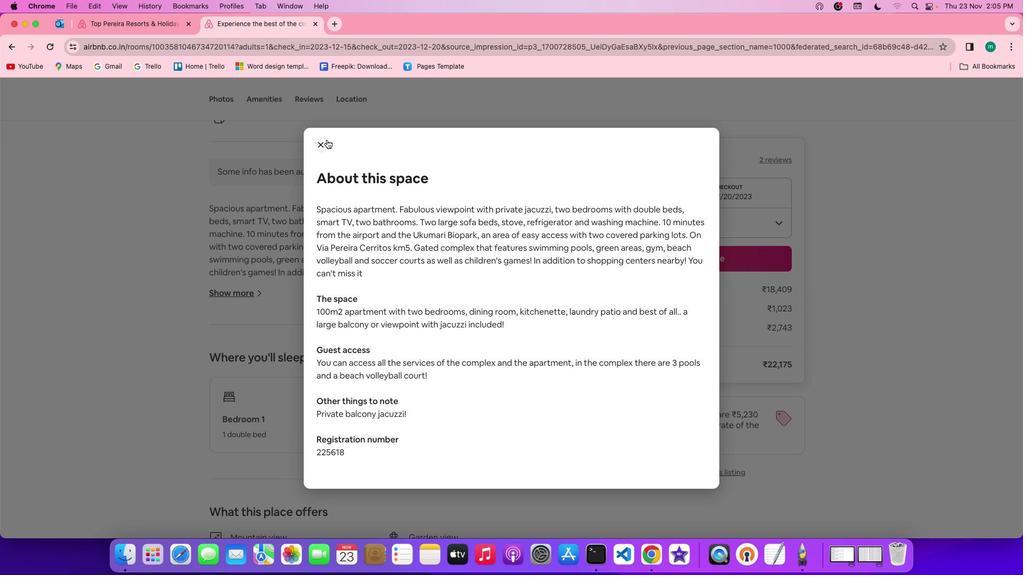 
Action: Mouse moved to (438, 362)
Screenshot: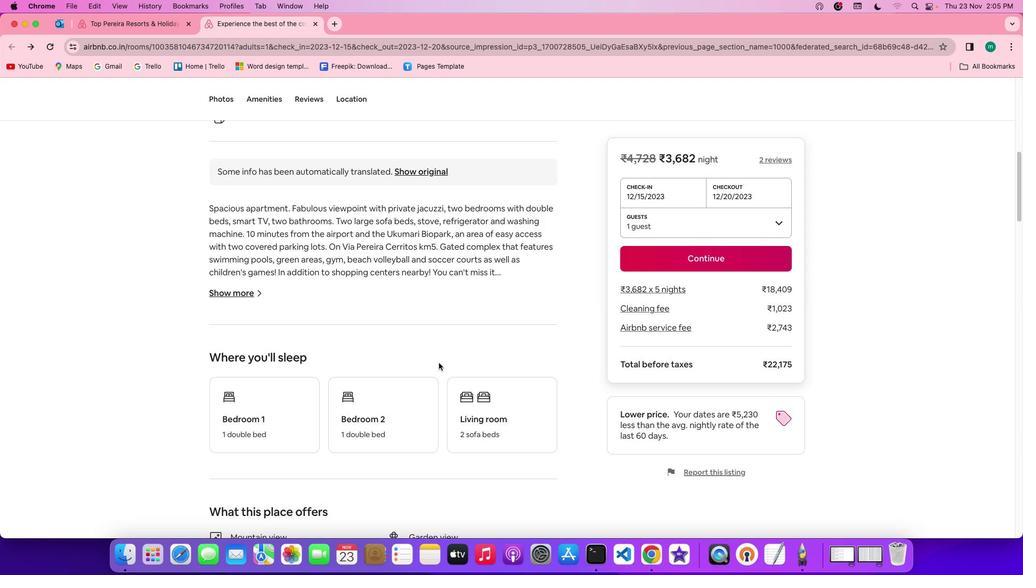 
Action: Mouse scrolled (438, 362) with delta (0, 0)
Screenshot: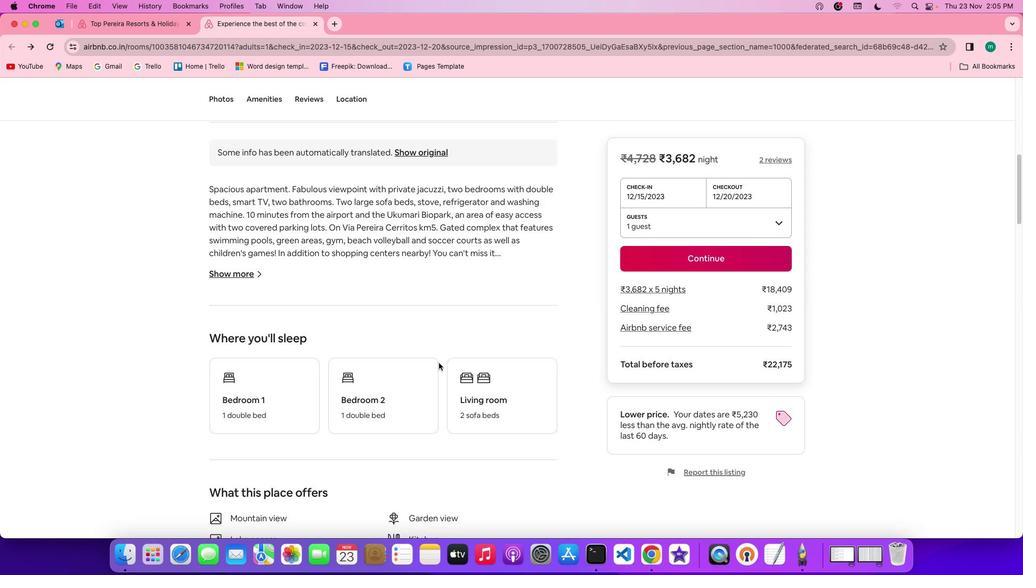 
Action: Mouse scrolled (438, 362) with delta (0, 0)
Screenshot: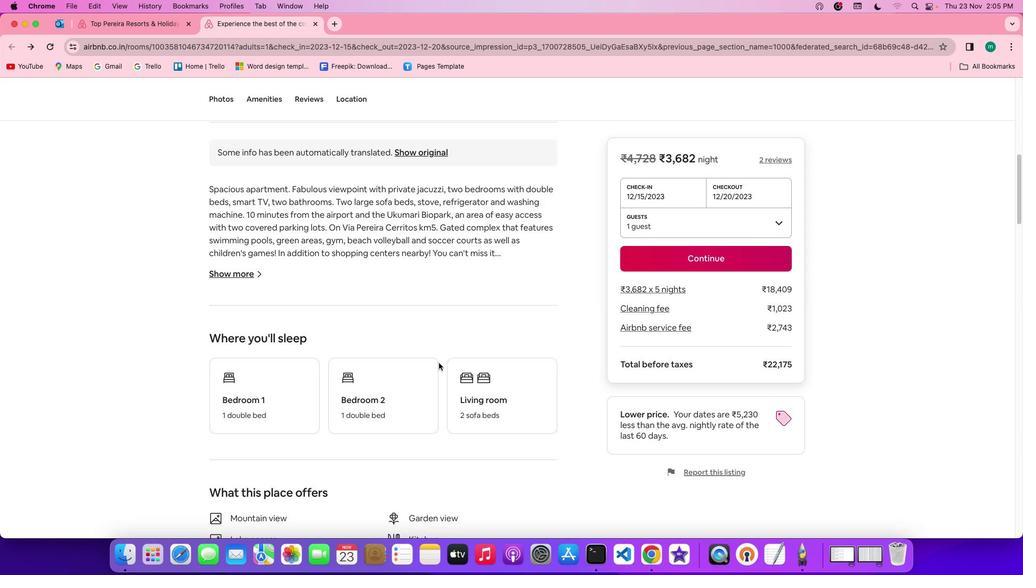 
Action: Mouse scrolled (438, 362) with delta (0, -1)
Screenshot: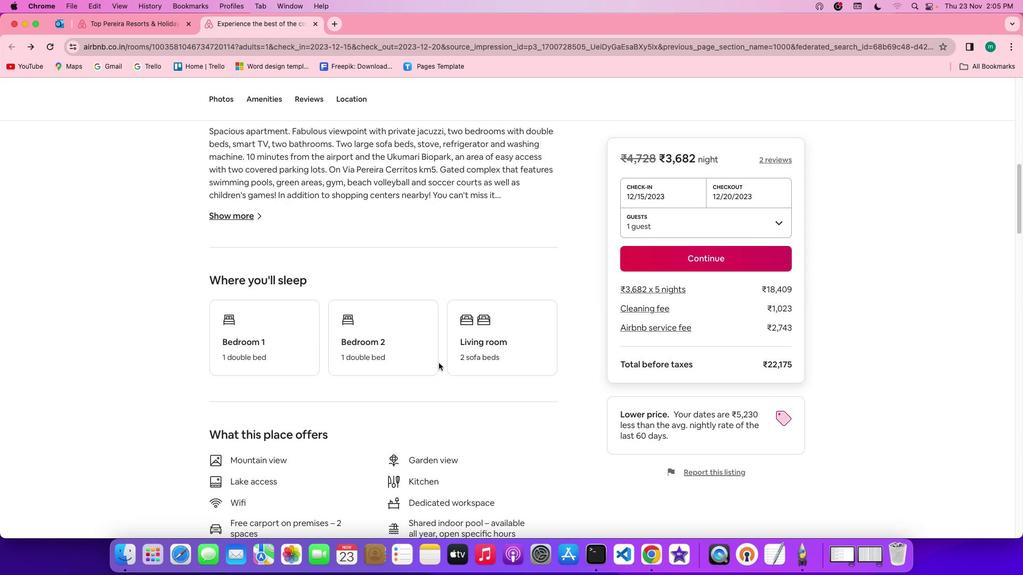 
Action: Mouse scrolled (438, 362) with delta (0, -2)
Screenshot: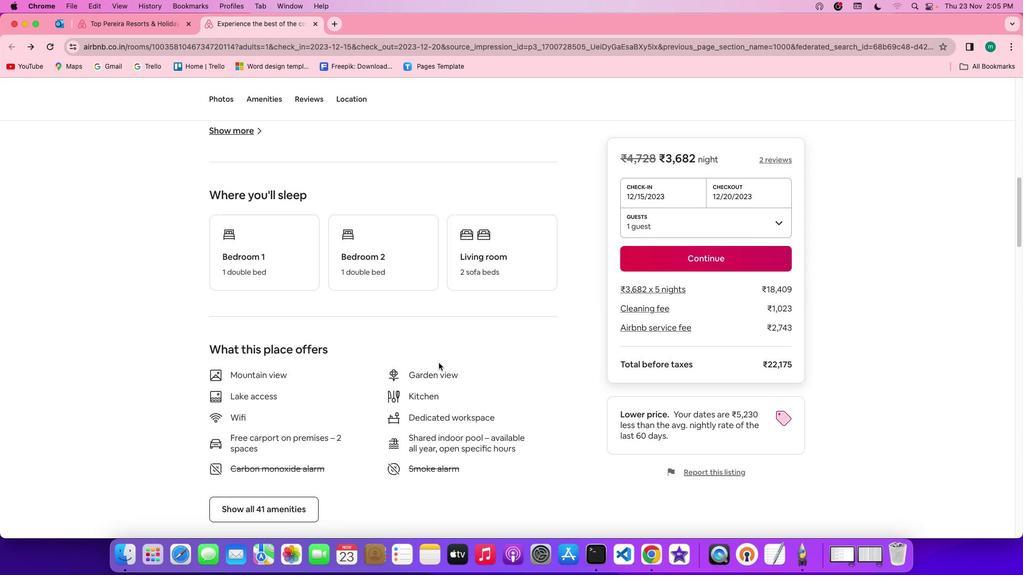 
Action: Mouse scrolled (438, 362) with delta (0, -2)
Screenshot: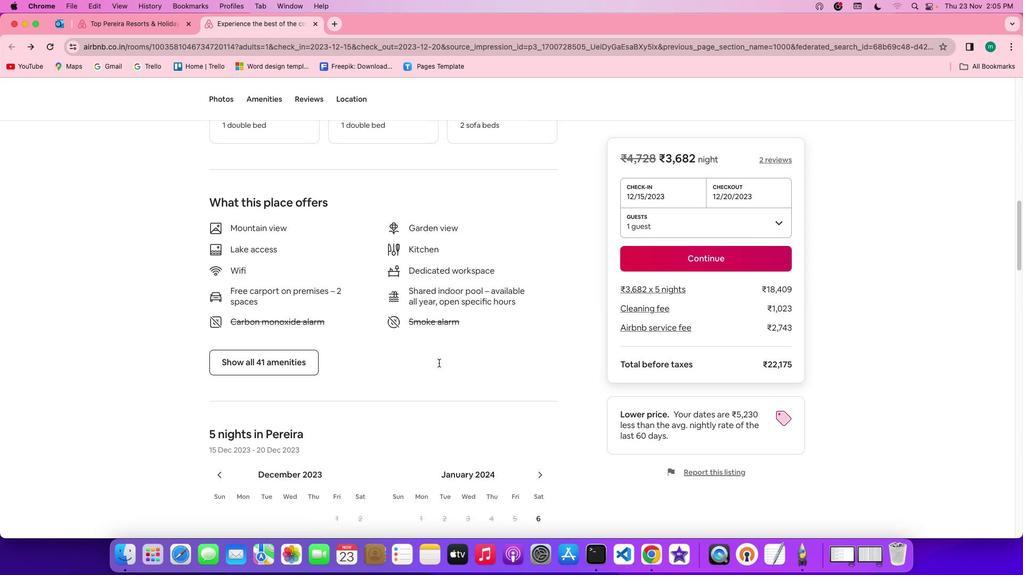 
Action: Mouse moved to (252, 349)
Screenshot: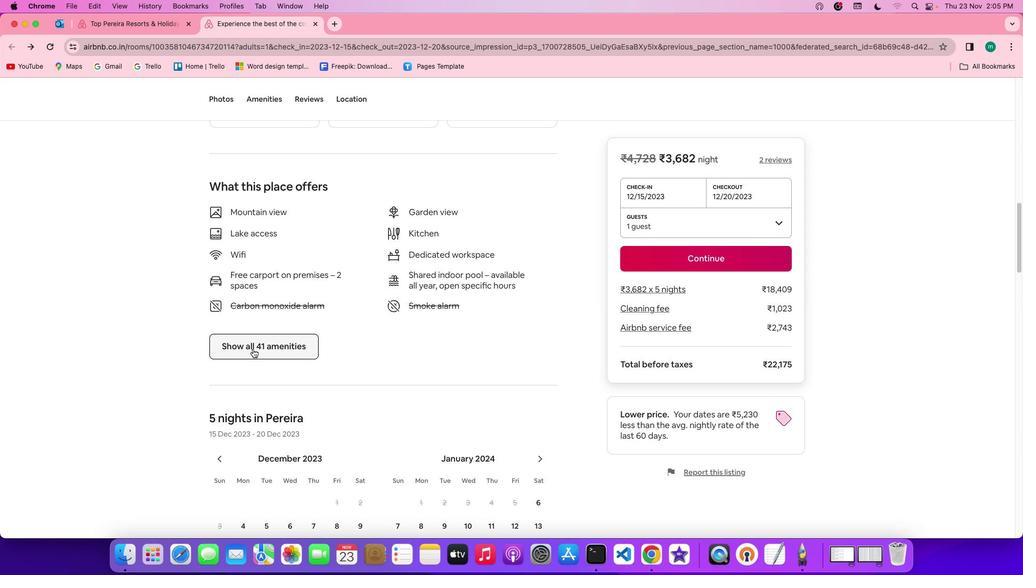 
Action: Mouse pressed left at (252, 349)
Screenshot: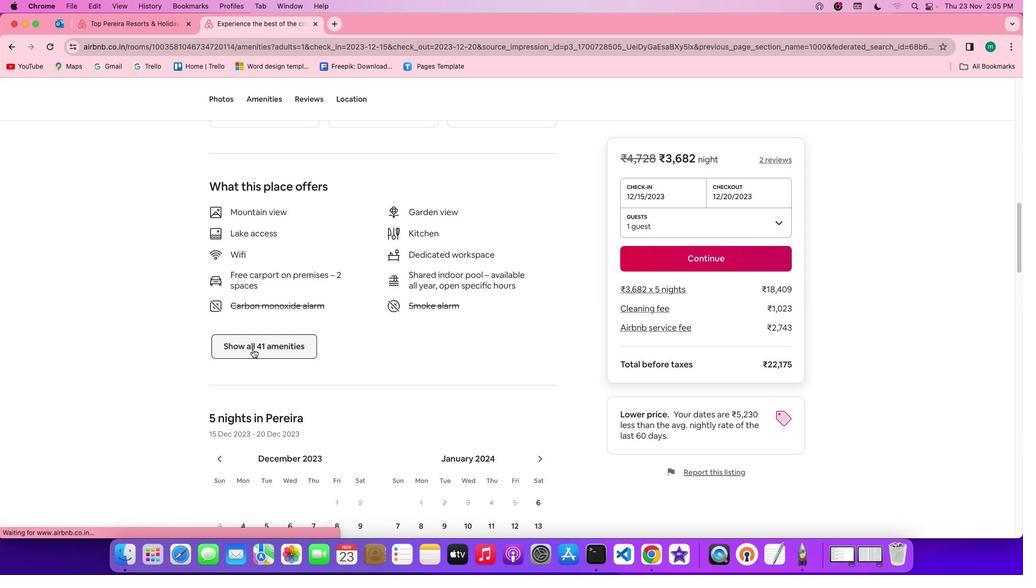 
Action: Mouse moved to (523, 368)
Screenshot: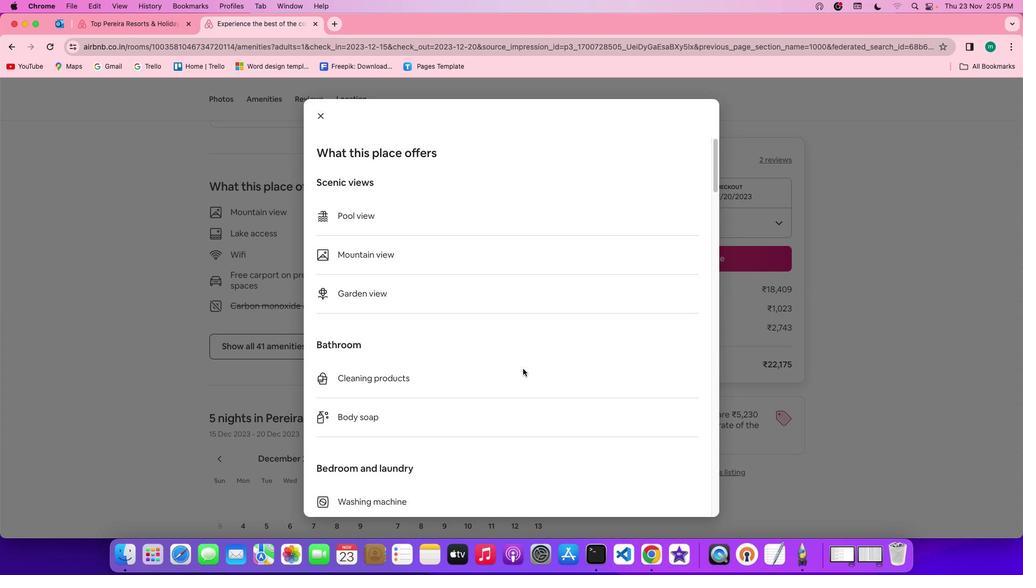 
Action: Mouse scrolled (523, 368) with delta (0, 0)
Screenshot: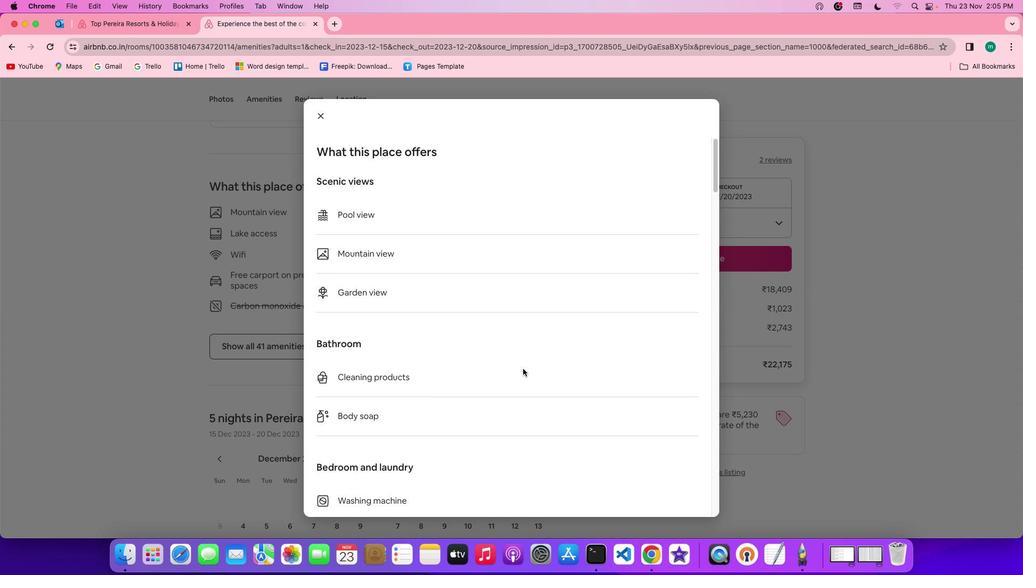 
Action: Mouse scrolled (523, 368) with delta (0, 0)
Screenshot: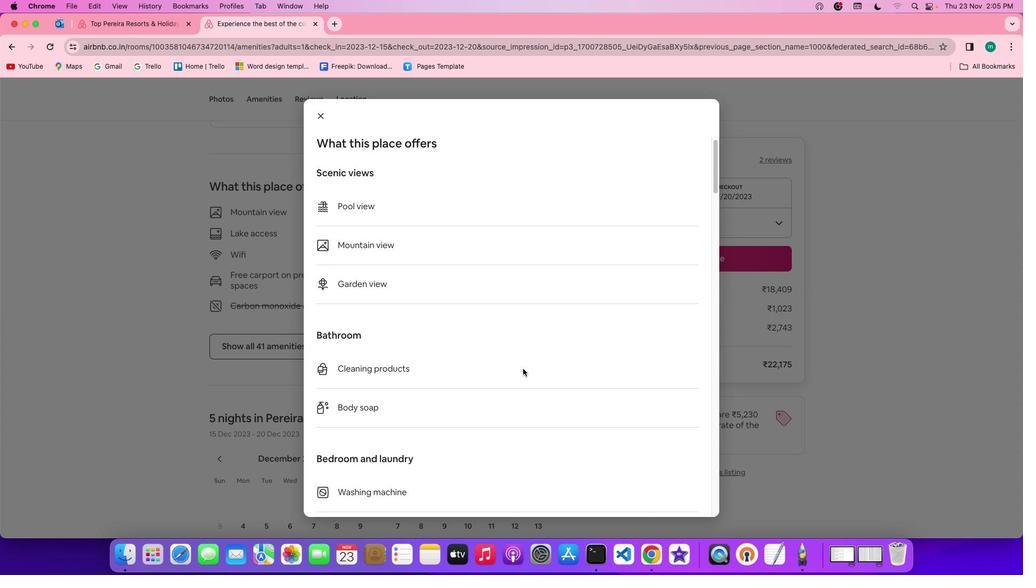 
Action: Mouse scrolled (523, 368) with delta (0, -1)
Screenshot: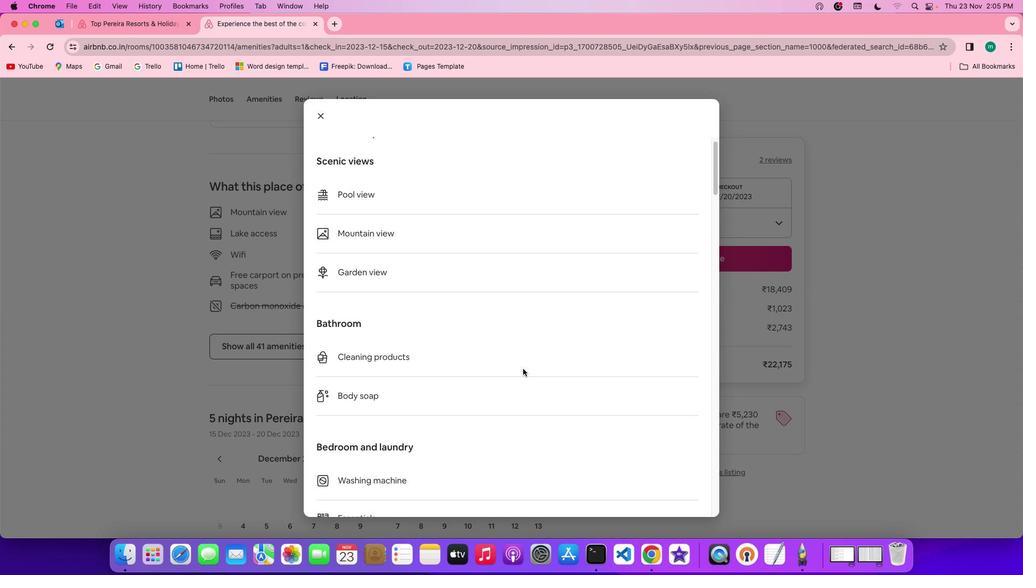 
Action: Mouse scrolled (523, 368) with delta (0, -1)
Screenshot: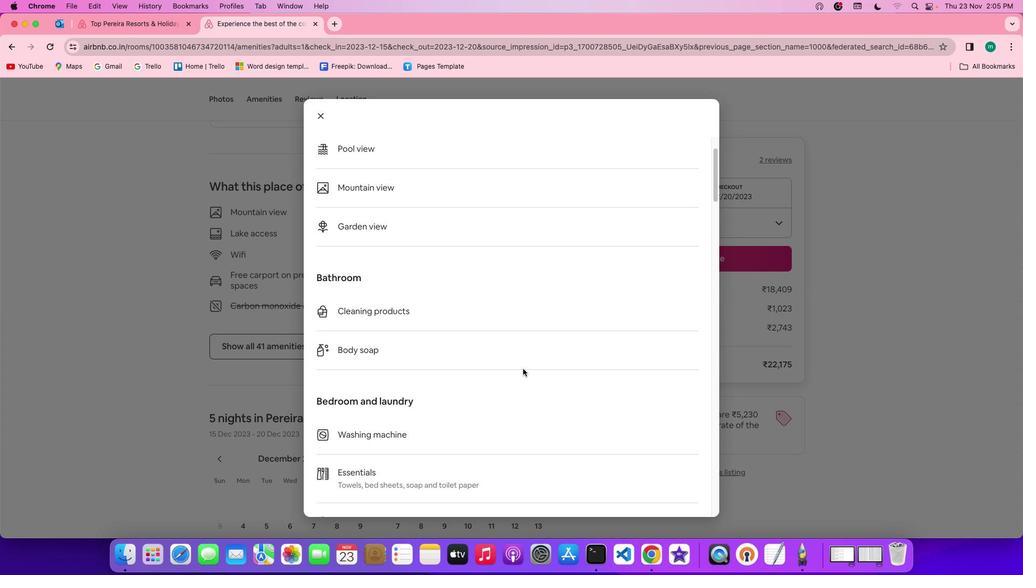 
Action: Mouse scrolled (523, 368) with delta (0, -1)
Screenshot: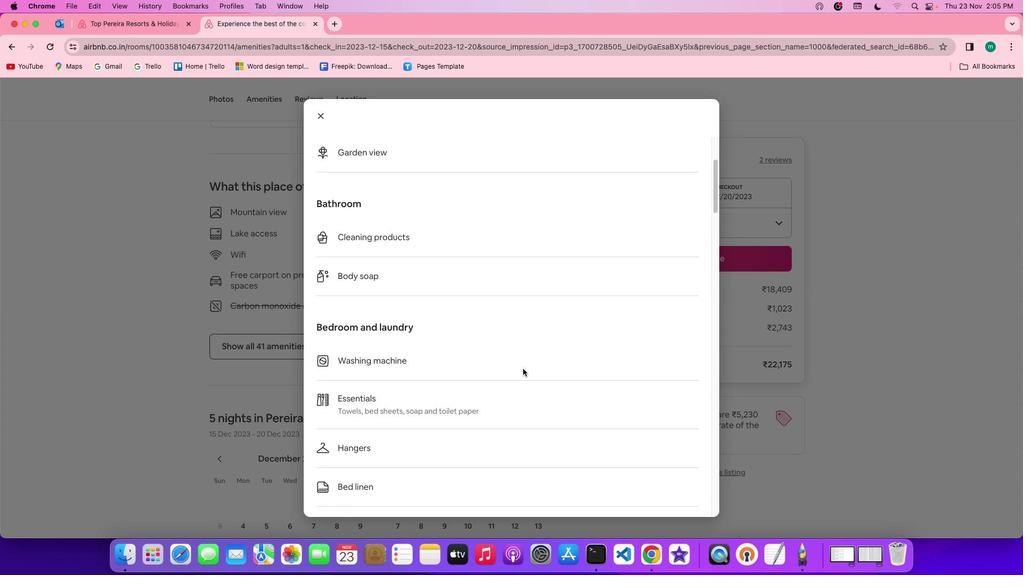 
Action: Mouse moved to (523, 368)
Screenshot: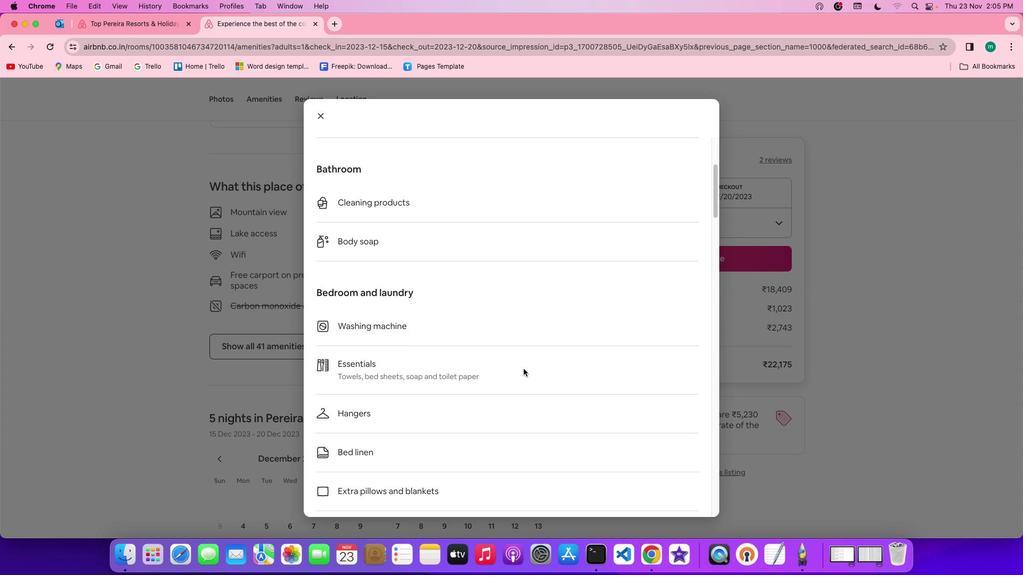 
Action: Mouse scrolled (523, 368) with delta (0, 0)
Screenshot: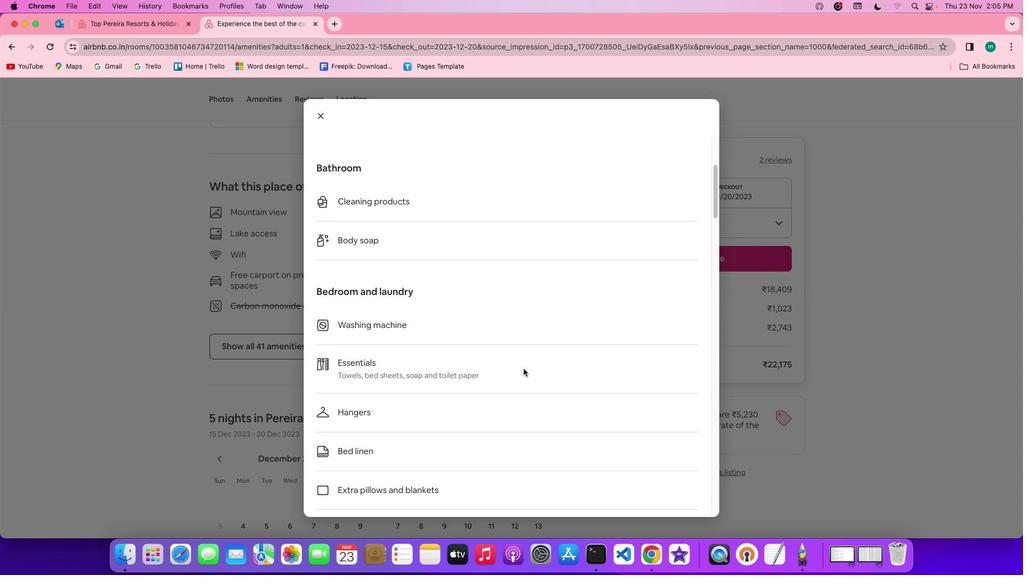 
Action: Mouse scrolled (523, 368) with delta (0, 0)
Screenshot: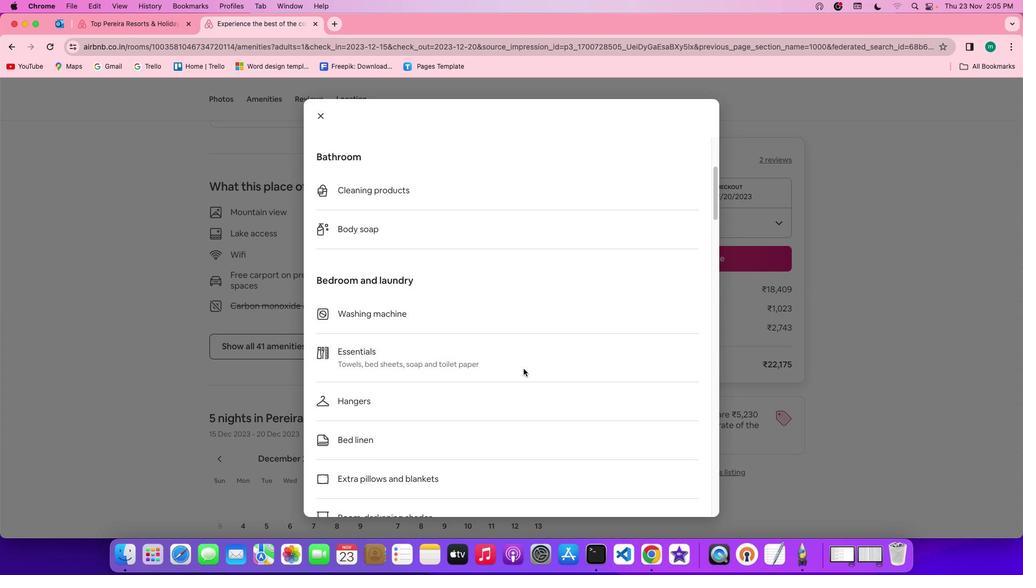 
Action: Mouse scrolled (523, 368) with delta (0, -1)
Screenshot: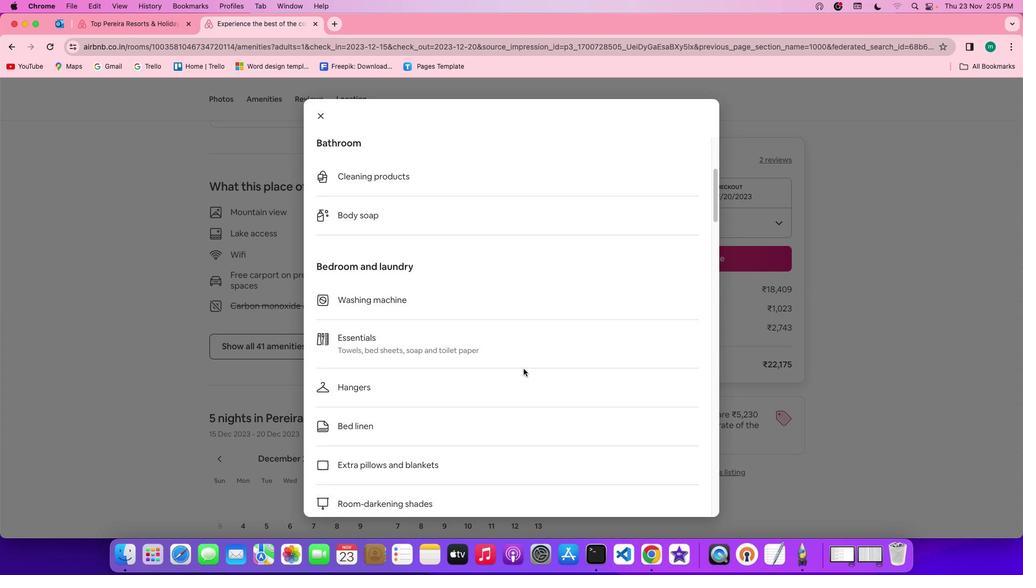 
Action: Mouse scrolled (523, 368) with delta (0, -1)
